 Task: Illustrate a Vector Portrait of a Beachside Wellness and Meditation Instructor.
Action: Mouse moved to (23, 98)
Screenshot: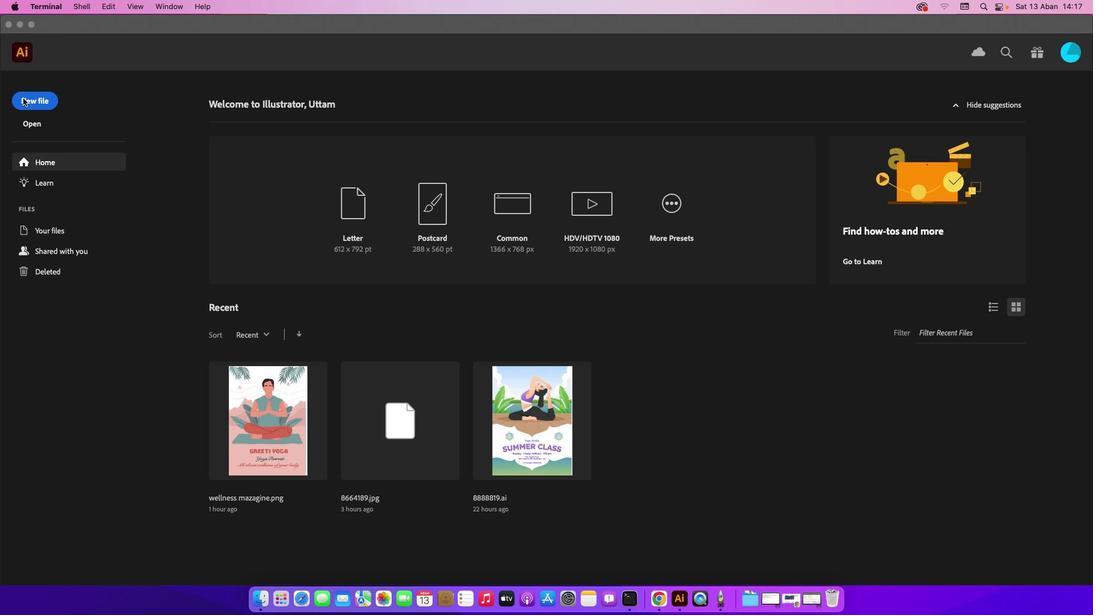 
Action: Mouse pressed left at (23, 98)
Screenshot: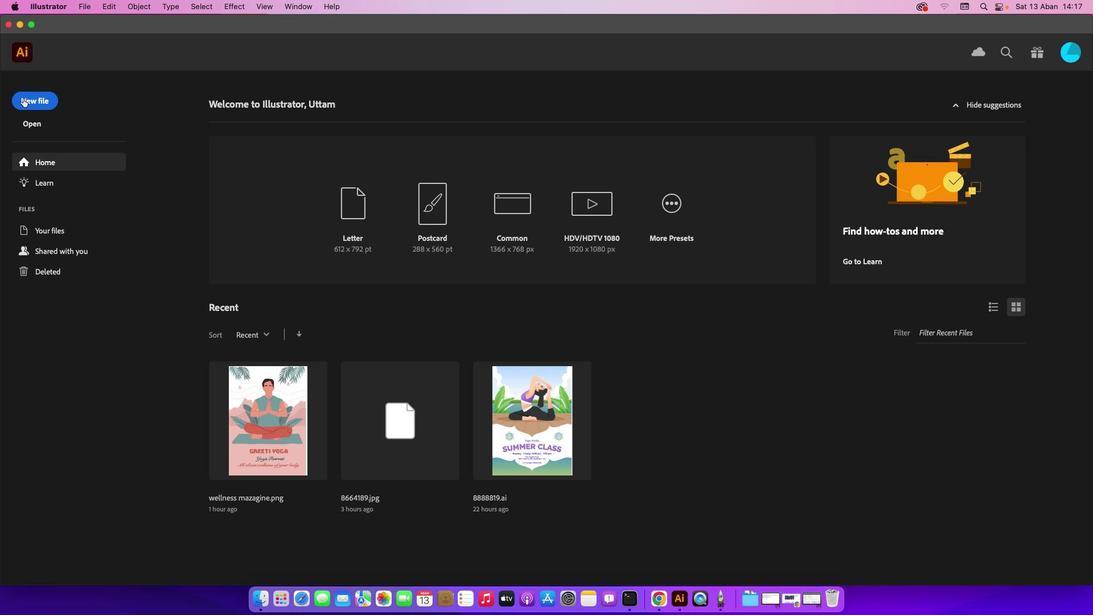 
Action: Mouse moved to (24, 97)
Screenshot: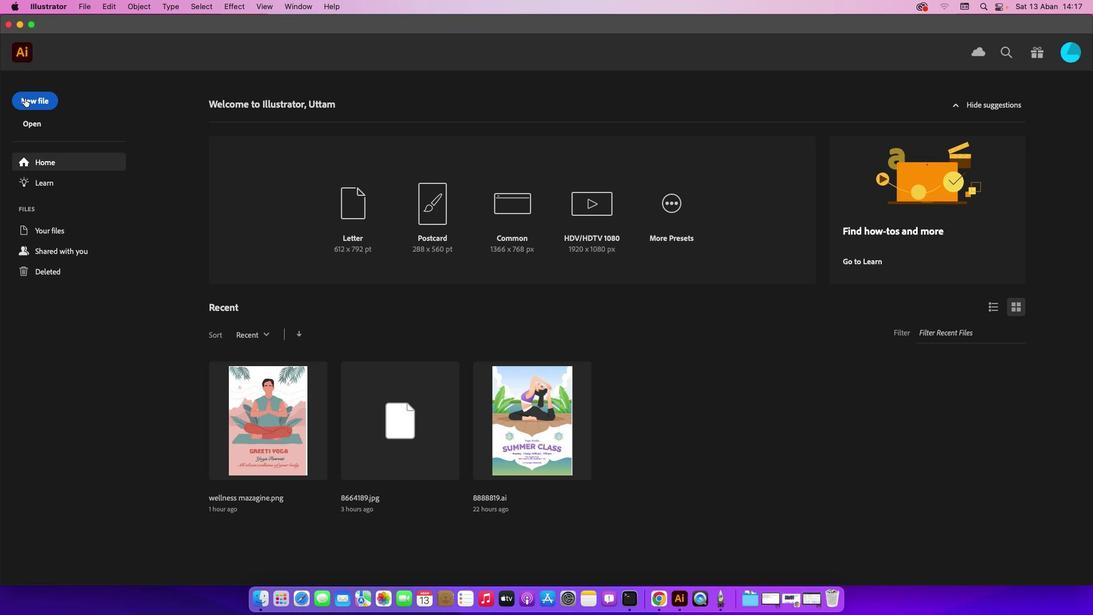
Action: Mouse pressed left at (24, 97)
Screenshot: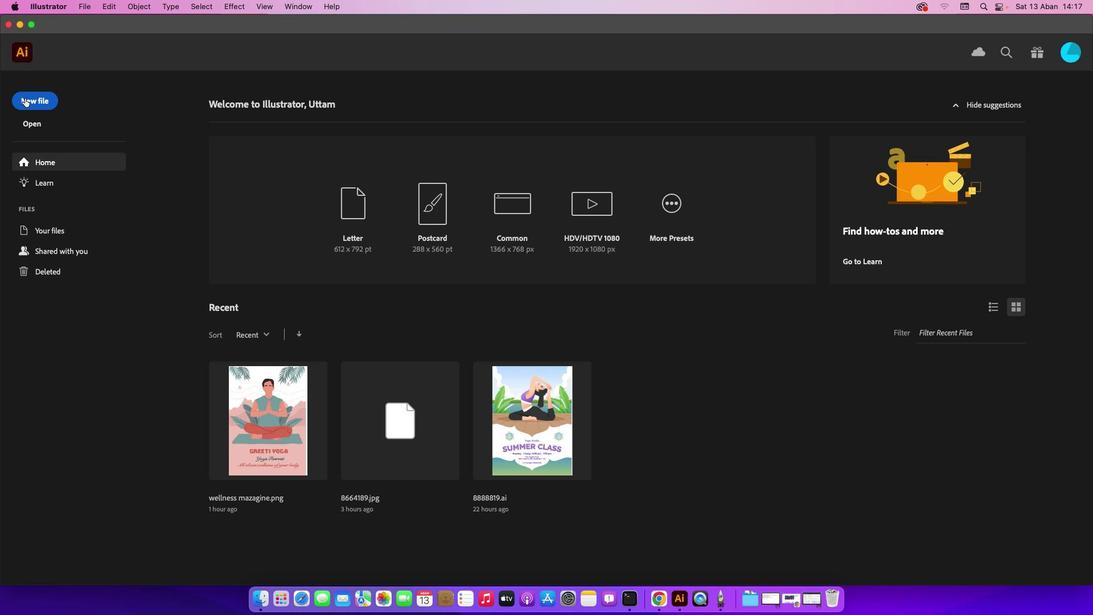 
Action: Mouse moved to (808, 476)
Screenshot: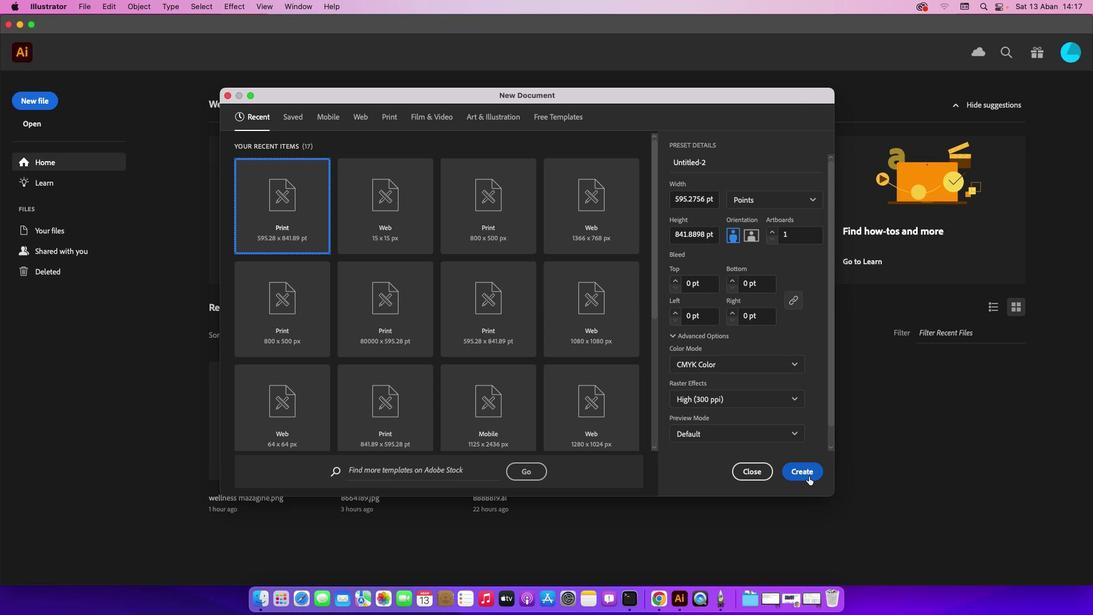 
Action: Mouse pressed left at (808, 476)
Screenshot: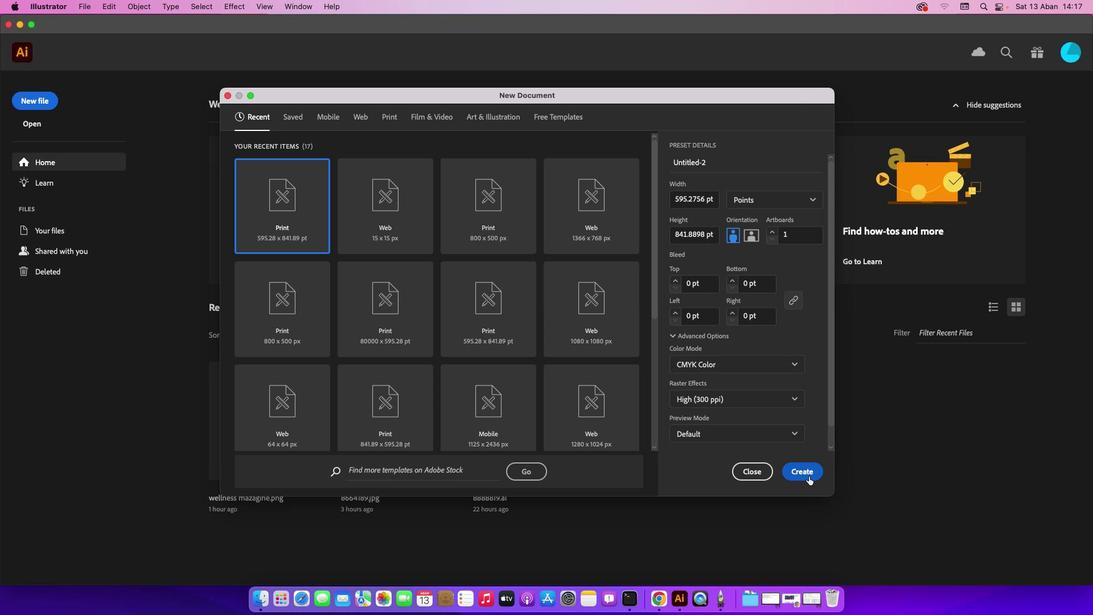 
Action: Mouse moved to (83, 6)
Screenshot: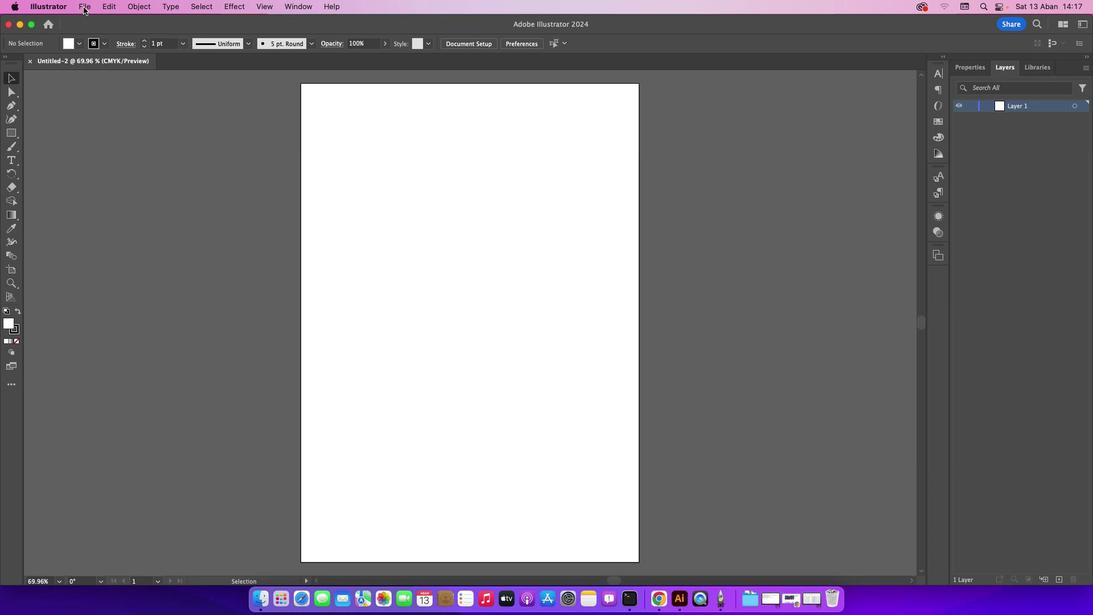 
Action: Mouse pressed left at (83, 6)
Screenshot: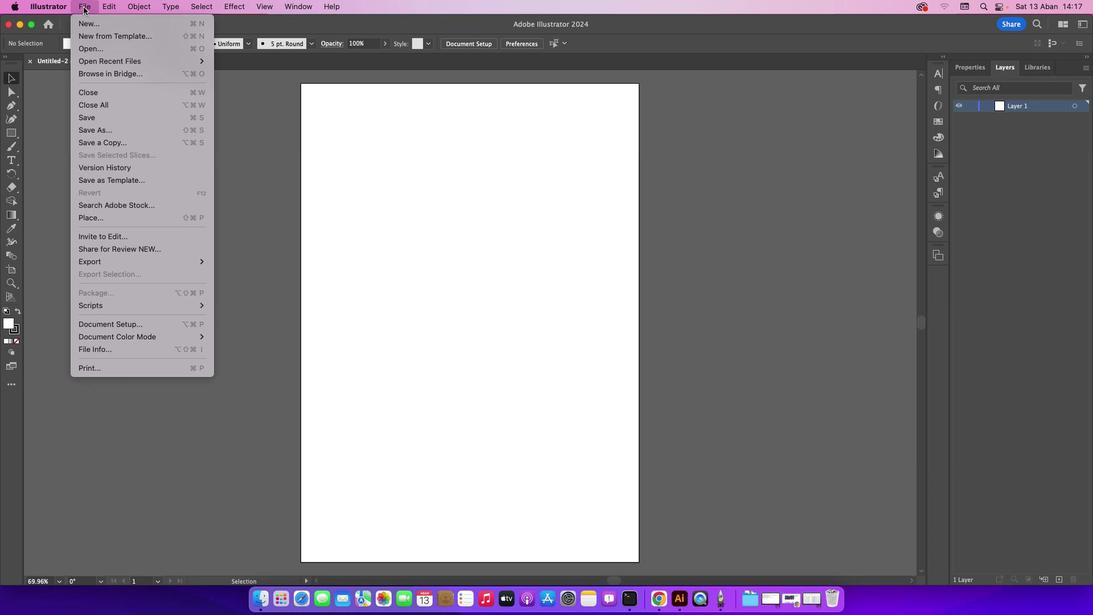 
Action: Mouse moved to (111, 43)
Screenshot: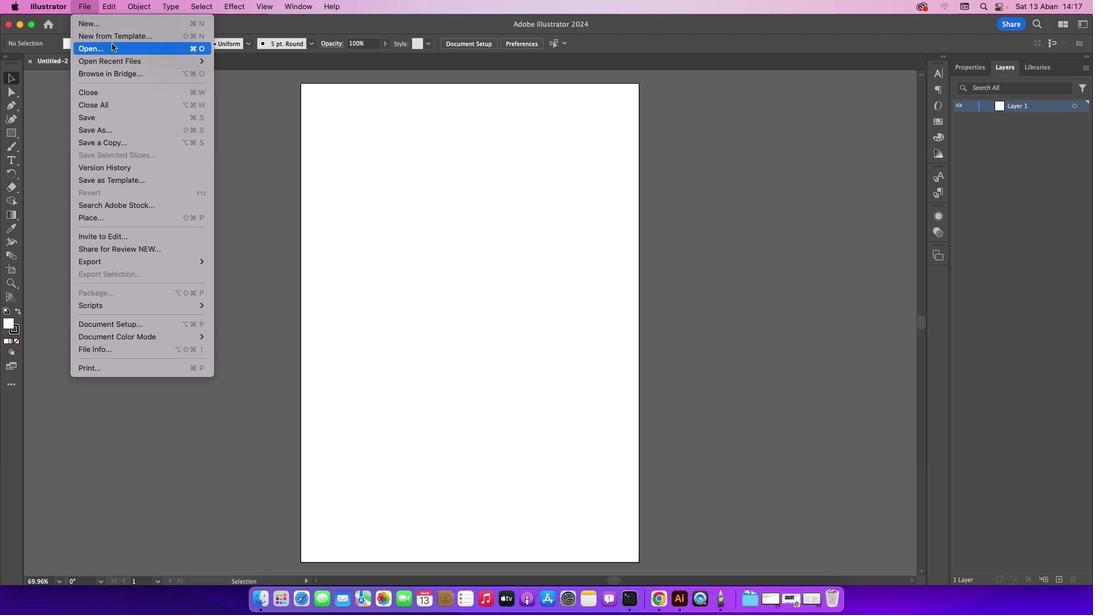 
Action: Mouse pressed left at (111, 43)
Screenshot: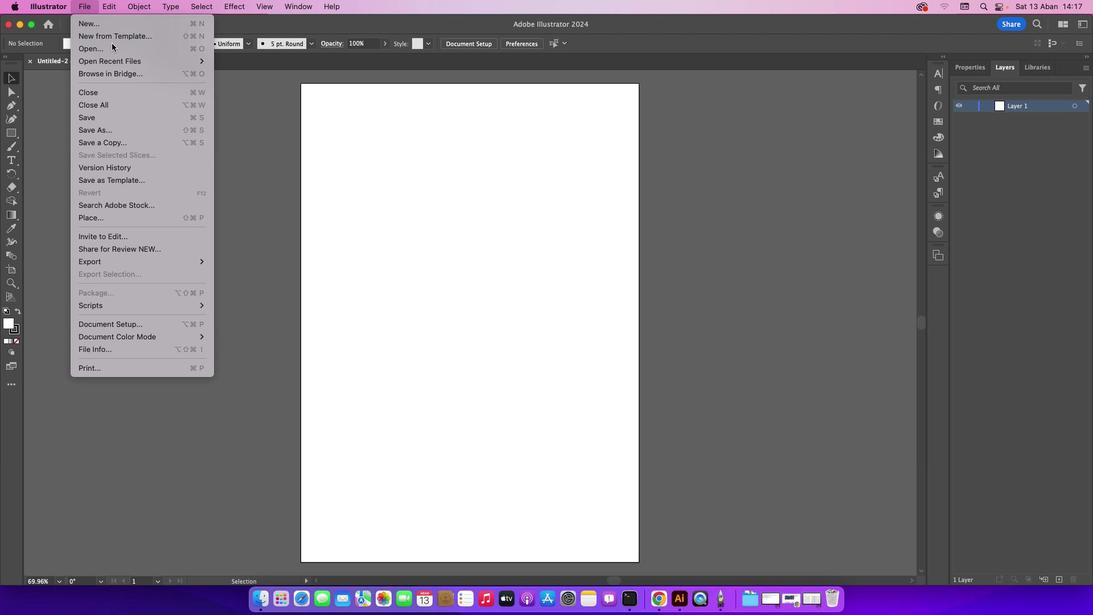 
Action: Mouse moved to (438, 165)
Screenshot: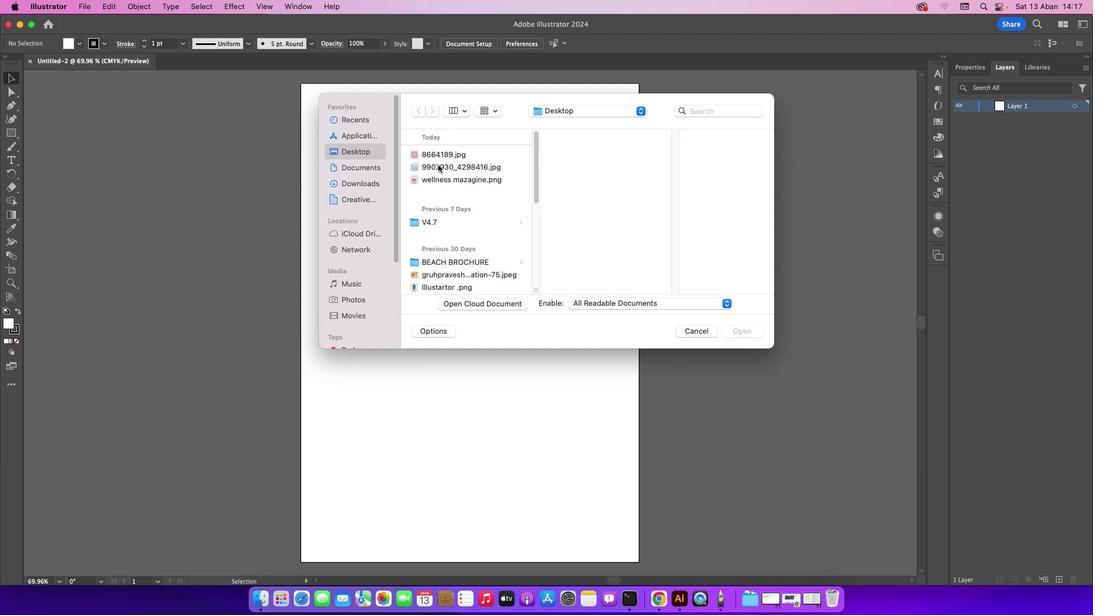 
Action: Mouse pressed left at (438, 165)
Screenshot: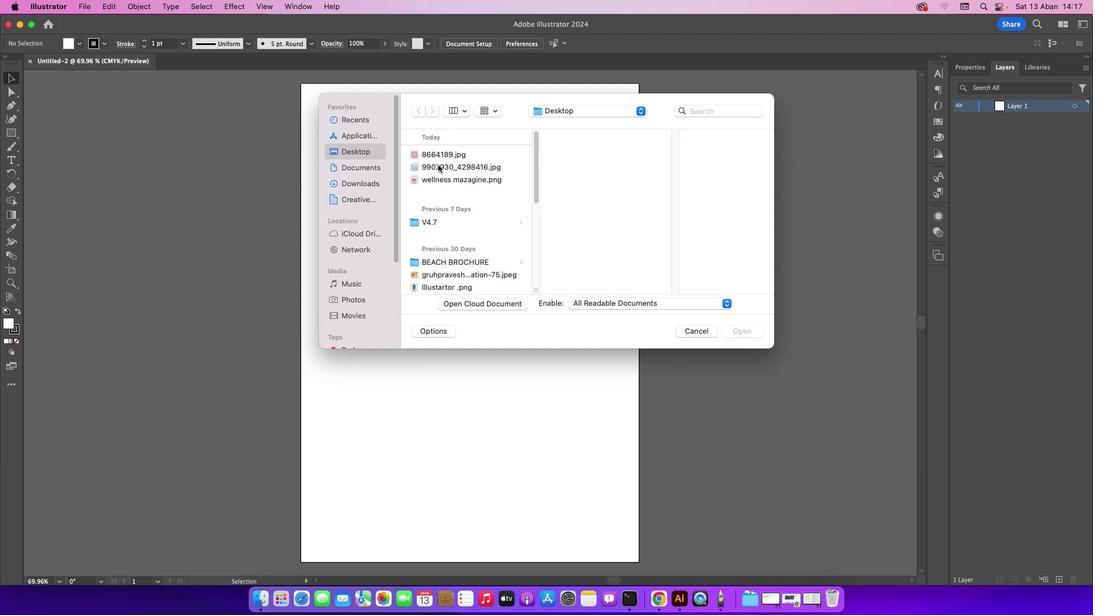 
Action: Mouse moved to (737, 330)
Screenshot: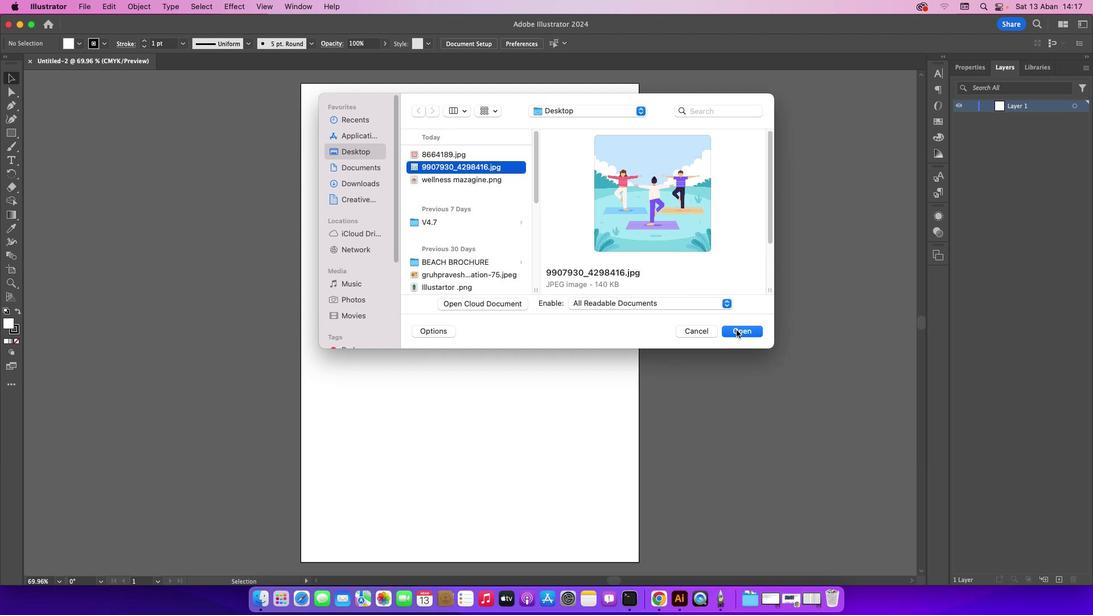 
Action: Mouse pressed left at (737, 330)
Screenshot: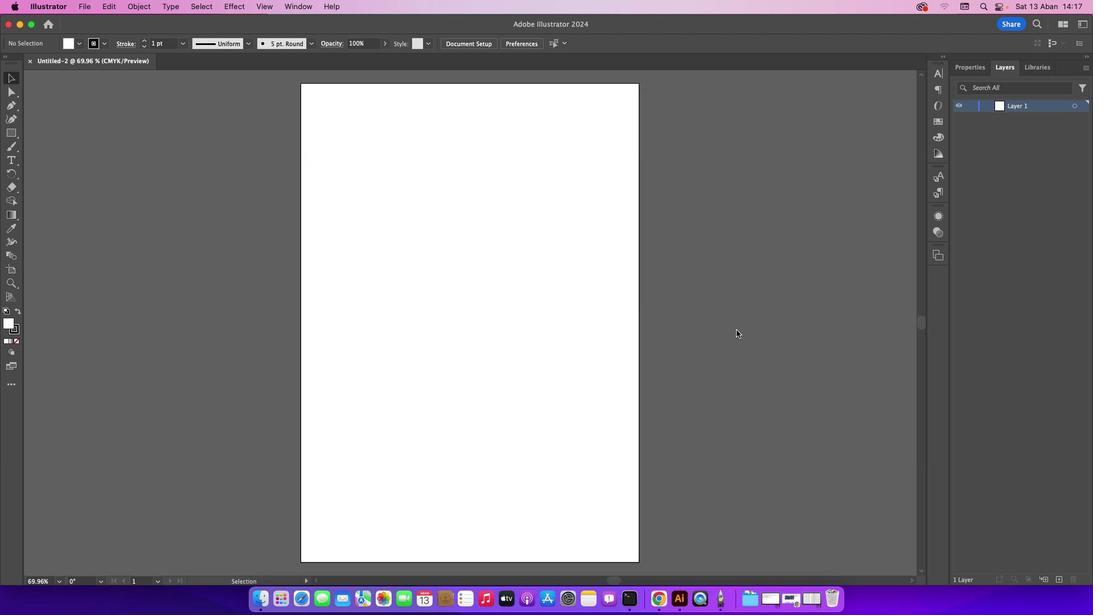 
Action: Mouse moved to (988, 109)
Screenshot: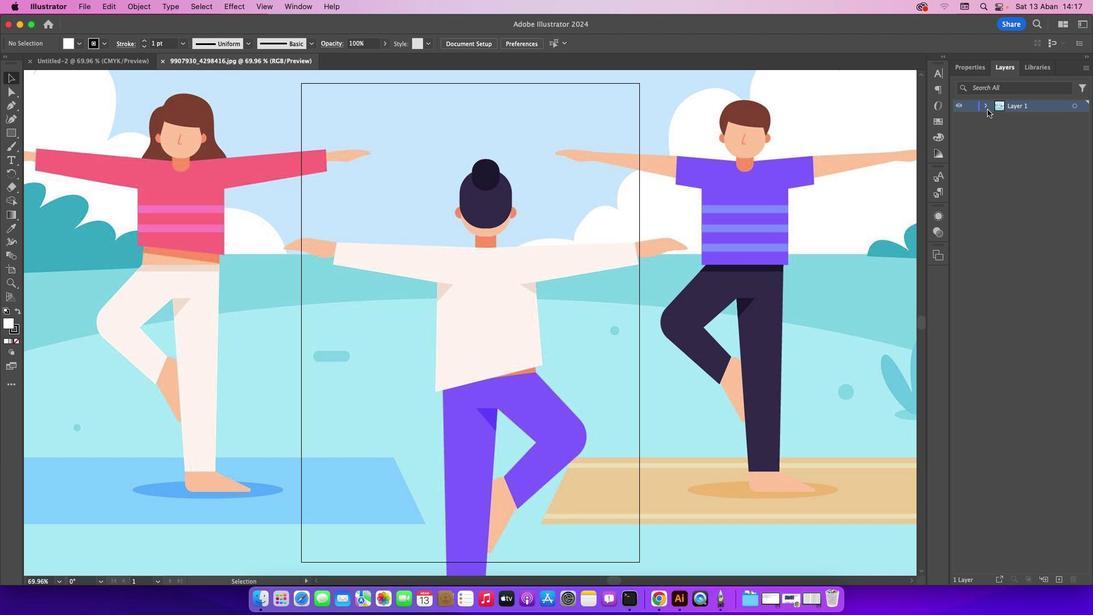 
Action: Mouse pressed left at (988, 109)
Screenshot: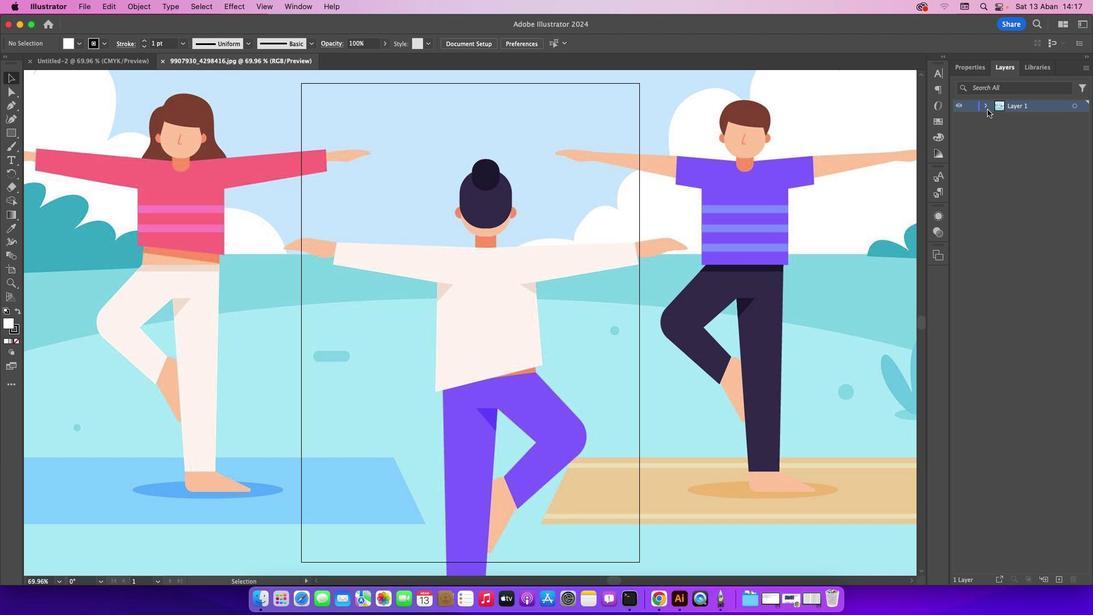 
Action: Mouse moved to (968, 119)
Screenshot: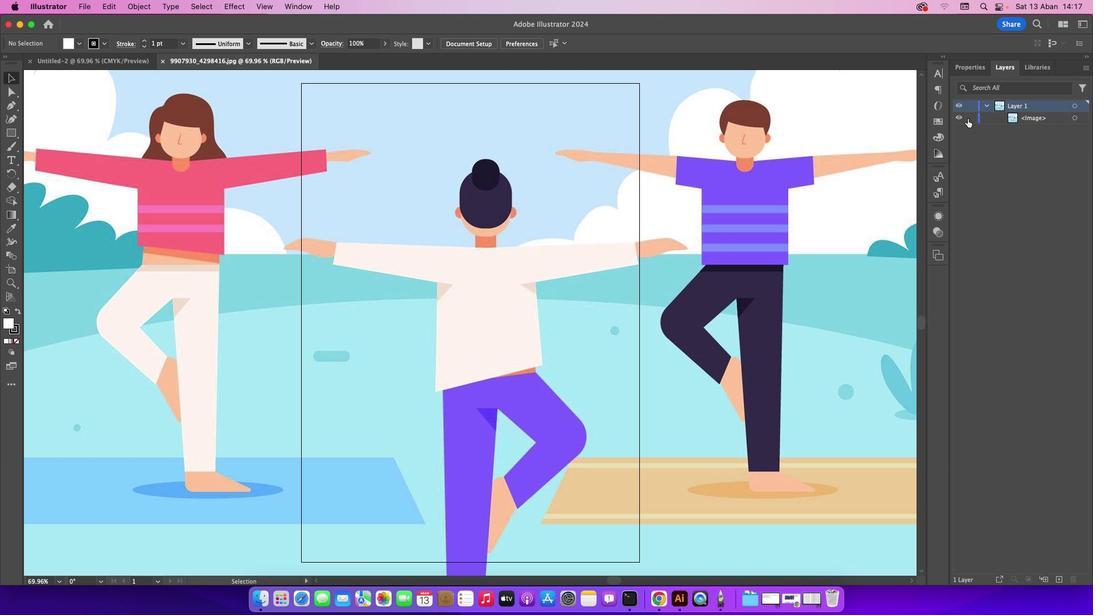 
Action: Mouse pressed left at (968, 119)
Screenshot: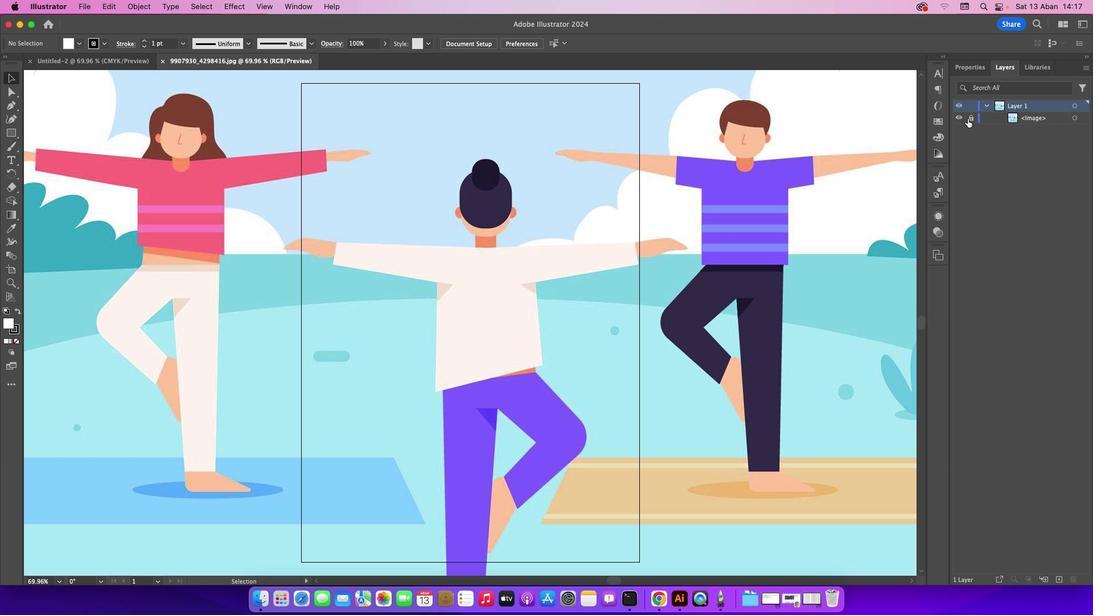 
Action: Mouse moved to (6, 107)
Screenshot: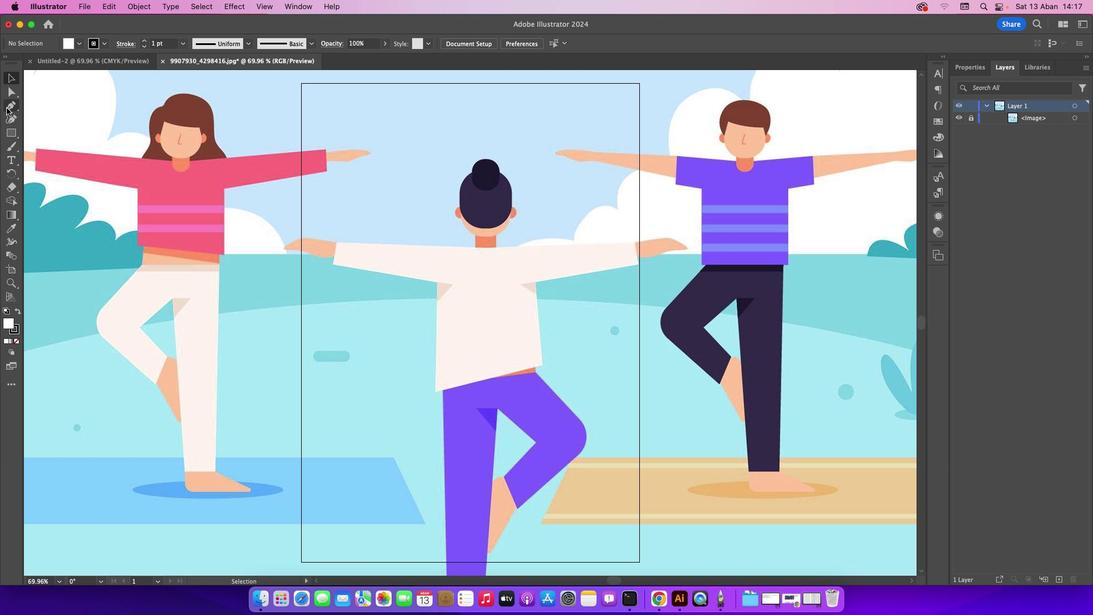 
Action: Mouse pressed left at (6, 107)
Screenshot: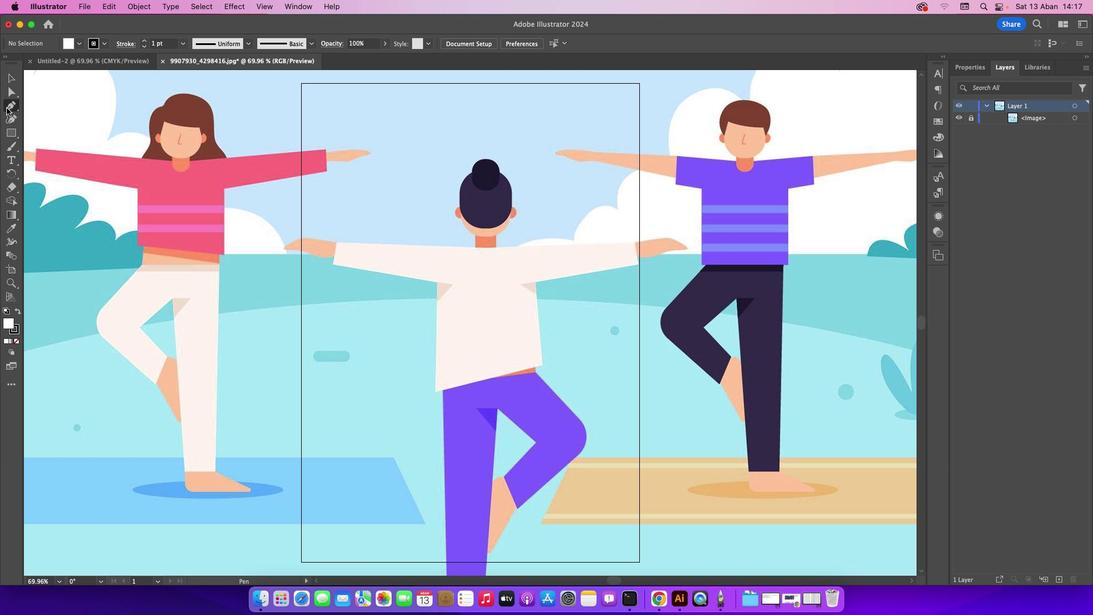 
Action: Mouse moved to (472, 173)
Screenshot: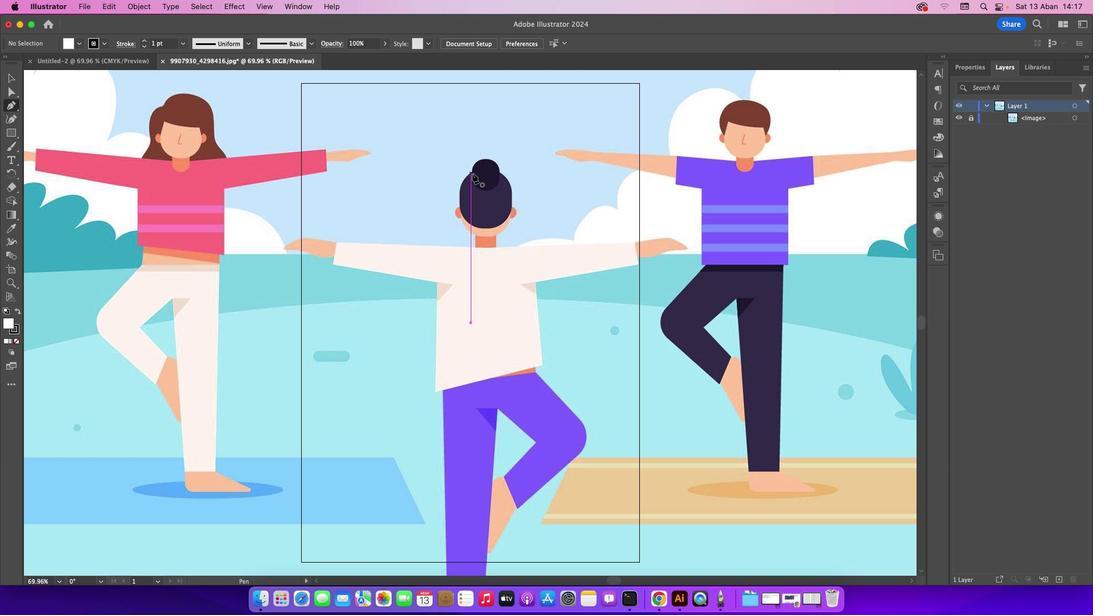 
Action: Mouse pressed left at (472, 173)
Screenshot: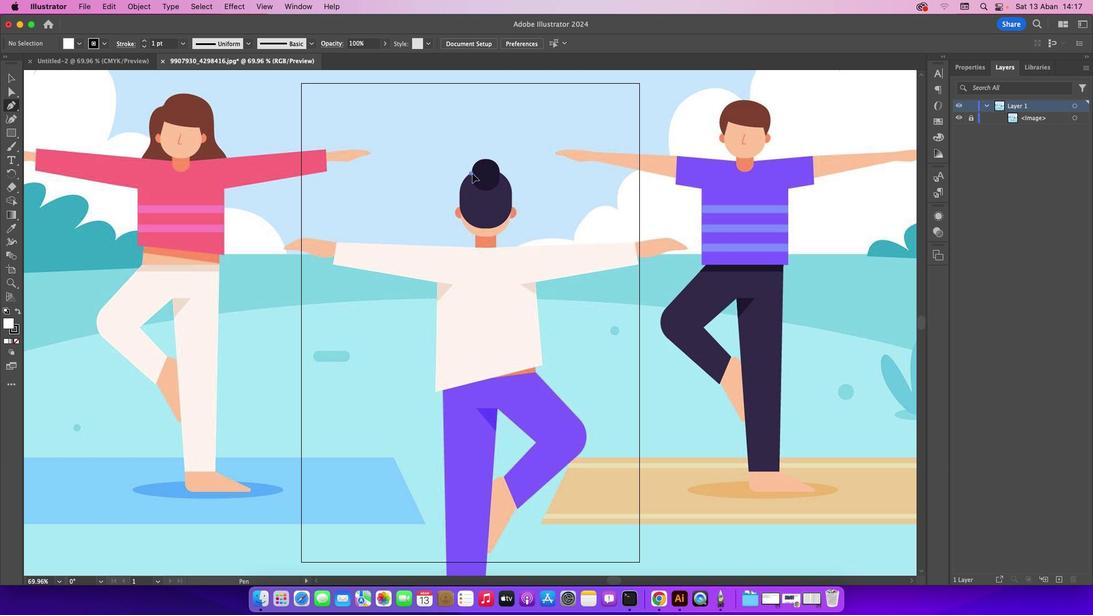 
Action: Mouse moved to (460, 190)
Screenshot: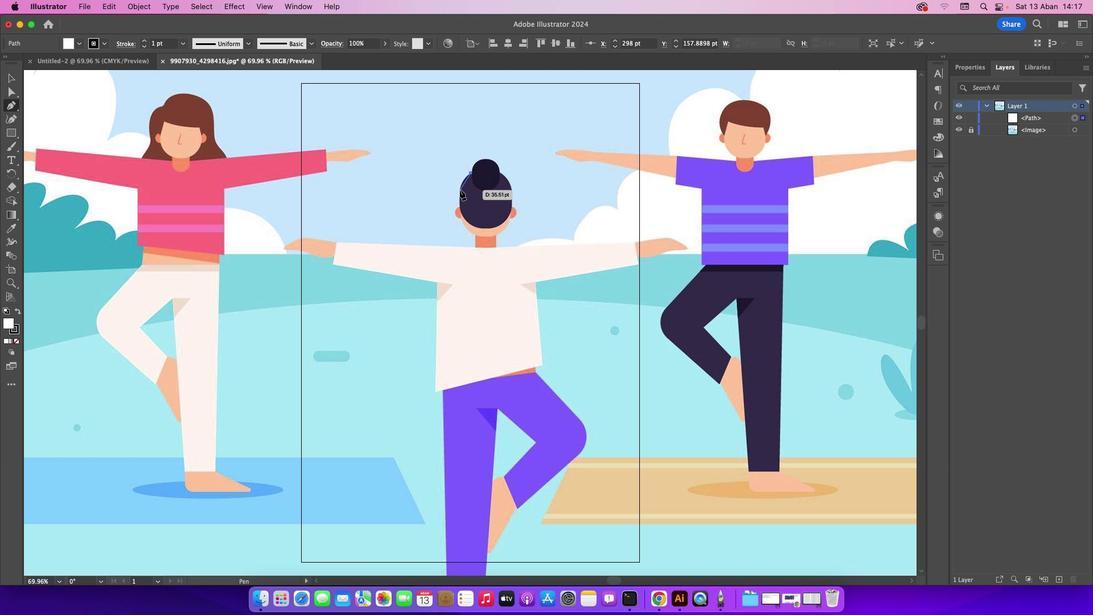 
Action: Mouse pressed left at (460, 190)
Screenshot: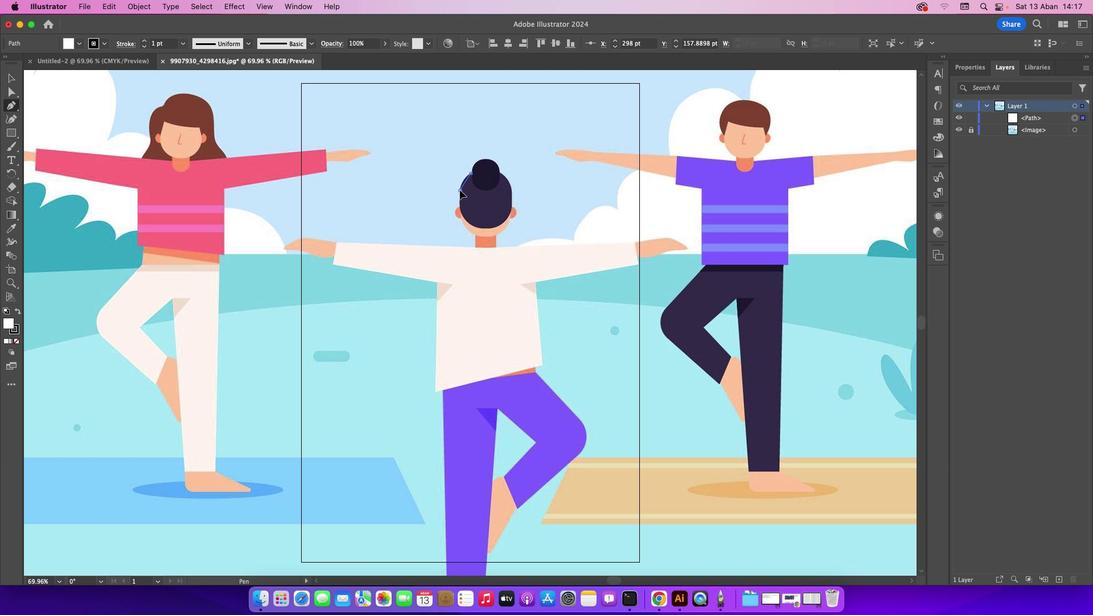 
Action: Mouse moved to (472, 225)
Screenshot: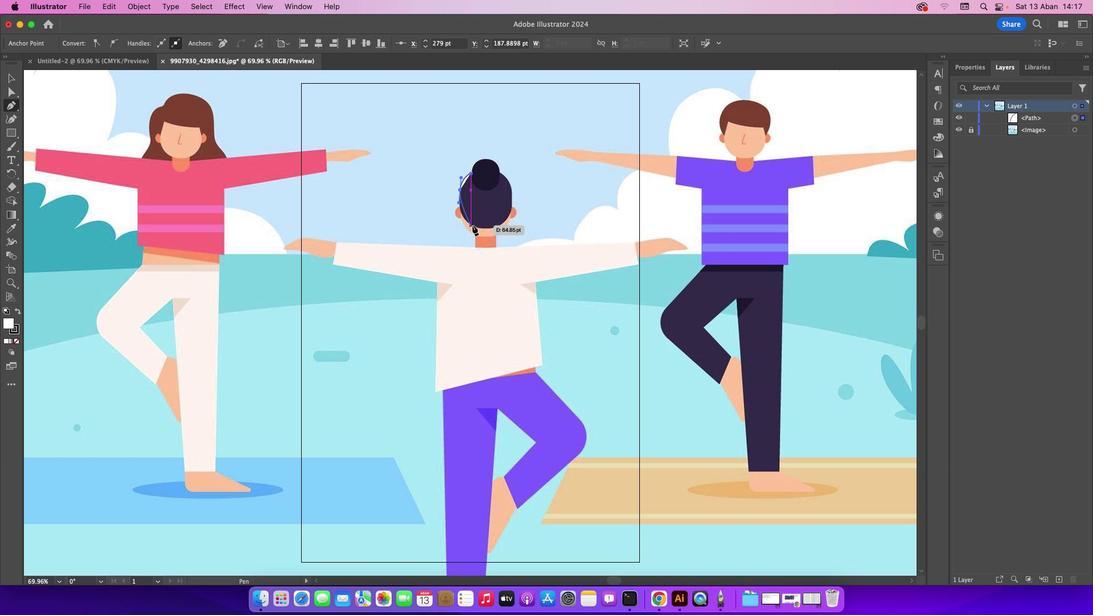 
Action: Mouse pressed left at (472, 225)
Screenshot: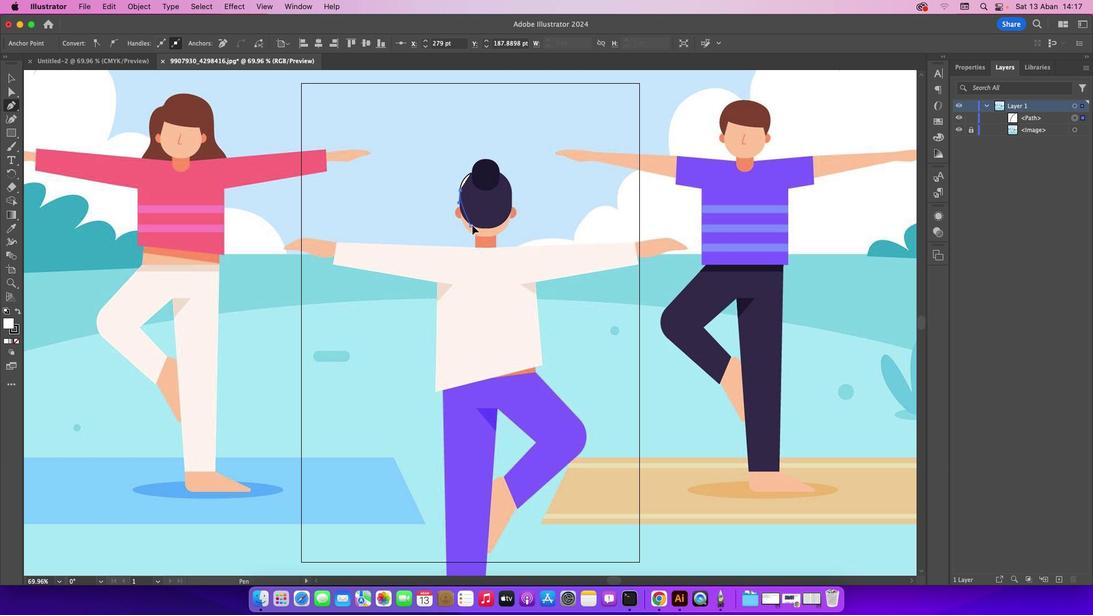 
Action: Mouse moved to (509, 214)
Screenshot: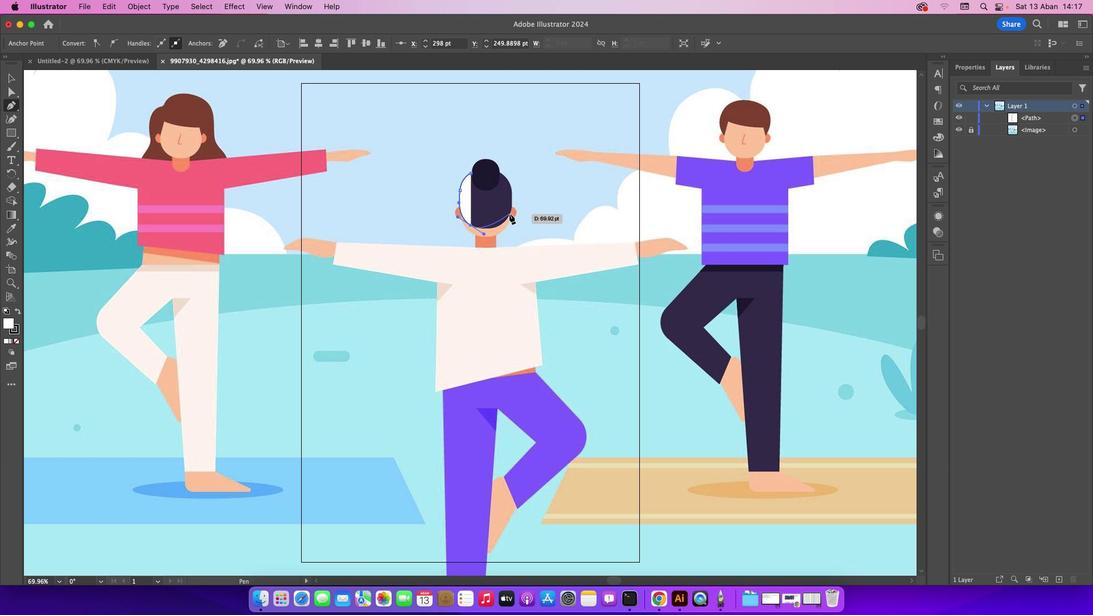 
Action: Mouse pressed left at (509, 214)
Screenshot: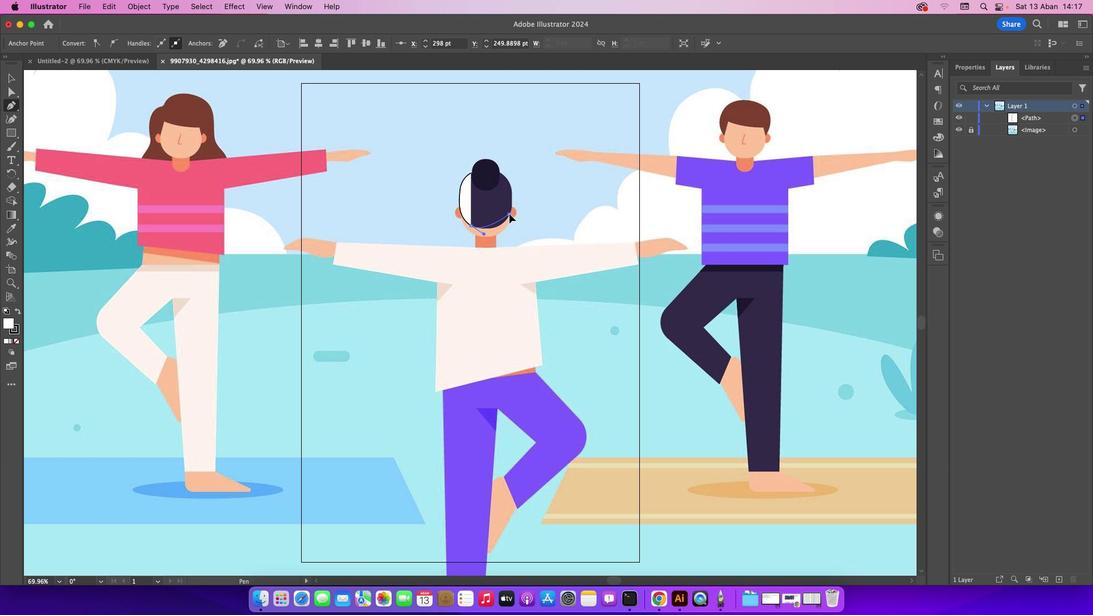 
Action: Mouse moved to (509, 181)
Screenshot: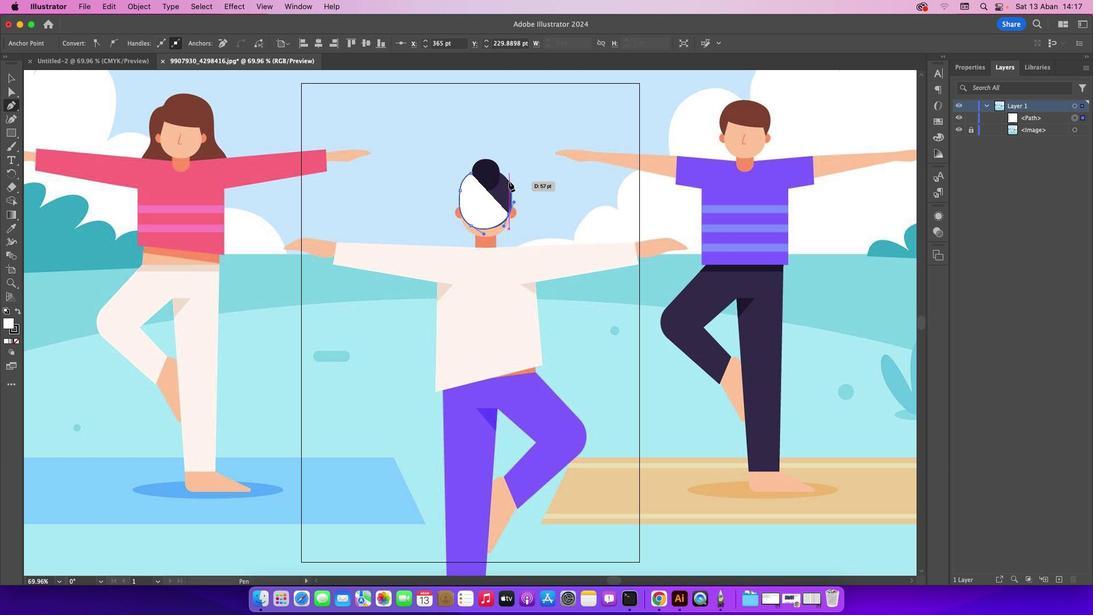 
Action: Mouse pressed left at (509, 181)
Screenshot: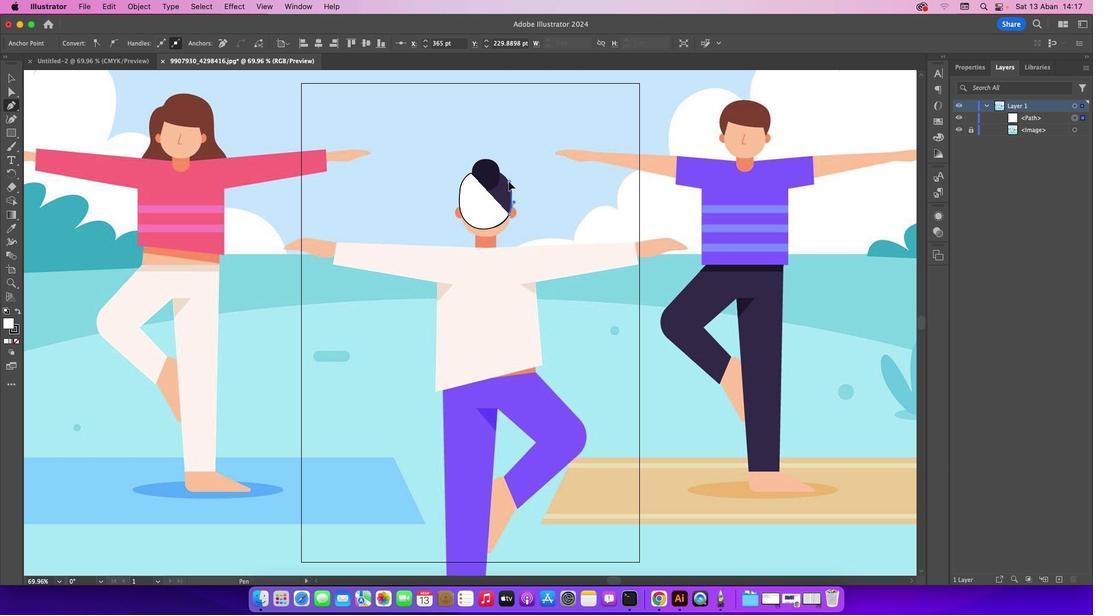 
Action: Mouse moved to (510, 181)
Screenshot: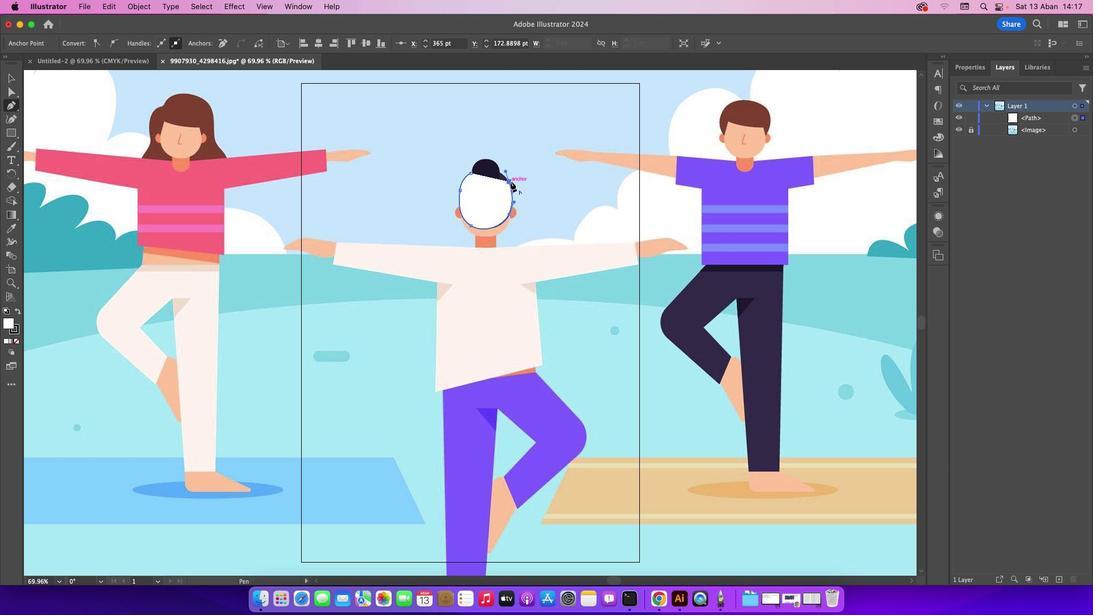 
Action: Mouse pressed left at (510, 181)
Screenshot: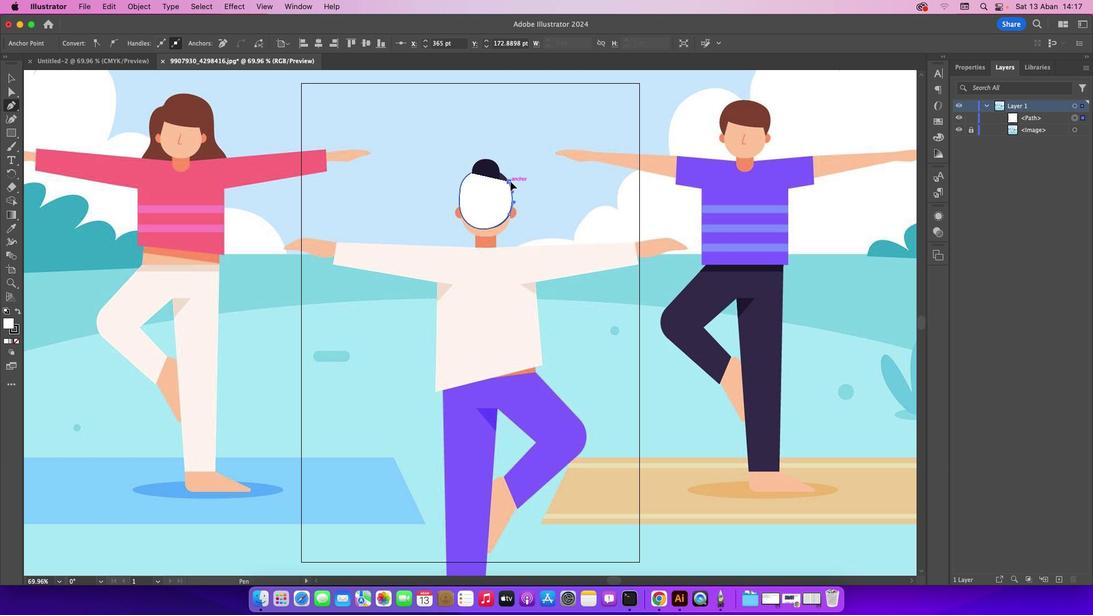 
Action: Mouse moved to (15, 341)
Screenshot: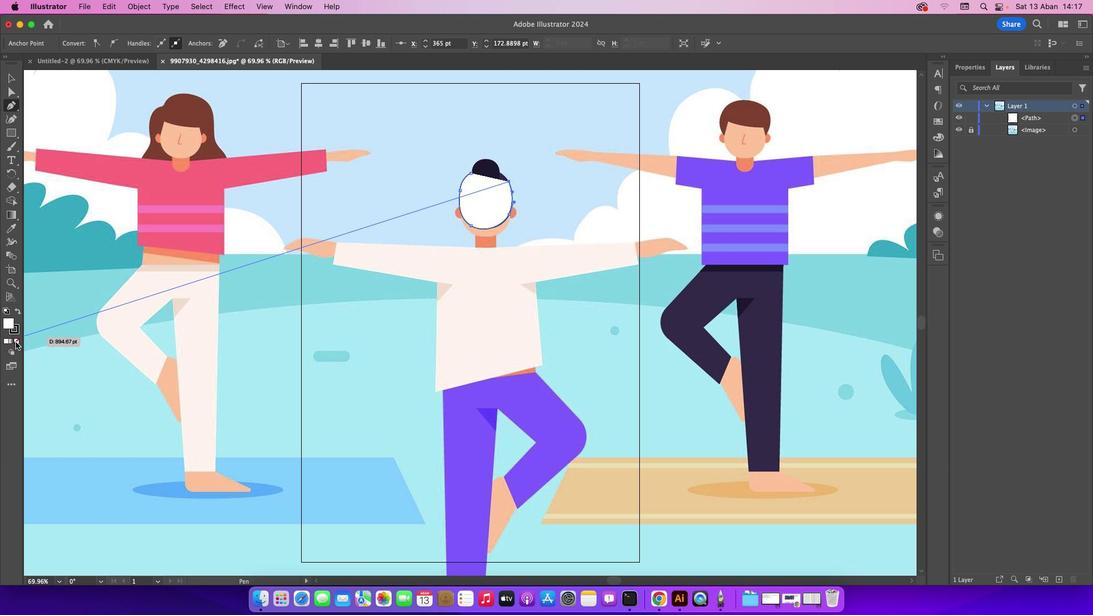 
Action: Mouse pressed left at (15, 341)
Screenshot: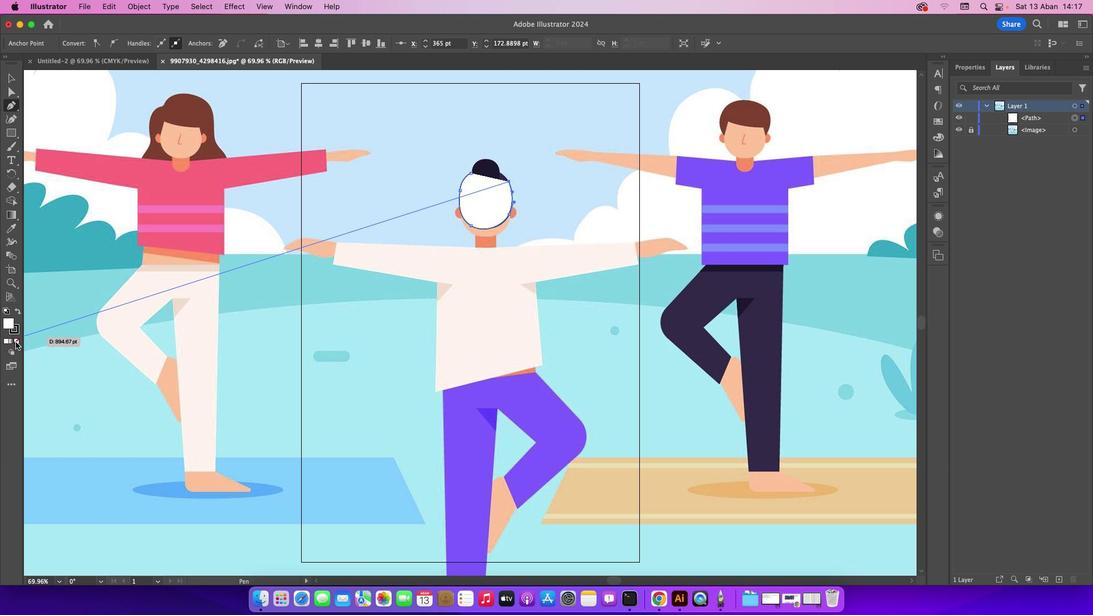 
Action: Mouse moved to (16, 331)
Screenshot: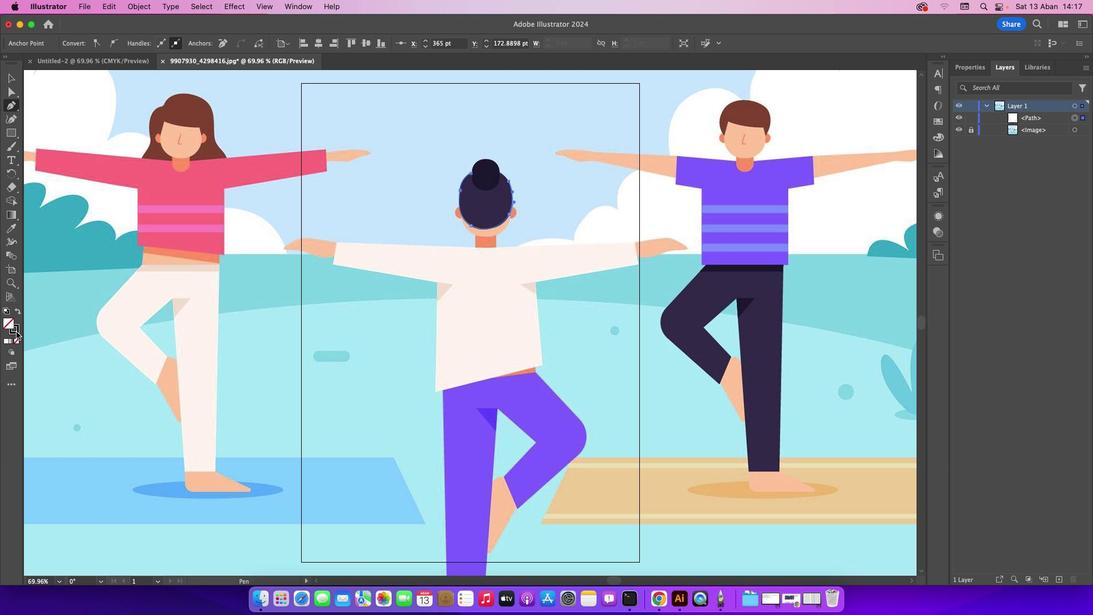 
Action: Mouse pressed left at (16, 331)
Screenshot: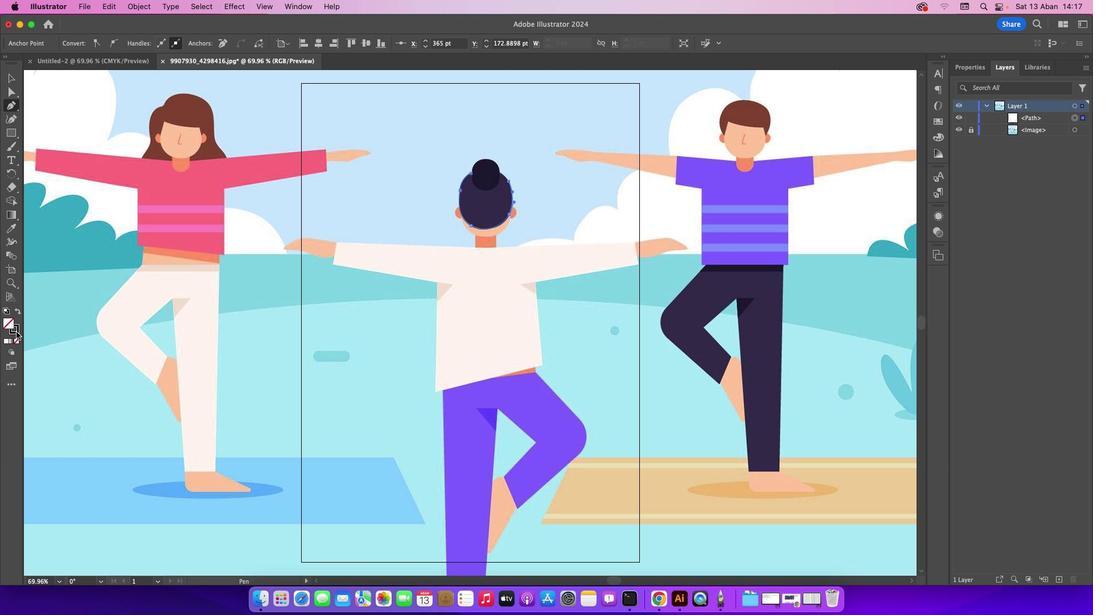
Action: Mouse moved to (15, 339)
Screenshot: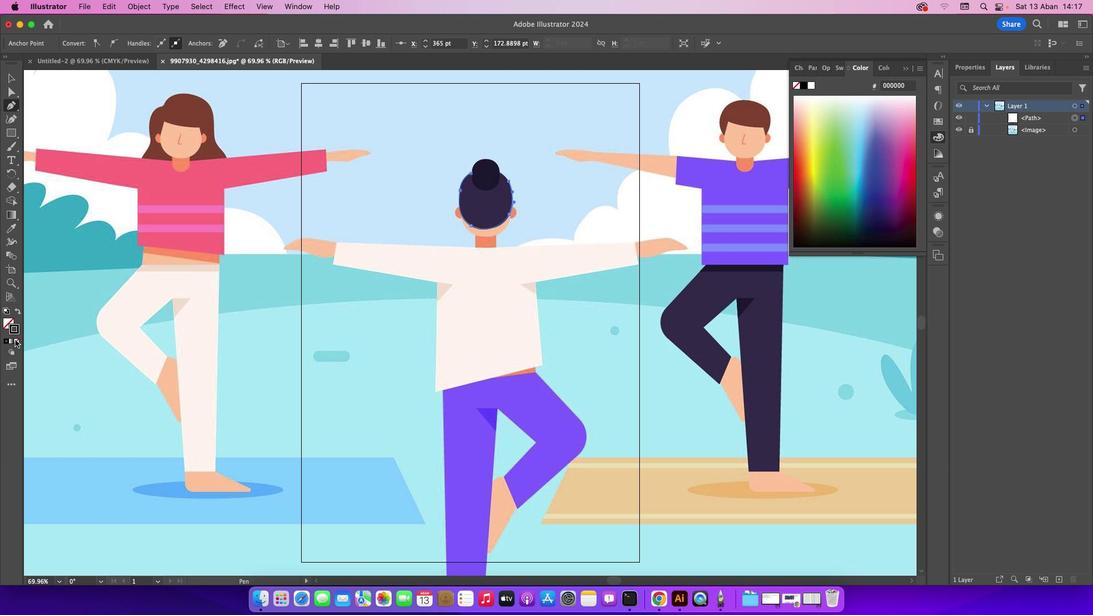
Action: Mouse pressed left at (15, 339)
Screenshot: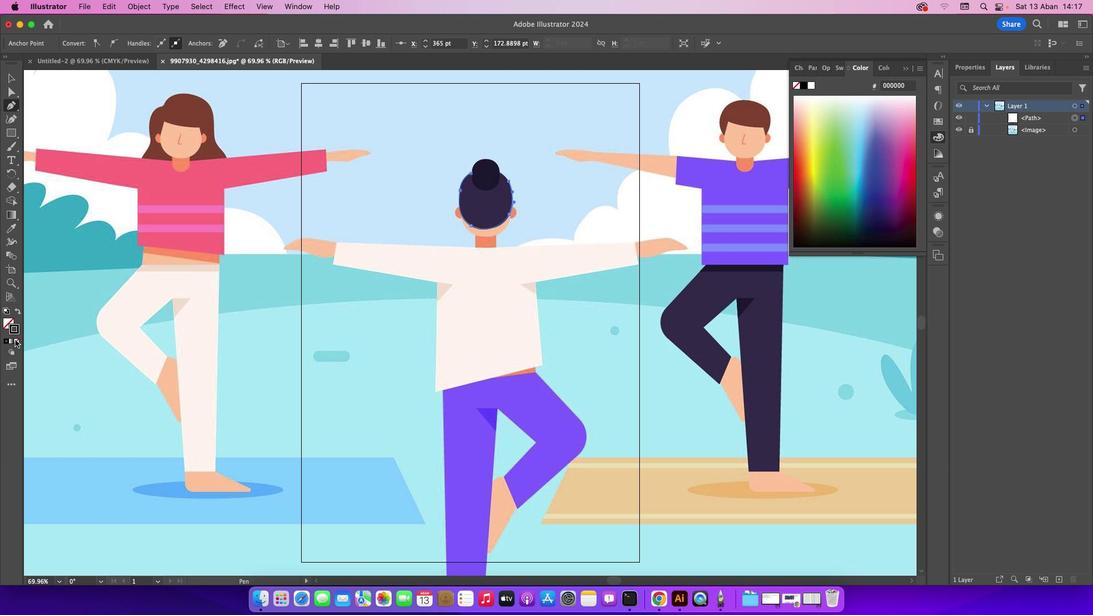 
Action: Mouse moved to (907, 67)
Screenshot: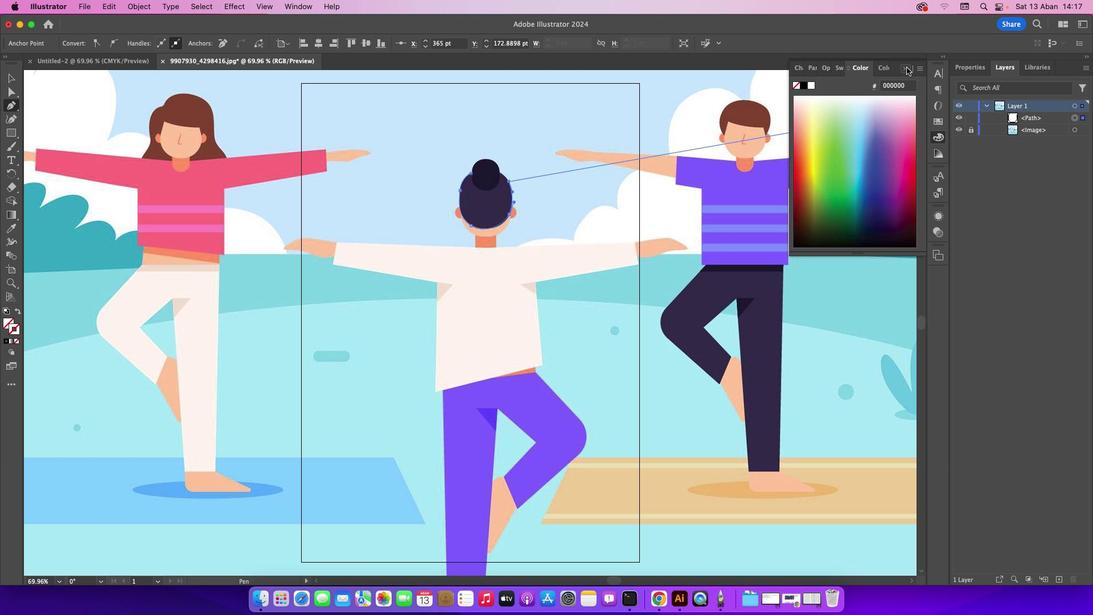 
Action: Mouse pressed left at (907, 67)
Screenshot: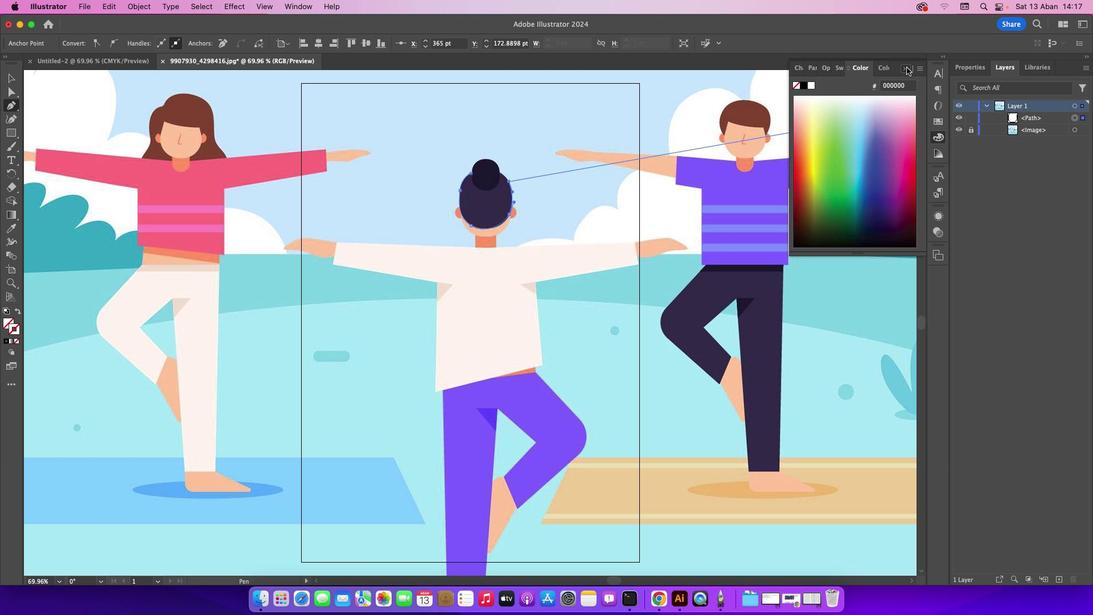 
Action: Mouse moved to (498, 172)
Screenshot: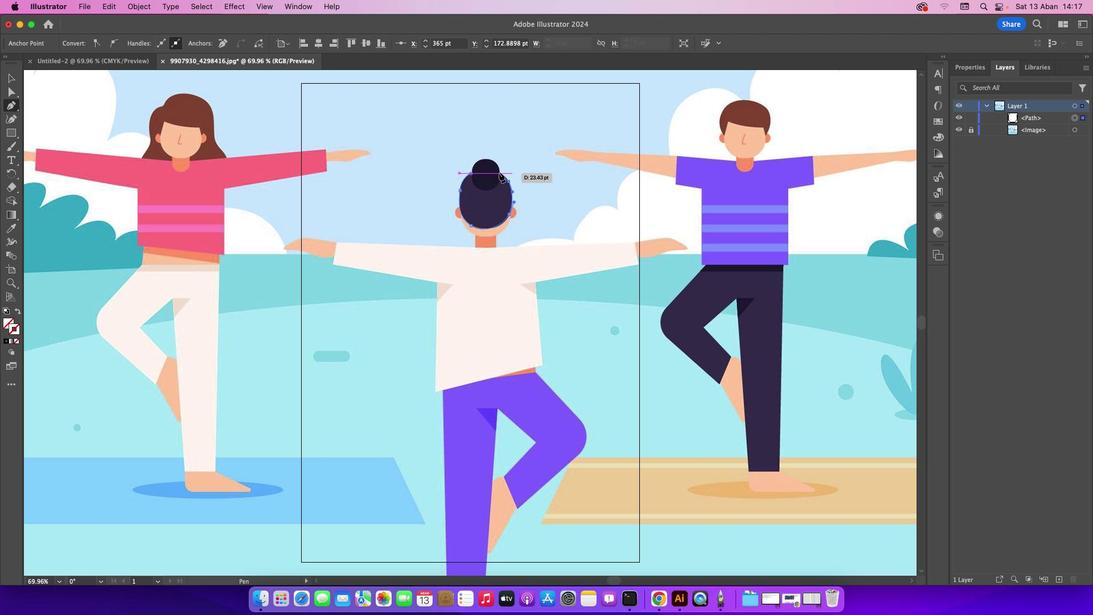 
Action: Mouse pressed left at (498, 172)
Screenshot: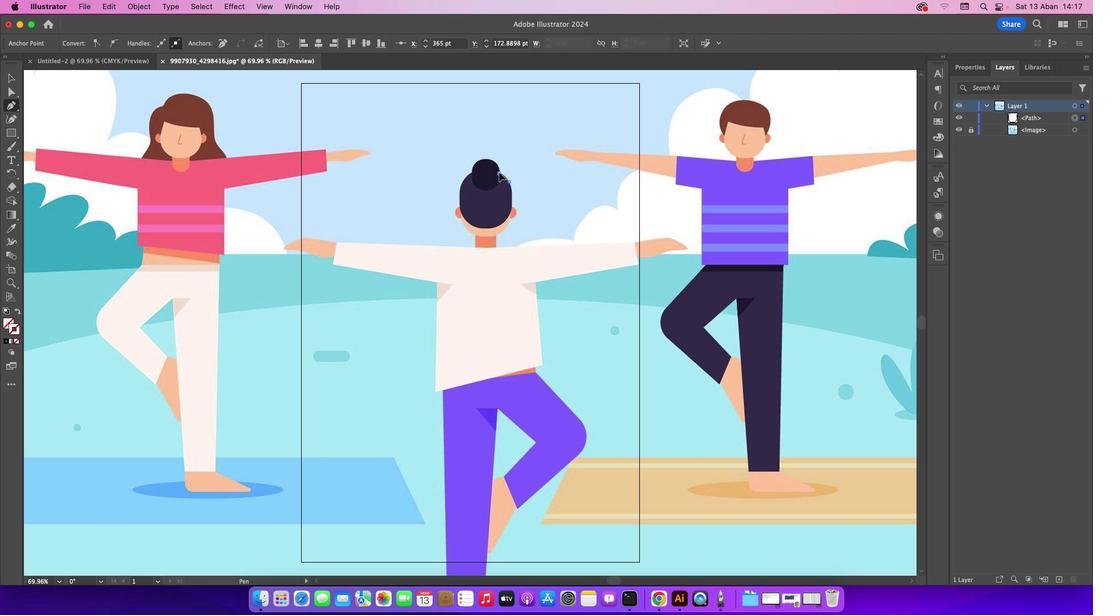 
Action: Mouse moved to (498, 173)
Screenshot: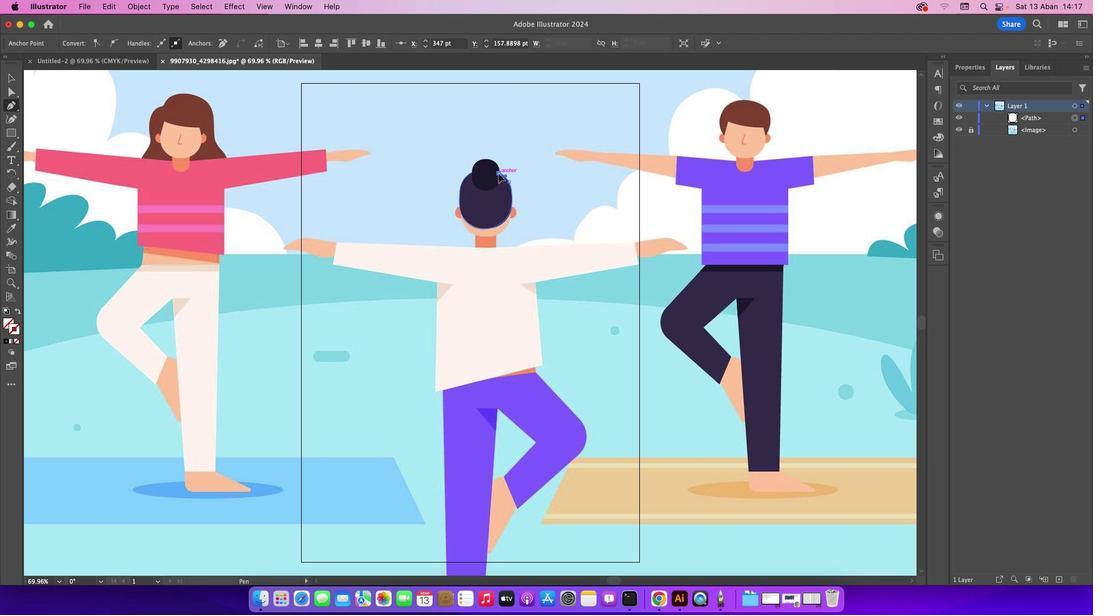 
Action: Mouse pressed left at (498, 173)
Screenshot: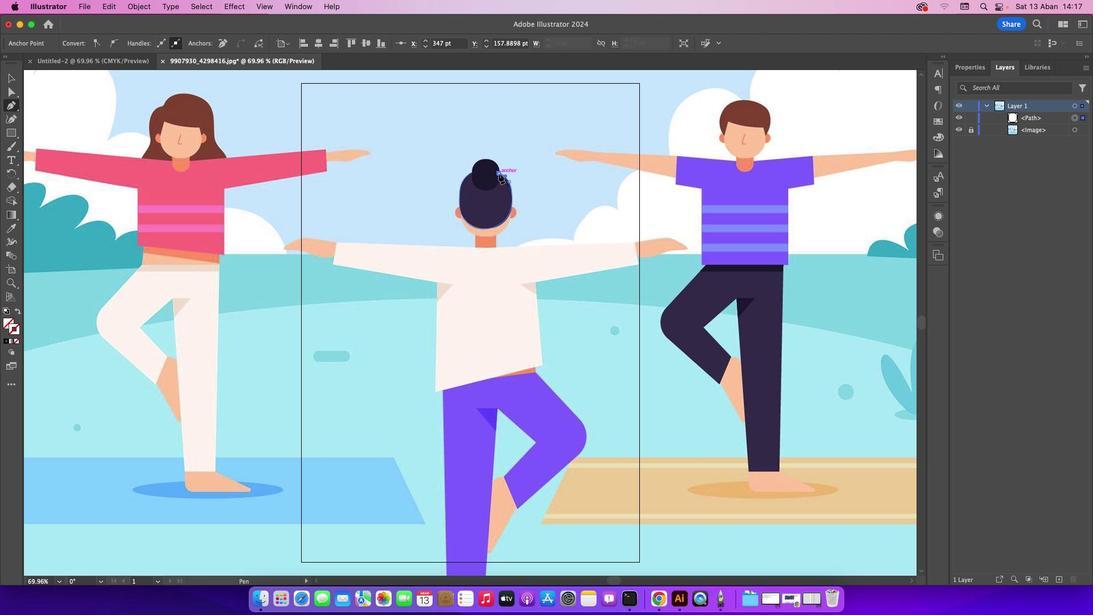 
Action: Mouse moved to (484, 189)
Screenshot: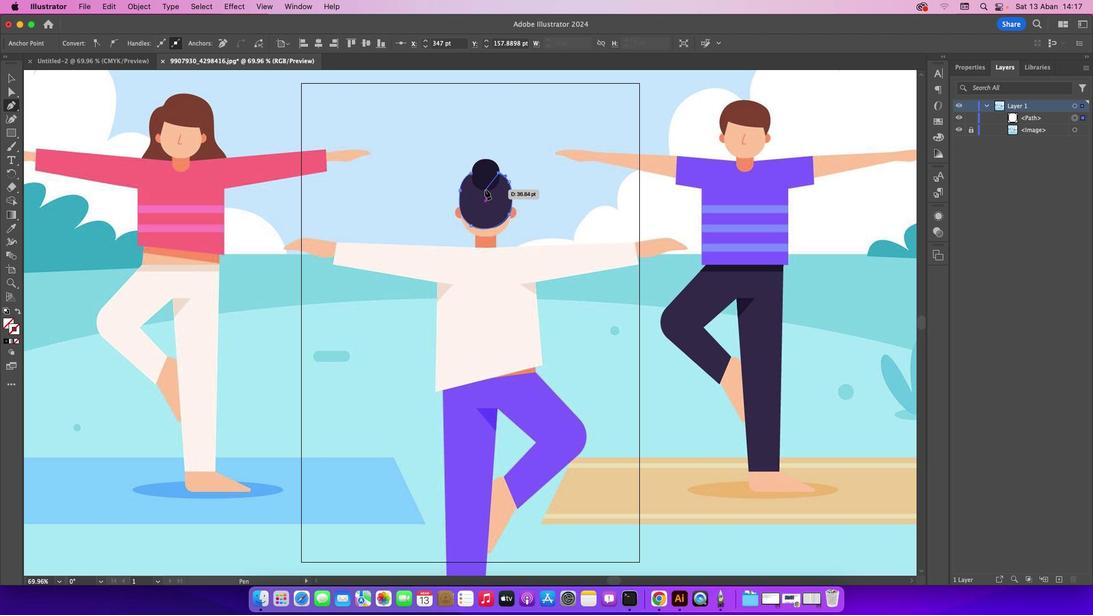 
Action: Mouse pressed left at (484, 189)
Screenshot: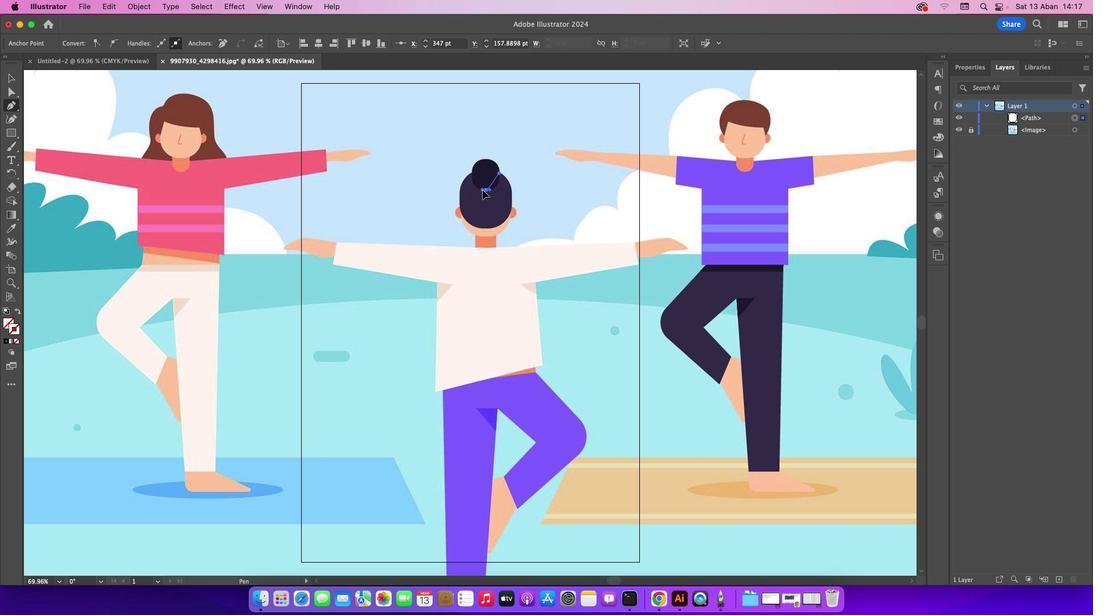 
Action: Mouse moved to (486, 191)
Screenshot: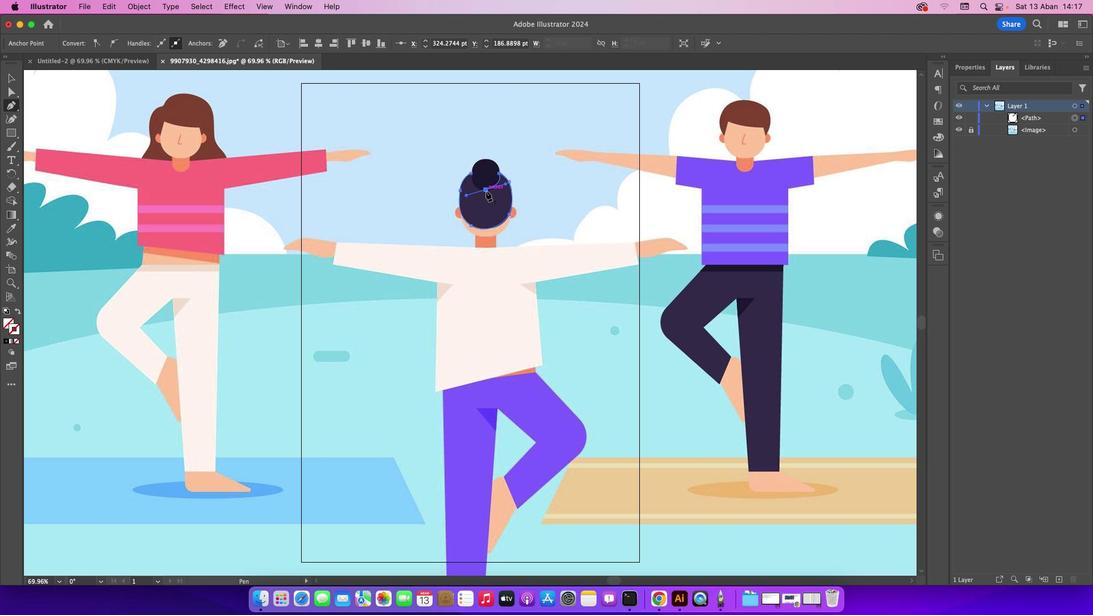 
Action: Mouse pressed left at (486, 191)
Screenshot: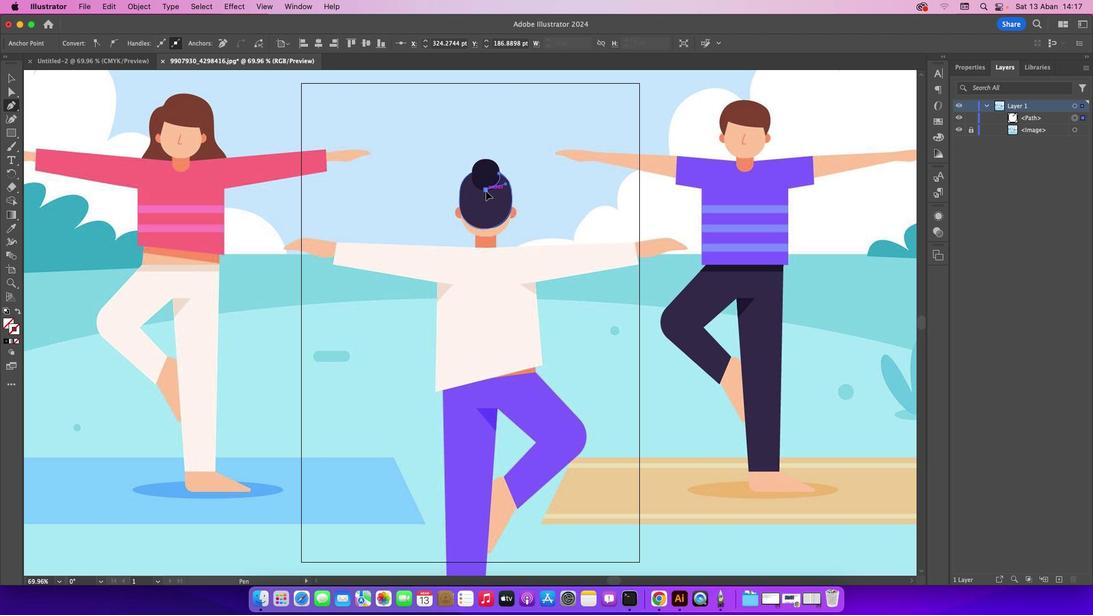 
Action: Mouse moved to (471, 173)
Screenshot: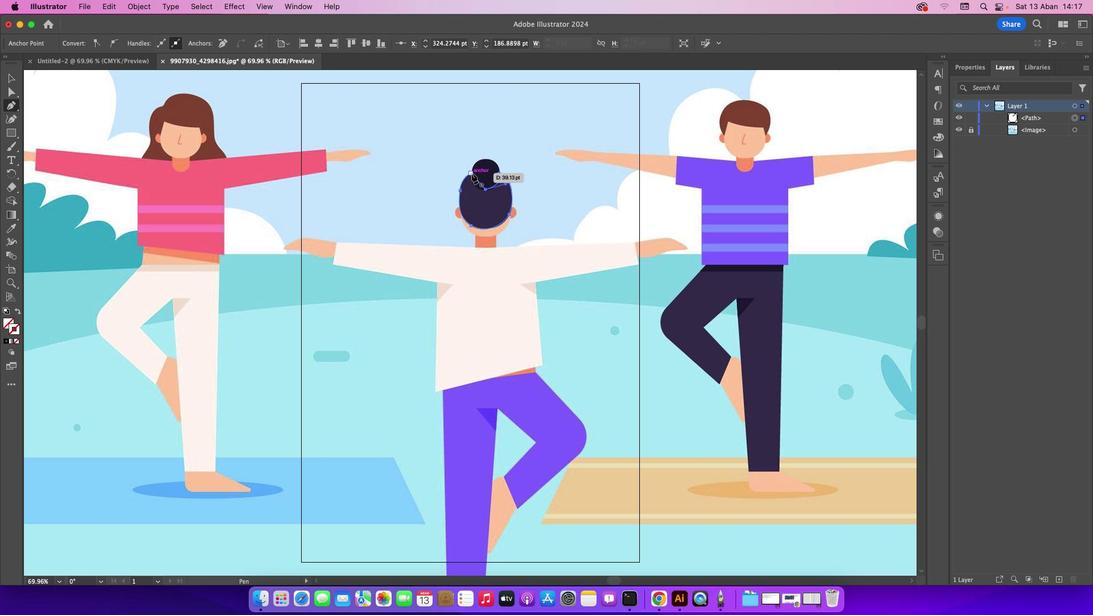 
Action: Mouse pressed left at (471, 173)
Screenshot: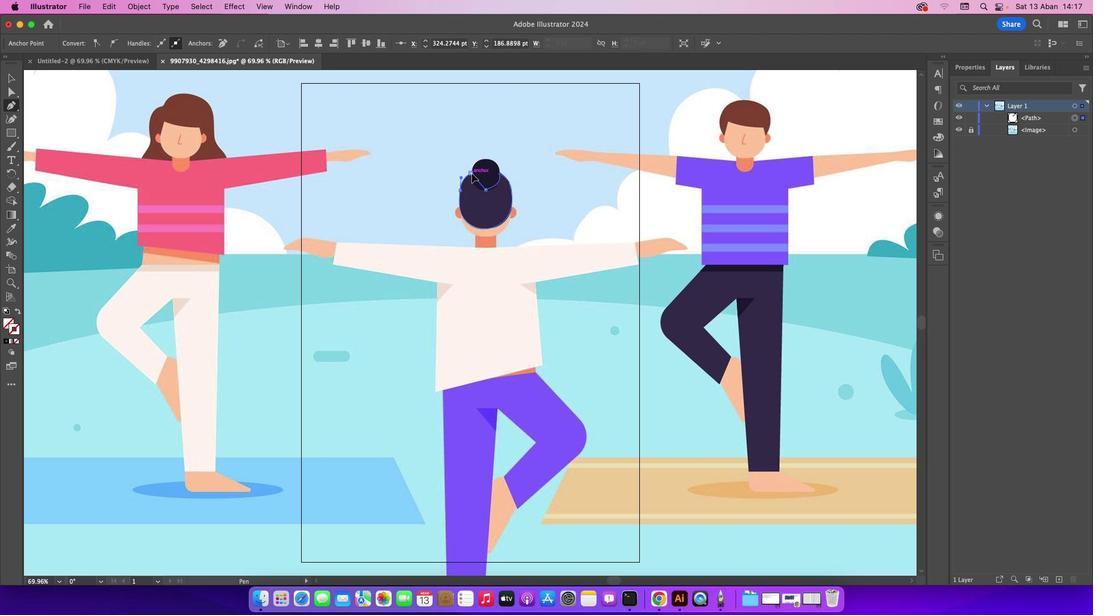 
Action: Mouse moved to (17, 81)
Screenshot: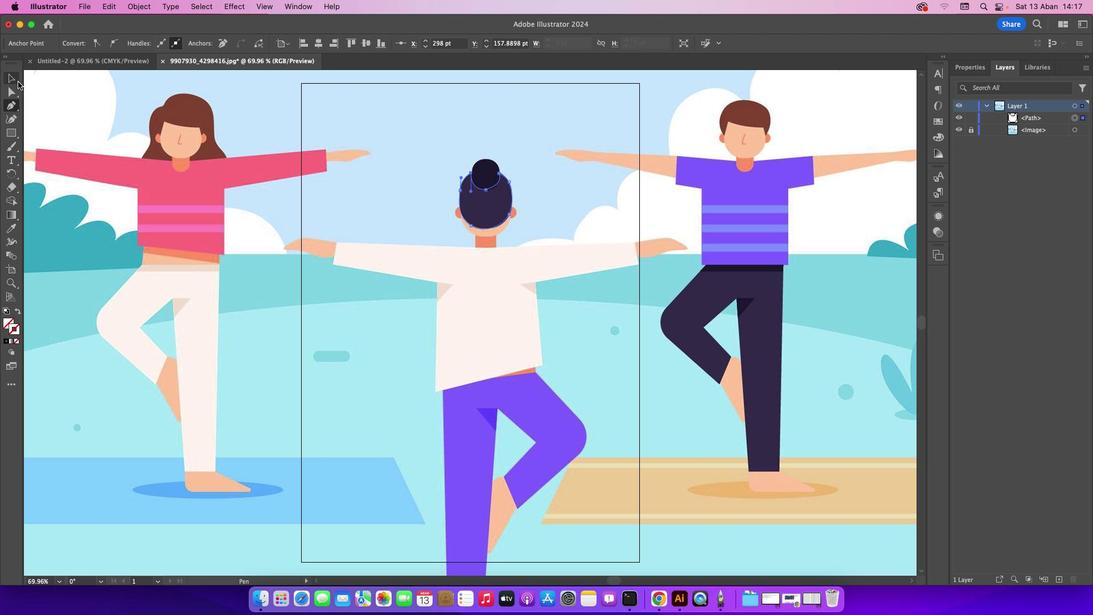
Action: Mouse pressed left at (17, 81)
Screenshot: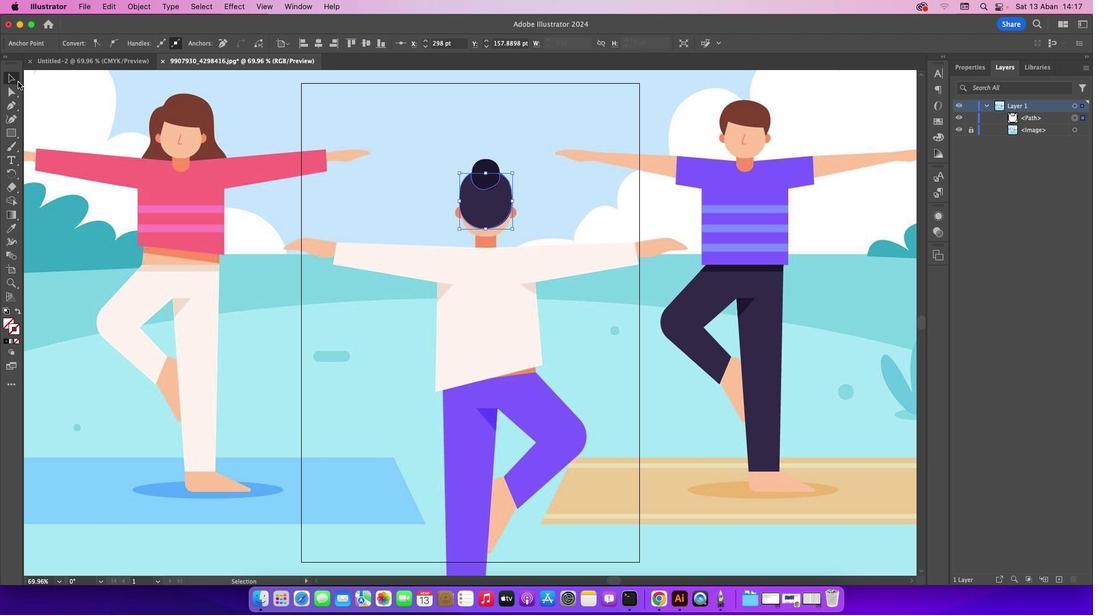 
Action: Mouse moved to (157, 96)
Screenshot: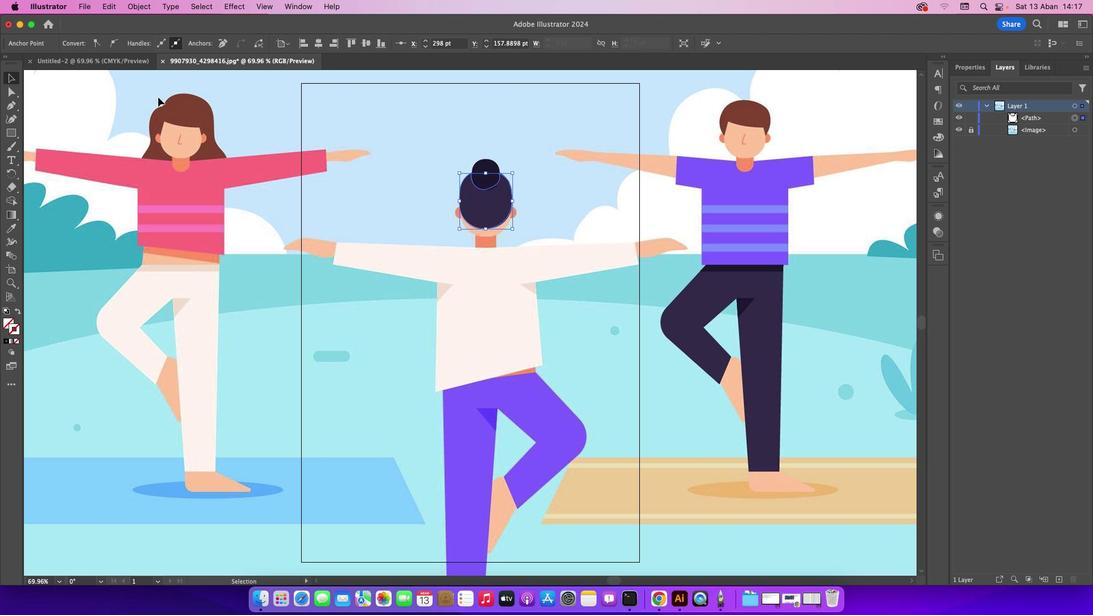 
Action: Mouse pressed left at (157, 96)
Screenshot: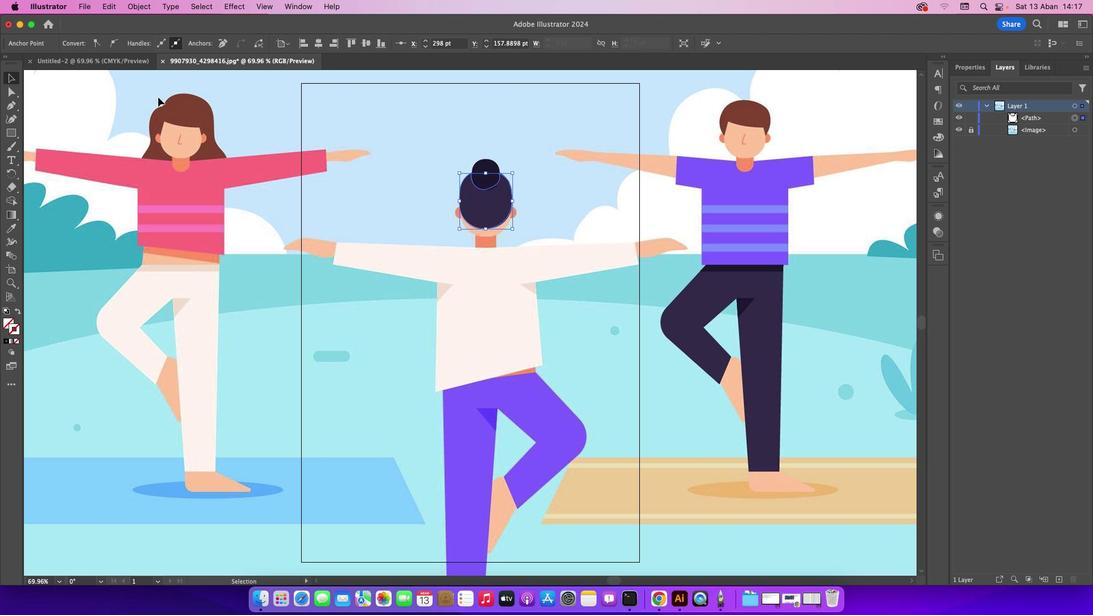 
Action: Mouse moved to (496, 182)
Screenshot: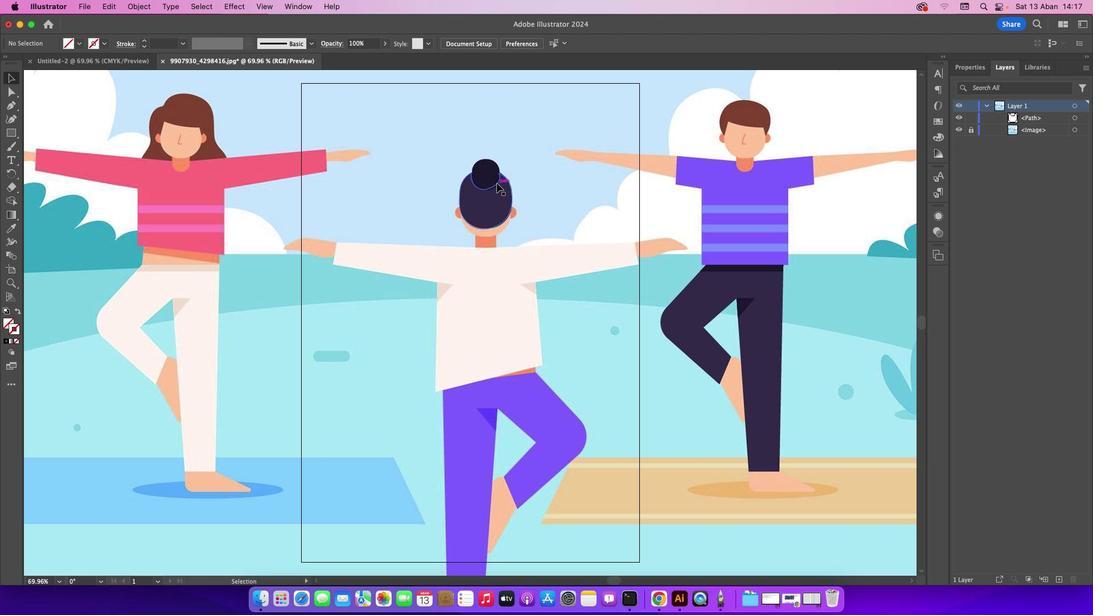 
Action: Mouse pressed left at (496, 182)
Screenshot: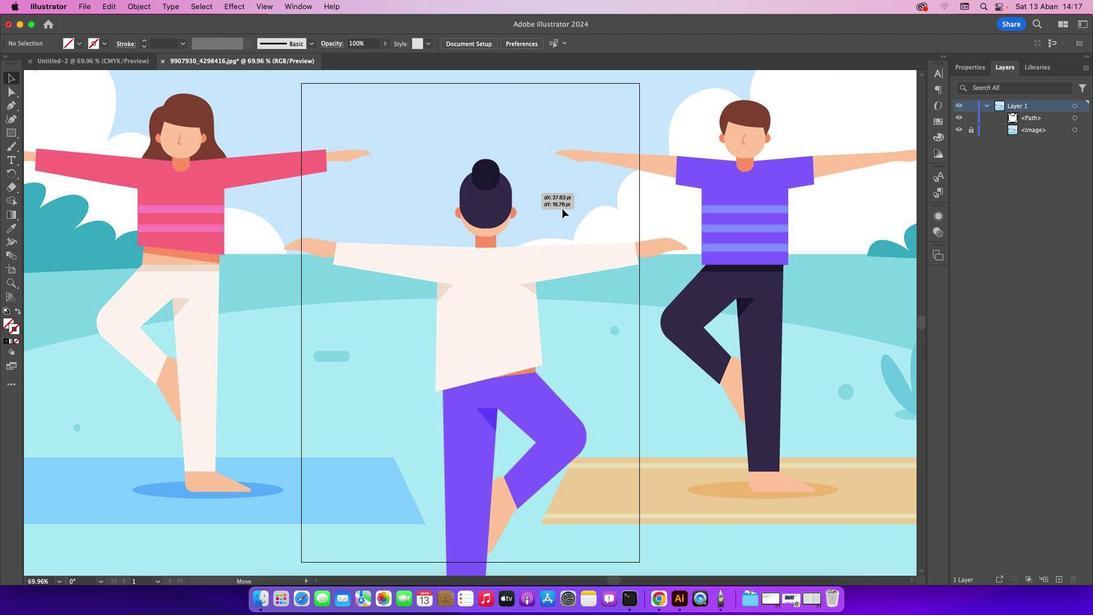 
Action: Mouse moved to (6, 223)
Screenshot: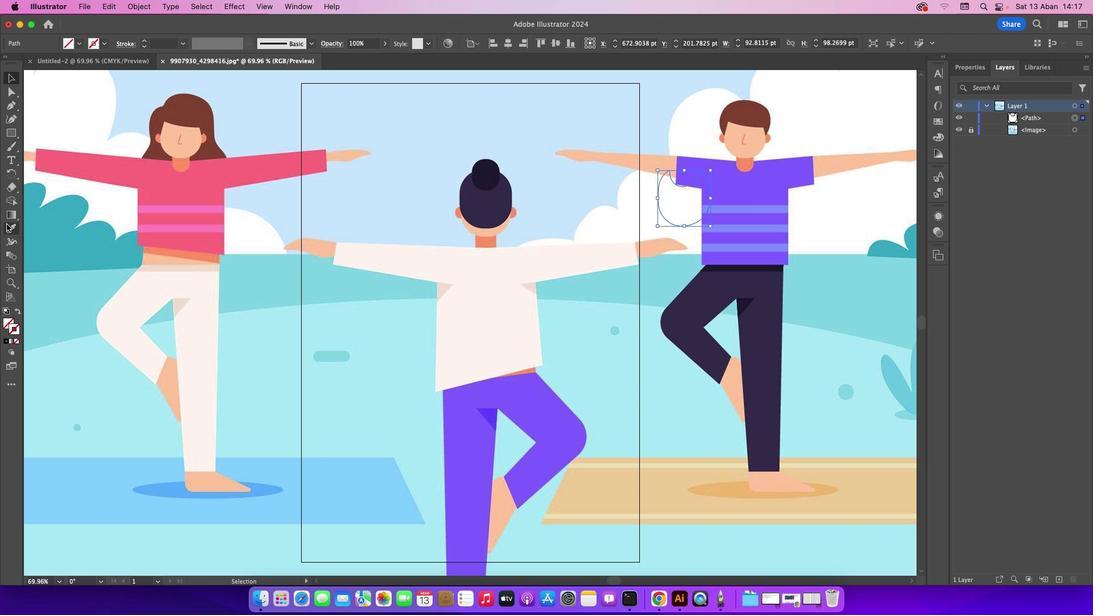 
Action: Mouse pressed left at (6, 223)
Screenshot: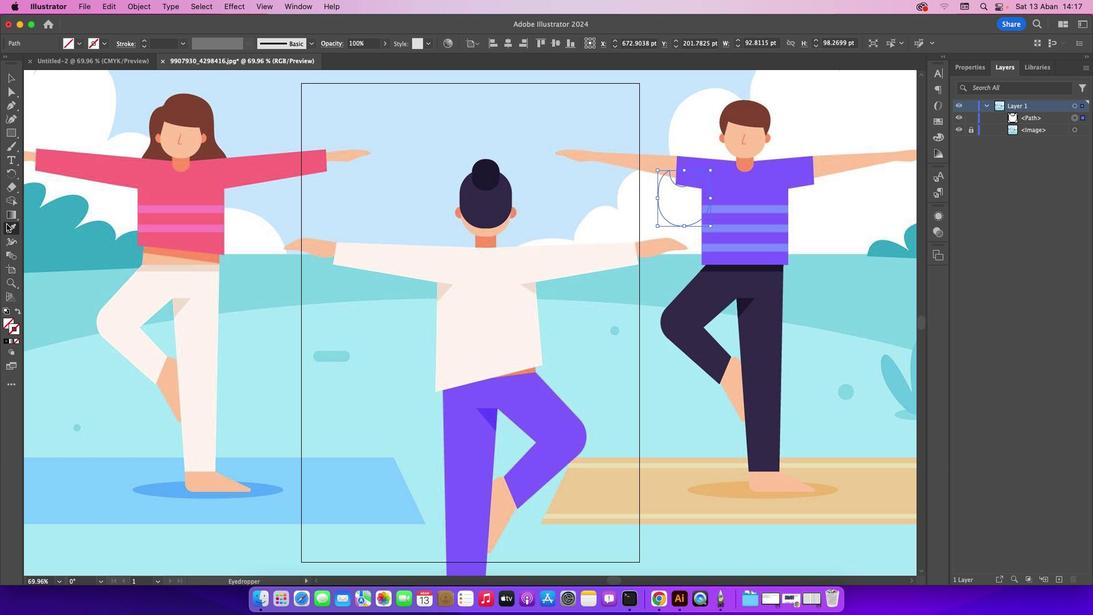 
Action: Mouse moved to (498, 205)
Screenshot: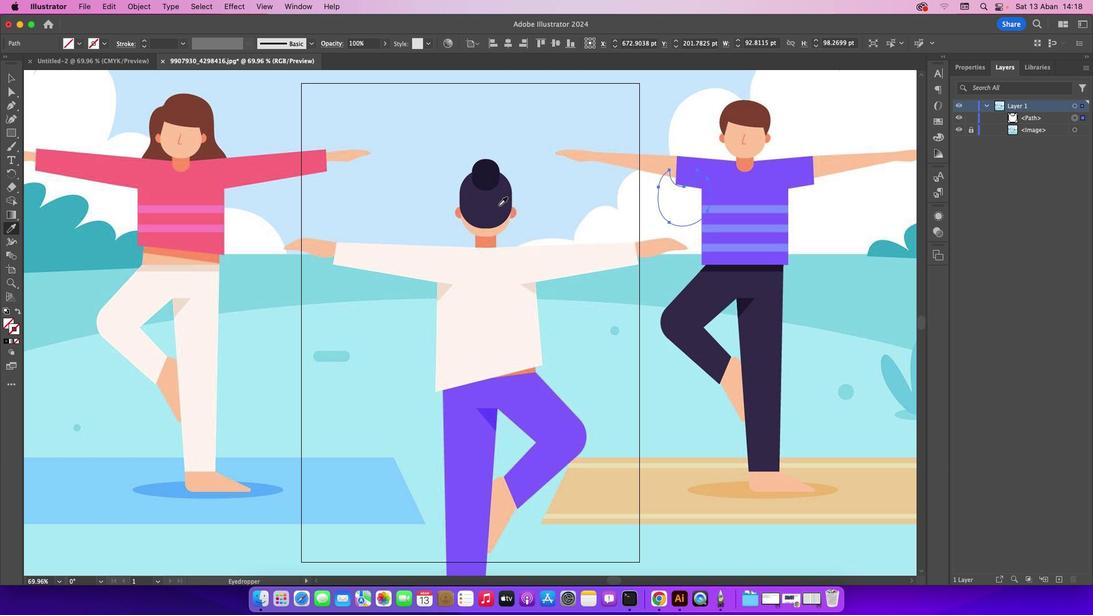 
Action: Mouse pressed left at (498, 205)
Screenshot: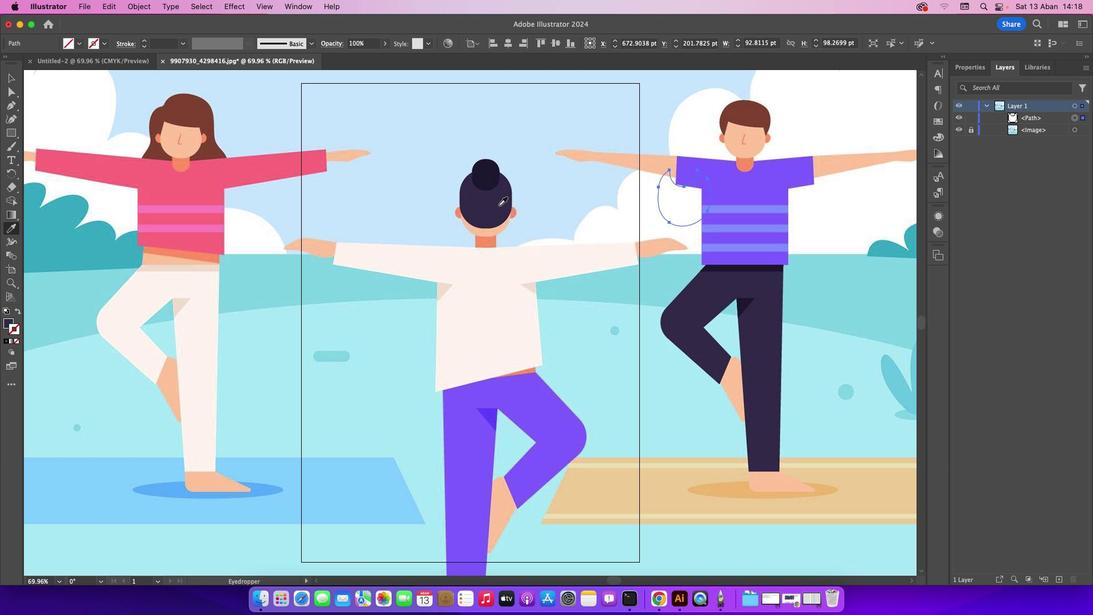 
Action: Mouse moved to (16, 87)
Screenshot: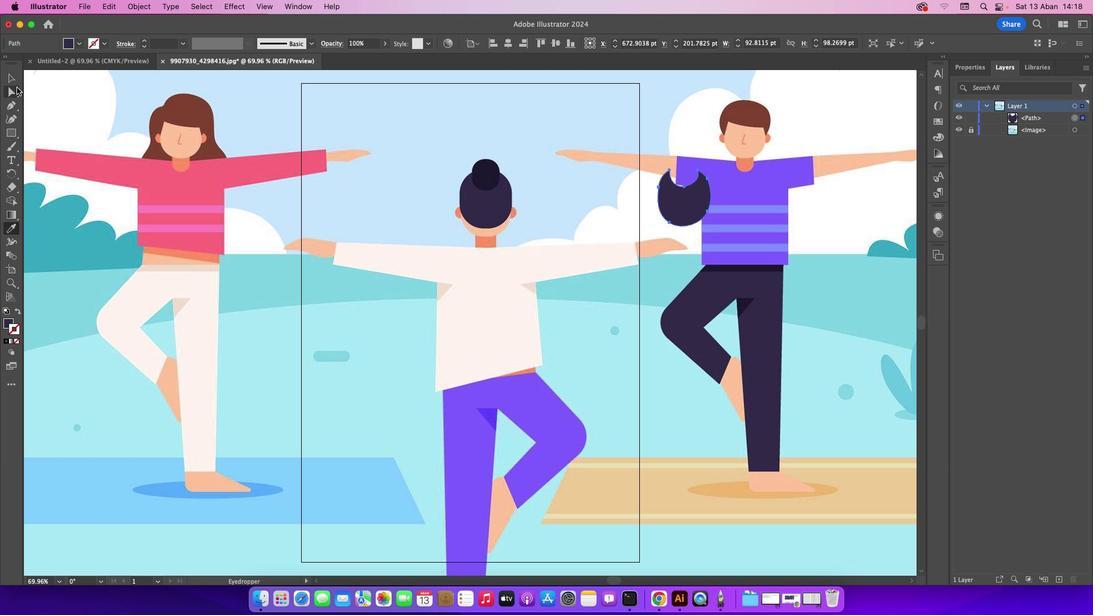 
Action: Mouse pressed left at (16, 87)
Screenshot: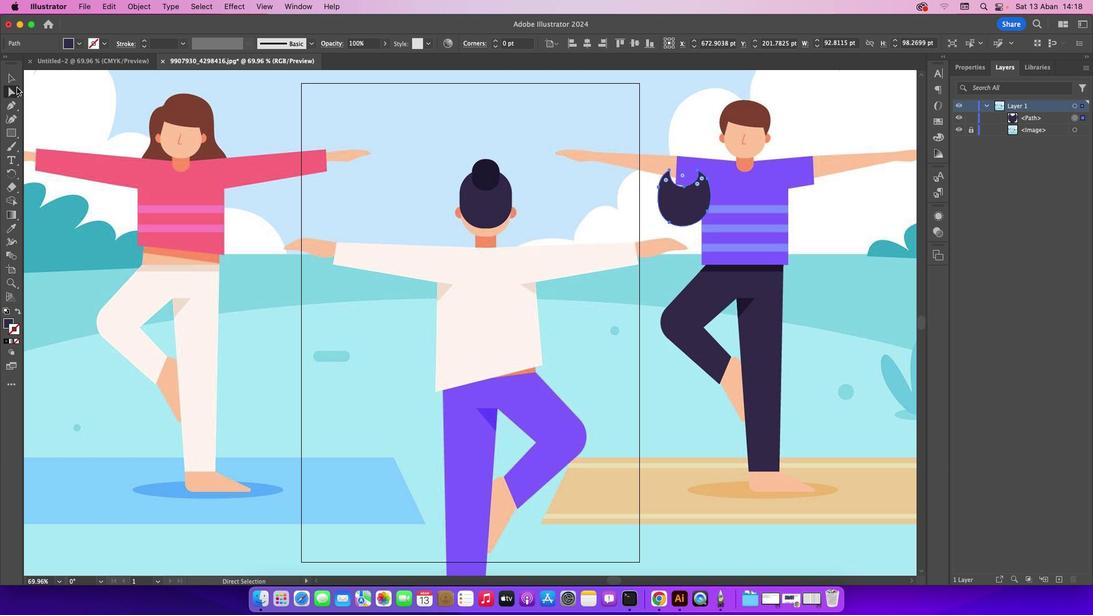 
Action: Mouse moved to (13, 75)
Screenshot: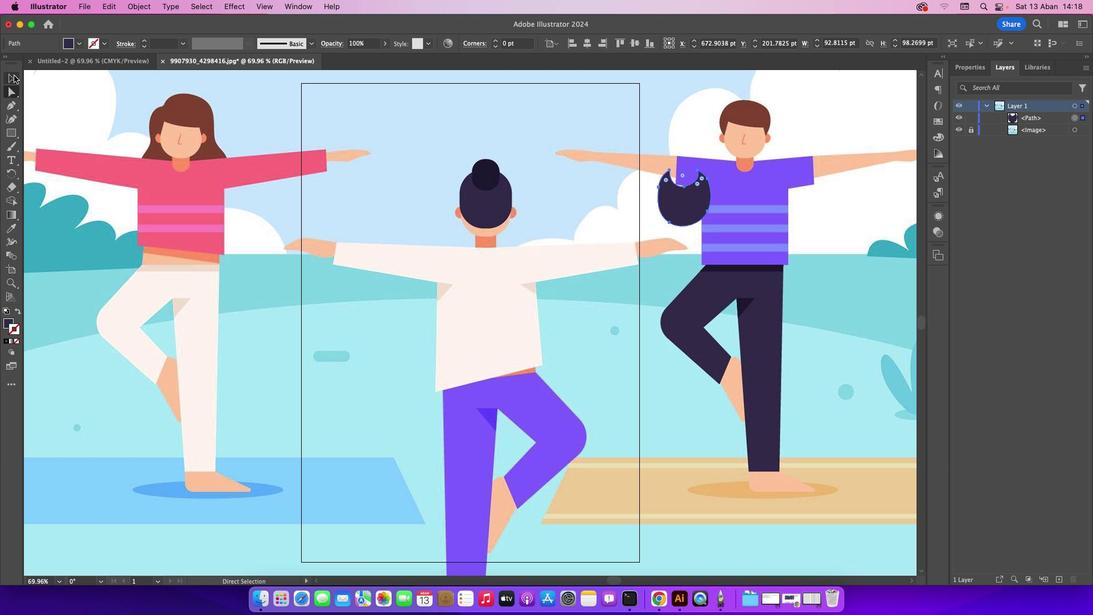 
Action: Mouse pressed left at (13, 75)
Screenshot: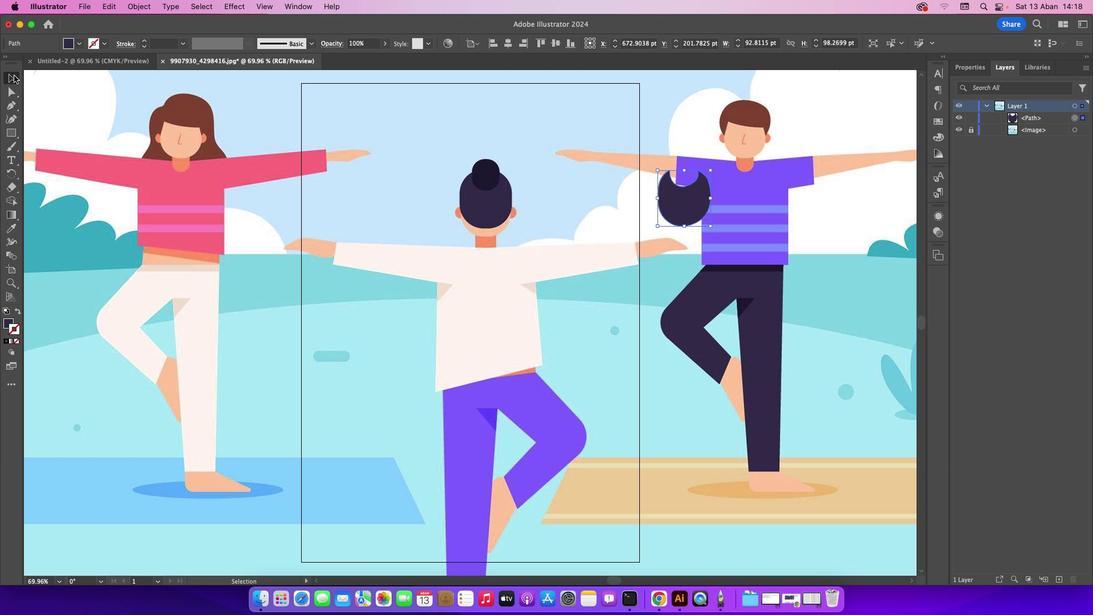 
Action: Mouse moved to (428, 177)
Screenshot: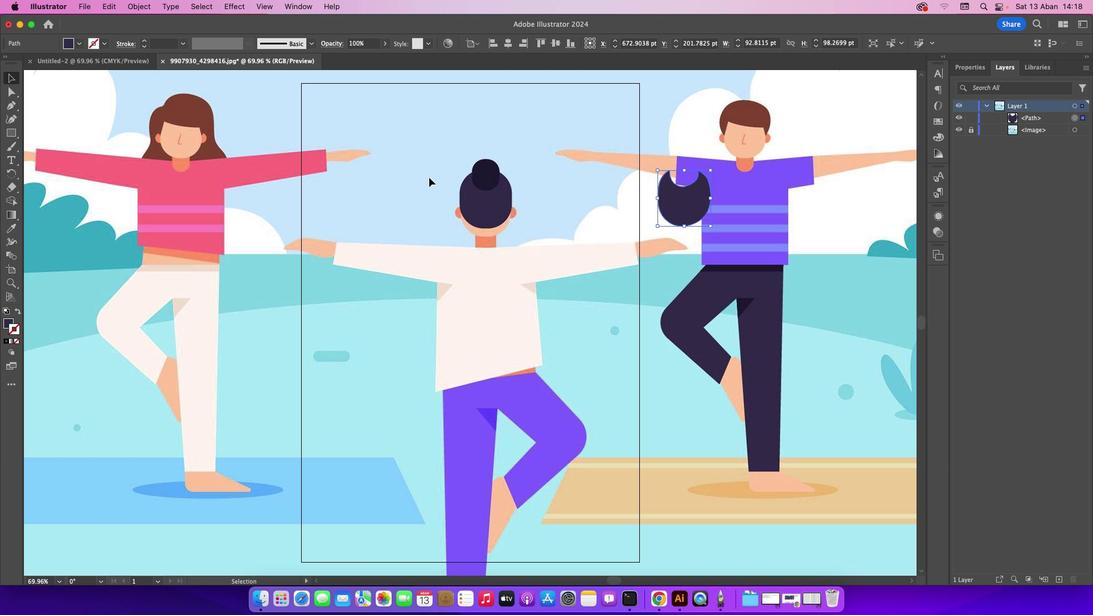 
Action: Mouse pressed left at (428, 177)
Screenshot: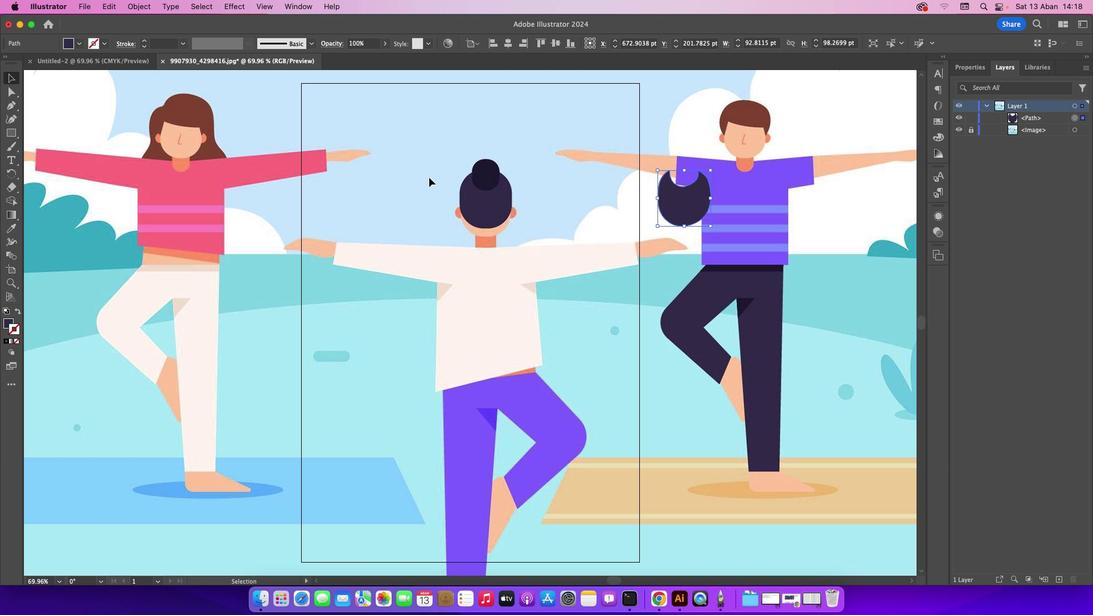 
Action: Mouse moved to (11, 107)
Screenshot: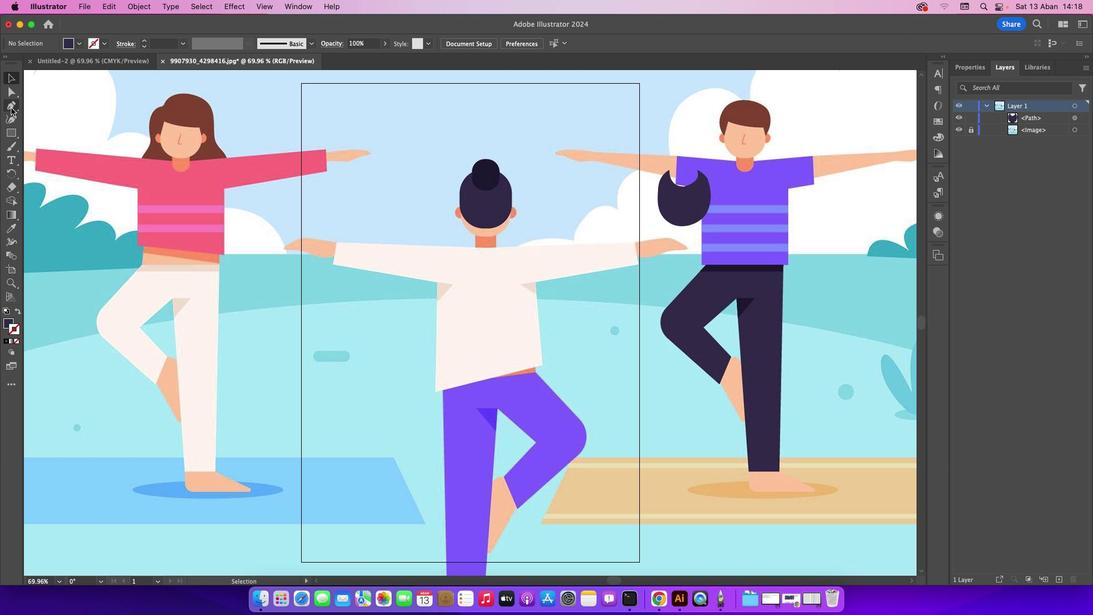 
Action: Mouse pressed left at (11, 107)
Screenshot: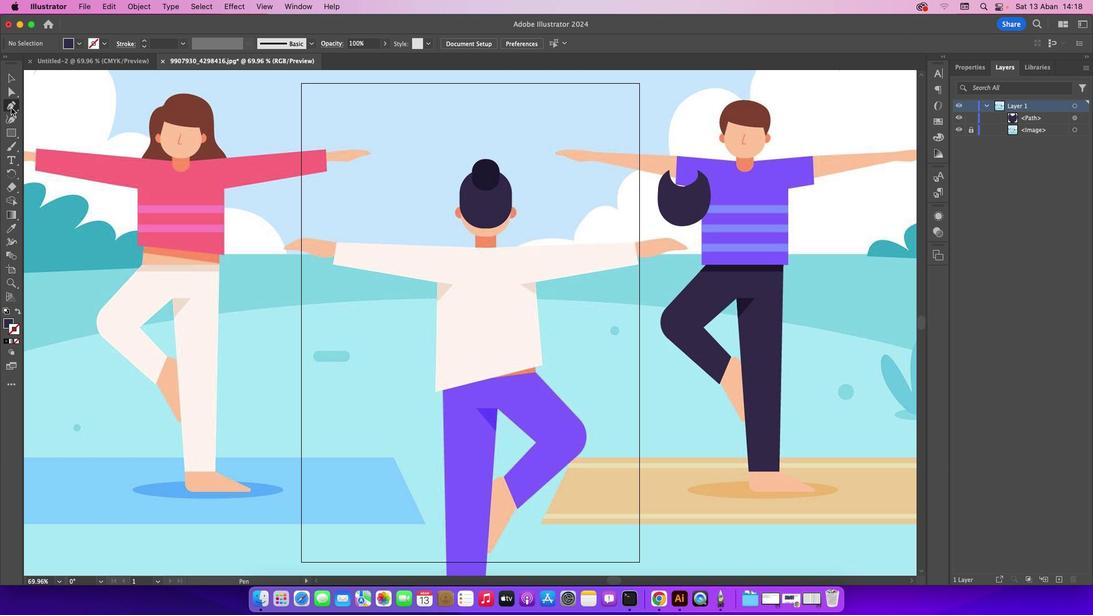 
Action: Mouse moved to (472, 174)
Screenshot: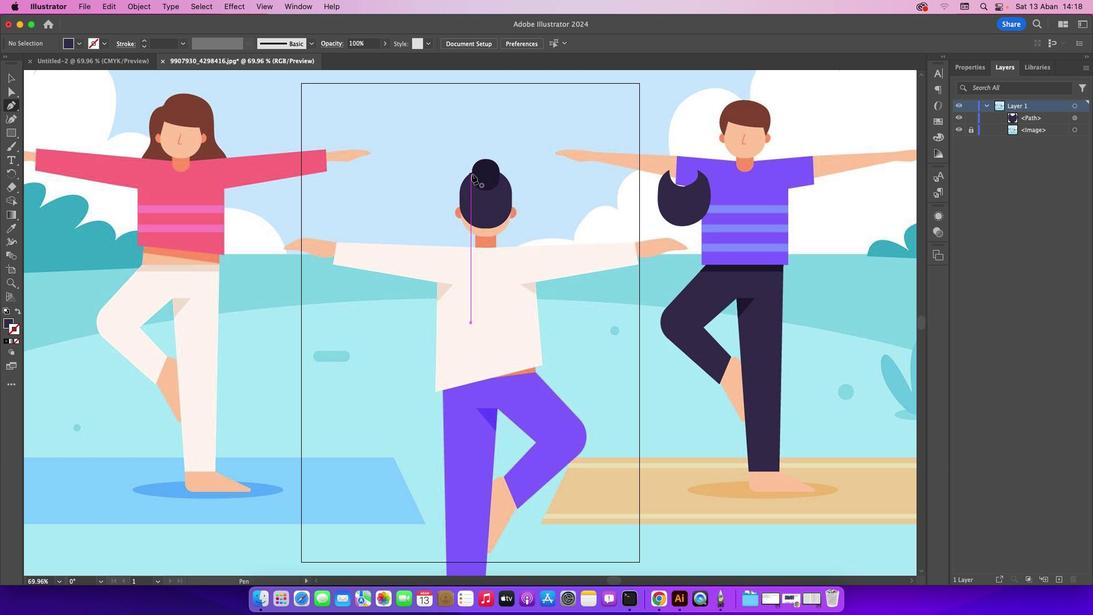 
Action: Mouse pressed left at (472, 174)
Screenshot: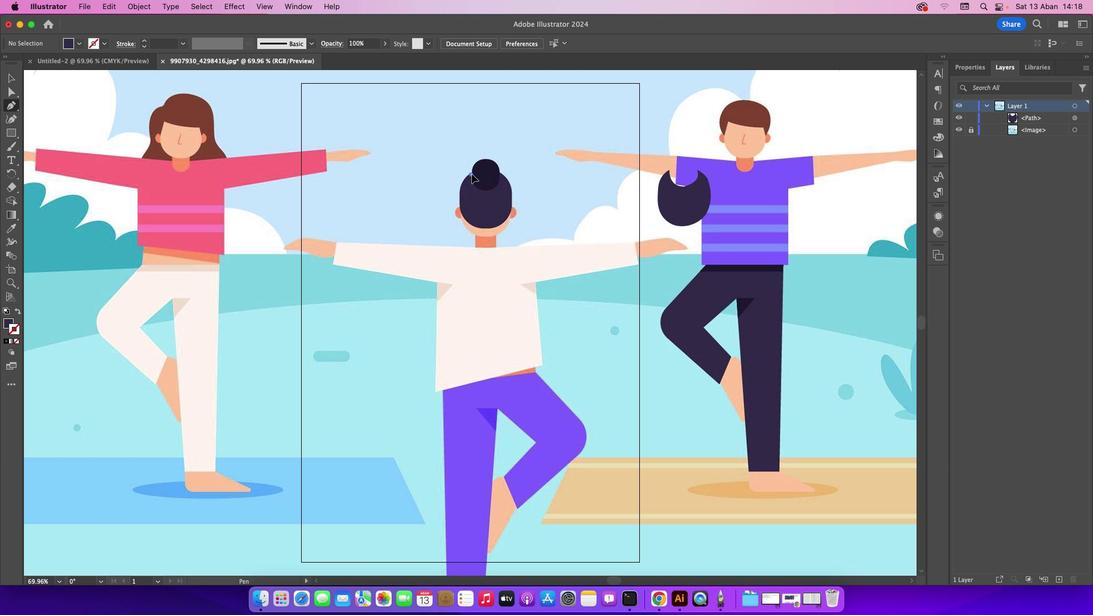 
Action: Mouse moved to (487, 158)
Screenshot: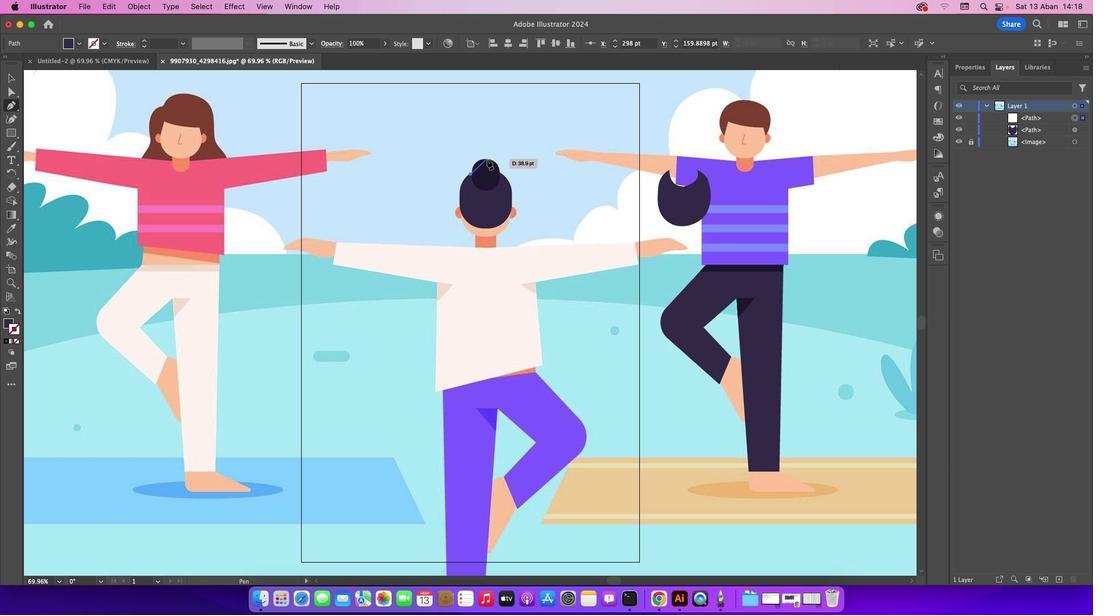 
Action: Mouse pressed left at (487, 158)
Screenshot: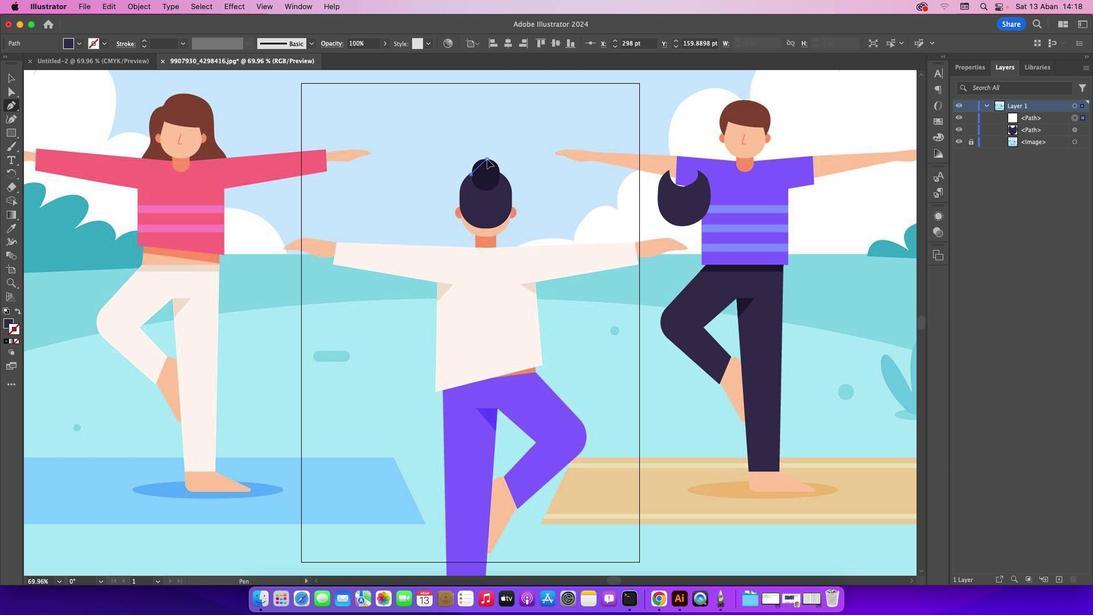 
Action: Mouse moved to (500, 178)
Screenshot: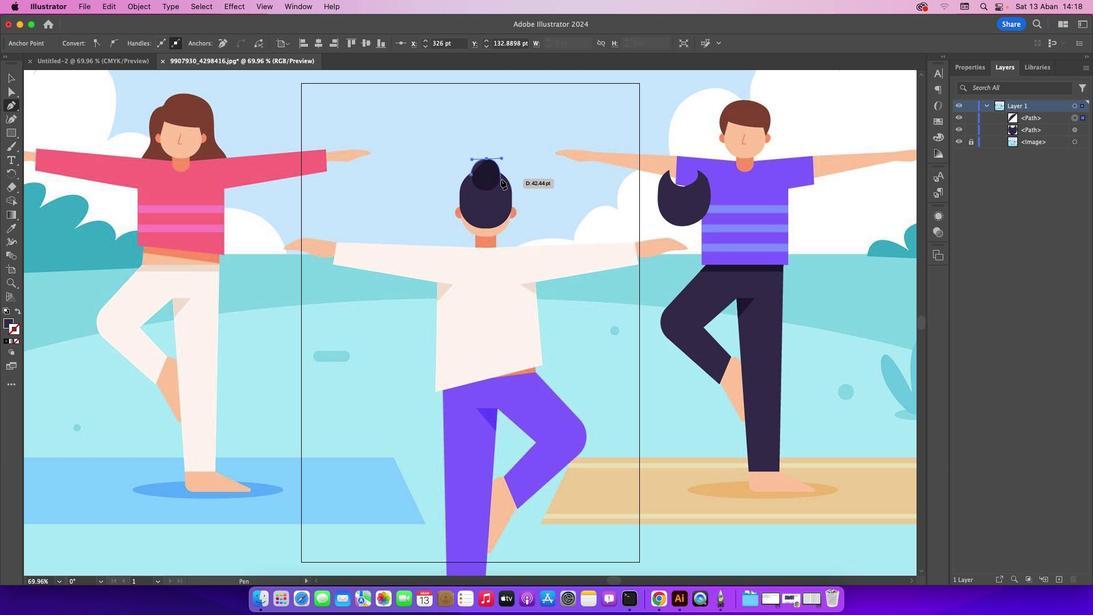 
Action: Mouse pressed left at (500, 178)
Screenshot: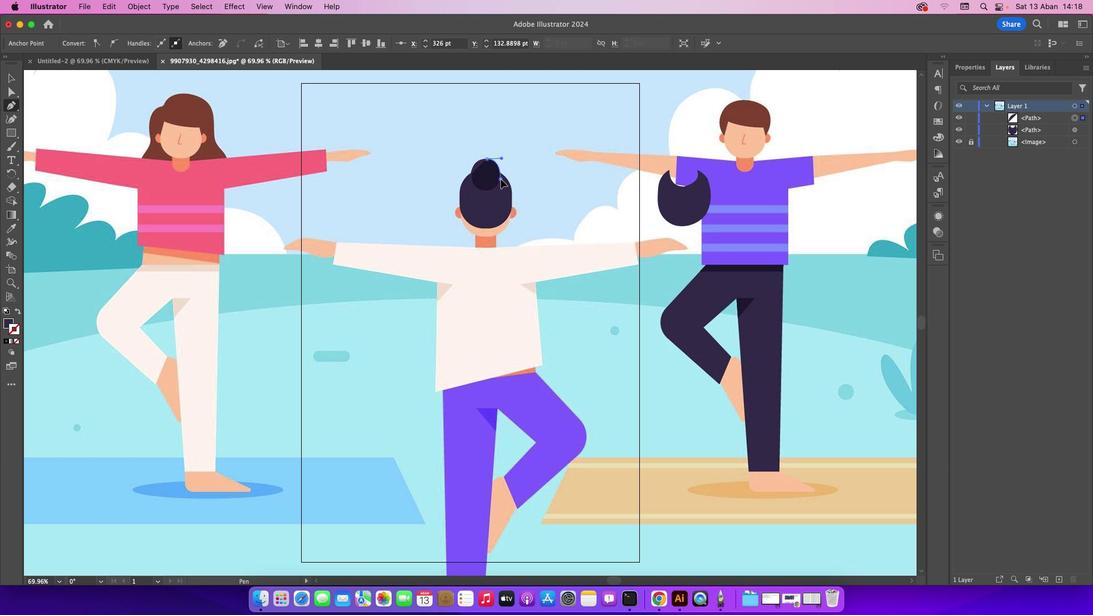 
Action: Mouse moved to (487, 190)
Screenshot: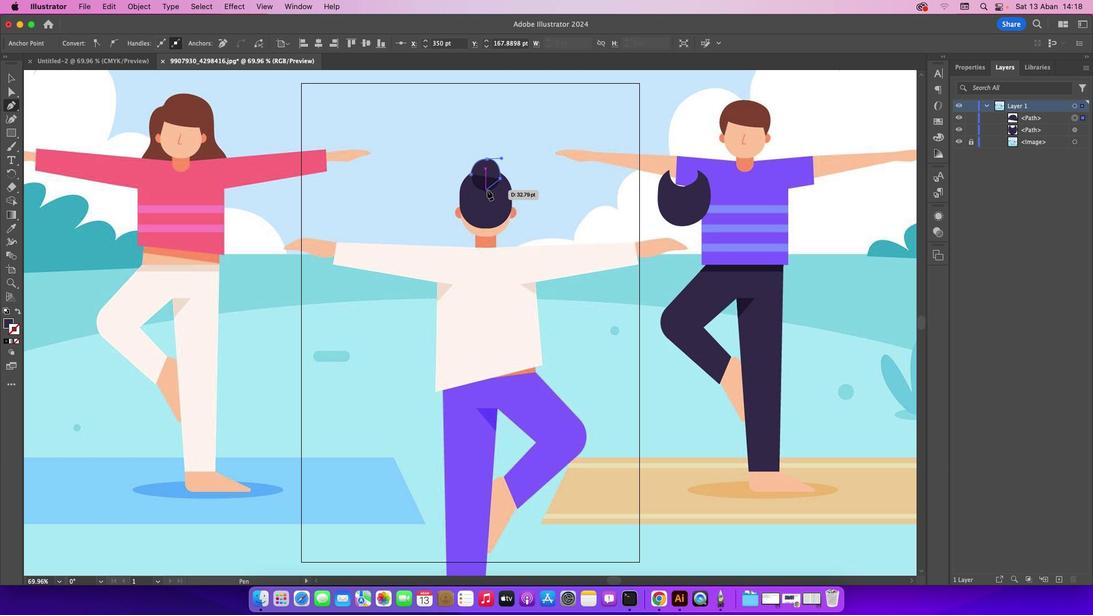 
Action: Mouse pressed left at (487, 190)
Screenshot: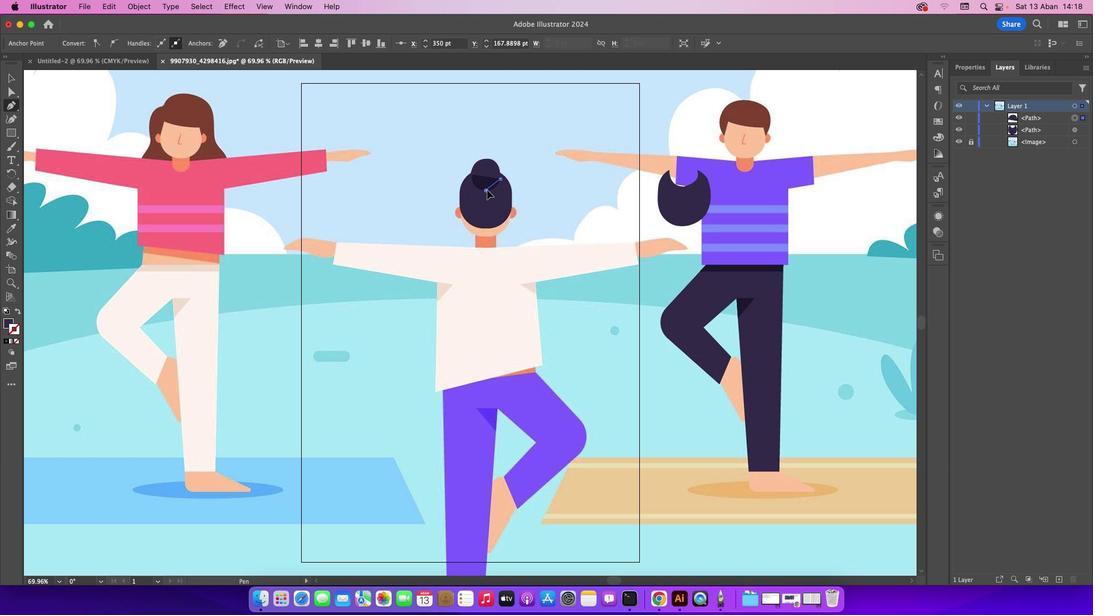 
Action: Mouse moved to (471, 173)
Screenshot: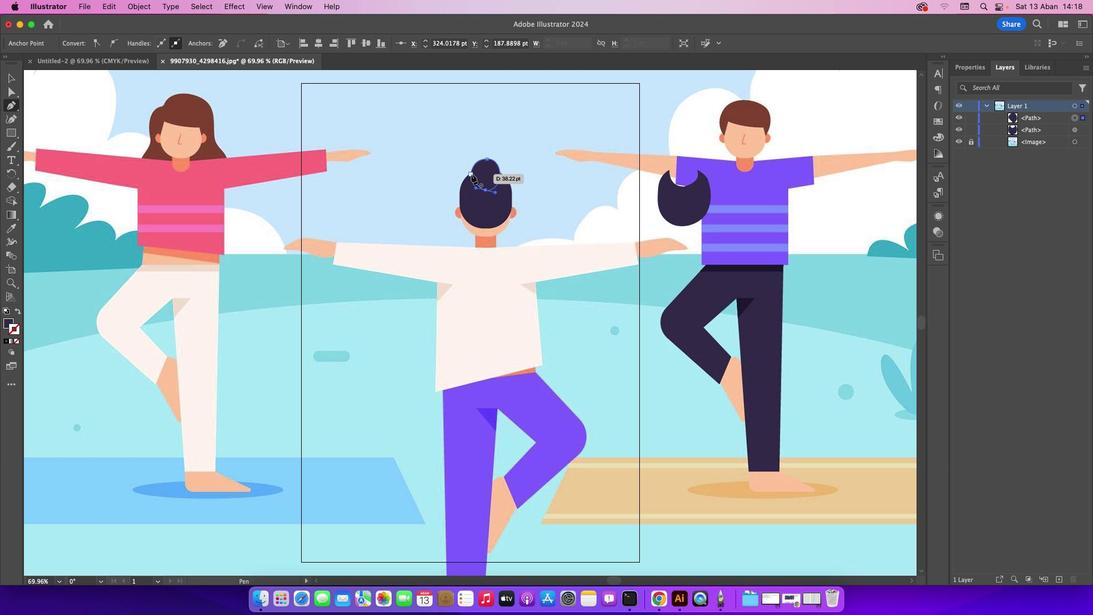 
Action: Mouse pressed left at (471, 173)
Screenshot: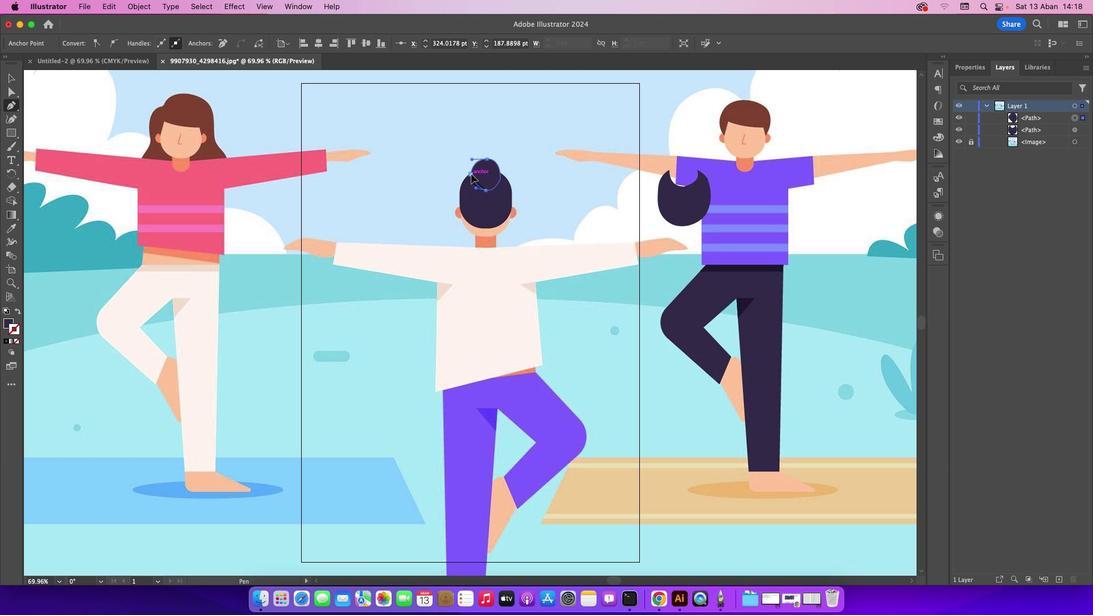 
Action: Mouse moved to (15, 76)
Screenshot: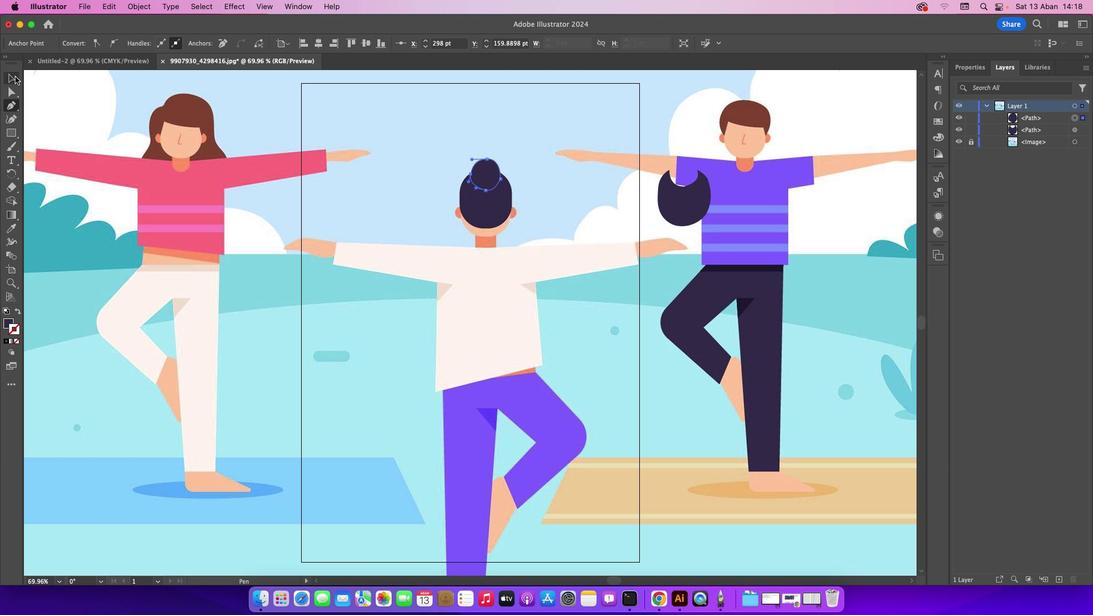 
Action: Mouse pressed left at (15, 76)
Screenshot: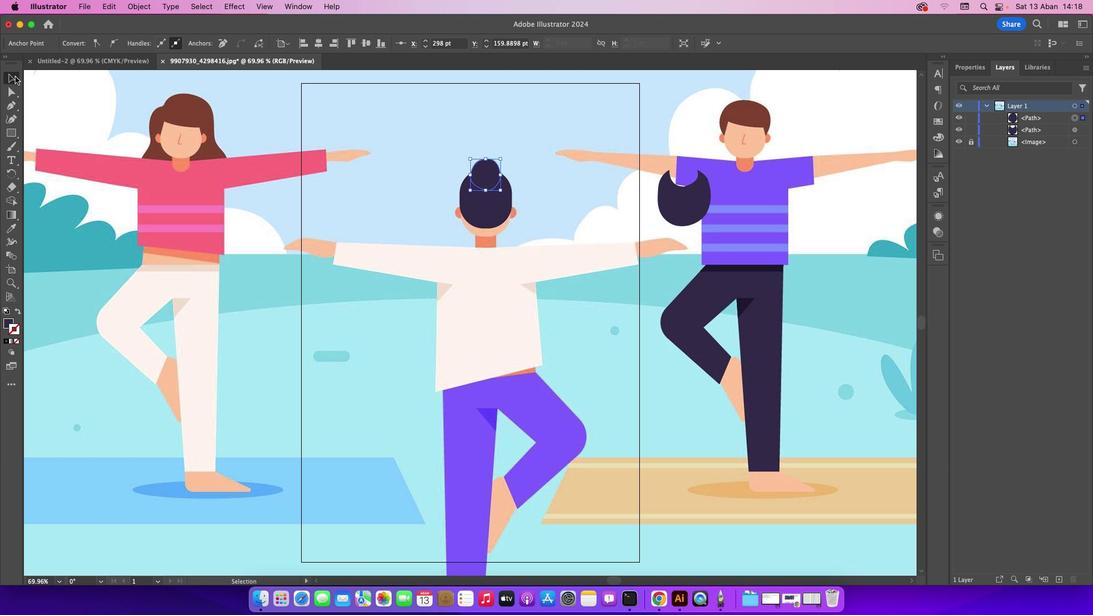 
Action: Mouse moved to (197, 100)
Screenshot: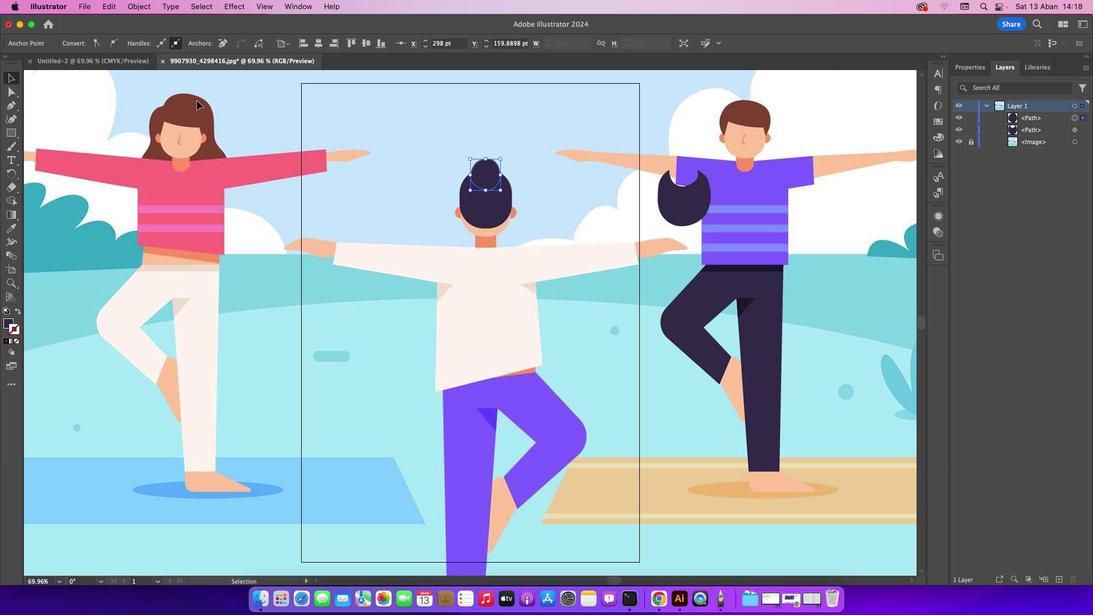 
Action: Mouse pressed left at (197, 100)
Screenshot: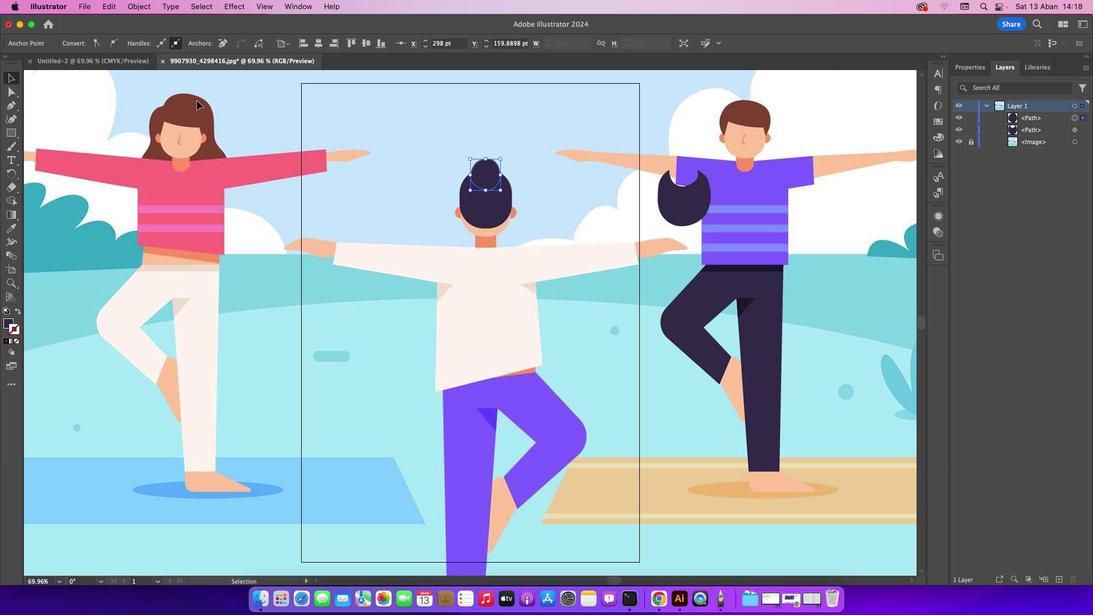 
Action: Mouse moved to (477, 173)
Screenshot: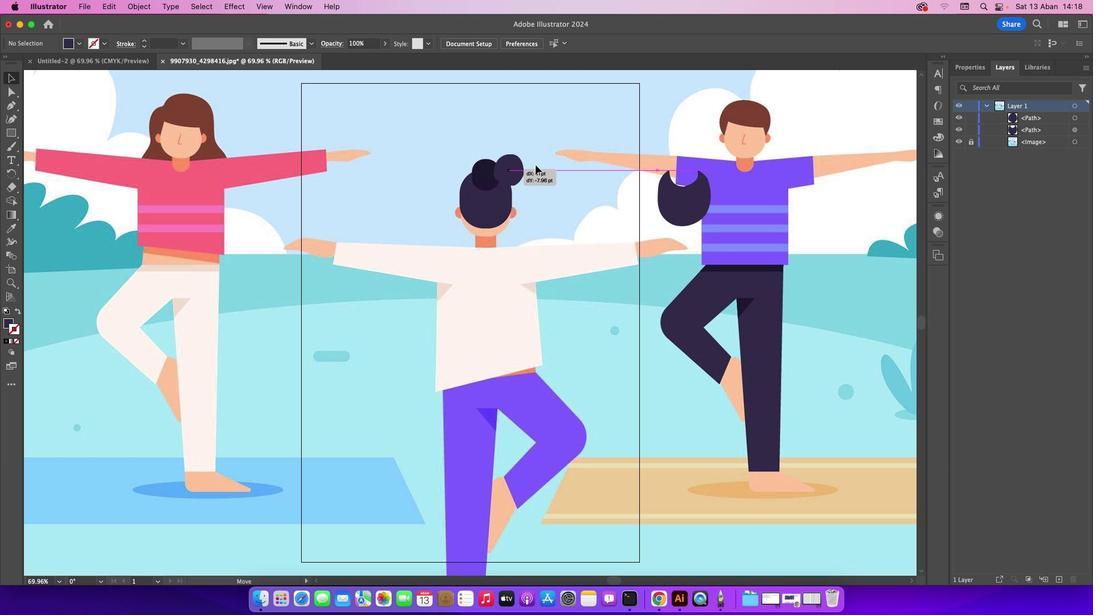 
Action: Mouse pressed left at (477, 173)
Screenshot: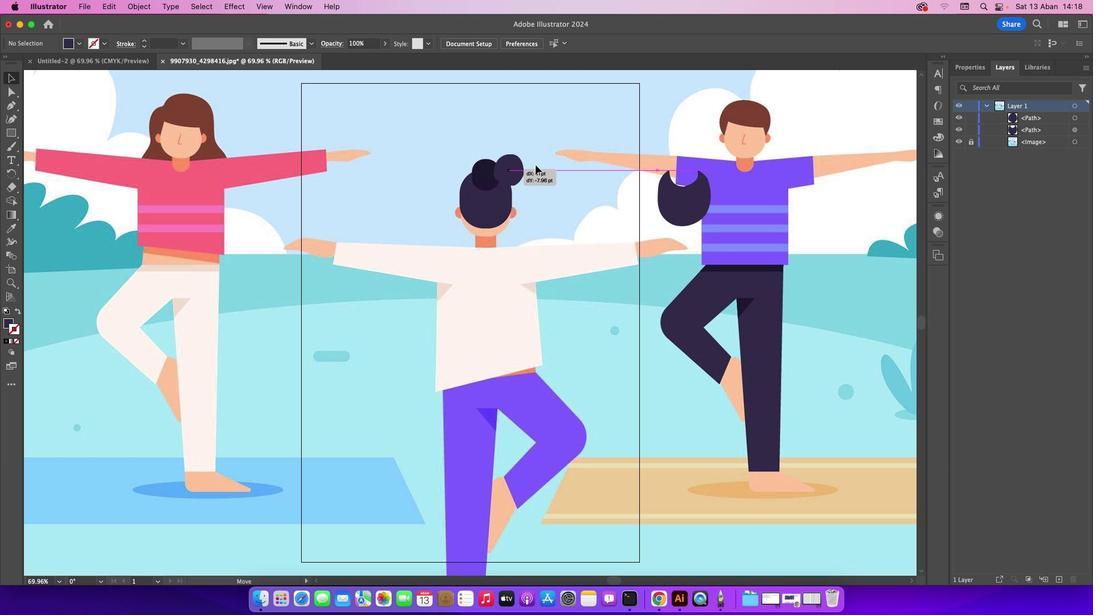 
Action: Mouse moved to (9, 228)
Screenshot: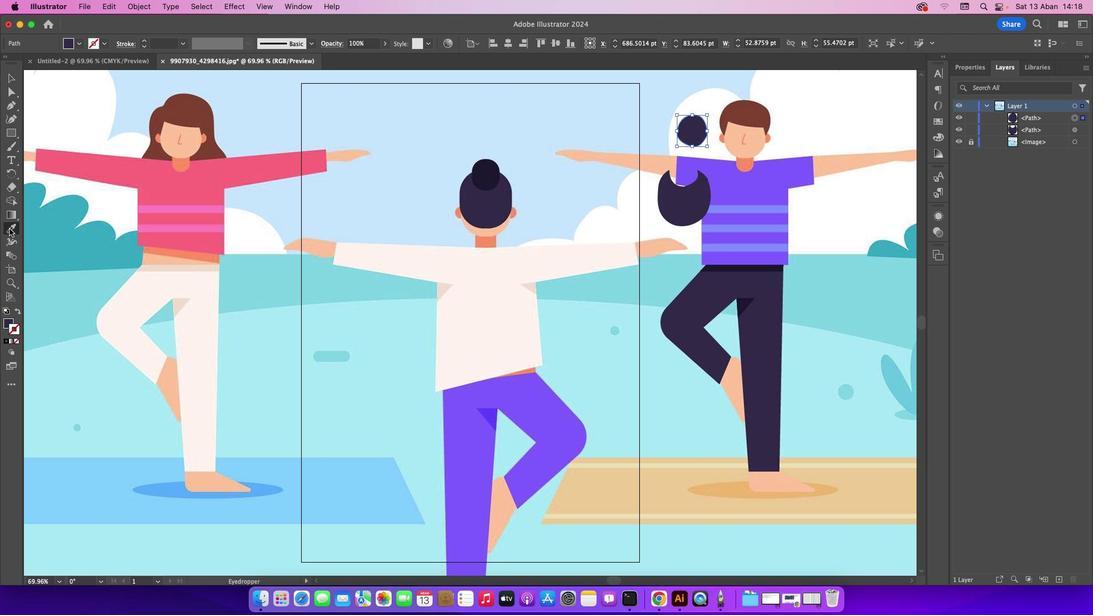 
Action: Mouse pressed left at (9, 228)
Screenshot: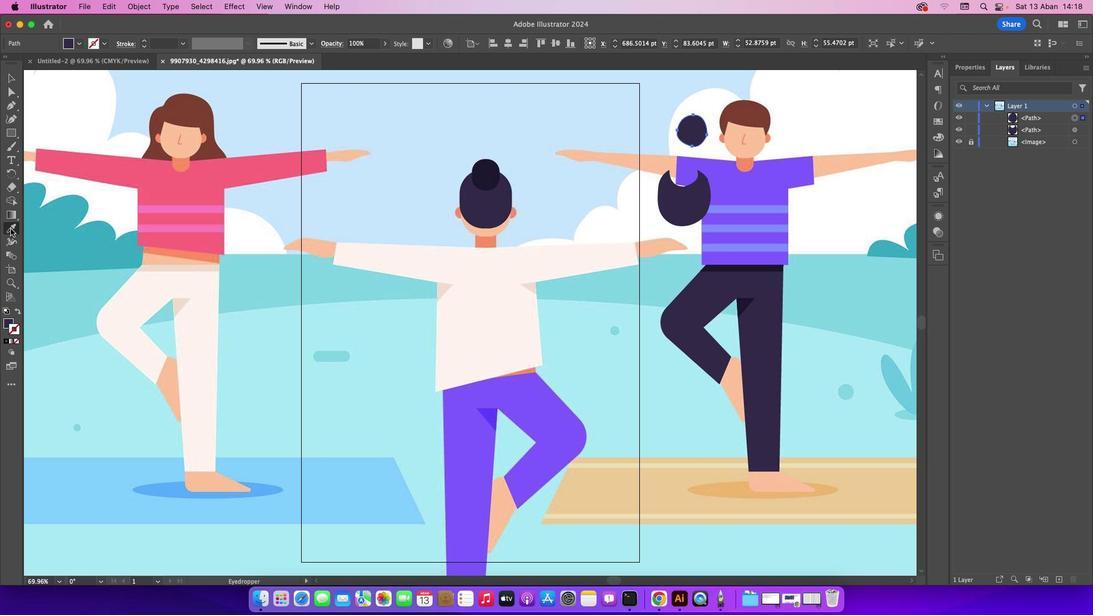 
Action: Mouse moved to (483, 177)
Screenshot: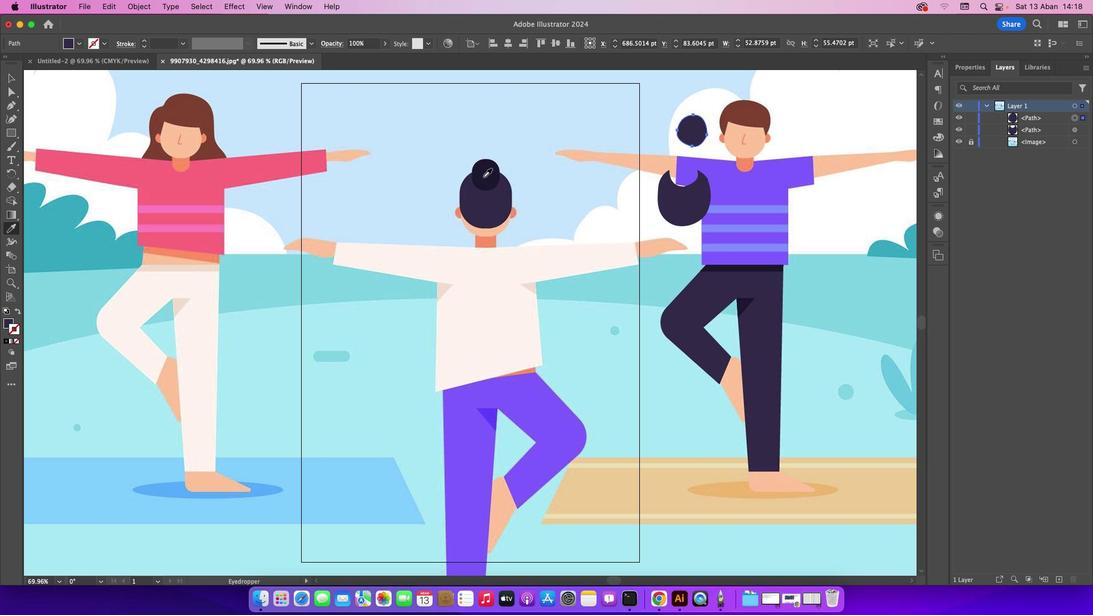 
Action: Mouse pressed left at (483, 177)
Screenshot: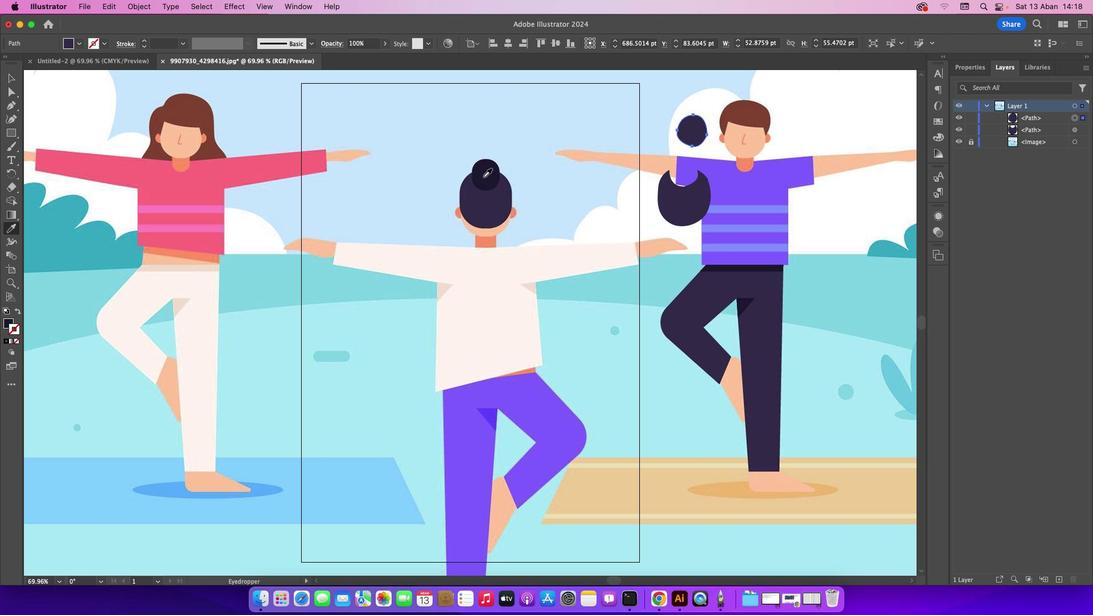 
Action: Mouse moved to (8, 78)
Screenshot: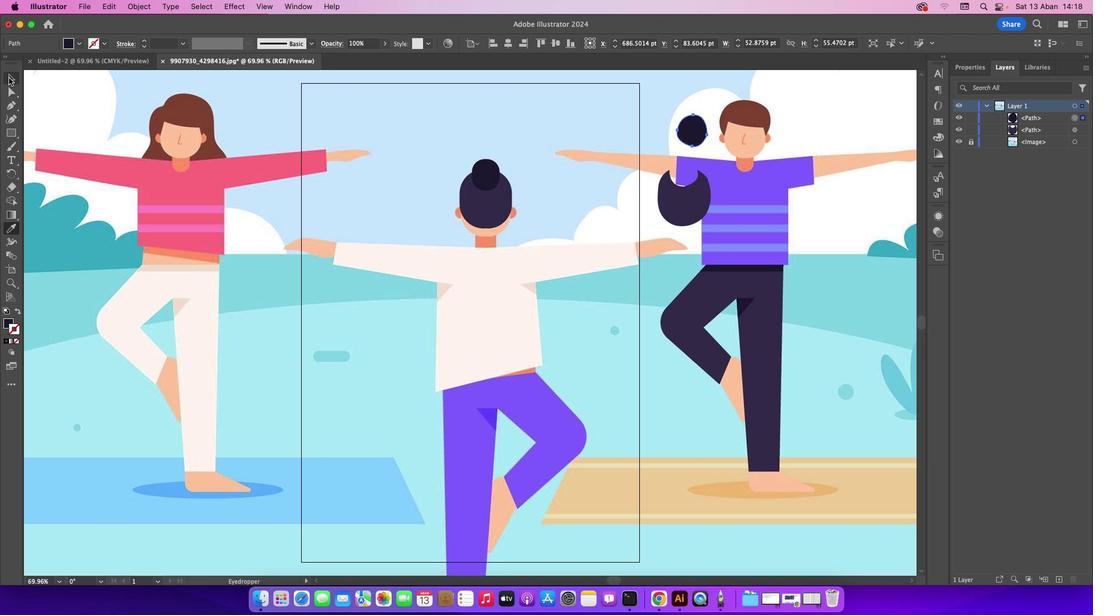 
Action: Mouse pressed left at (8, 78)
Screenshot: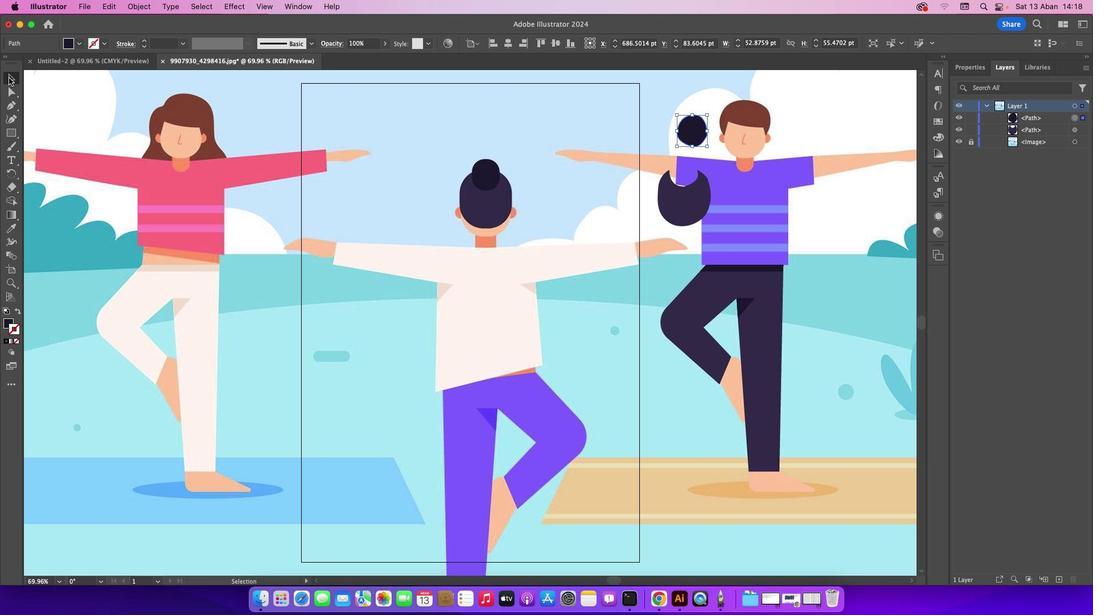 
Action: Mouse moved to (404, 142)
Screenshot: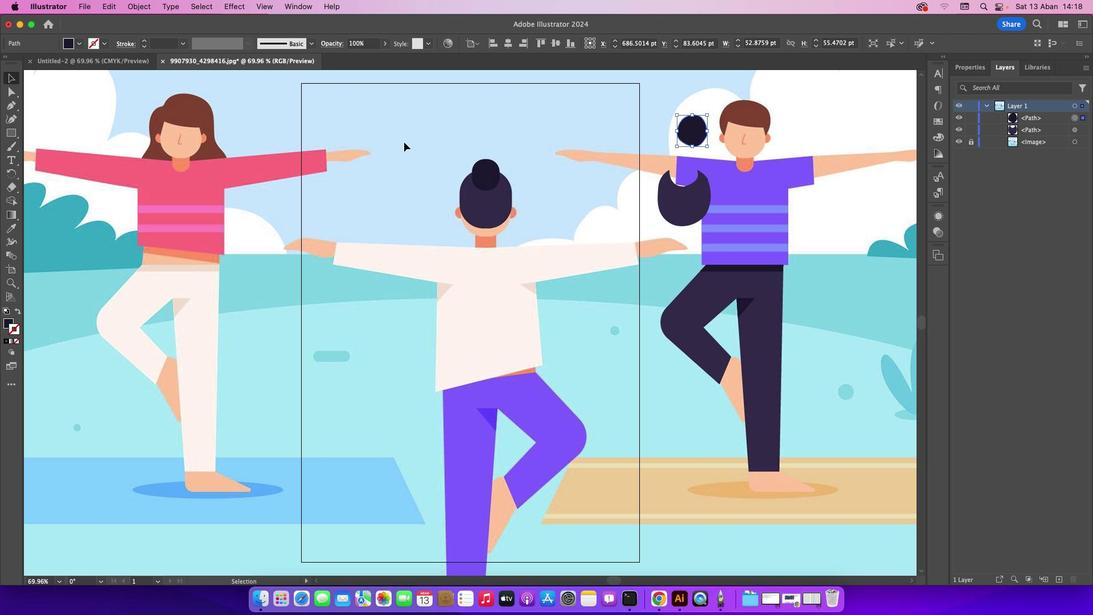
Action: Mouse pressed left at (404, 142)
Screenshot: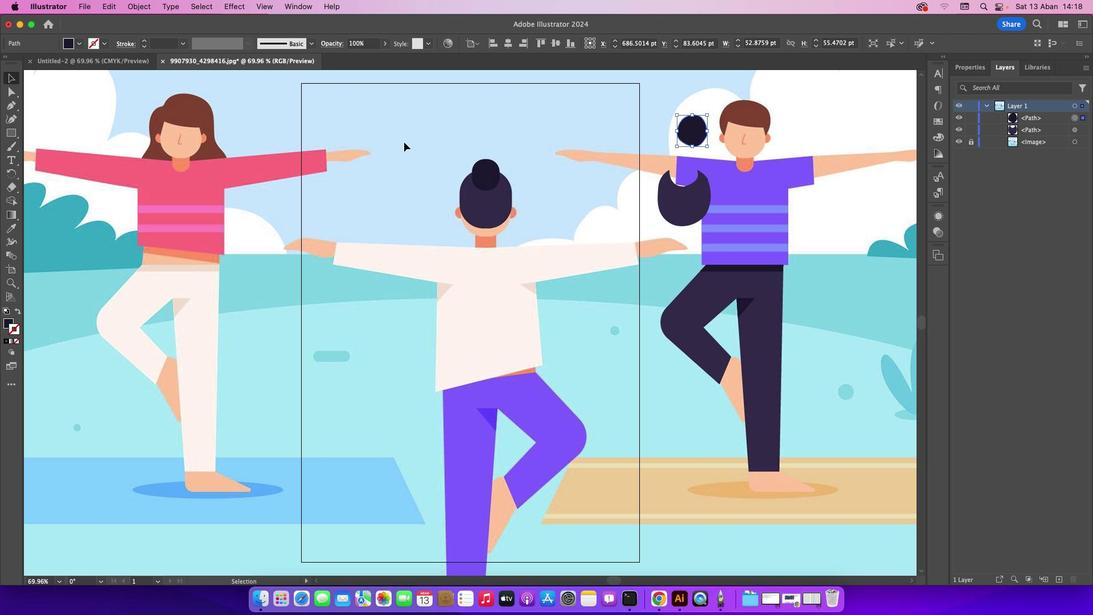 
Action: Mouse moved to (690, 128)
Screenshot: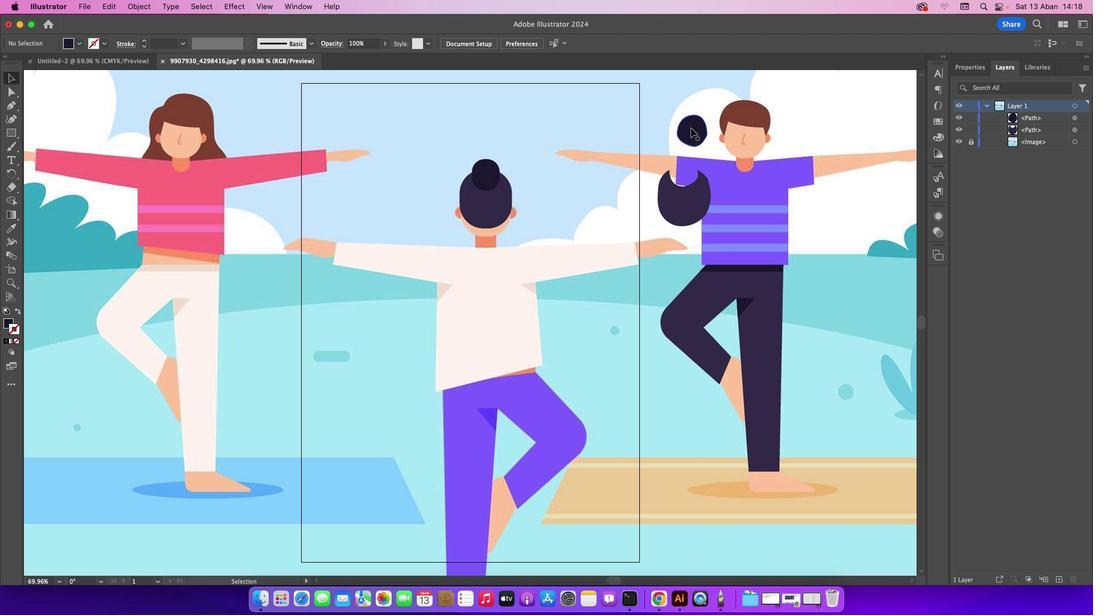 
Action: Mouse pressed left at (690, 128)
Screenshot: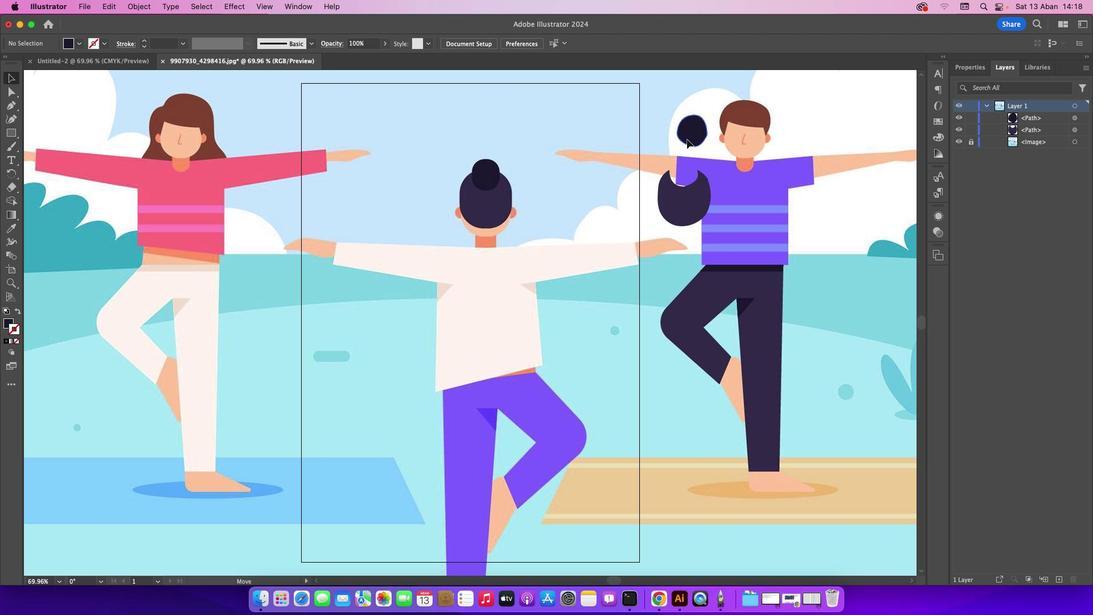 
Action: Mouse moved to (591, 160)
Screenshot: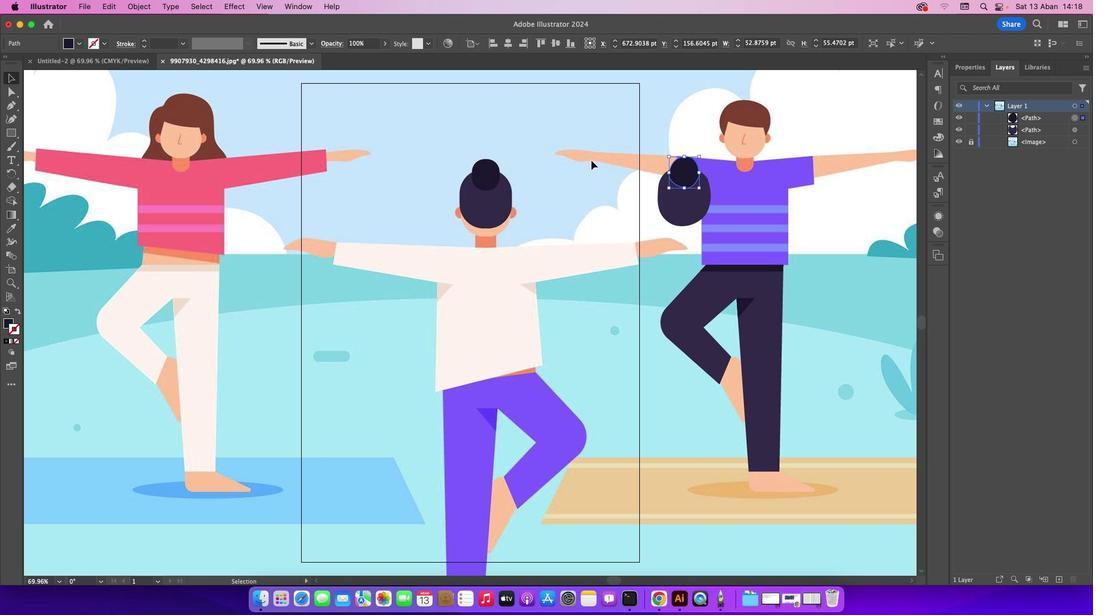 
Action: Mouse pressed left at (591, 160)
Screenshot: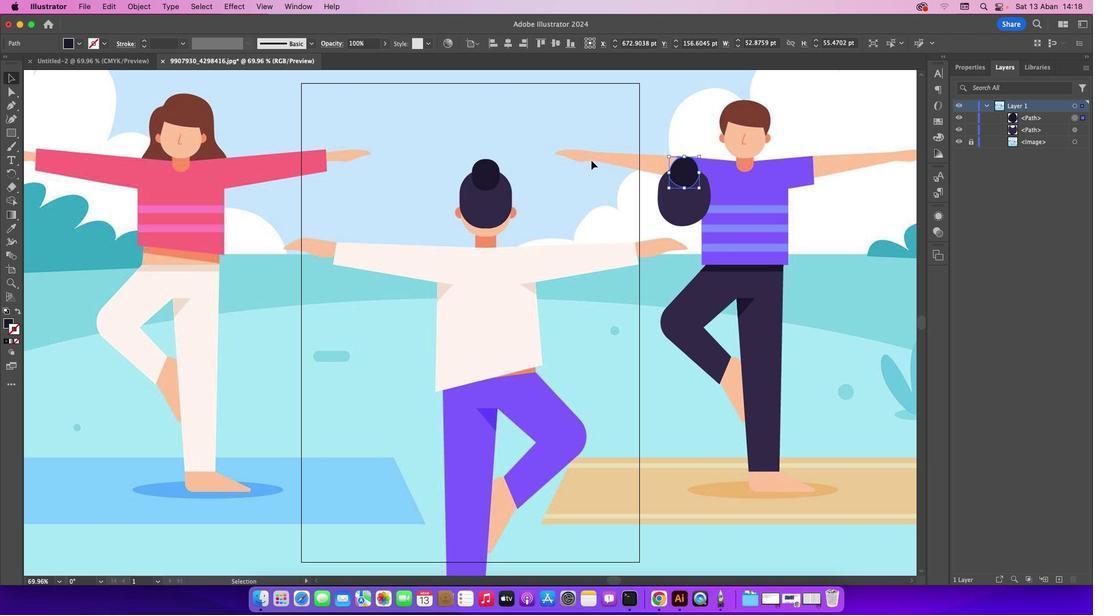 
Action: Mouse moved to (17, 103)
Screenshot: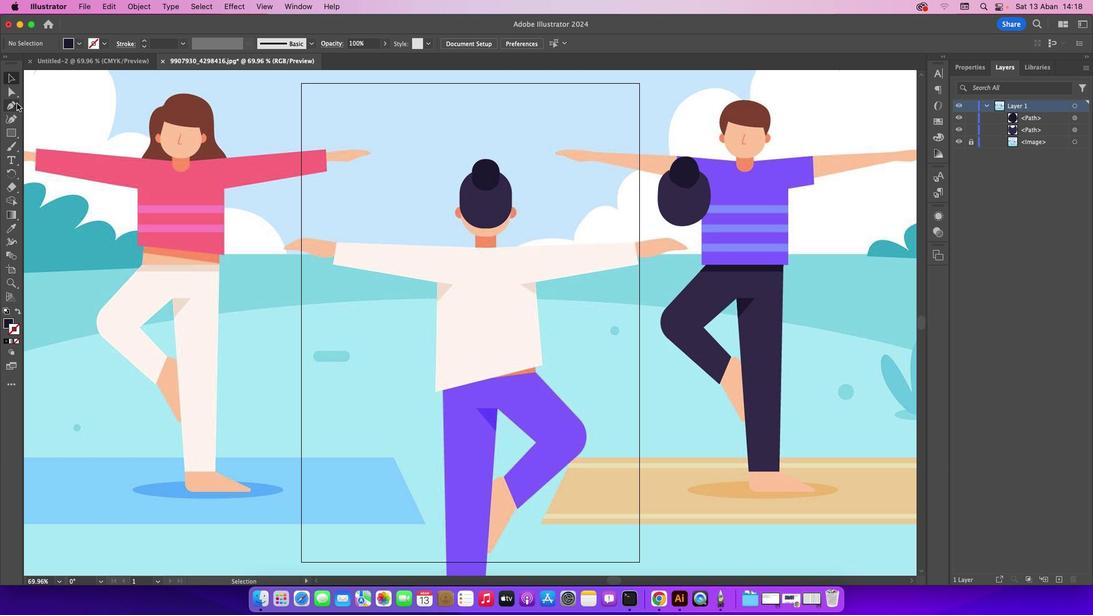 
Action: Mouse pressed left at (17, 103)
Screenshot: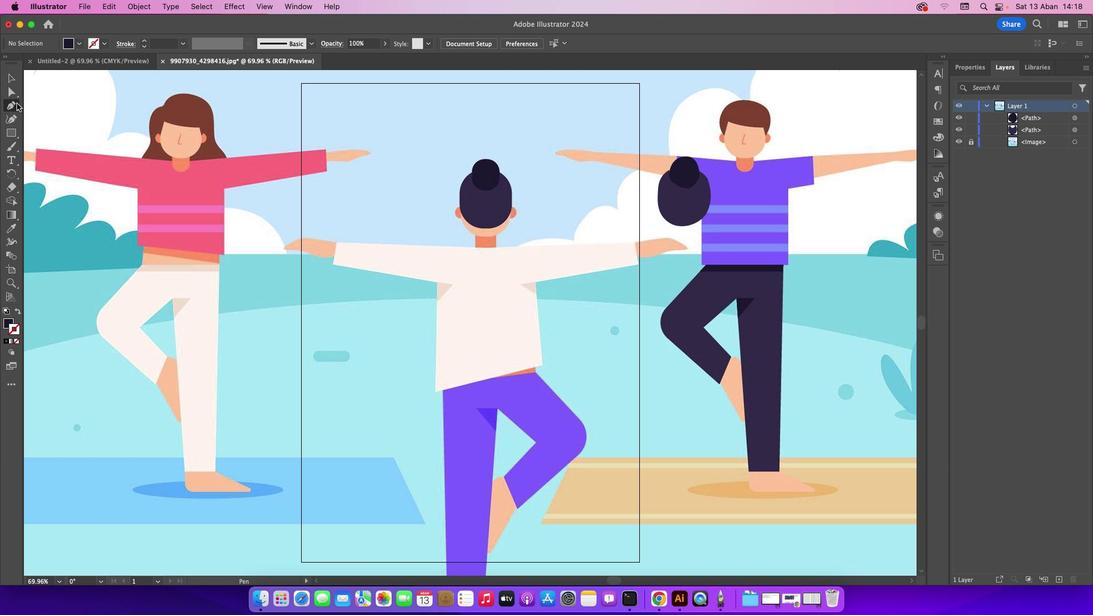 
Action: Mouse moved to (460, 213)
Screenshot: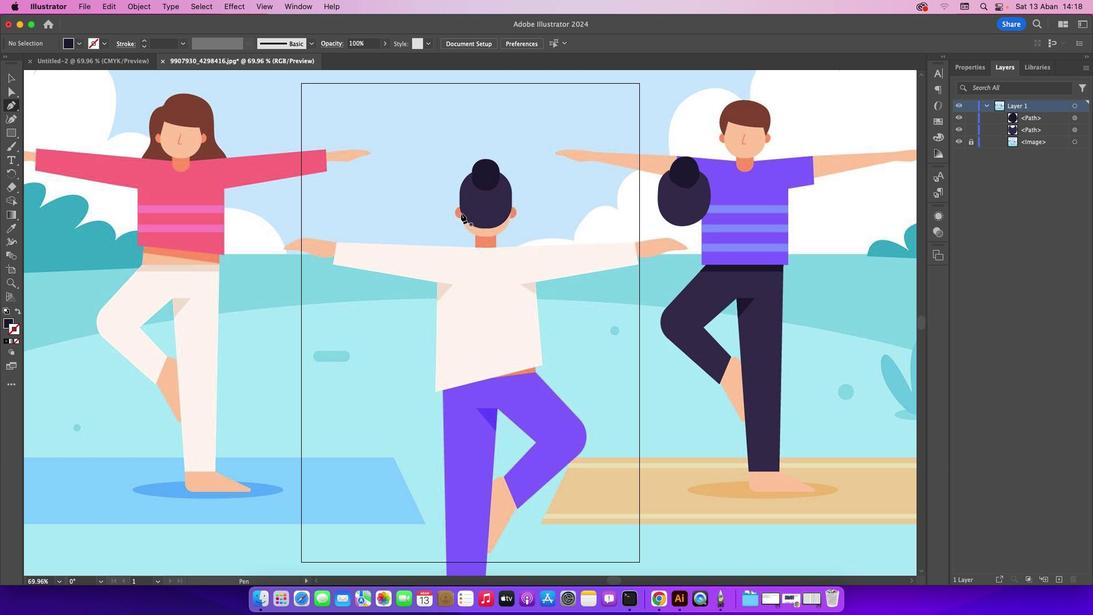 
Action: Mouse pressed left at (460, 213)
Screenshot: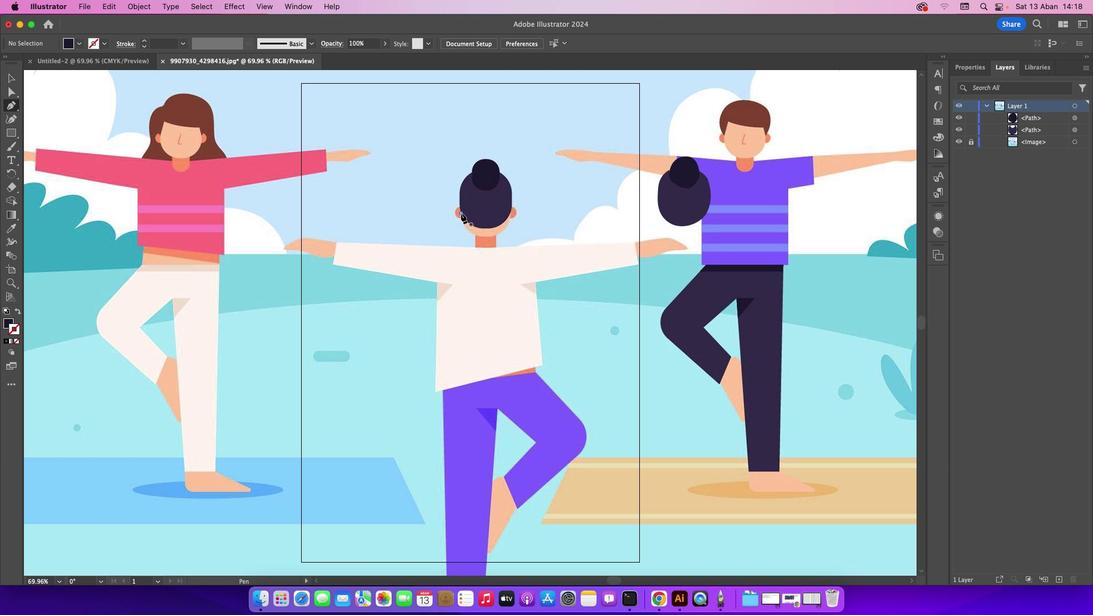 
Action: Mouse moved to (487, 235)
Screenshot: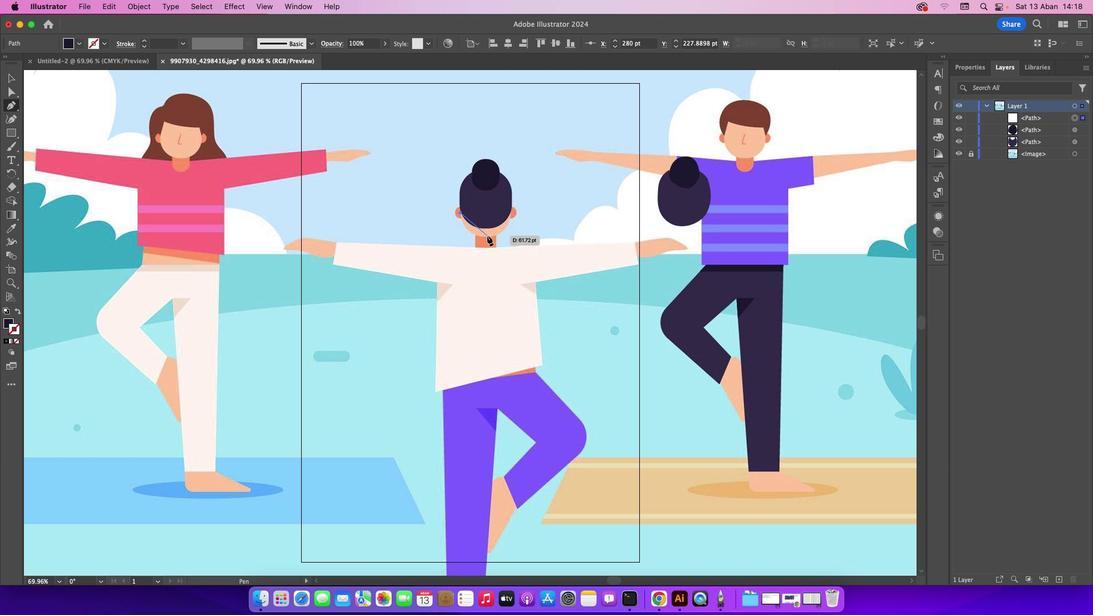 
Action: Mouse pressed left at (487, 235)
Screenshot: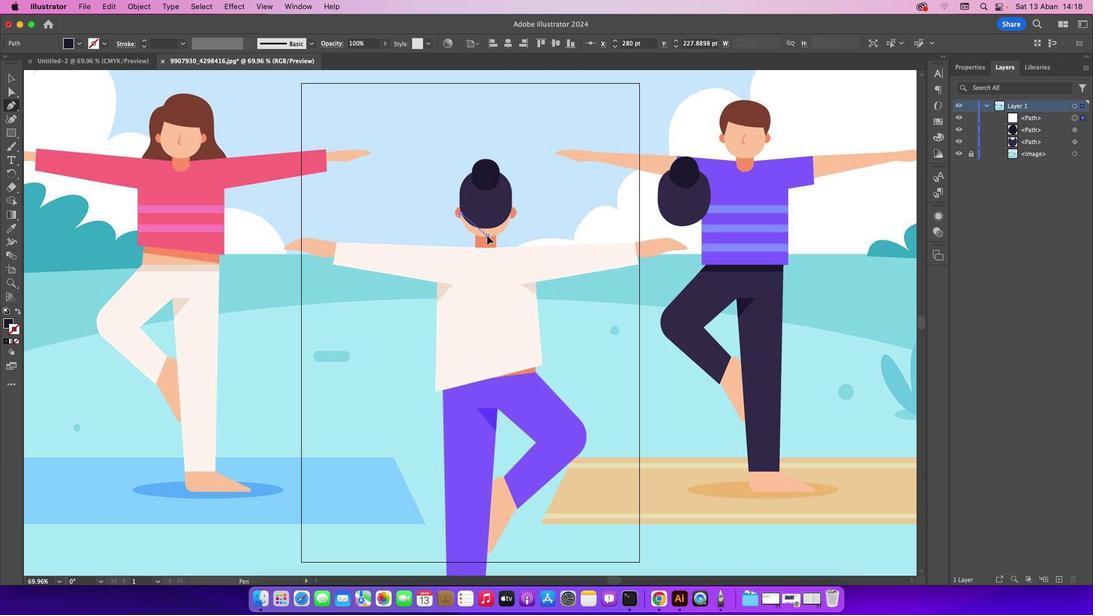 
Action: Mouse moved to (511, 213)
Screenshot: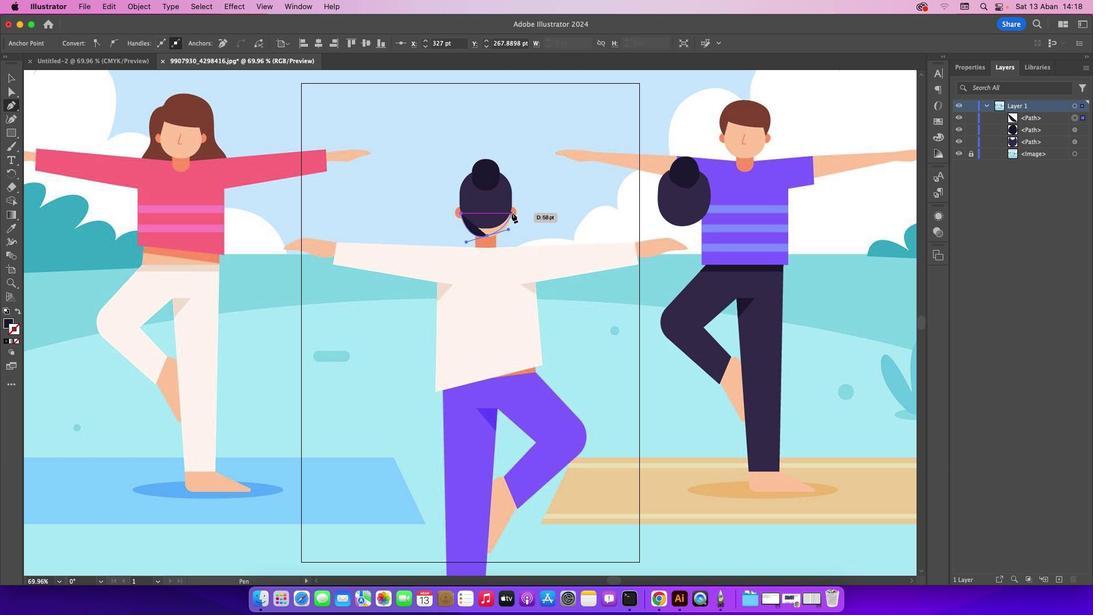 
Action: Mouse pressed left at (511, 213)
Screenshot: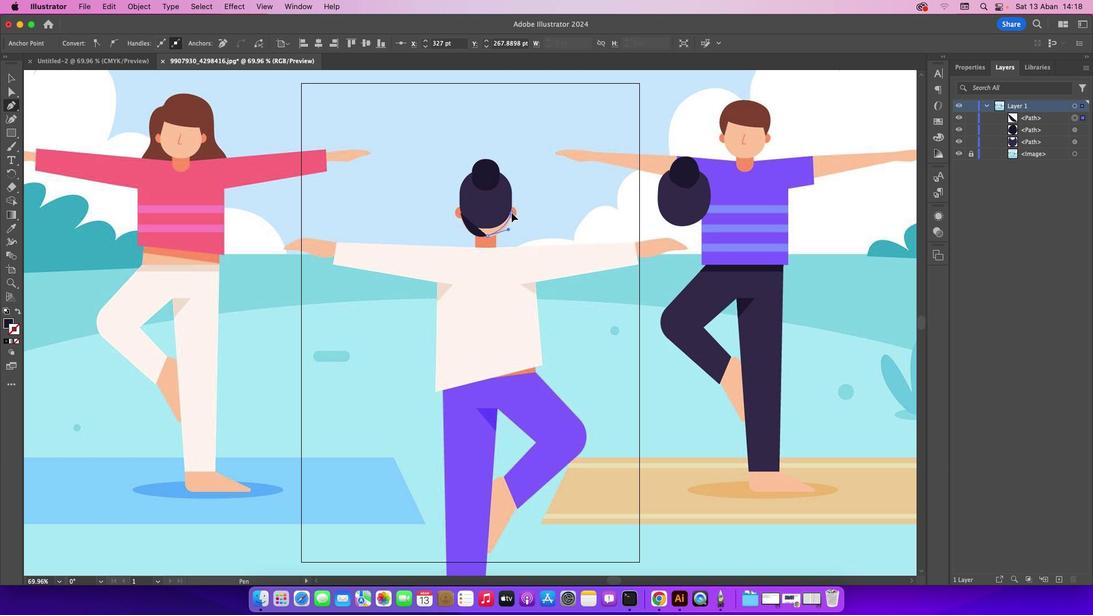 
Action: Mouse moved to (512, 198)
Screenshot: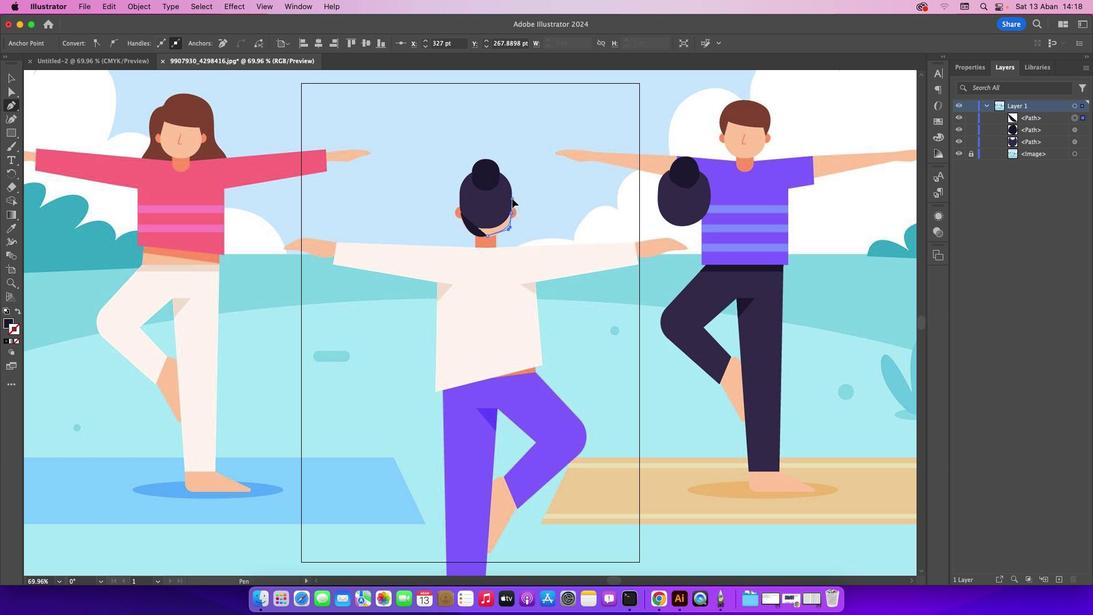 
Action: Key pressed Key.cmd'z''z'
Screenshot: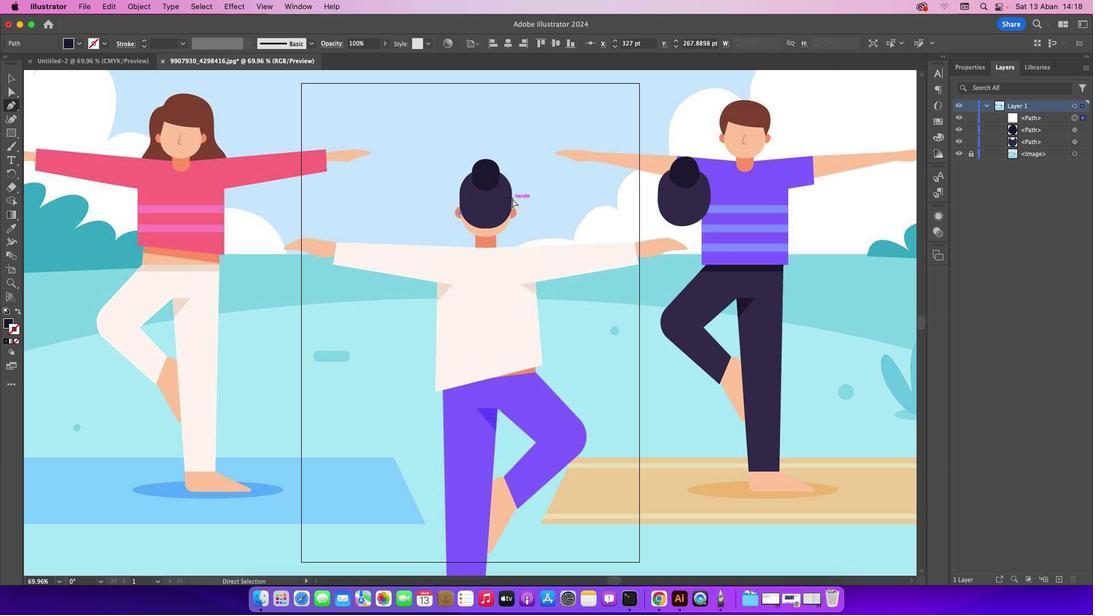 
Action: Mouse moved to (493, 234)
Screenshot: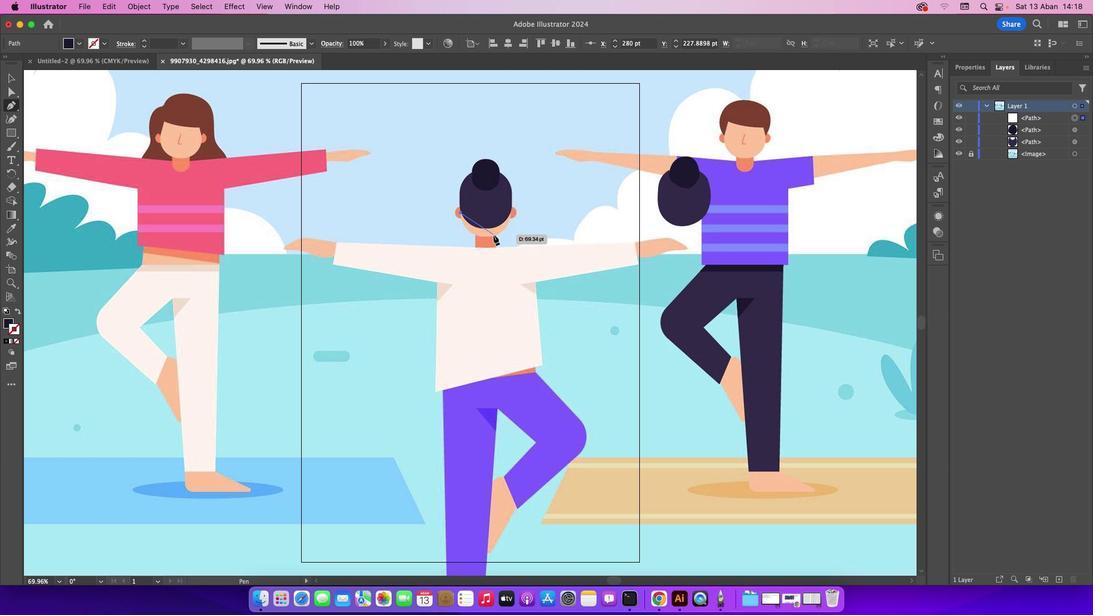 
Action: Mouse pressed left at (493, 234)
Screenshot: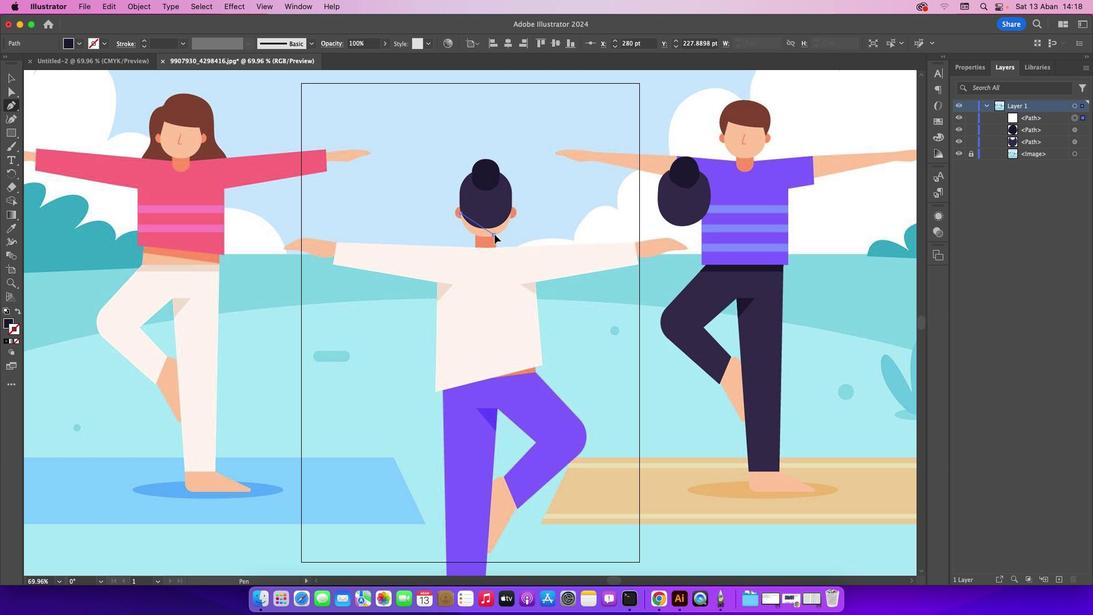 
Action: Mouse moved to (494, 234)
Screenshot: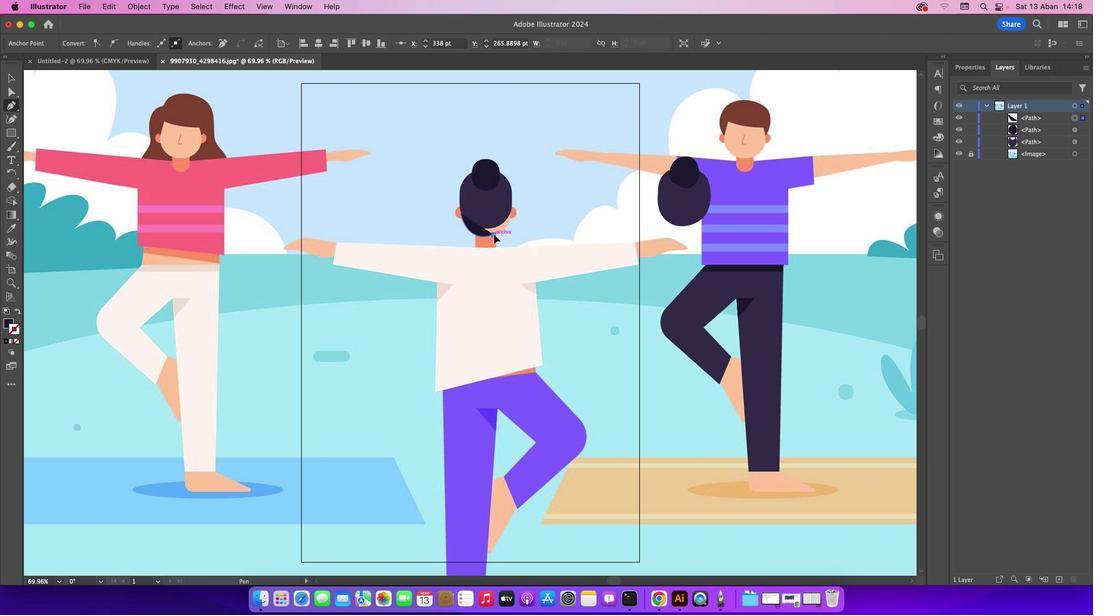 
Action: Mouse pressed left at (494, 234)
Screenshot: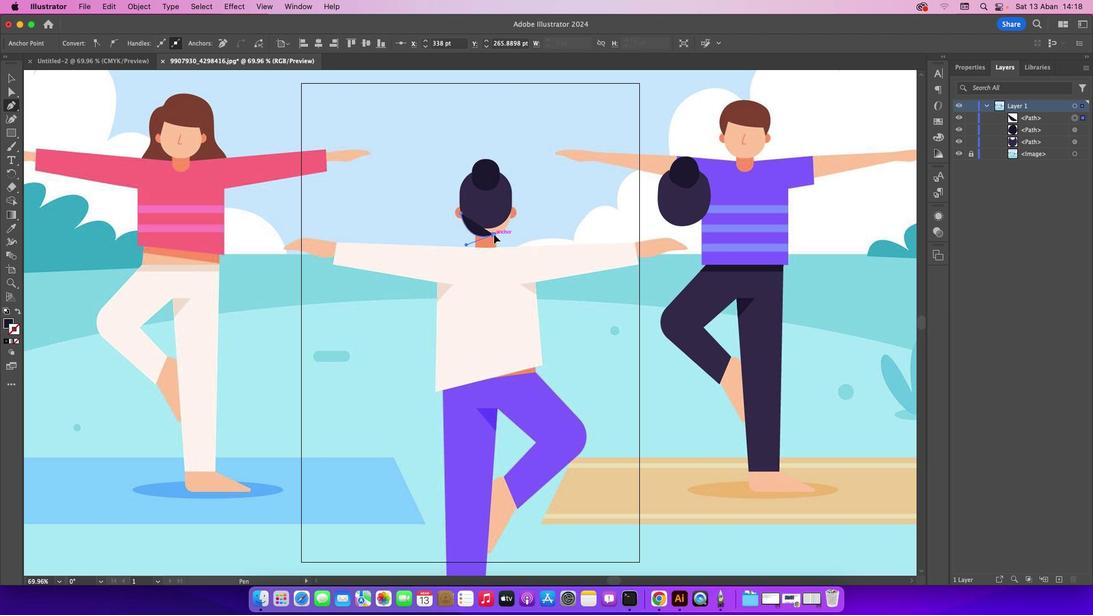 
Action: Mouse moved to (512, 209)
Screenshot: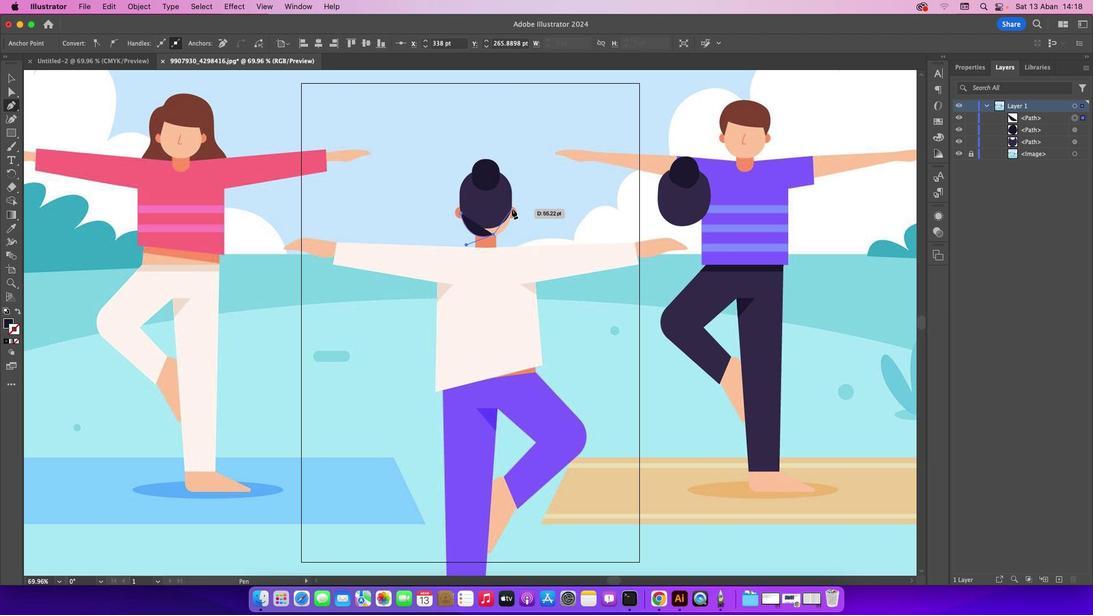 
Action: Mouse pressed left at (512, 209)
Screenshot: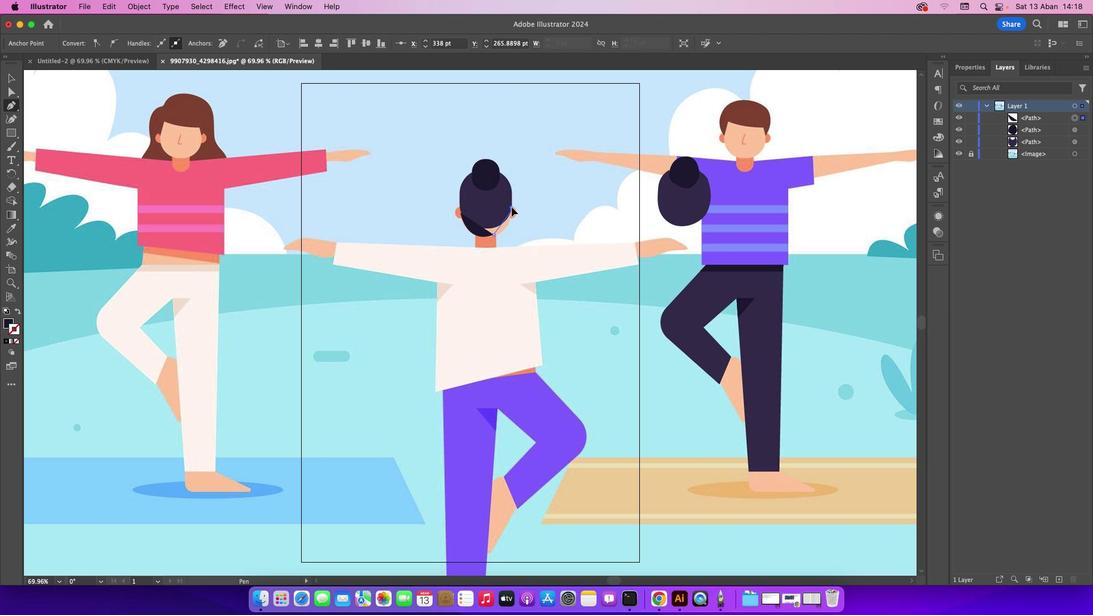 
Action: Mouse moved to (510, 209)
Screenshot: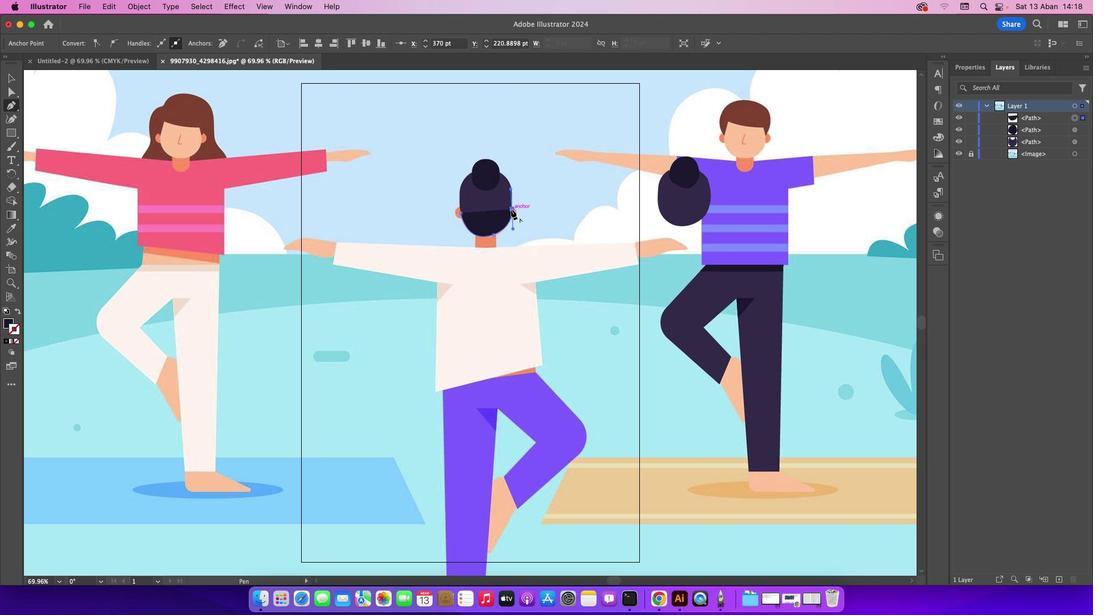 
Action: Mouse pressed left at (510, 209)
Screenshot: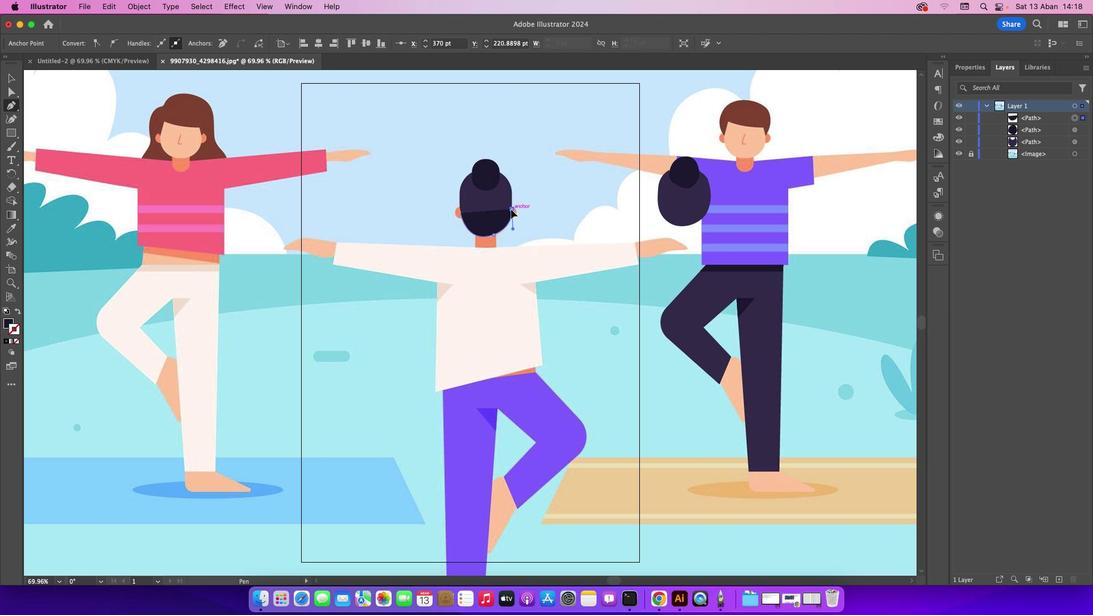 
Action: Mouse moved to (9, 325)
Screenshot: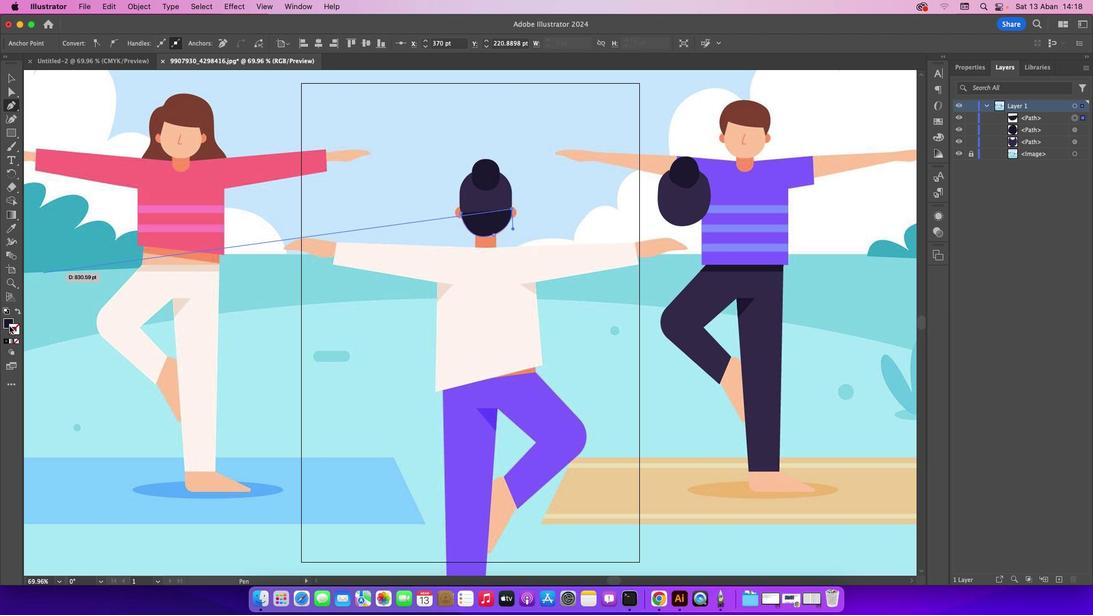 
Action: Mouse pressed left at (9, 325)
Screenshot: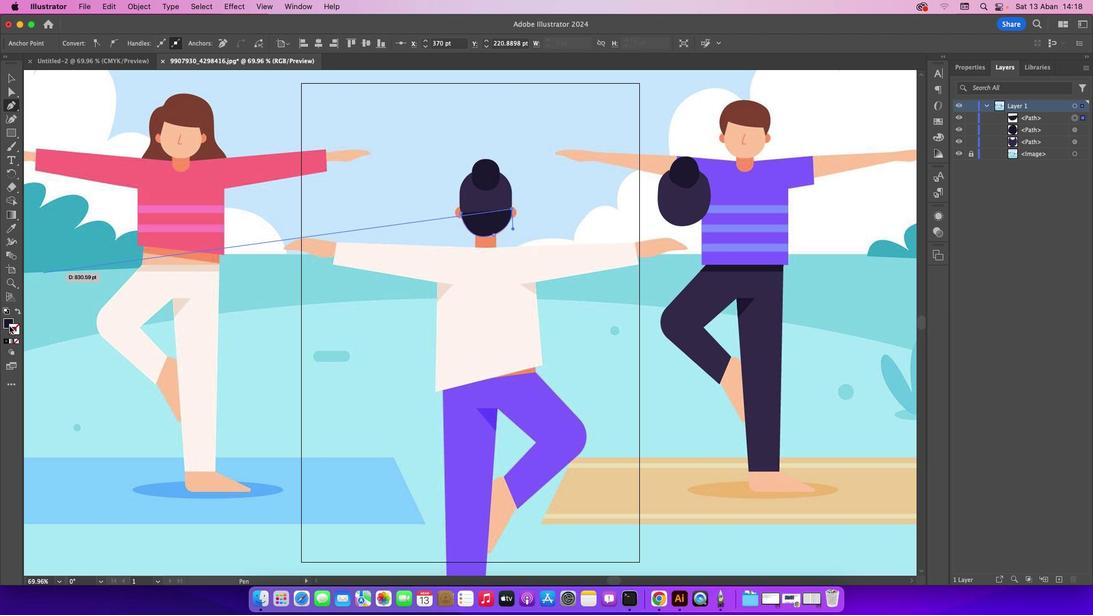 
Action: Mouse moved to (6, 322)
Screenshot: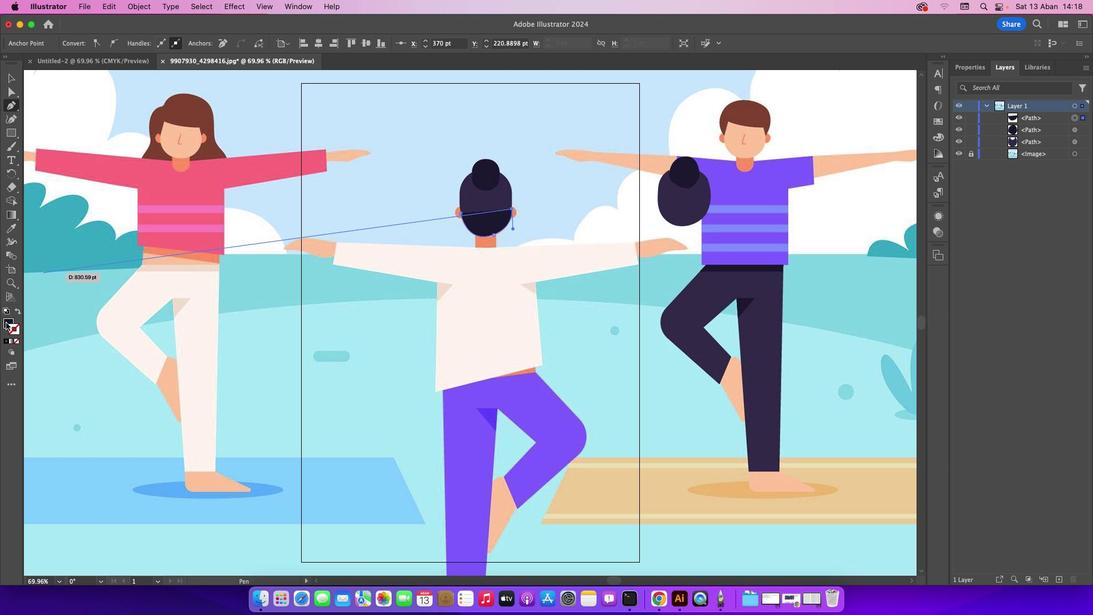 
Action: Mouse pressed left at (6, 322)
Screenshot: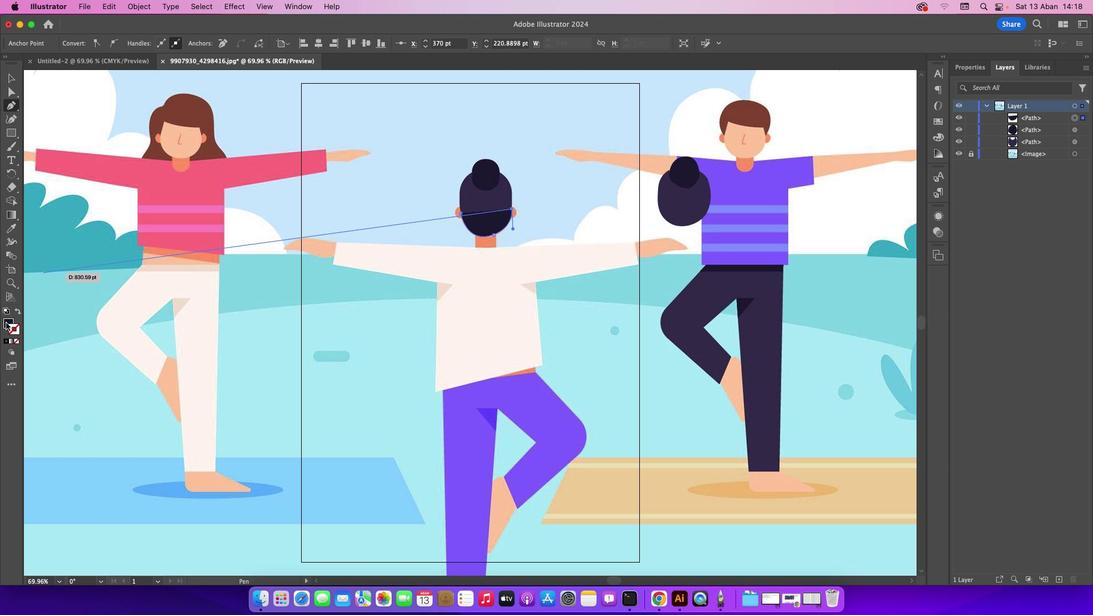 
Action: Mouse moved to (14, 340)
Screenshot: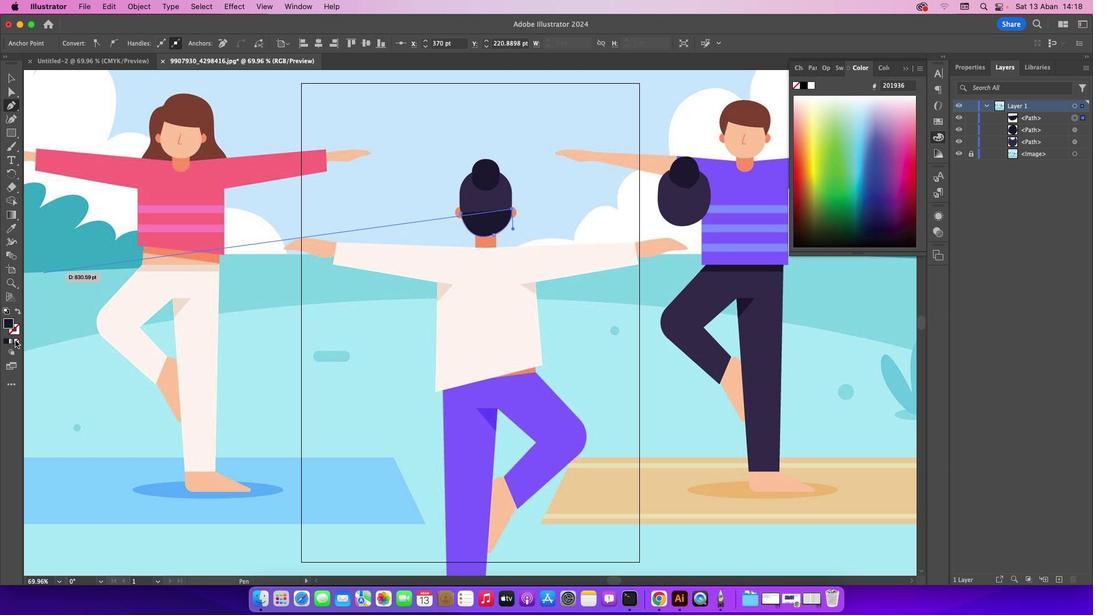 
Action: Mouse pressed left at (14, 340)
Screenshot: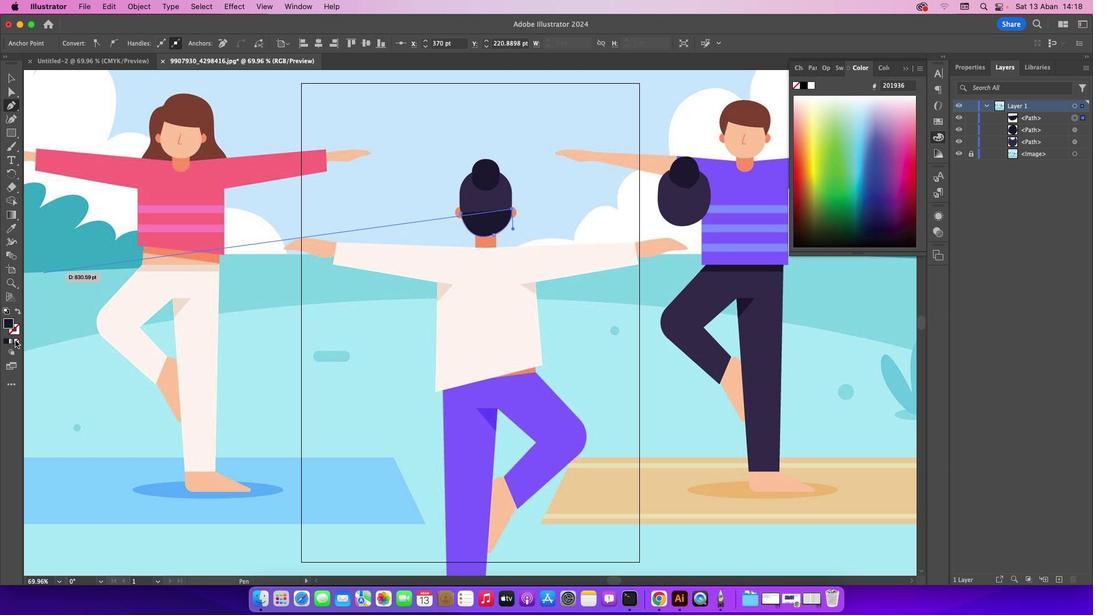 
Action: Mouse moved to (905, 68)
Screenshot: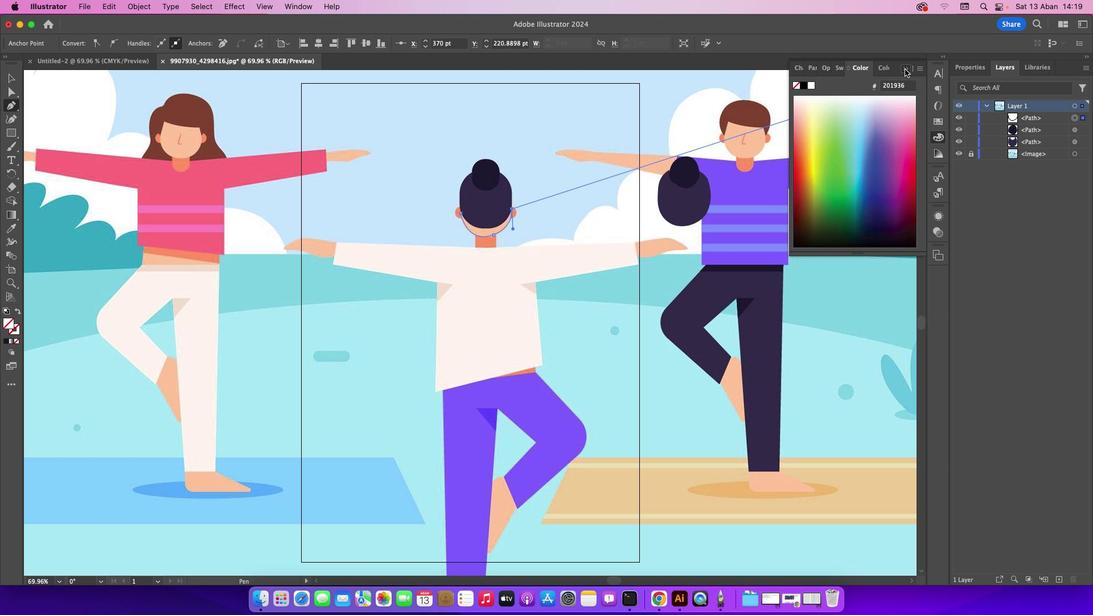 
Action: Mouse pressed left at (905, 68)
Screenshot: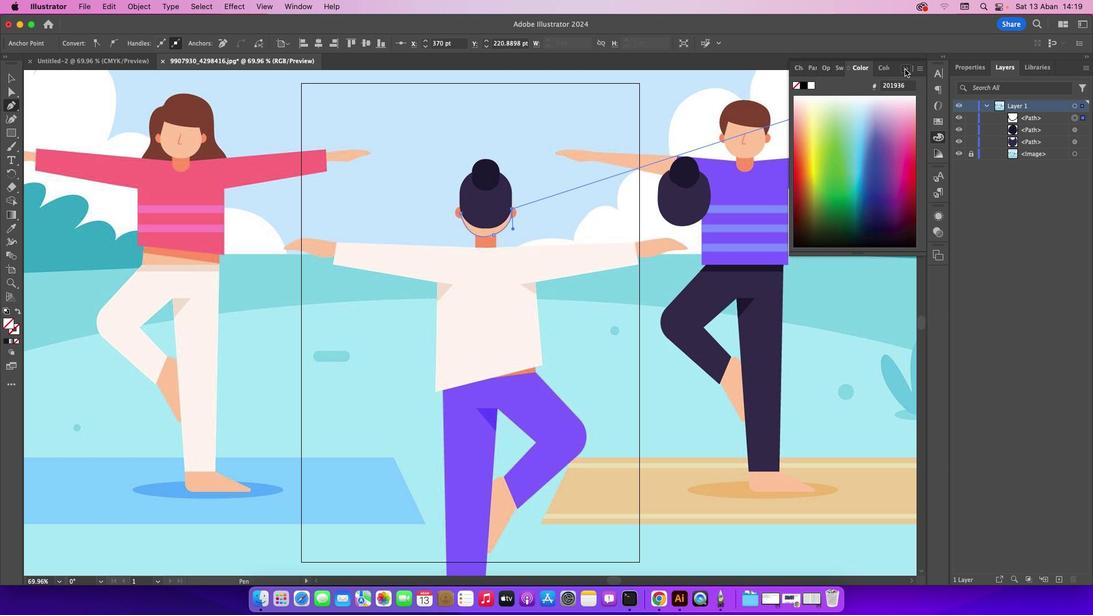 
Action: Mouse moved to (483, 227)
Screenshot: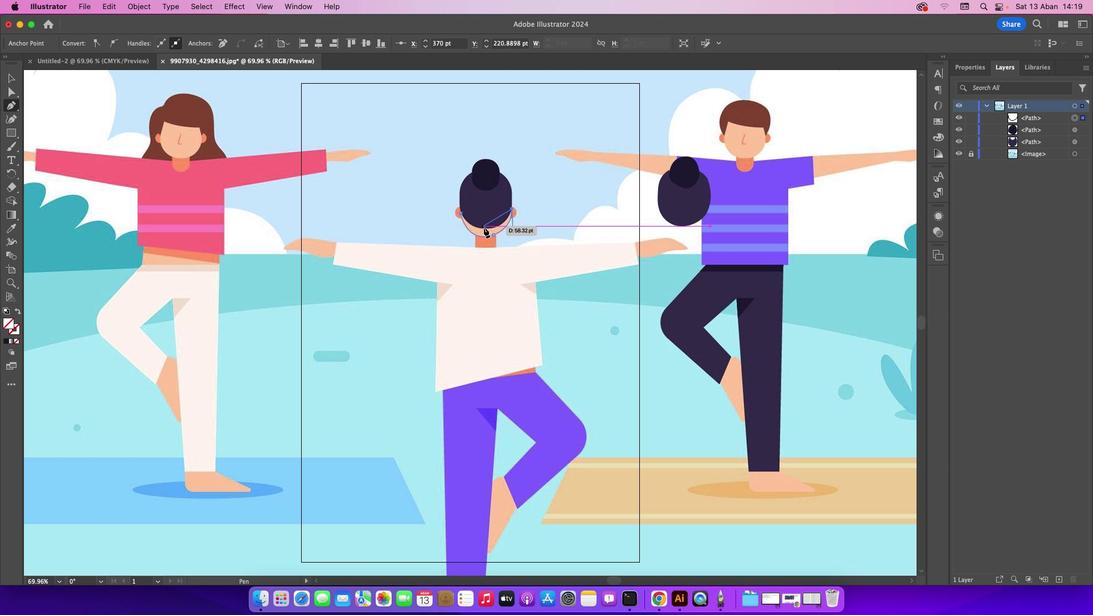 
Action: Mouse pressed left at (483, 227)
Screenshot: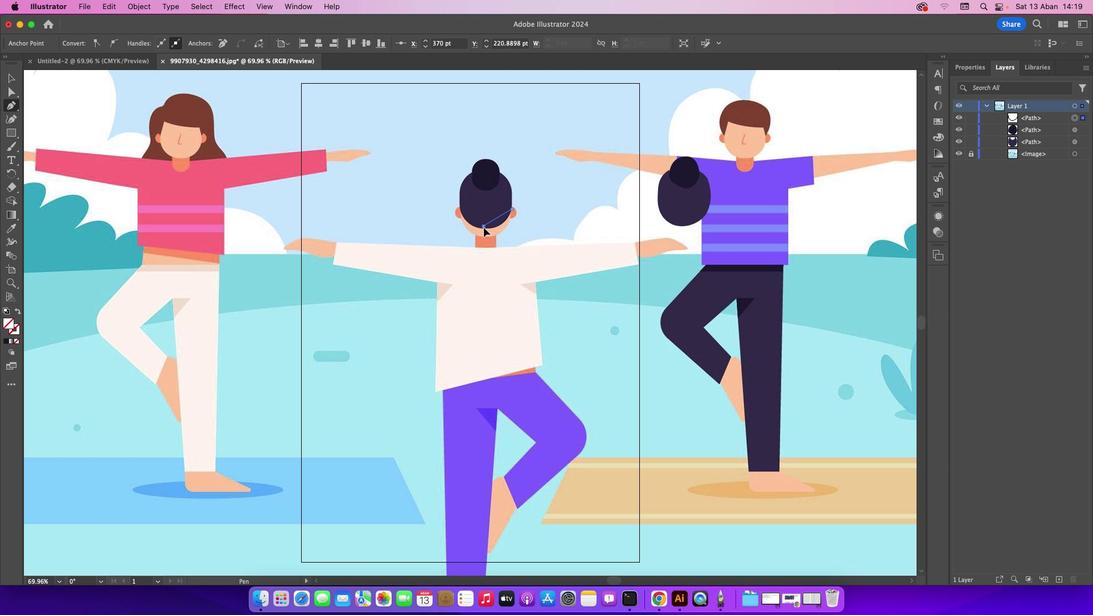 
Action: Mouse moved to (483, 225)
Screenshot: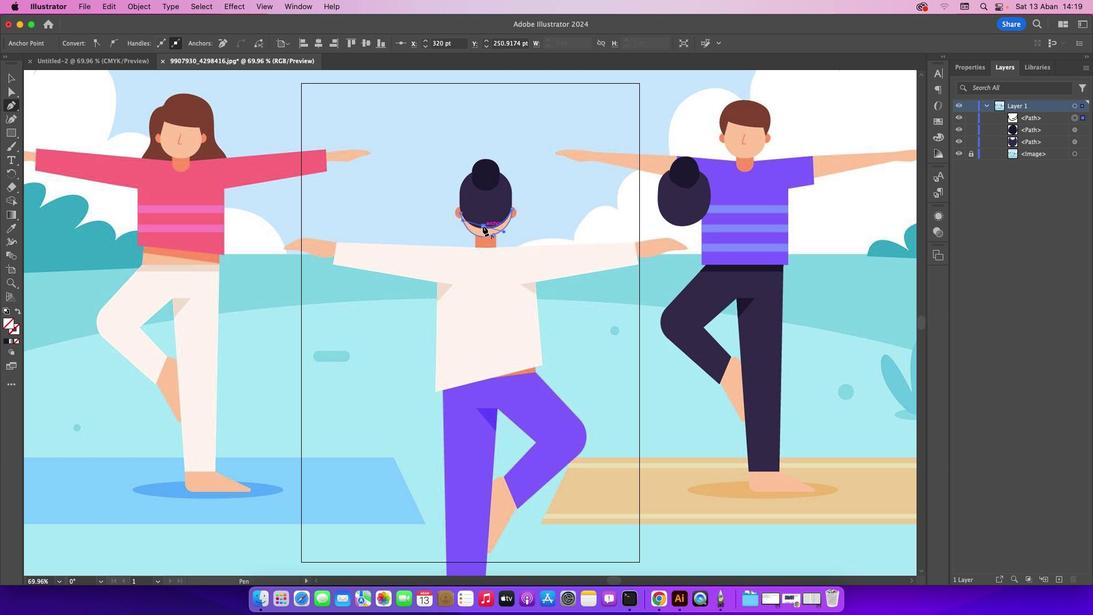 
Action: Mouse pressed left at (483, 225)
Screenshot: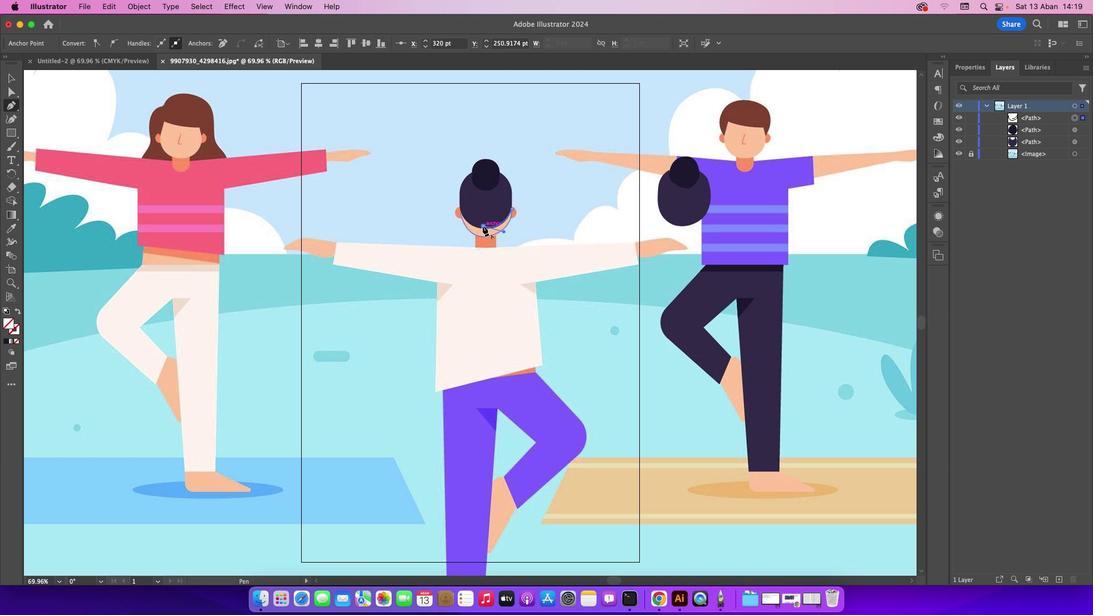 
Action: Mouse moved to (461, 214)
Screenshot: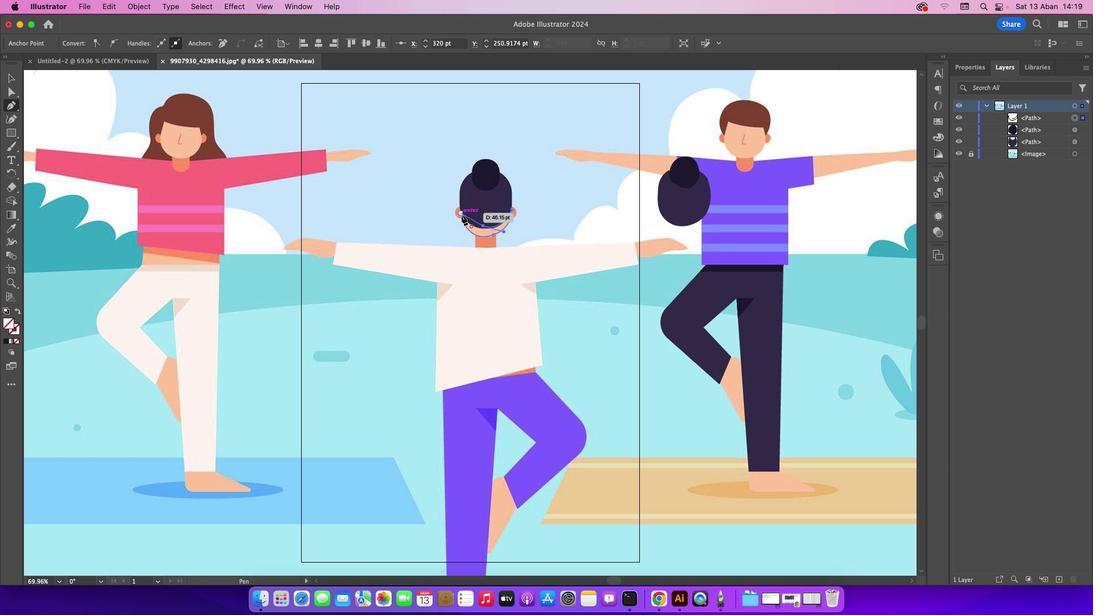 
Action: Mouse pressed left at (461, 214)
Screenshot: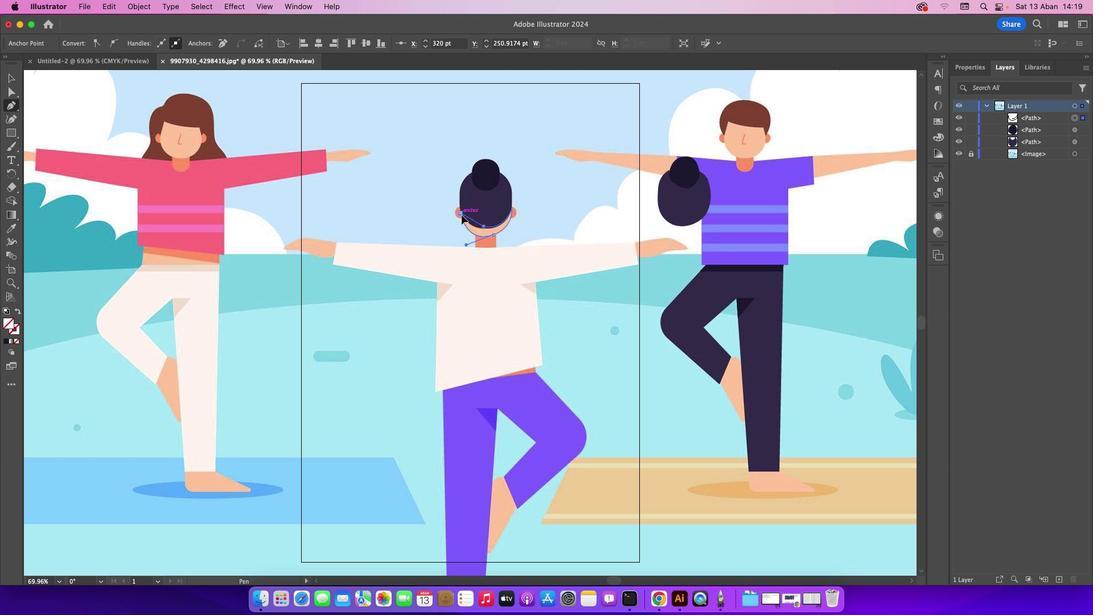
Action: Mouse moved to (10, 82)
Screenshot: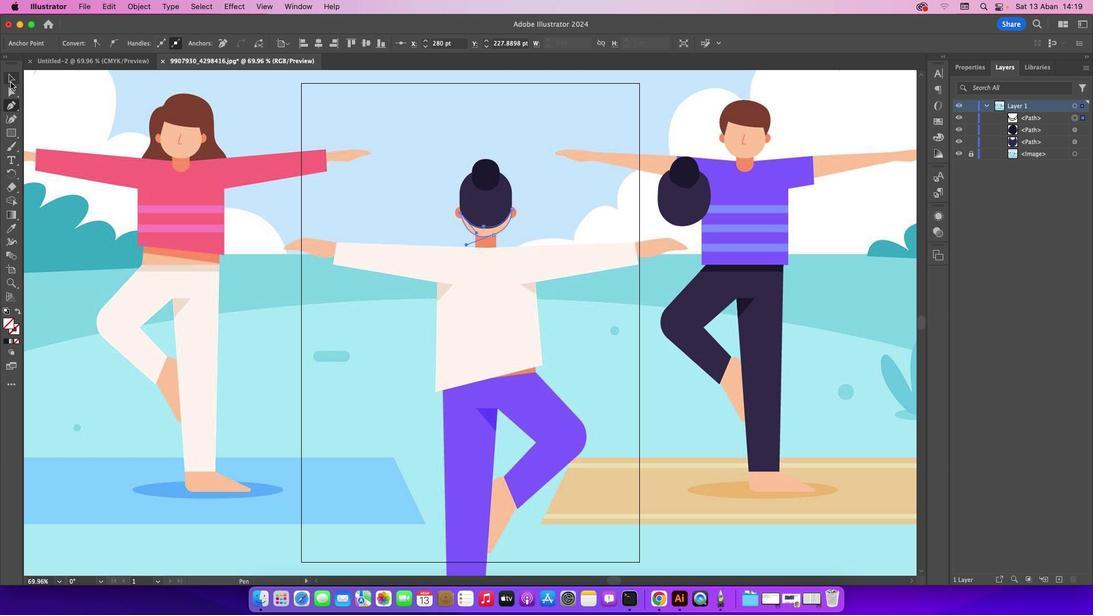 
Action: Mouse pressed left at (10, 82)
Screenshot: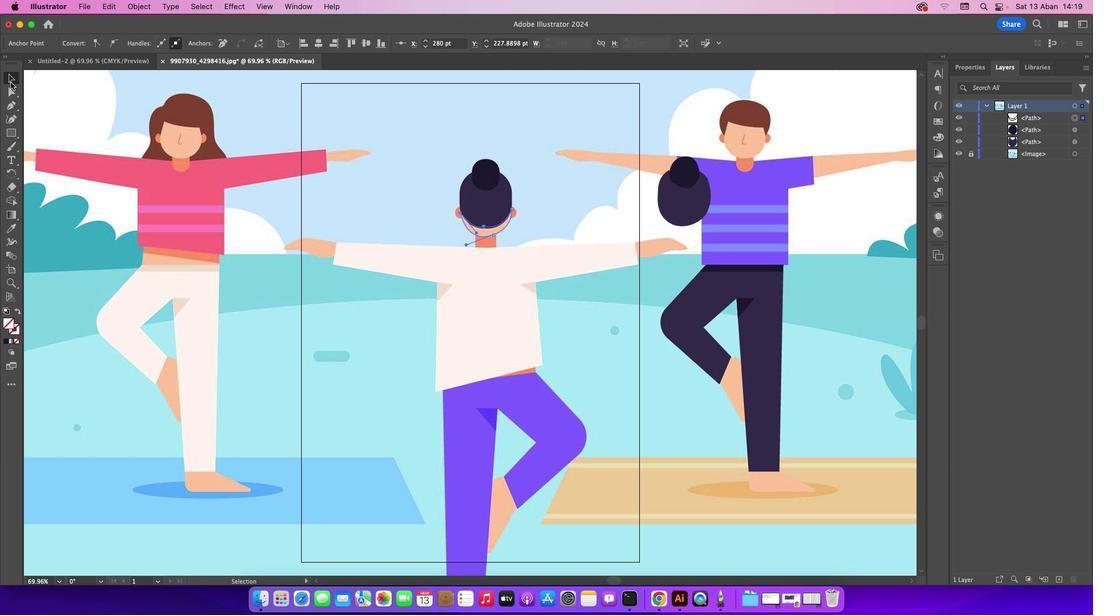 
Action: Mouse moved to (264, 161)
Screenshot: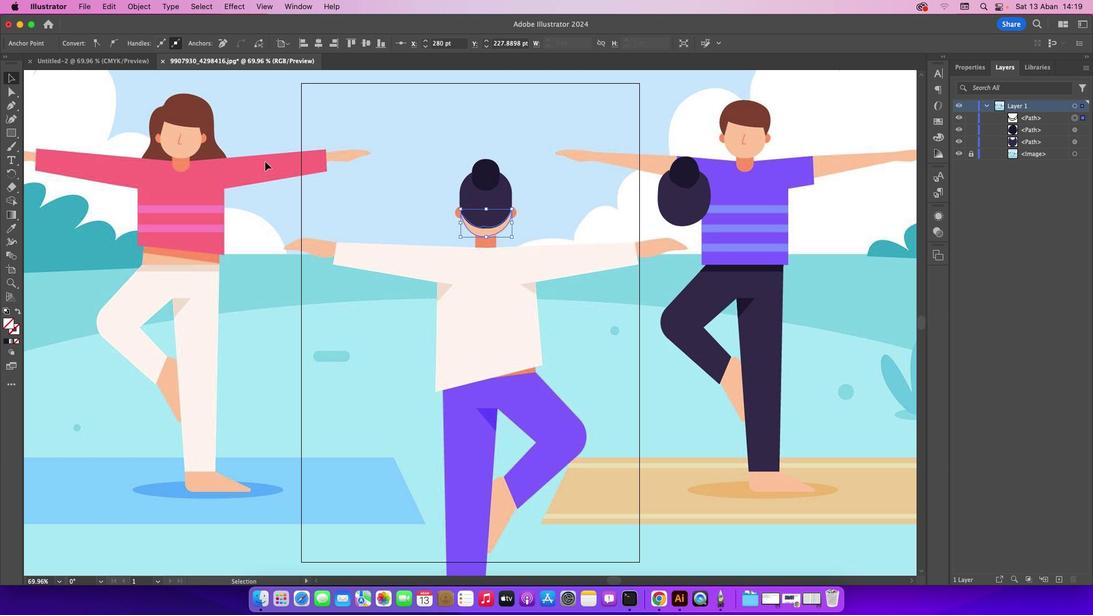 
Action: Mouse pressed left at (264, 161)
Screenshot: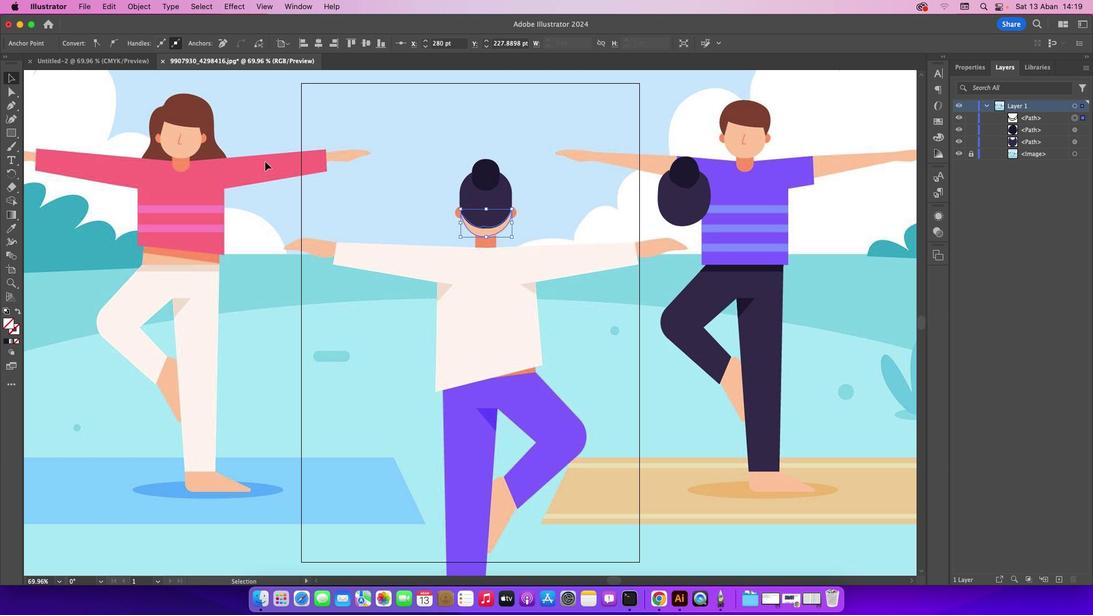 
Action: Mouse moved to (489, 227)
Screenshot: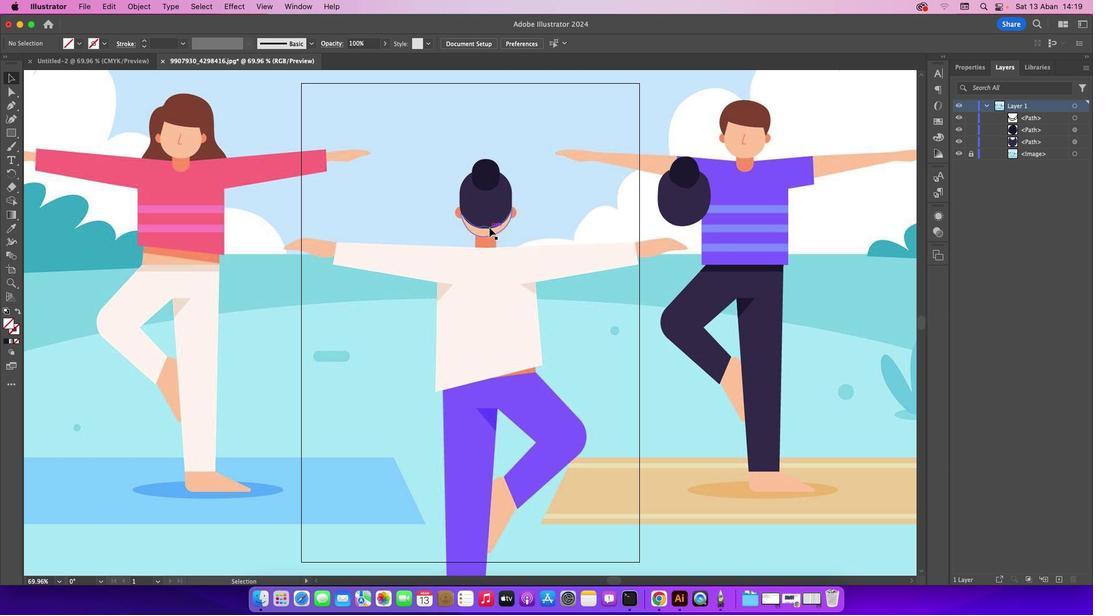 
Action: Mouse pressed left at (489, 227)
Screenshot: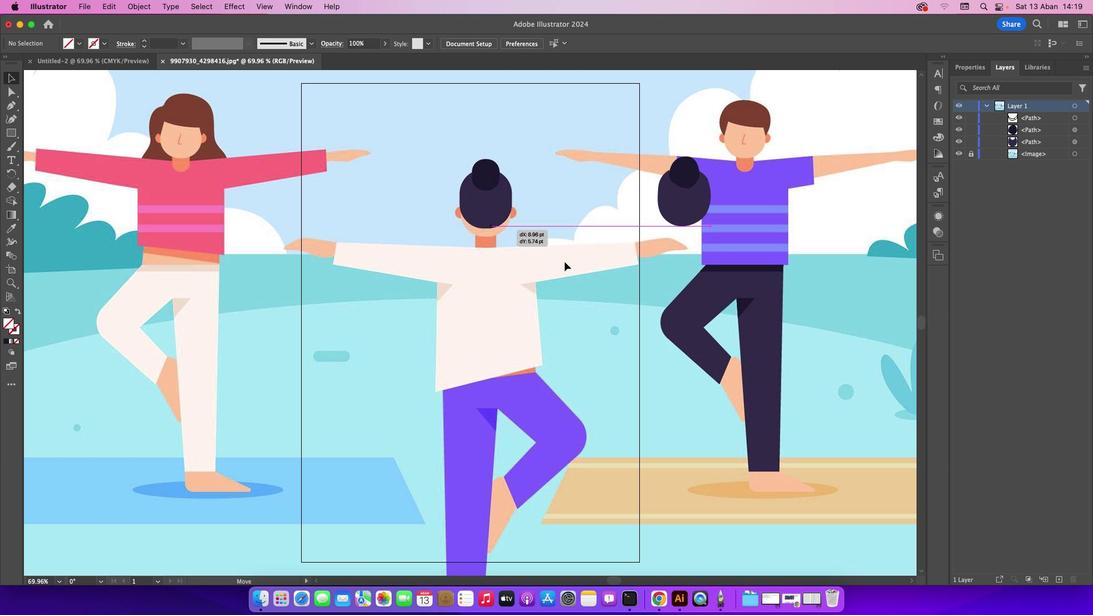 
Action: Mouse moved to (6, 228)
Screenshot: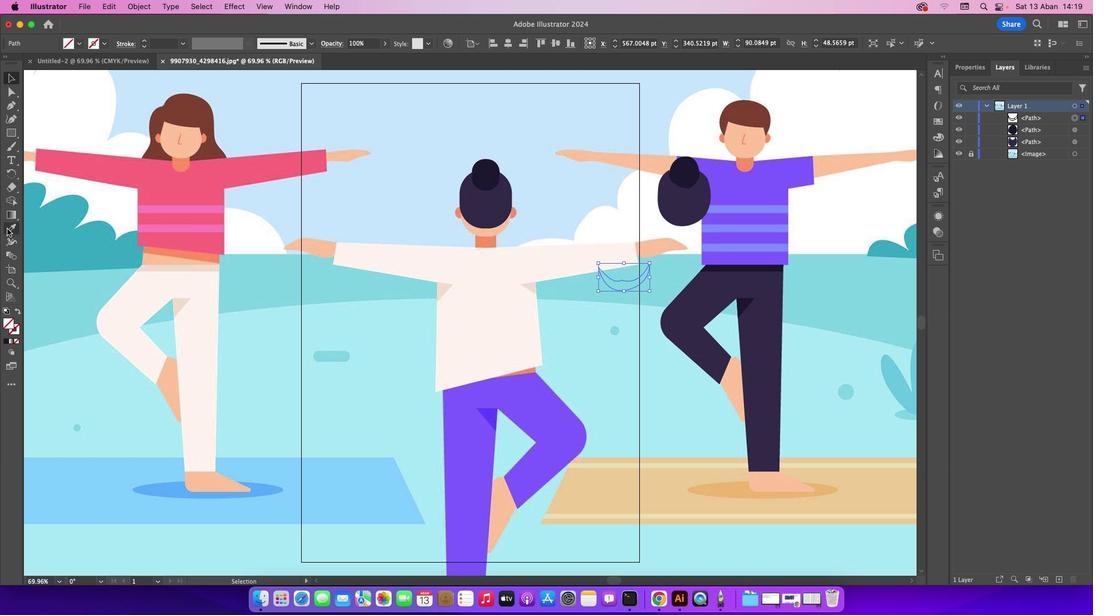 
Action: Mouse pressed left at (6, 228)
Screenshot: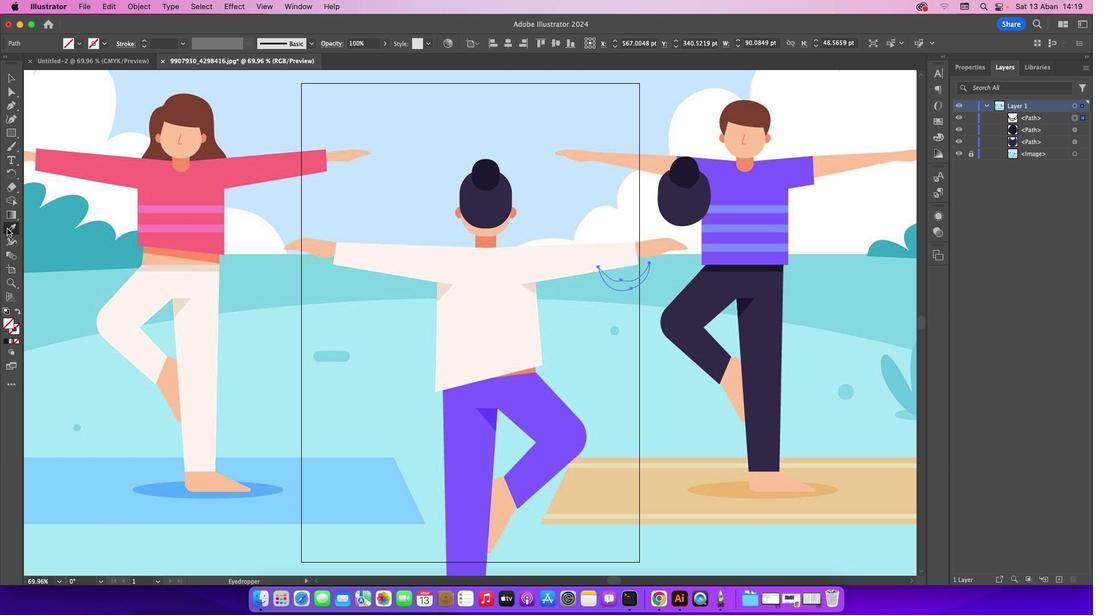 
Action: Mouse moved to (489, 233)
Screenshot: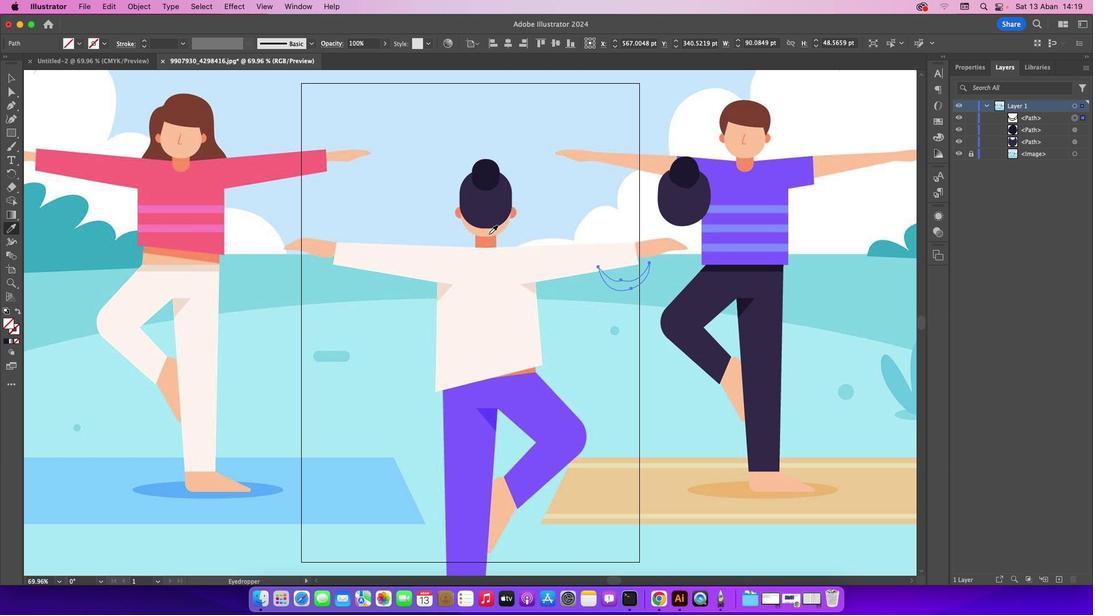 
Action: Mouse pressed left at (489, 233)
Screenshot: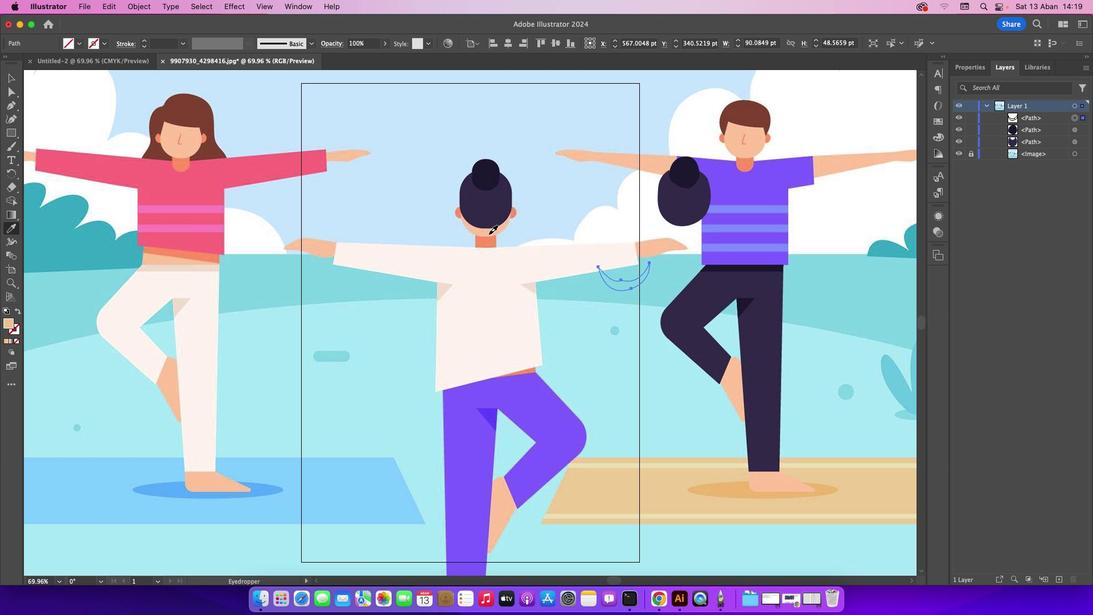 
Action: Mouse moved to (7, 71)
Screenshot: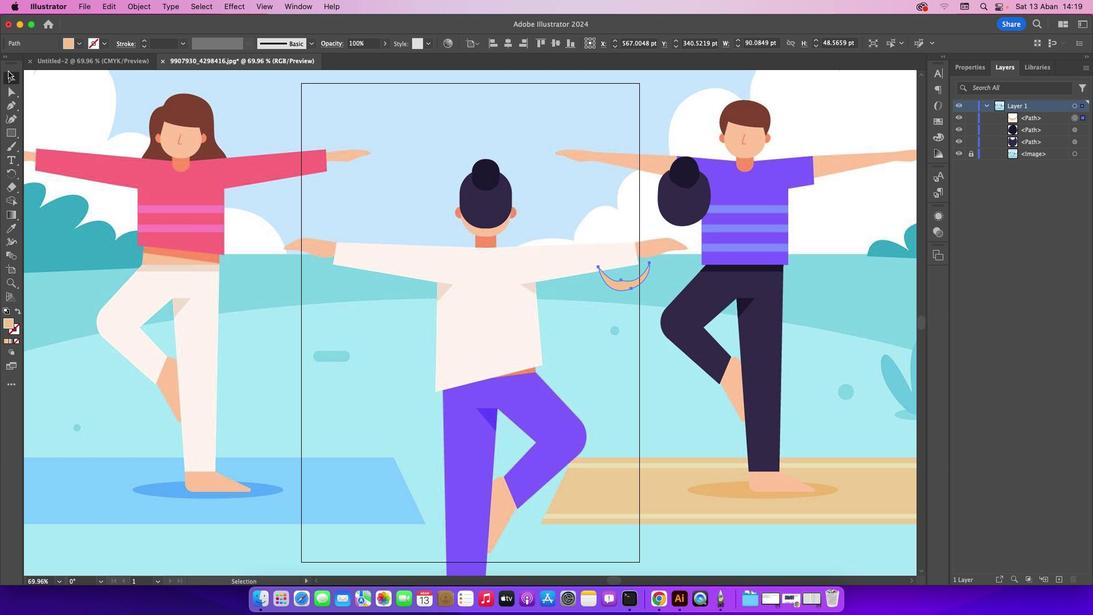 
Action: Mouse pressed left at (7, 71)
Screenshot: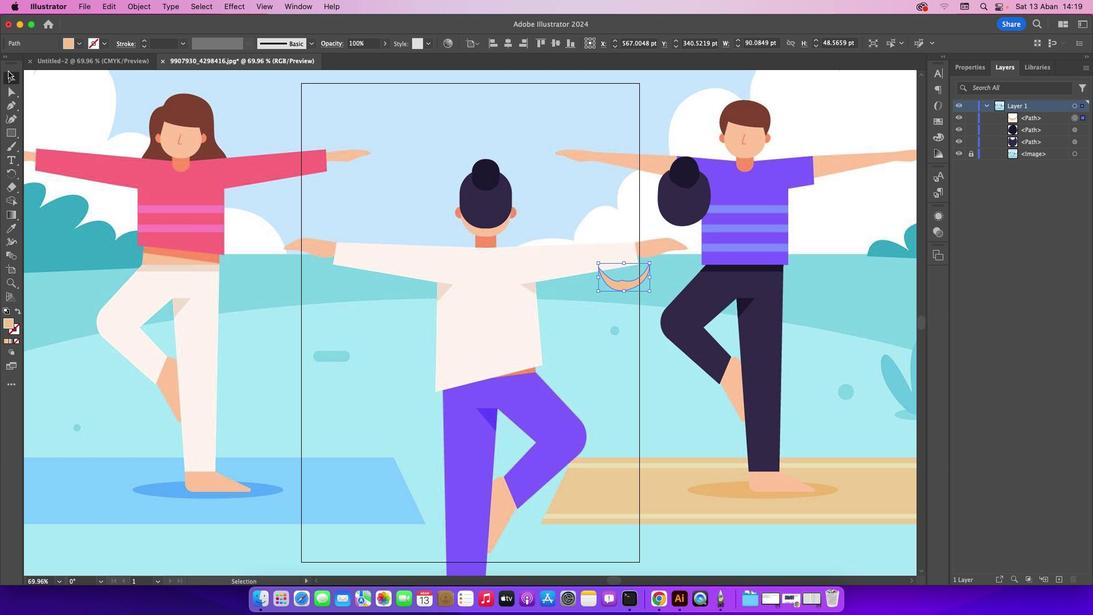 
Action: Mouse moved to (281, 195)
Screenshot: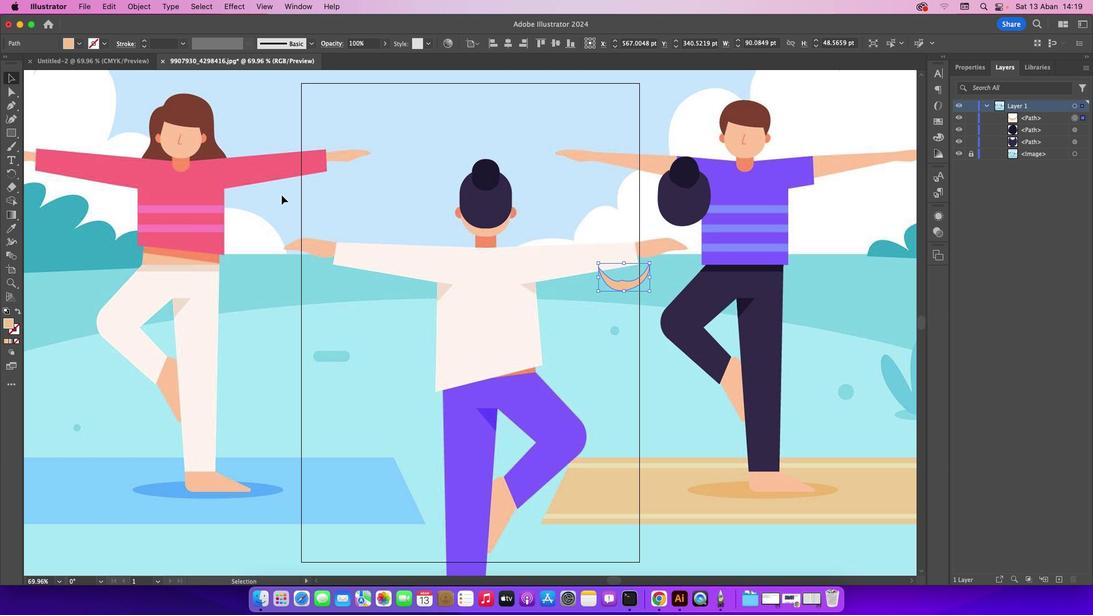 
Action: Mouse pressed left at (281, 195)
Screenshot: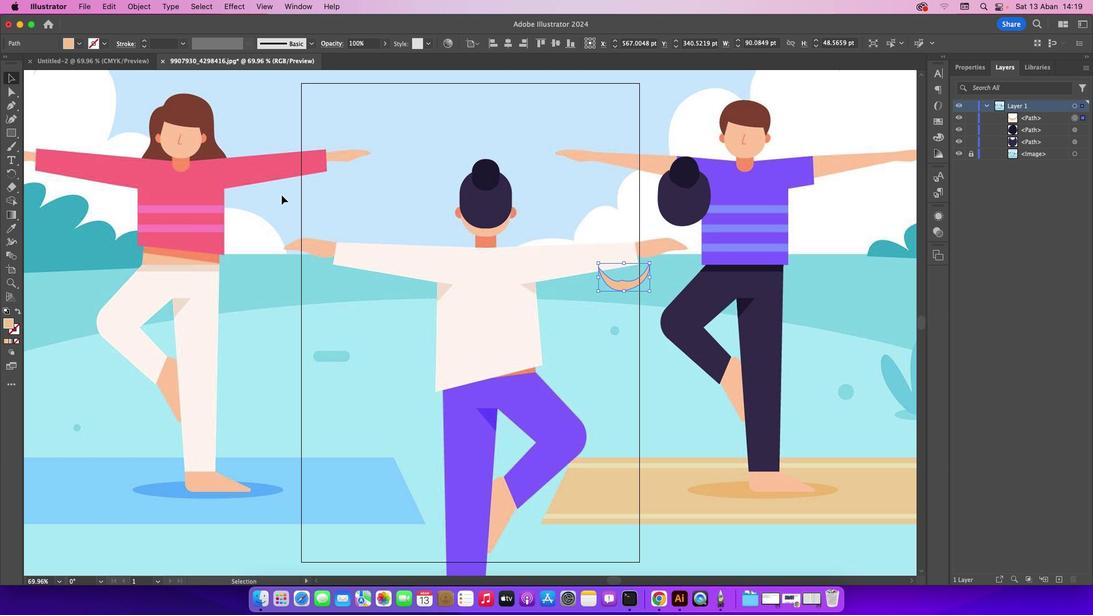 
Action: Mouse moved to (640, 283)
Screenshot: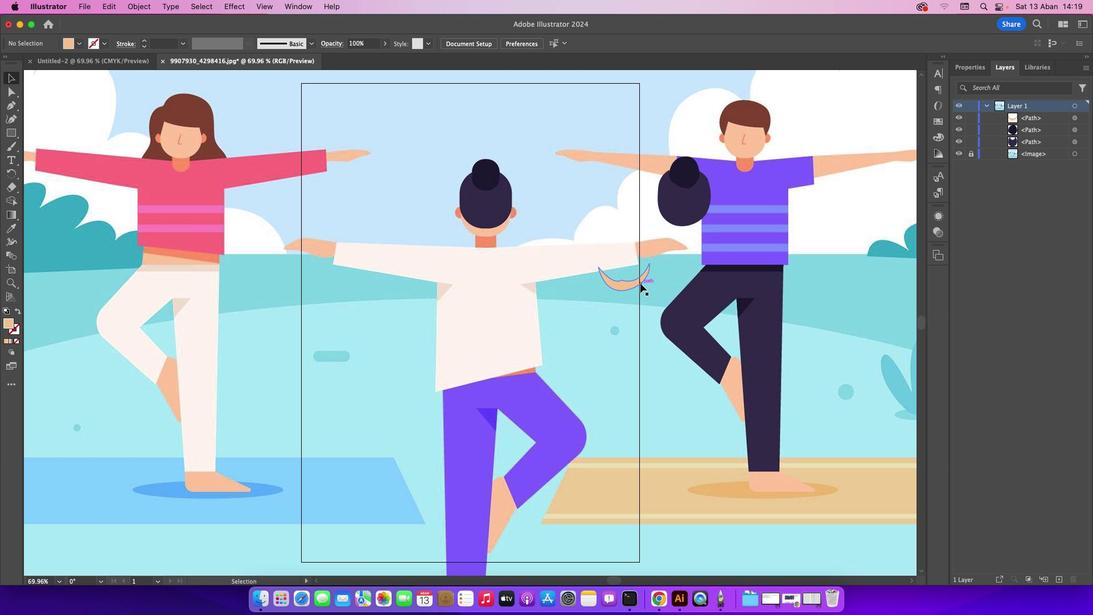 
Action: Mouse pressed left at (640, 283)
Screenshot: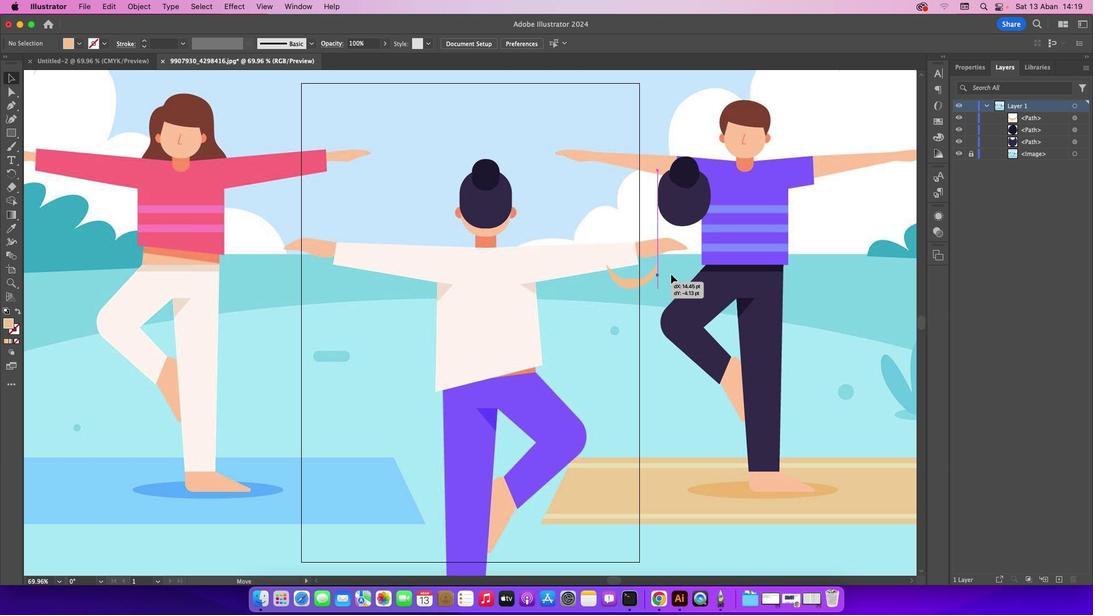 
Action: Mouse moved to (744, 231)
Screenshot: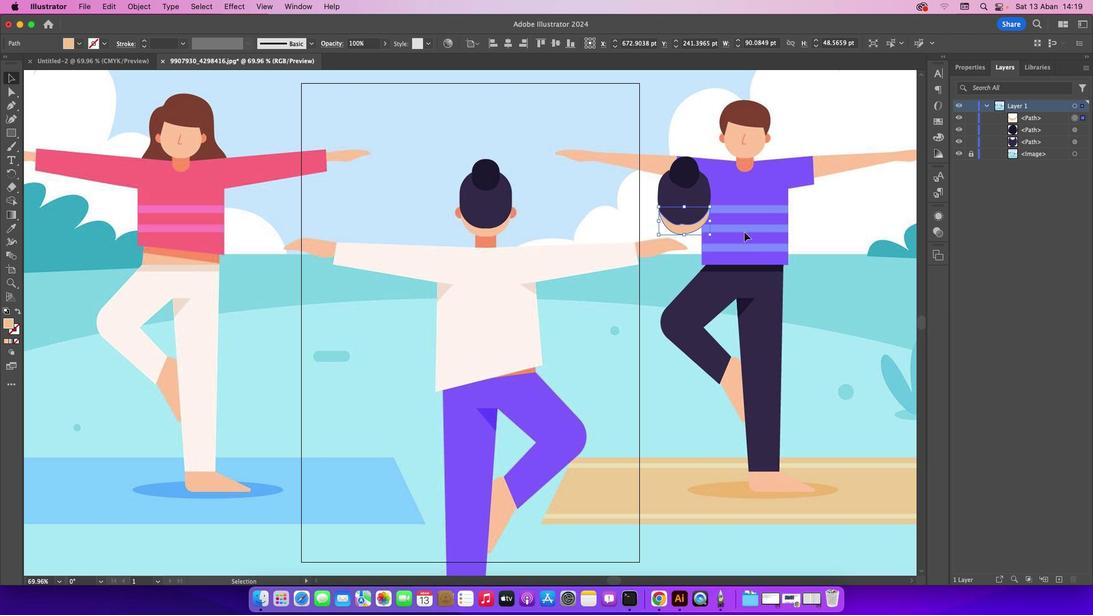 
Action: Mouse pressed left at (744, 231)
Screenshot: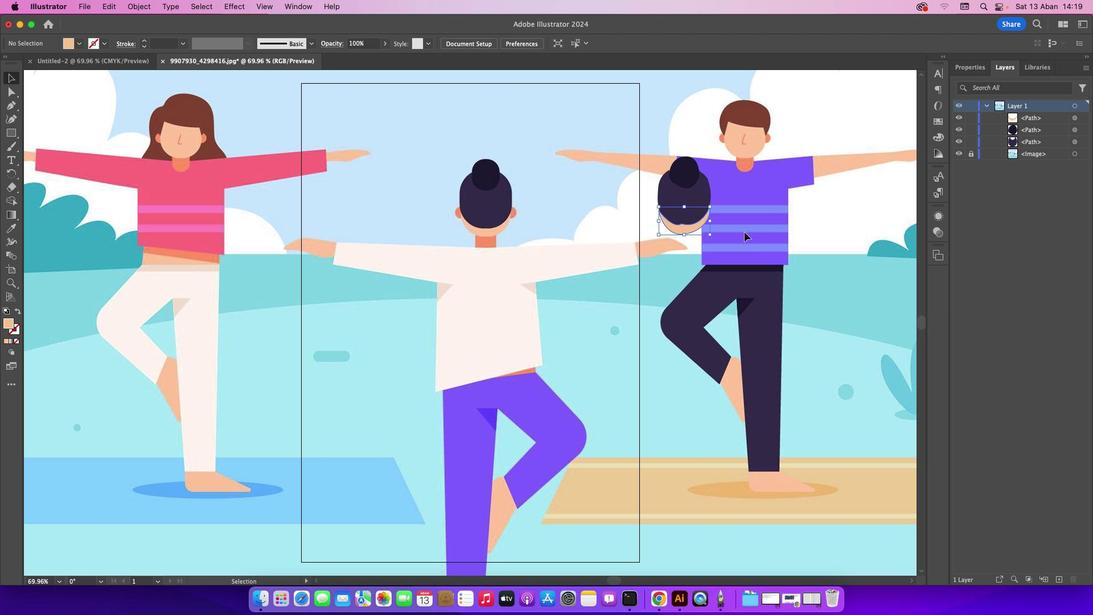 
Action: Mouse moved to (639, 148)
Screenshot: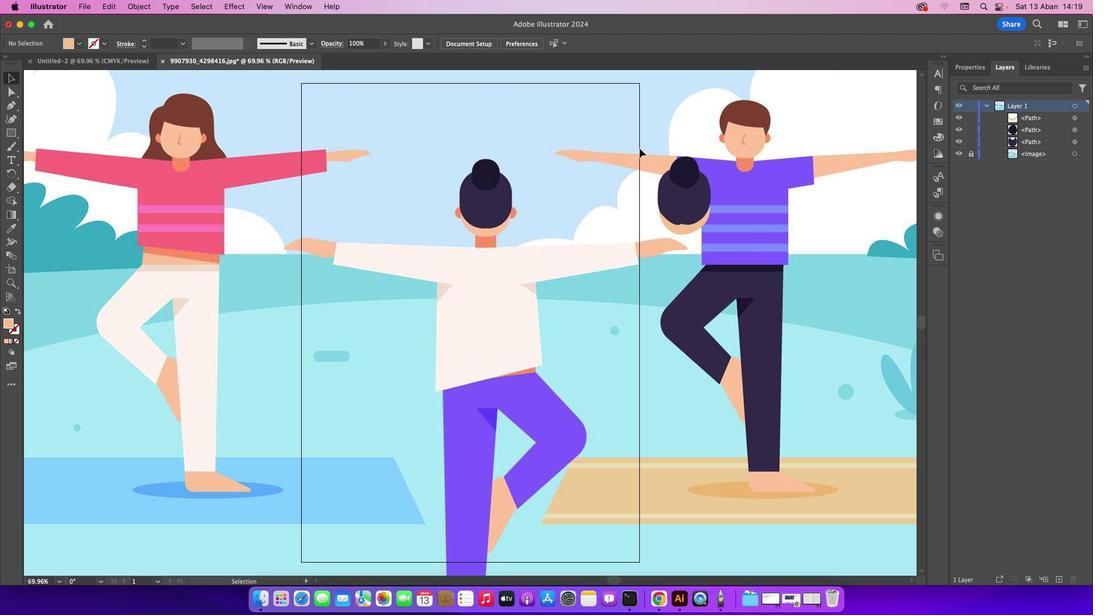 
Action: Mouse pressed left at (639, 148)
Screenshot: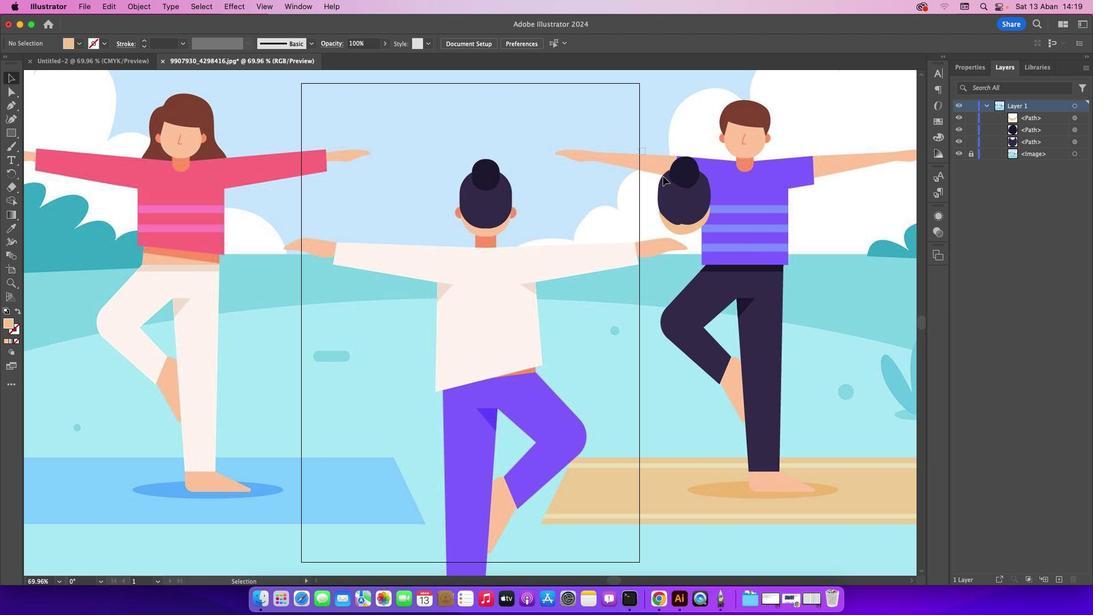 
Action: Mouse moved to (681, 213)
Screenshot: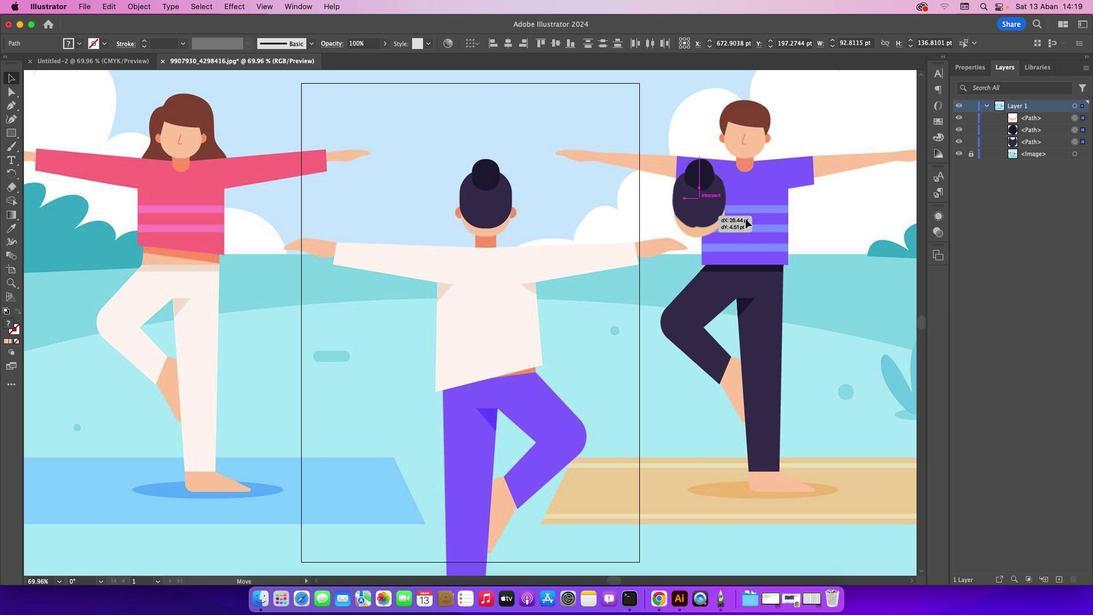 
Action: Mouse pressed left at (681, 213)
Screenshot: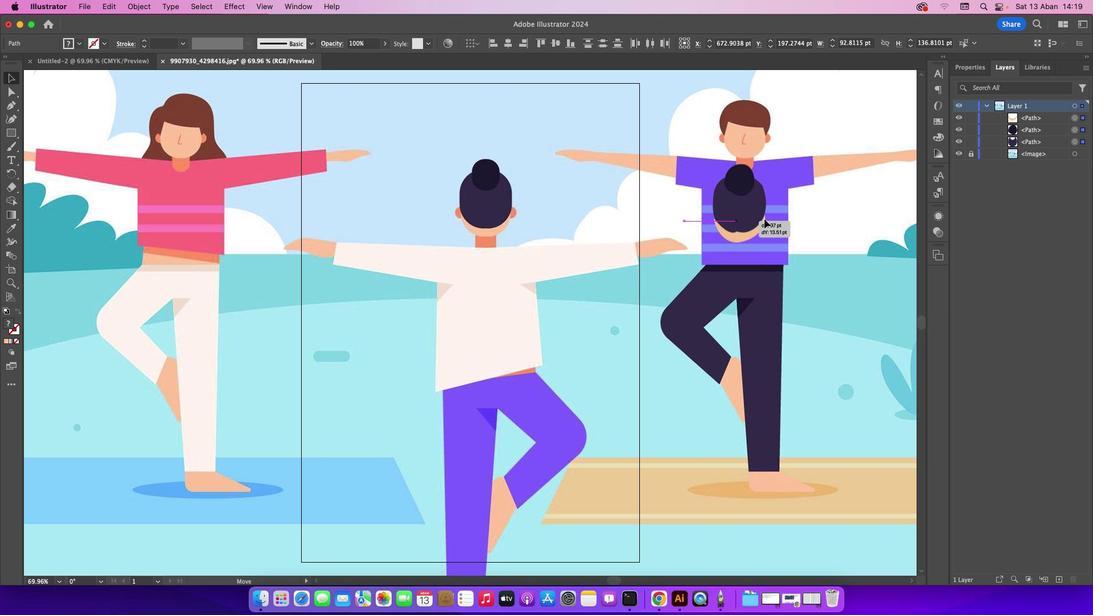 
Action: Mouse moved to (366, 146)
Screenshot: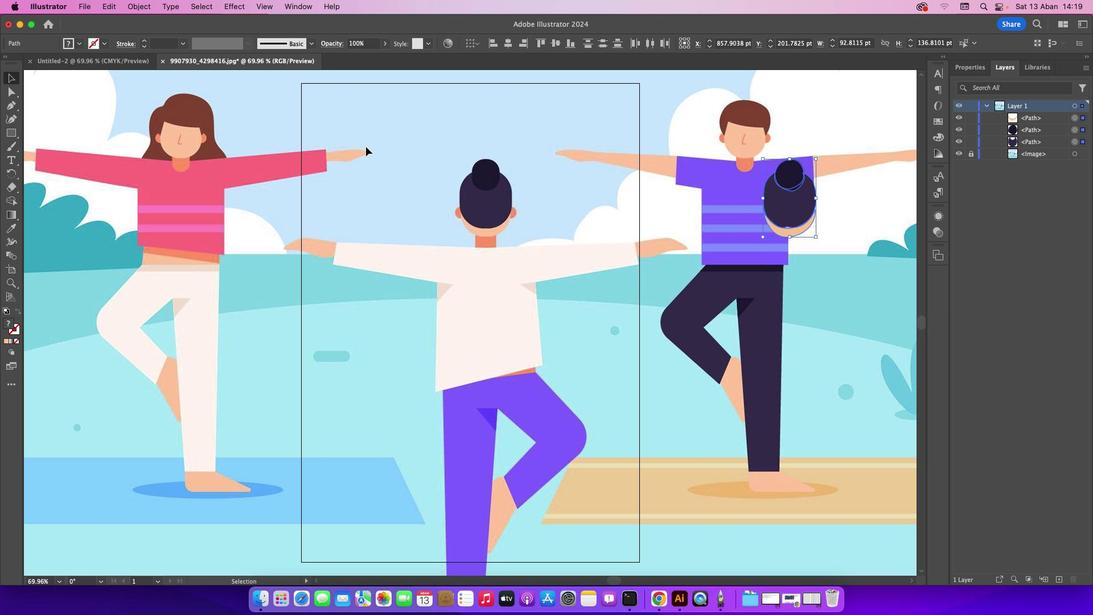 
Action: Mouse pressed left at (366, 146)
Screenshot: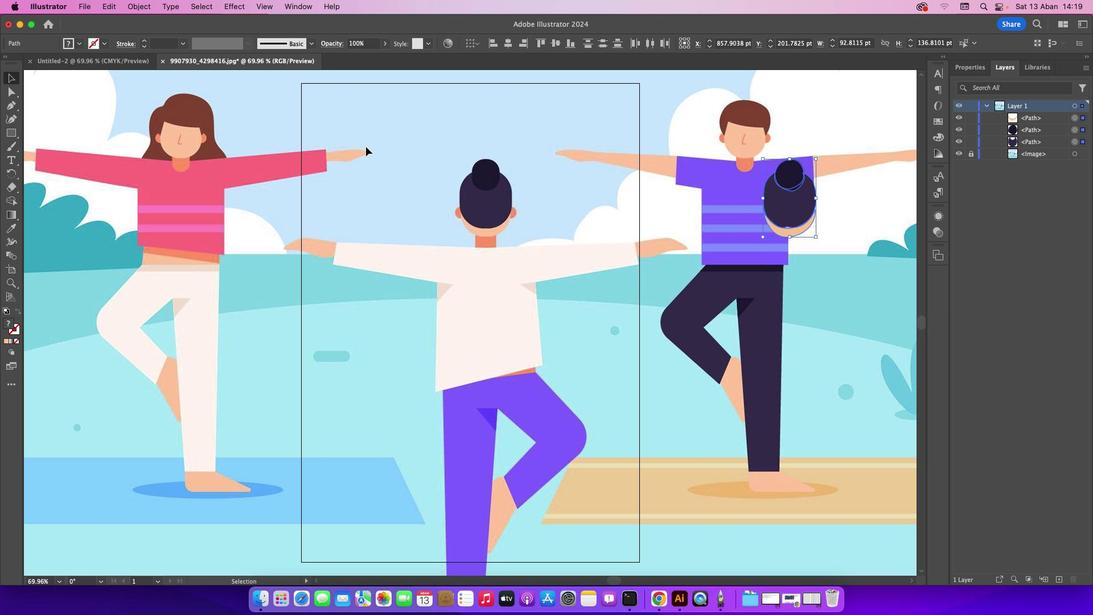 
Action: Mouse moved to (9, 105)
Screenshot: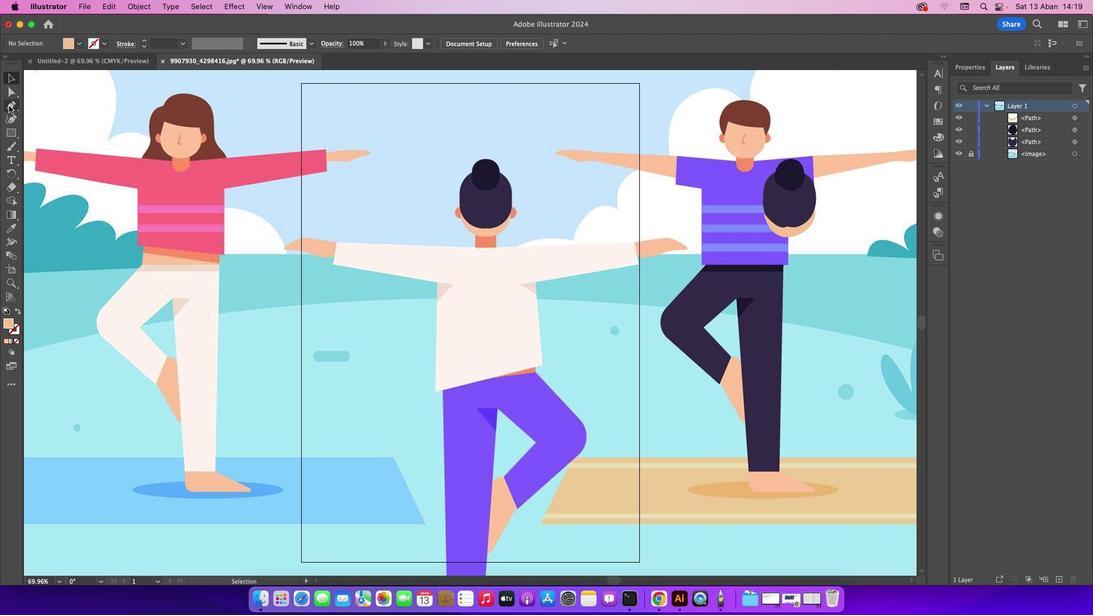 
Action: Mouse pressed left at (9, 105)
Screenshot: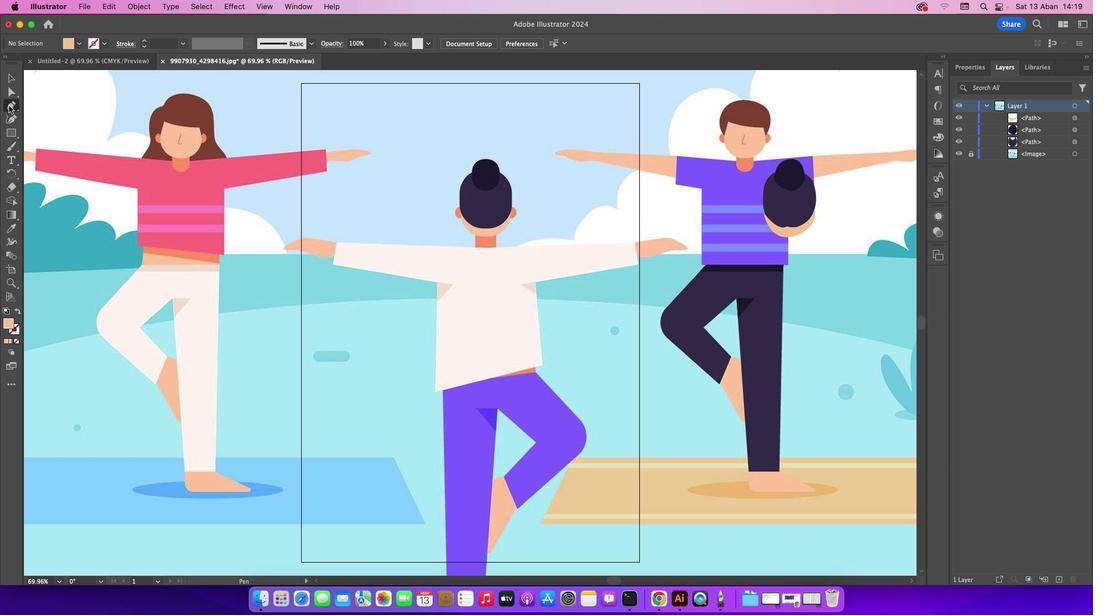 
Action: Mouse moved to (475, 235)
Screenshot: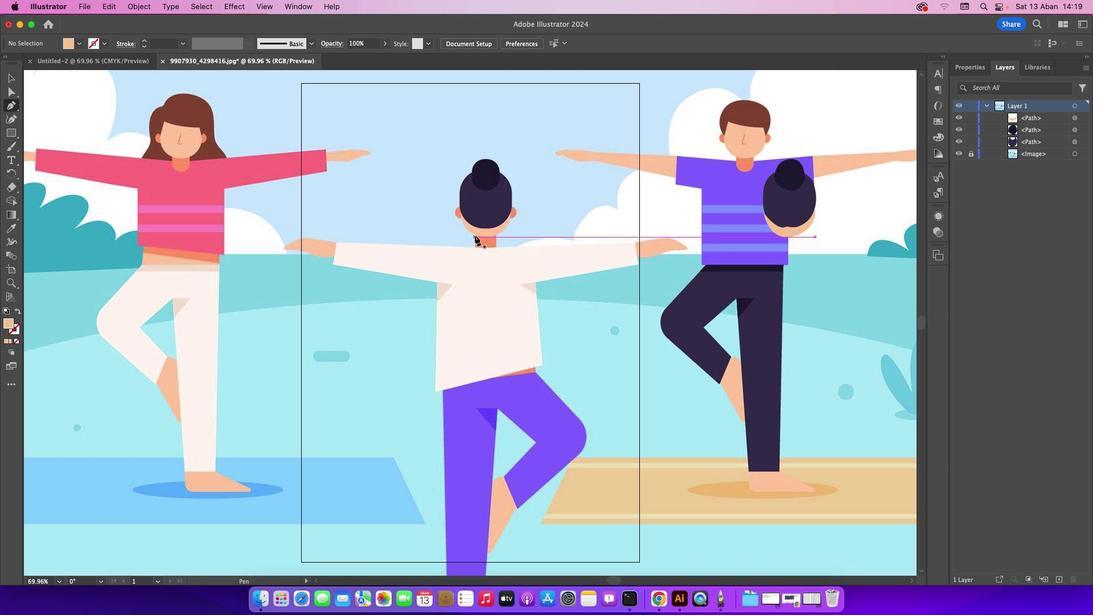 
Action: Mouse pressed left at (475, 235)
Screenshot: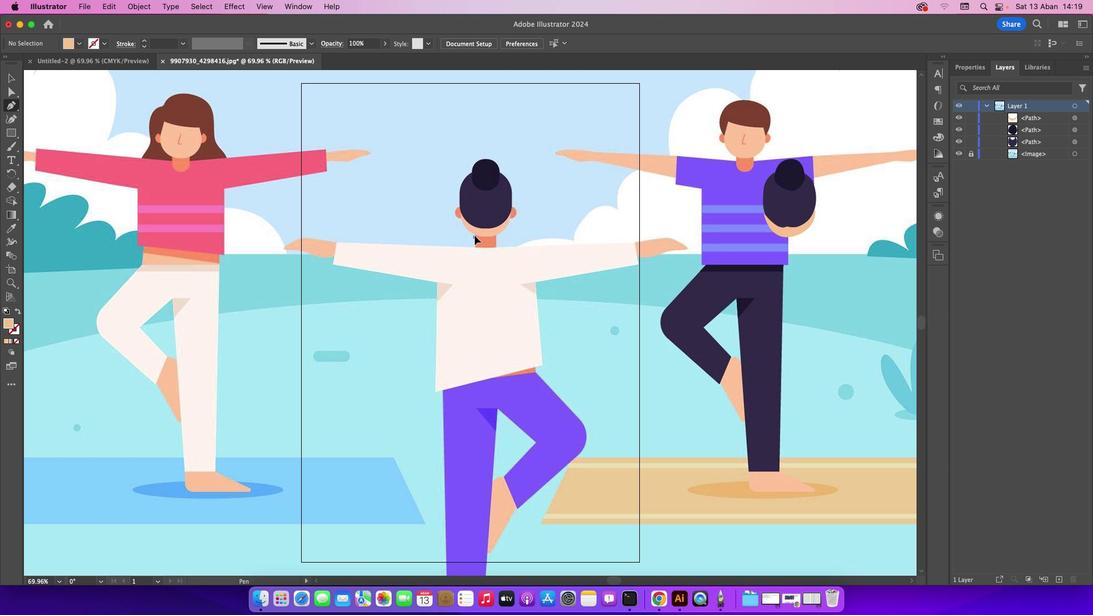 
Action: Mouse moved to (495, 235)
Screenshot: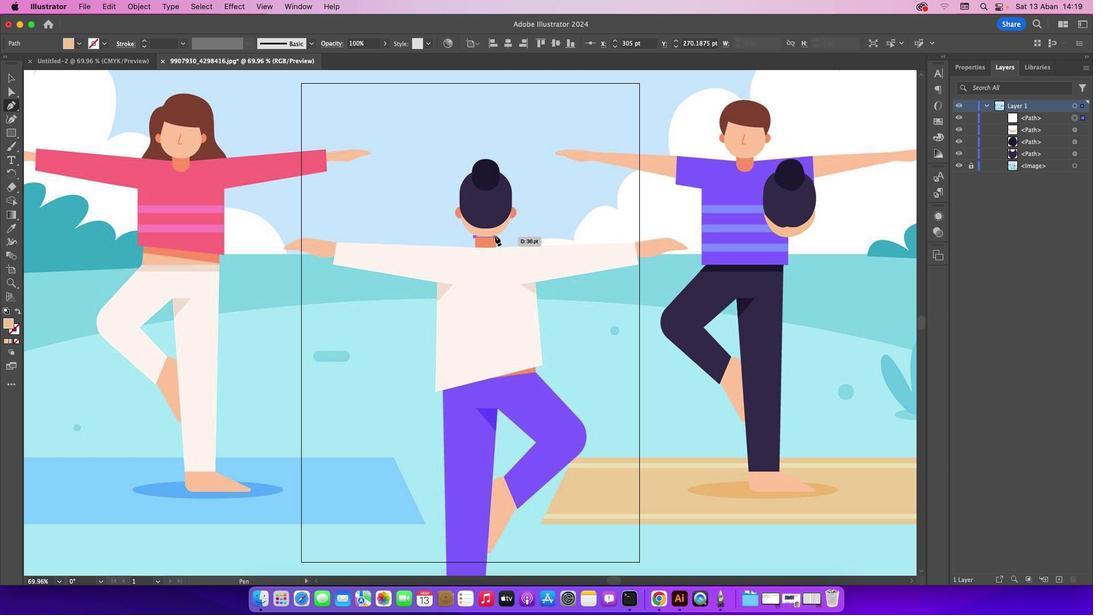 
Action: Mouse pressed left at (495, 235)
Screenshot: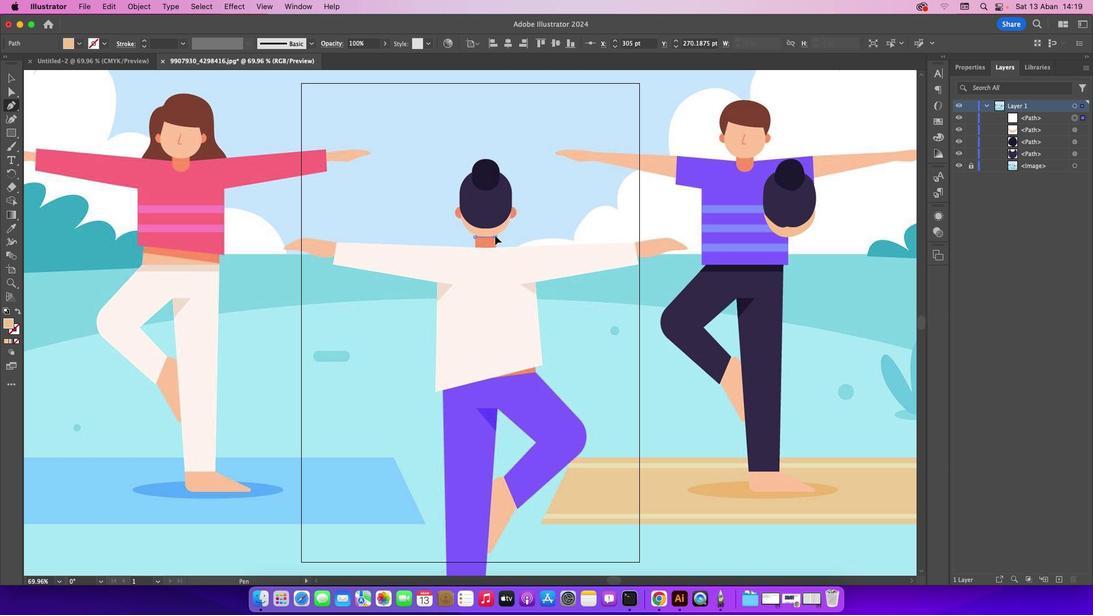 
Action: Mouse moved to (496, 246)
Screenshot: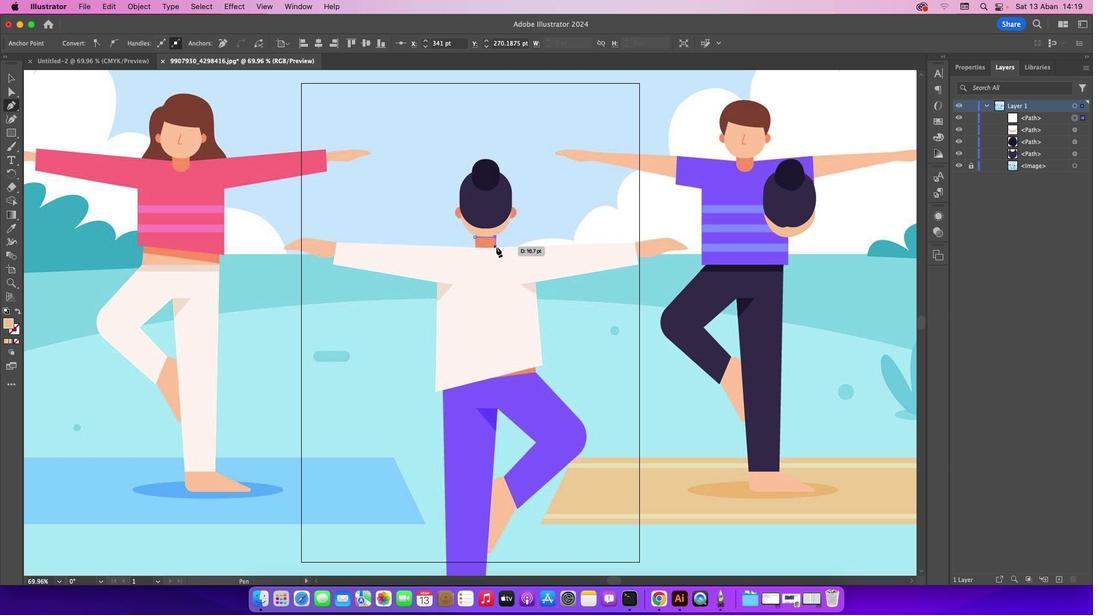
Action: Mouse pressed left at (496, 246)
Screenshot: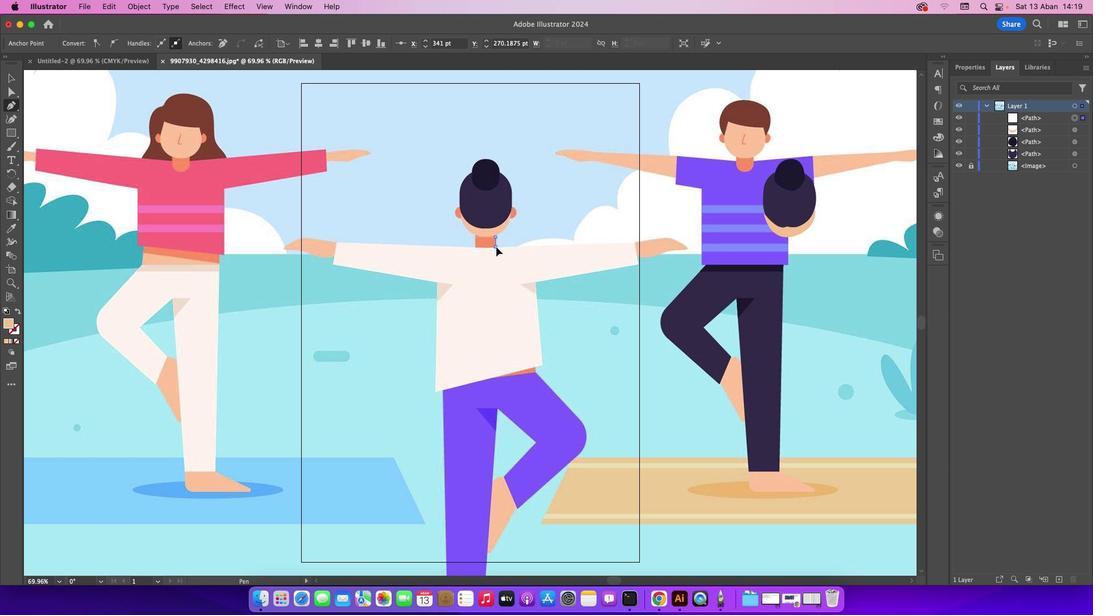 
Action: Mouse moved to (475, 247)
Screenshot: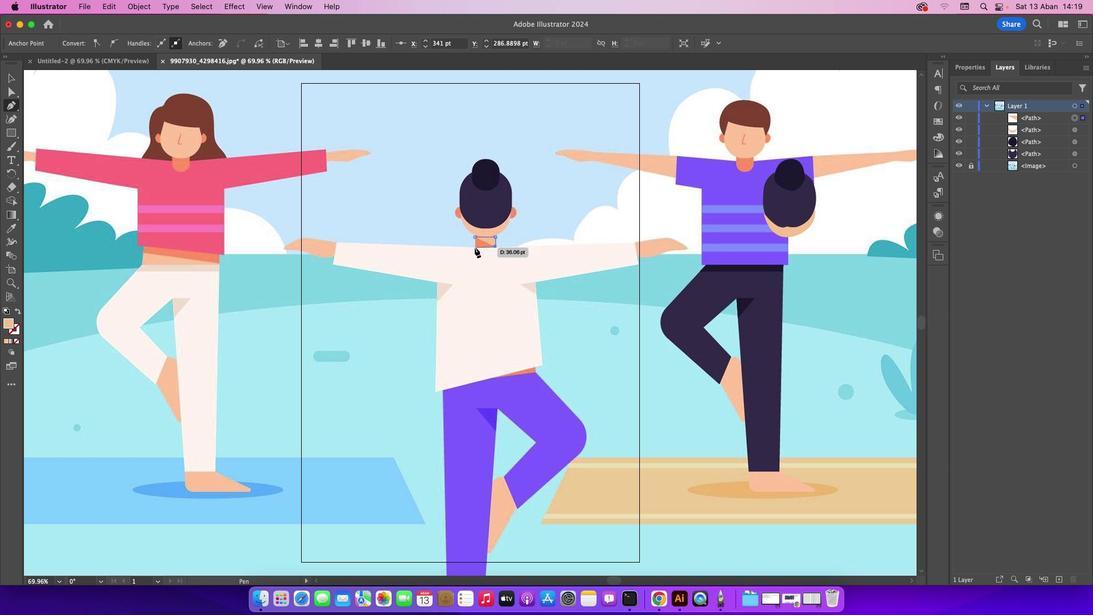 
Action: Mouse pressed left at (475, 247)
Screenshot: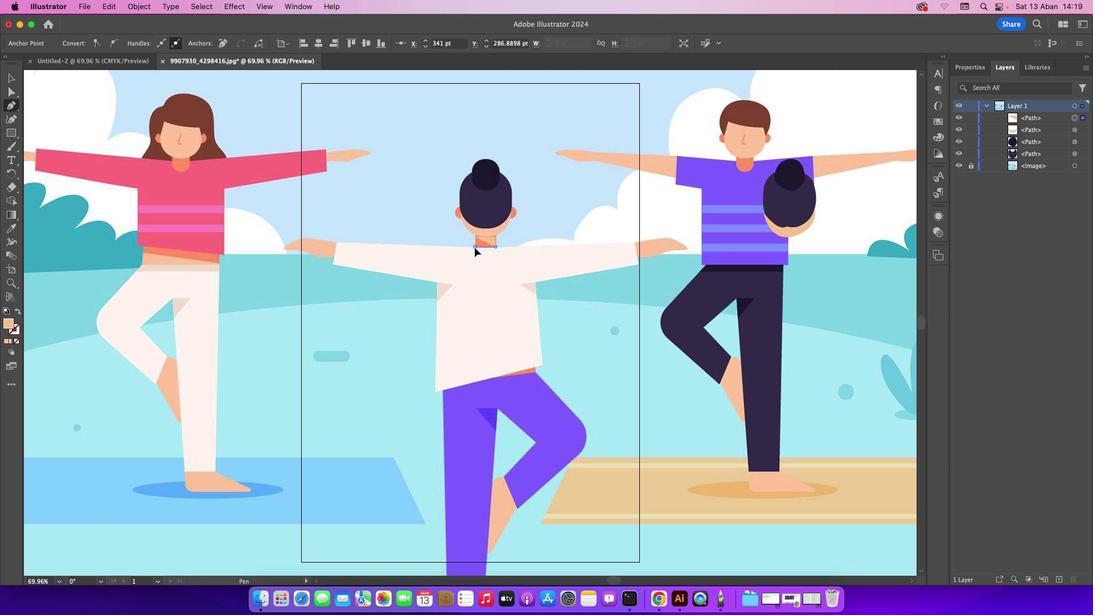 
Action: Mouse moved to (475, 236)
Screenshot: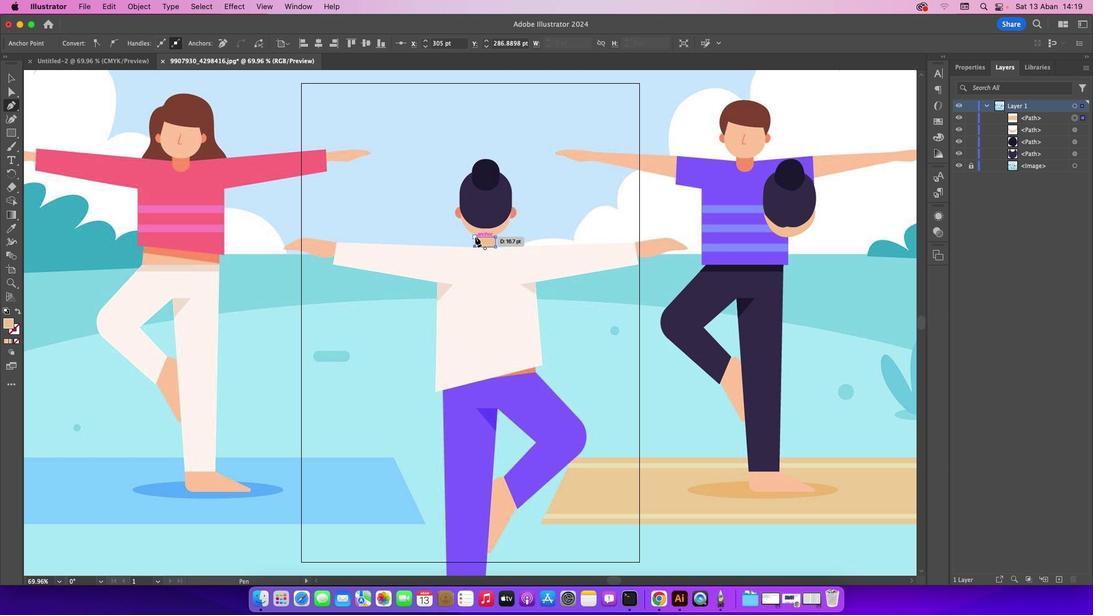 
Action: Mouse pressed left at (475, 236)
Screenshot: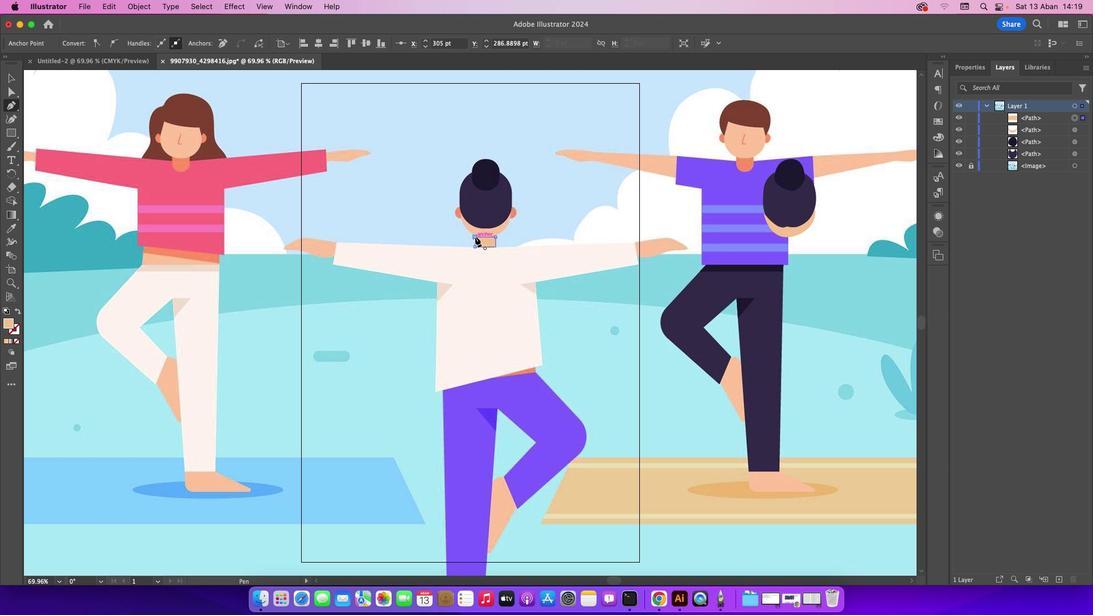 
Action: Mouse moved to (14, 77)
Screenshot: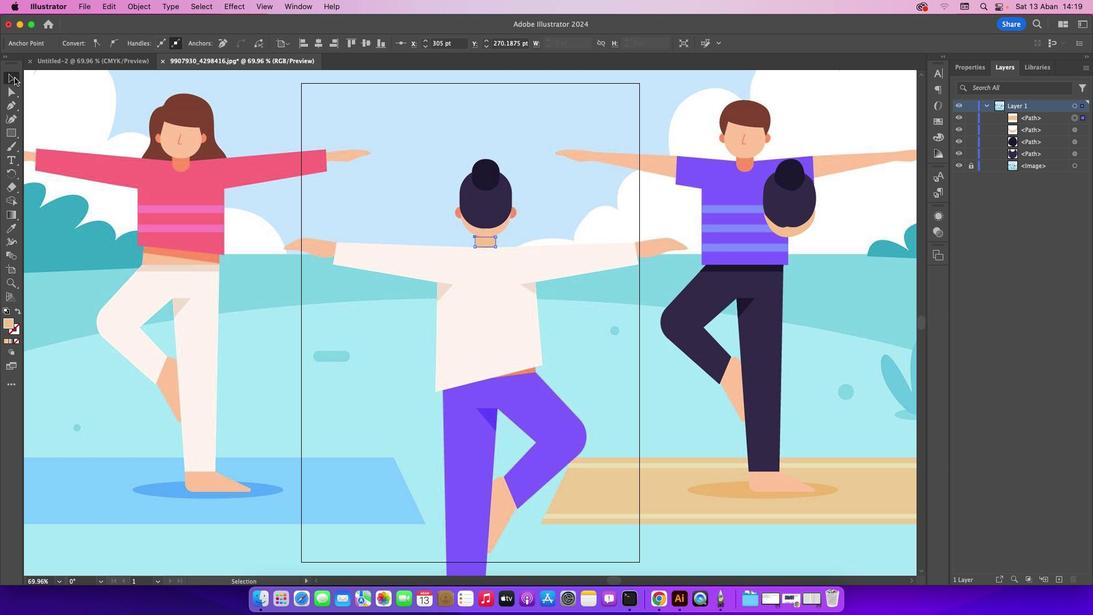 
Action: Mouse pressed left at (14, 77)
Screenshot: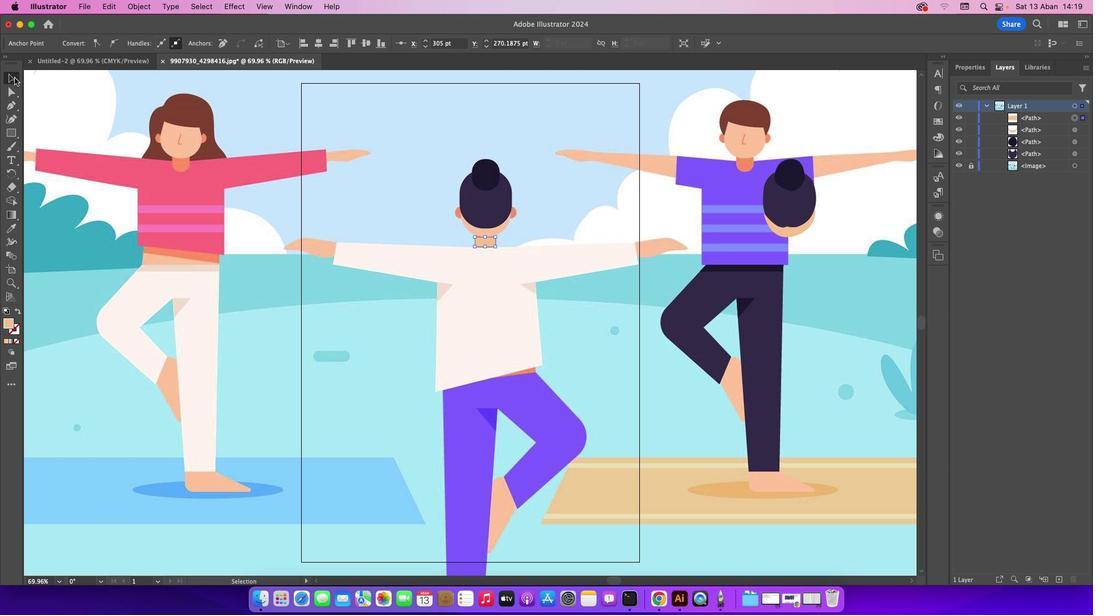 
Action: Mouse moved to (534, 219)
Screenshot: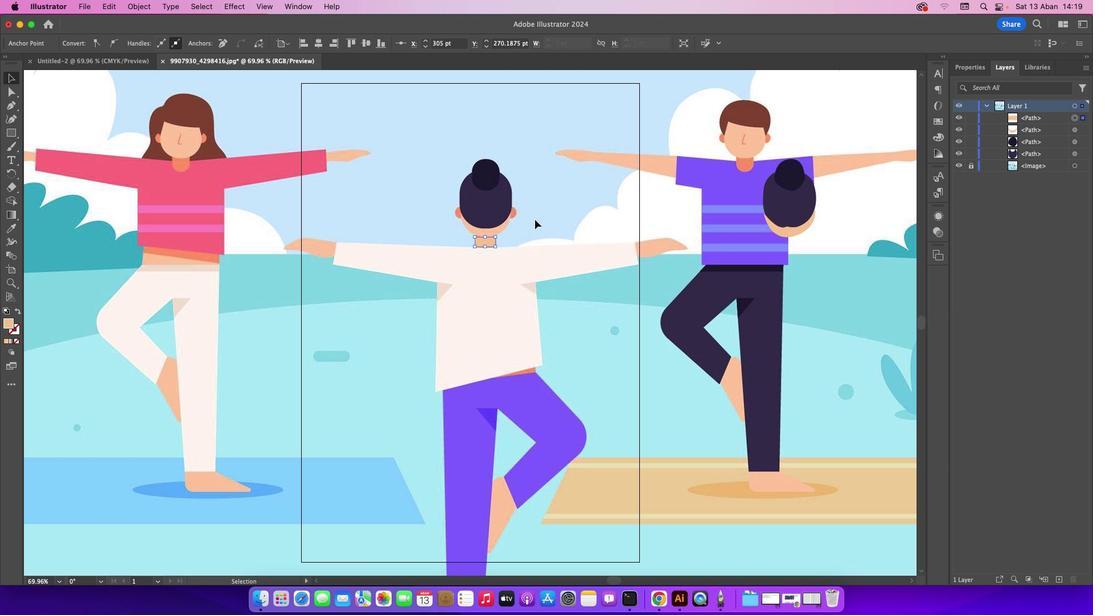 
Action: Mouse pressed left at (534, 219)
Screenshot: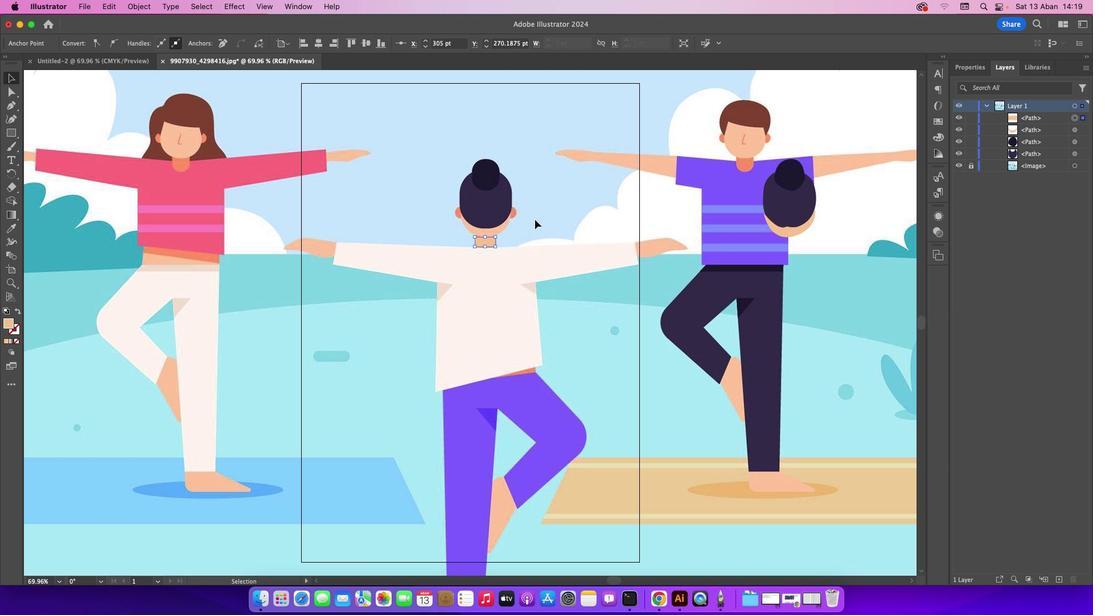 
Action: Mouse moved to (487, 241)
Screenshot: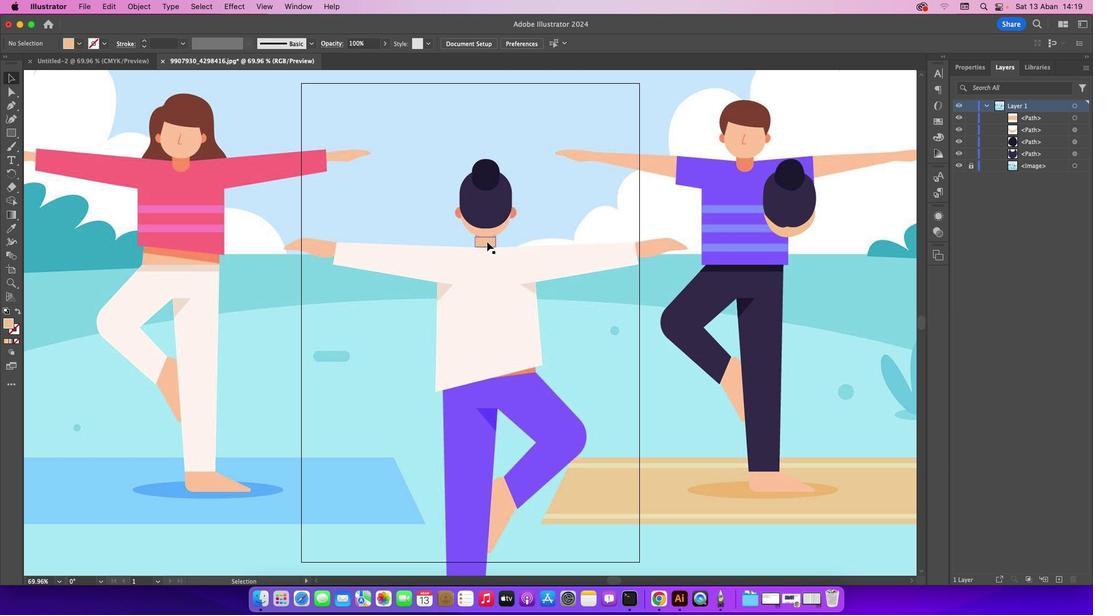 
Action: Mouse pressed left at (487, 241)
Screenshot: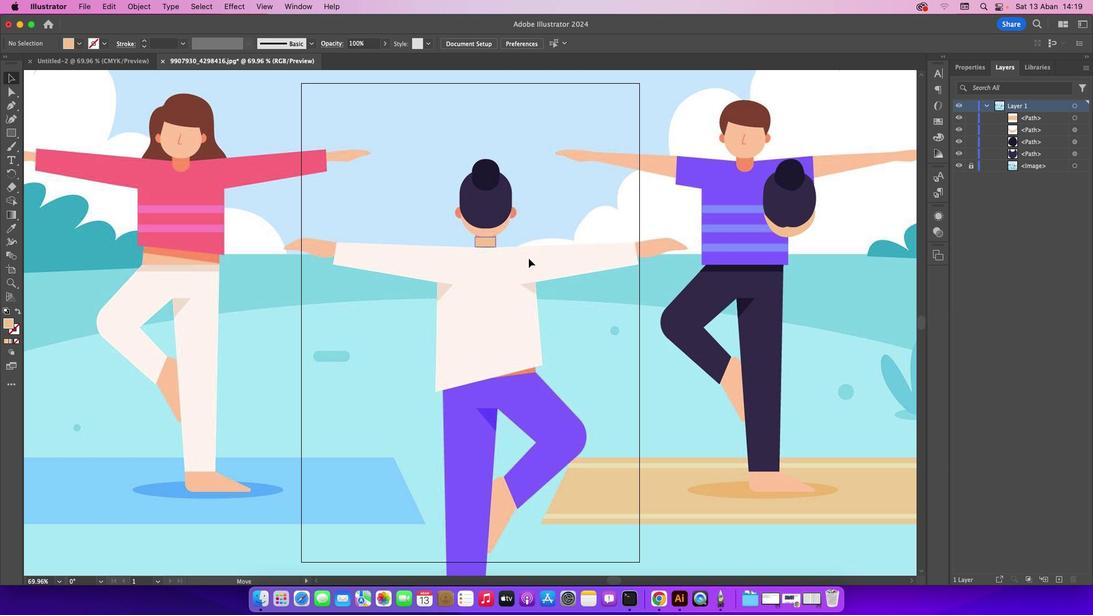 
Action: Mouse moved to (6, 225)
Screenshot: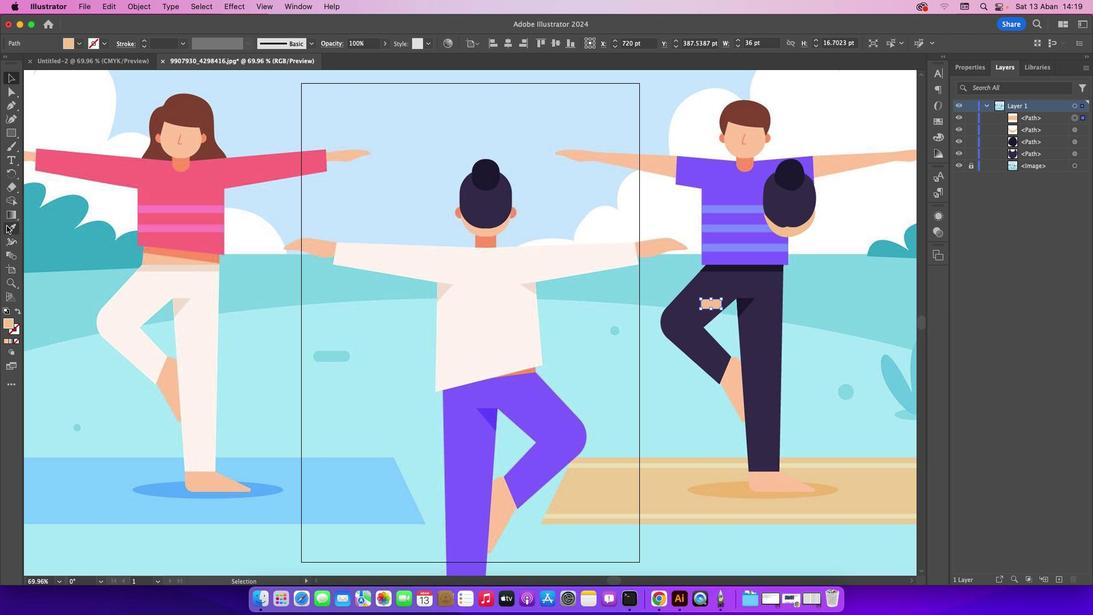 
Action: Mouse pressed left at (6, 225)
Screenshot: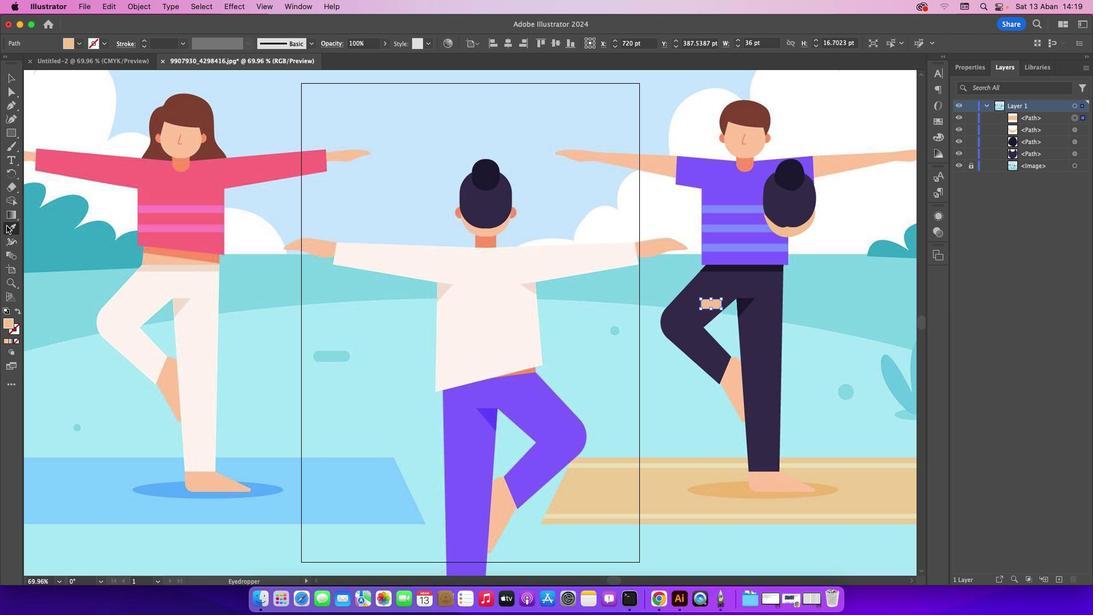 
Action: Mouse moved to (487, 240)
Screenshot: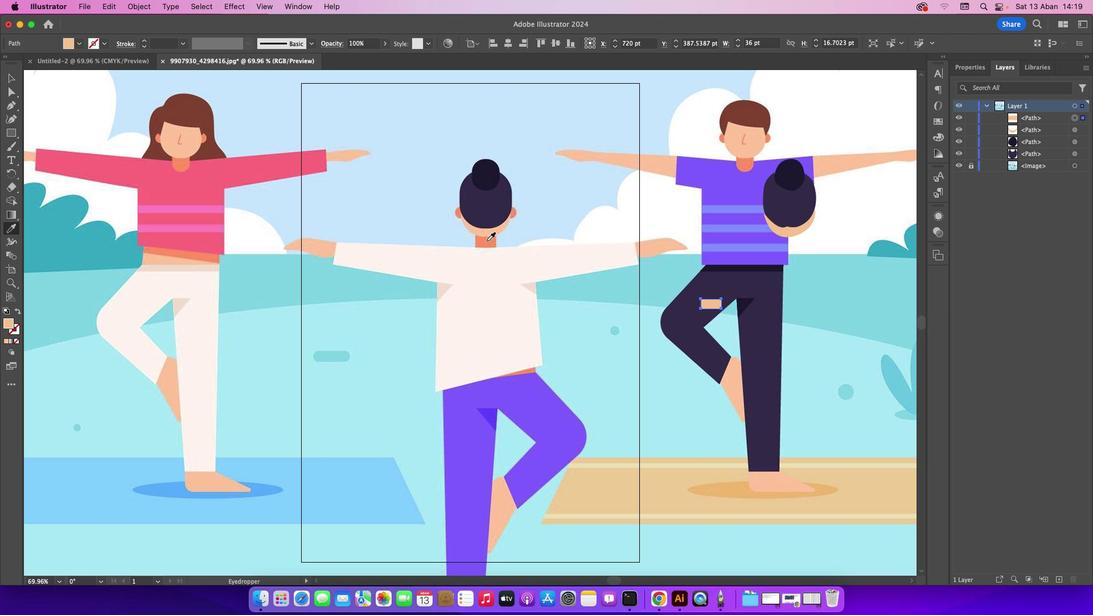 
Action: Mouse pressed left at (487, 240)
Screenshot: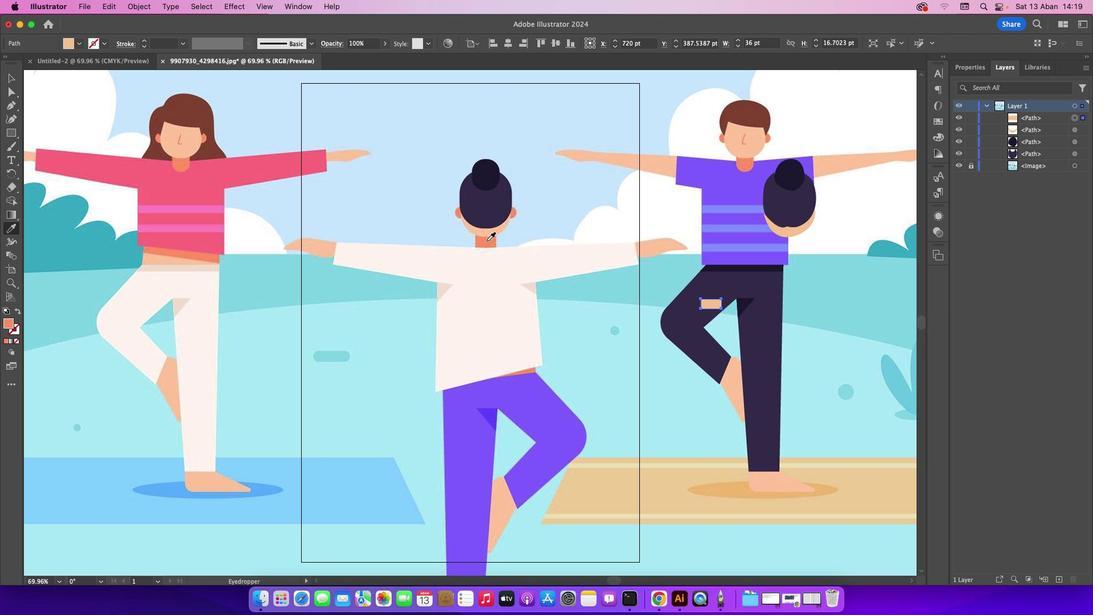 
Action: Mouse moved to (13, 76)
Screenshot: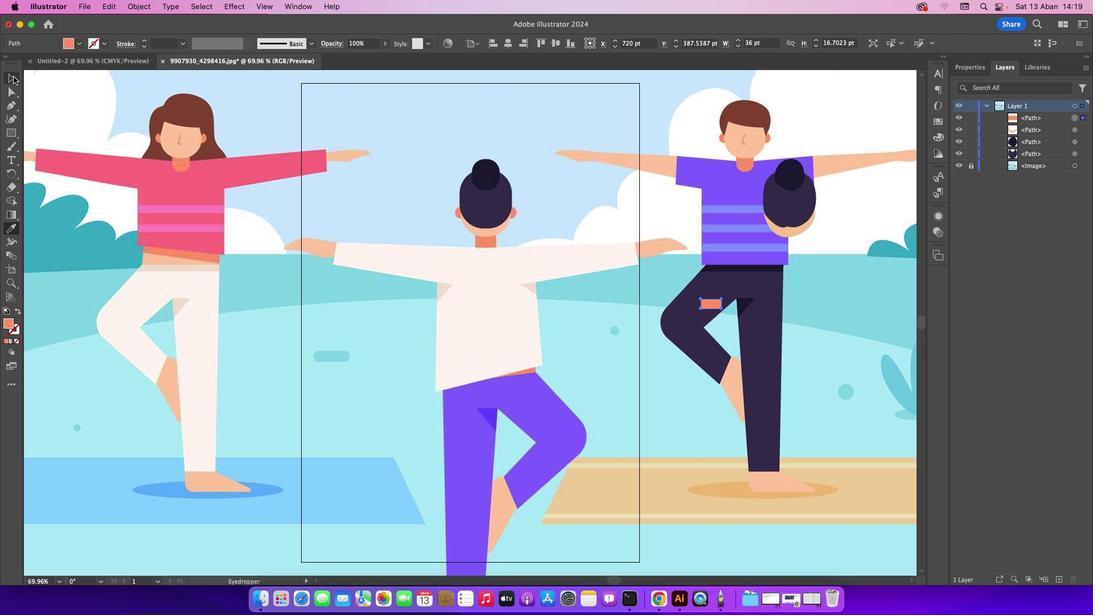 
Action: Mouse pressed left at (13, 76)
Screenshot: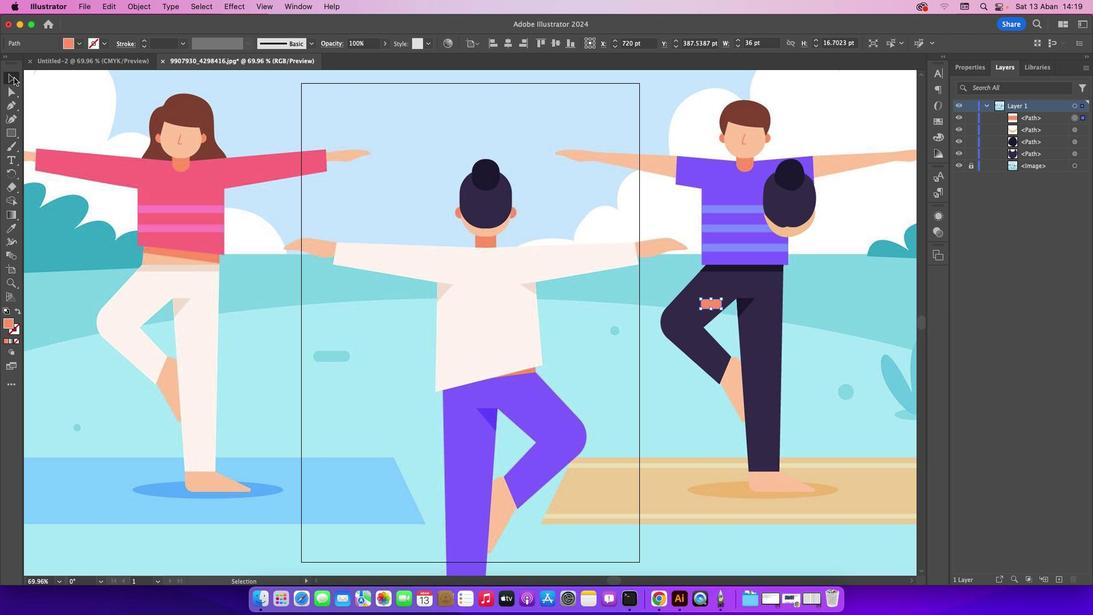
Action: Mouse moved to (451, 189)
Screenshot: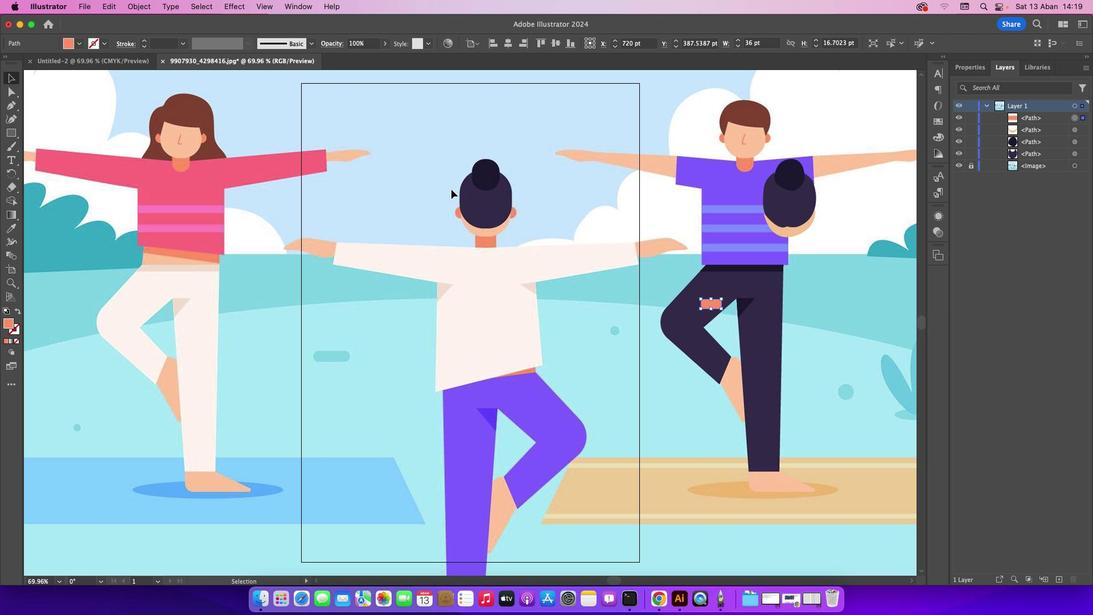 
Action: Mouse pressed left at (451, 189)
Screenshot: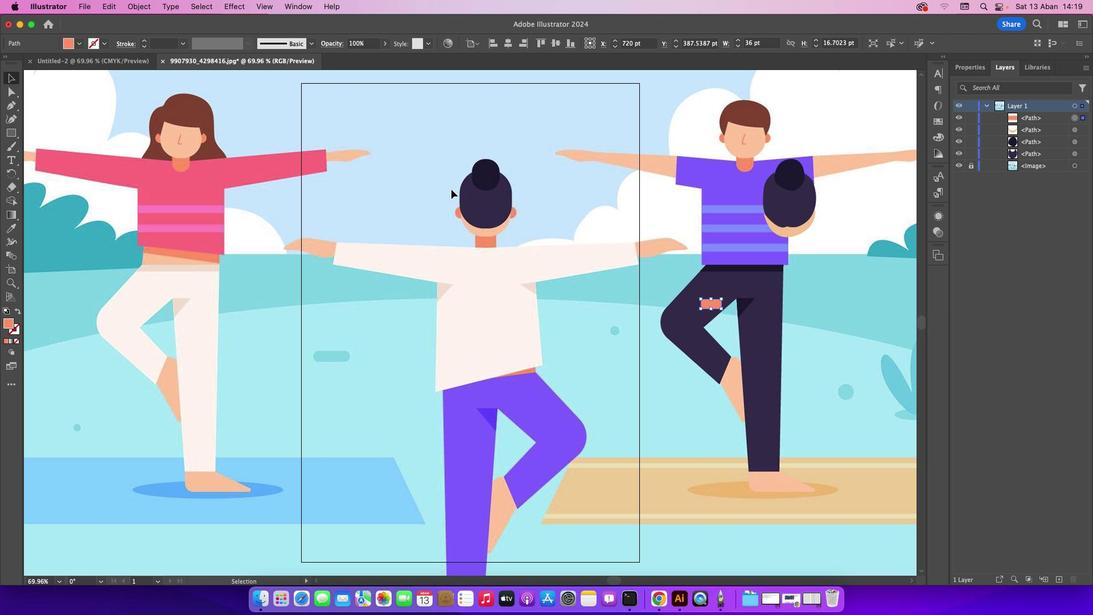
Action: Mouse moved to (709, 301)
Screenshot: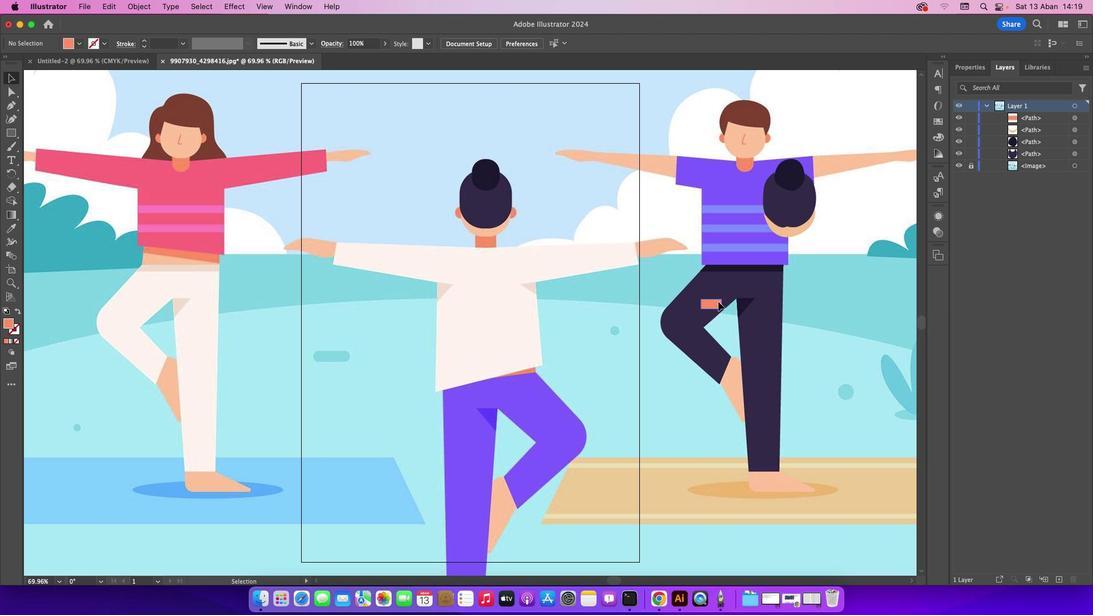 
Action: Mouse pressed left at (709, 301)
Screenshot: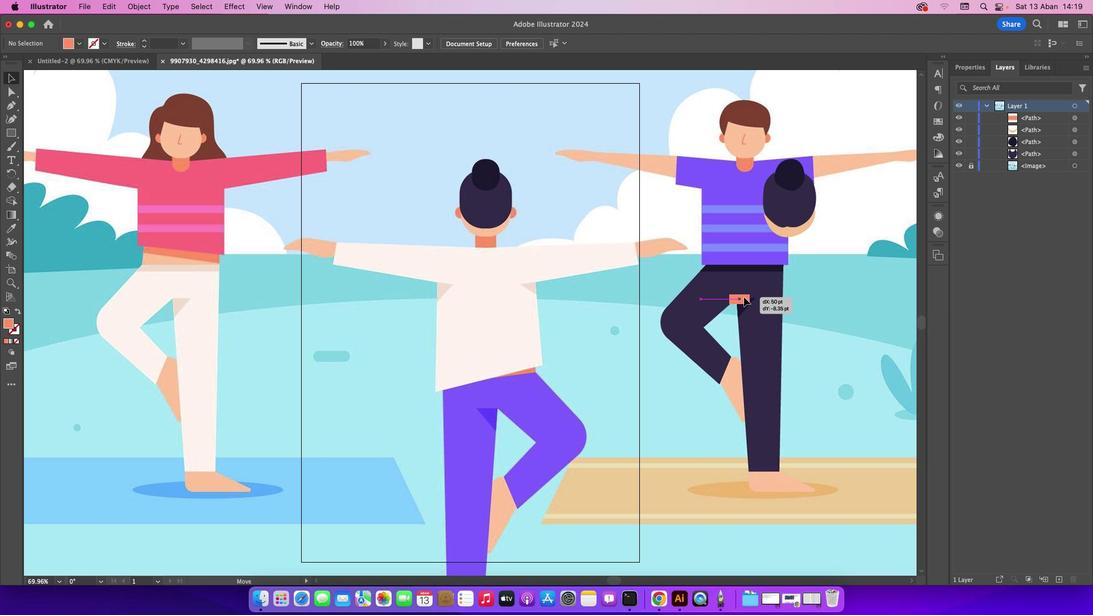 
Action: Mouse moved to (828, 326)
Screenshot: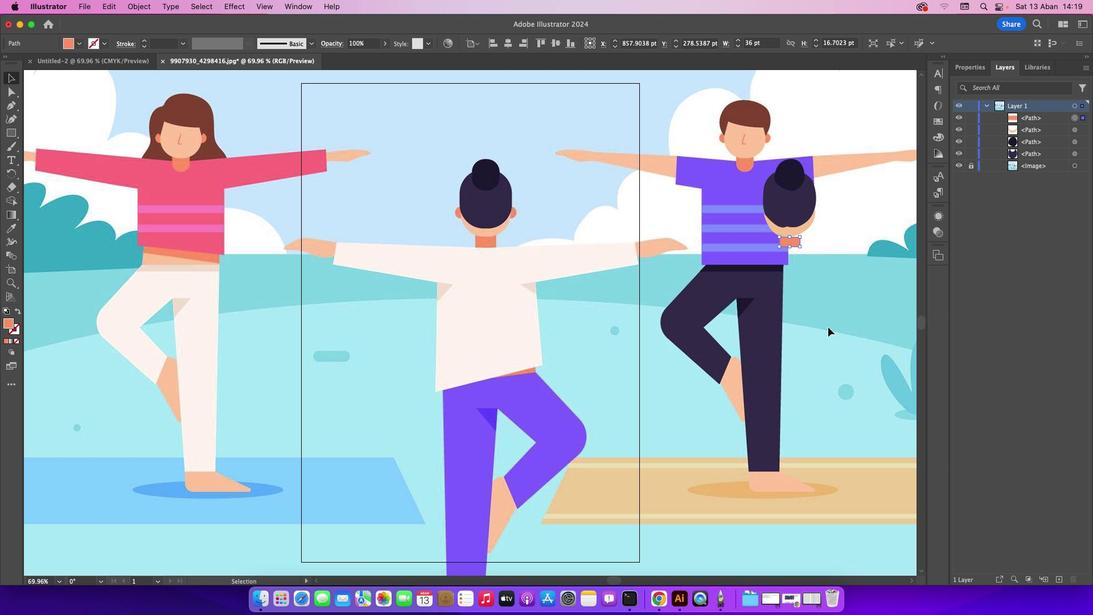 
Action: Key pressed Key.up
Screenshot: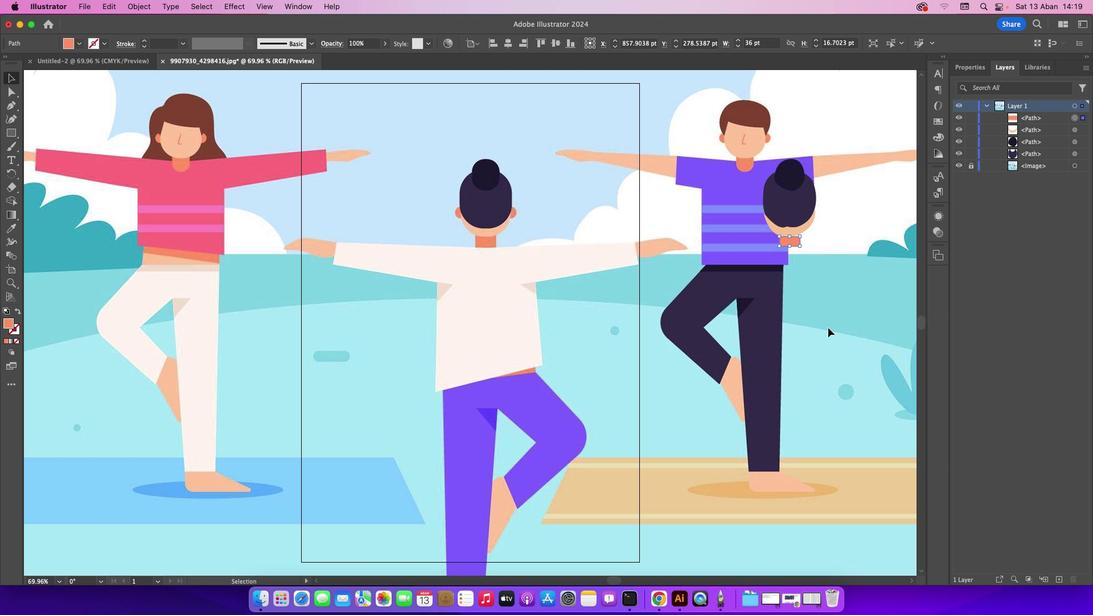 
Action: Mouse moved to (827, 328)
Screenshot: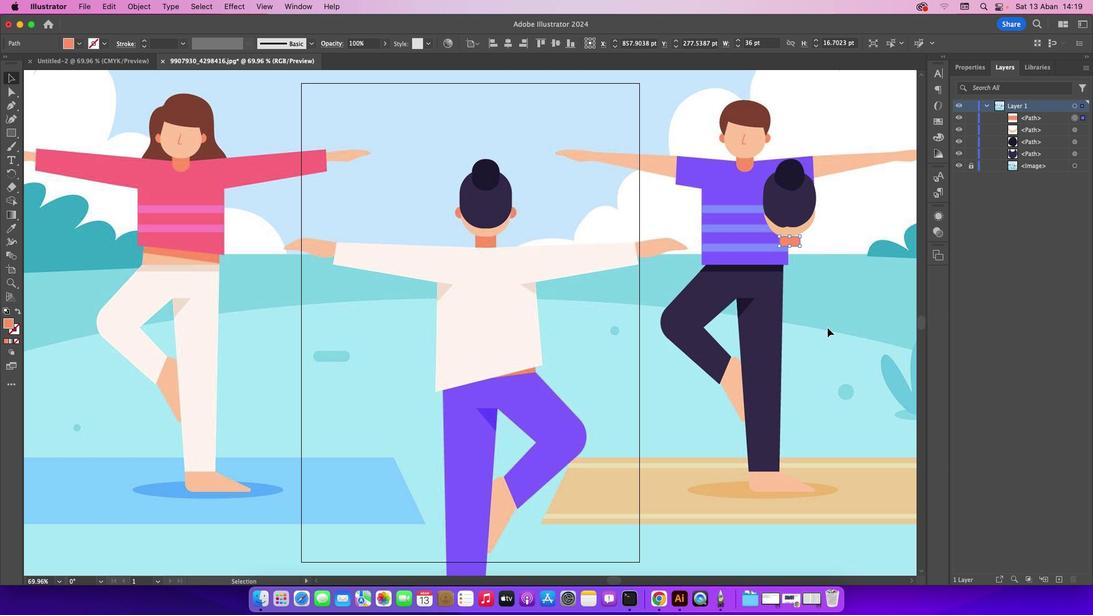
Action: Key pressed Key.upKey.leftKey.left
Screenshot: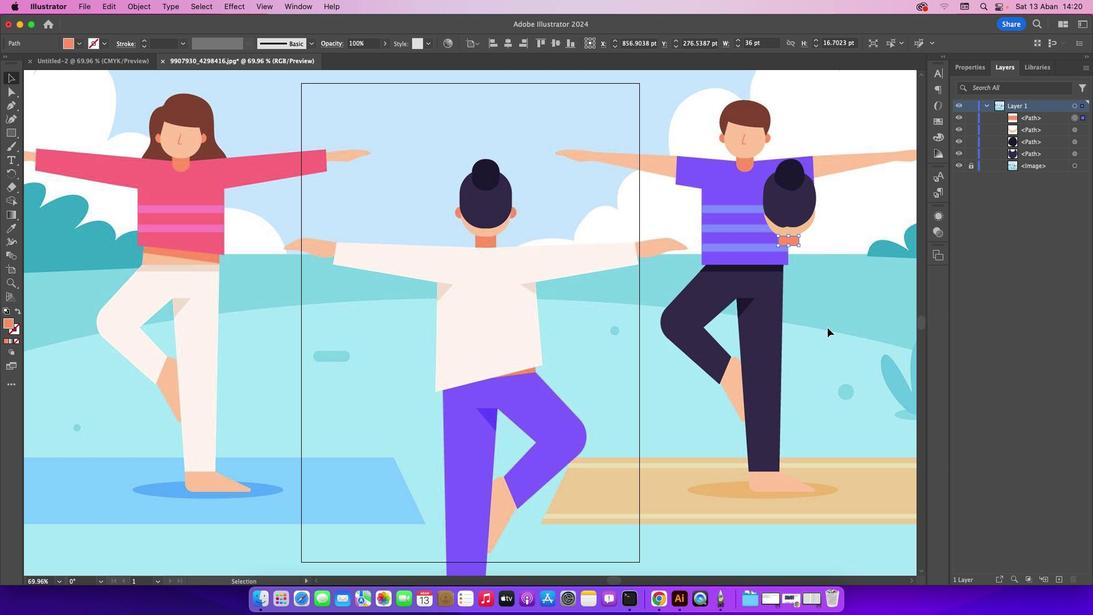 
Action: Mouse pressed left at (827, 328)
Screenshot: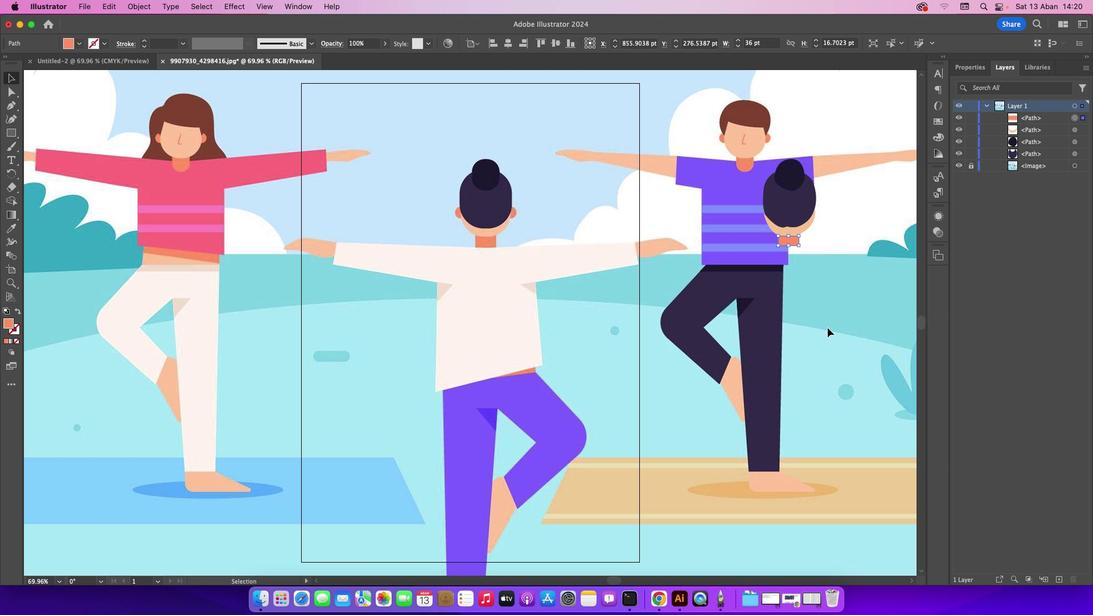 
Action: Mouse moved to (15, 103)
Screenshot: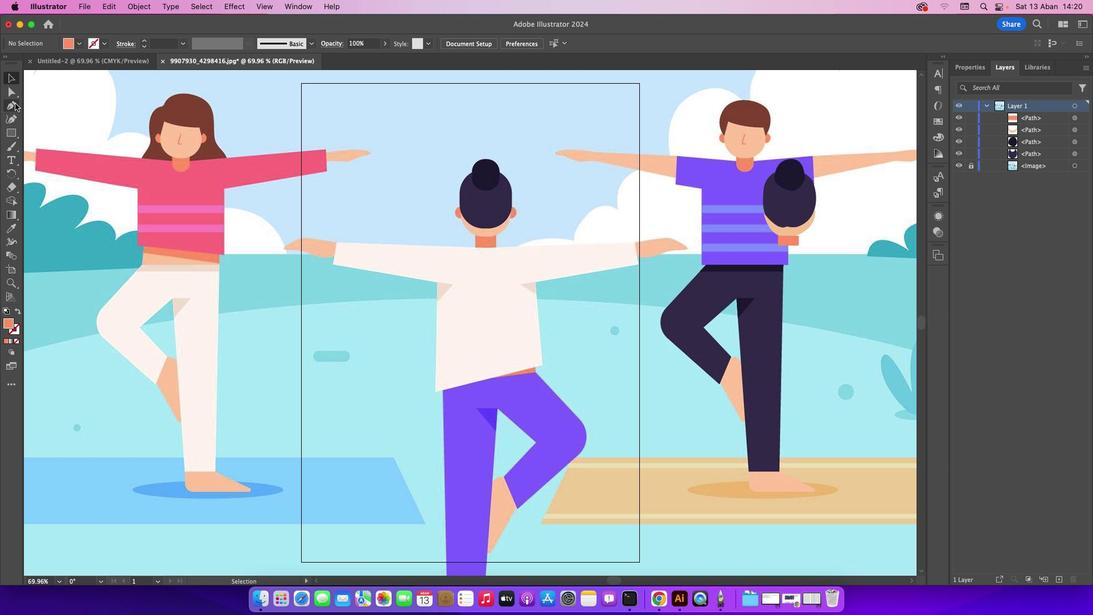 
Action: Mouse pressed left at (15, 103)
Screenshot: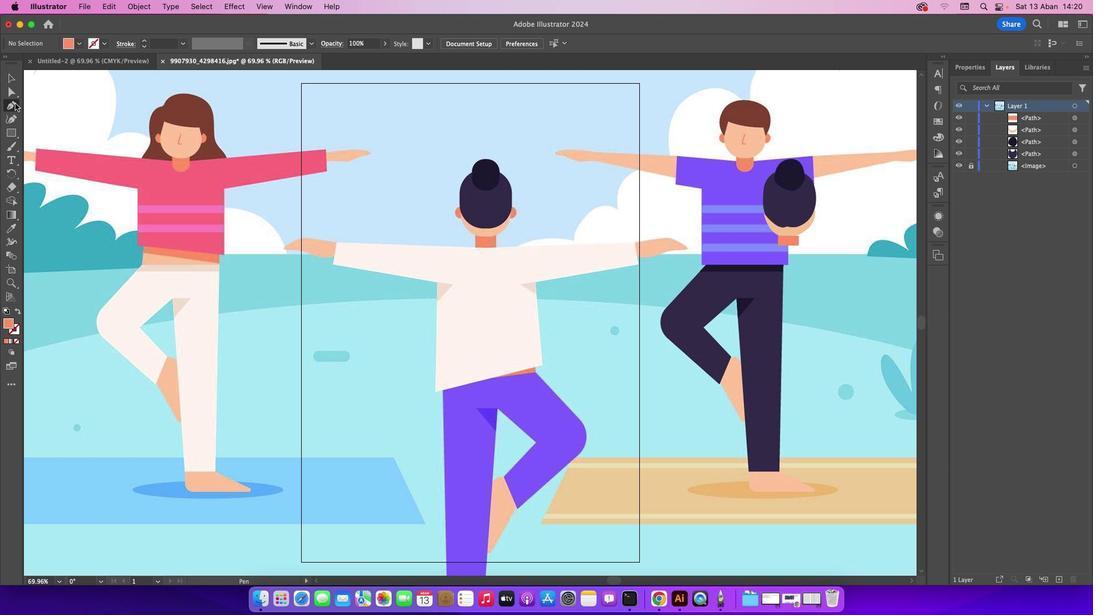
Action: Mouse moved to (337, 241)
Screenshot: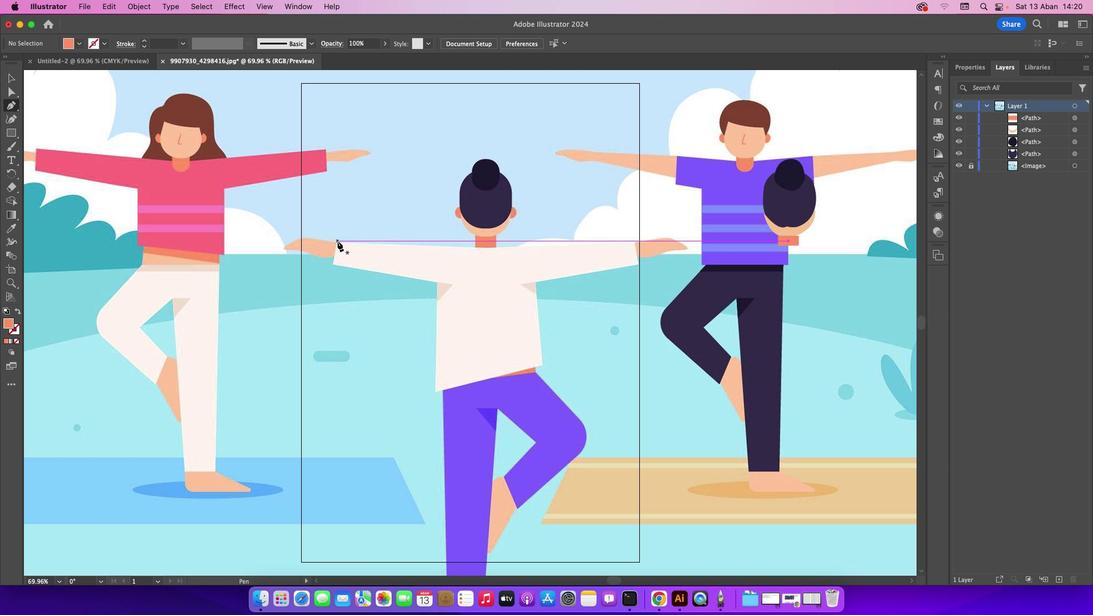 
Action: Mouse pressed left at (337, 241)
Screenshot: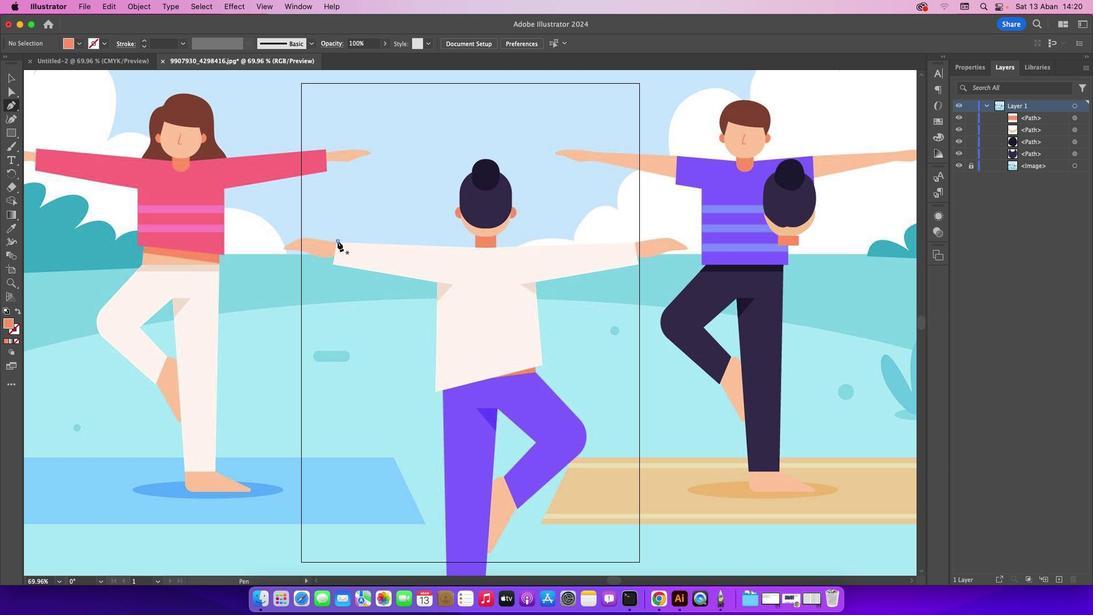
Action: Mouse moved to (457, 247)
Screenshot: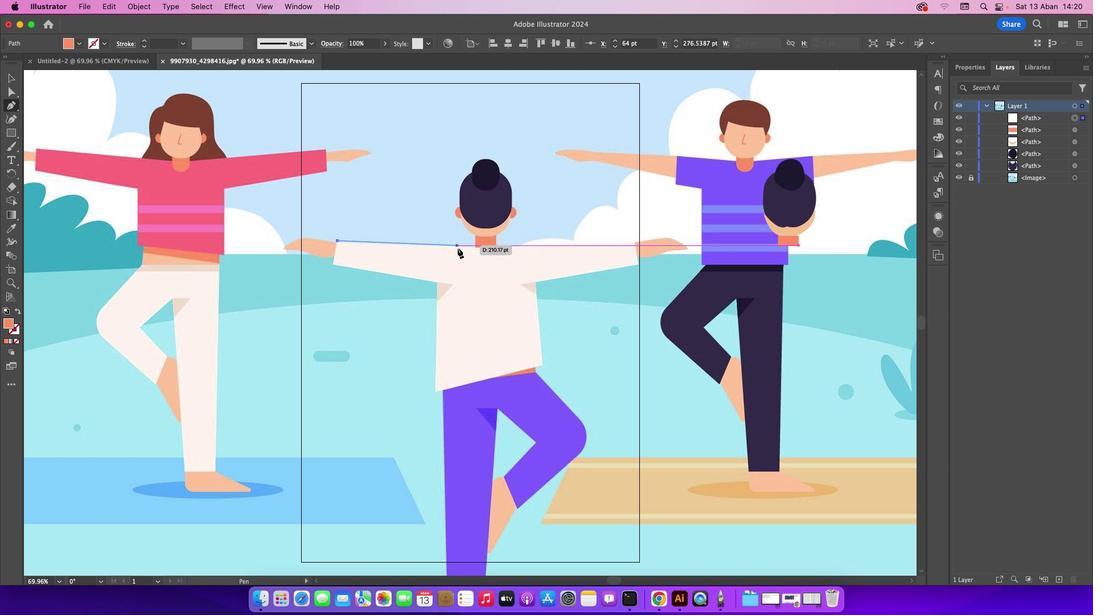 
Action: Mouse pressed left at (457, 247)
Screenshot: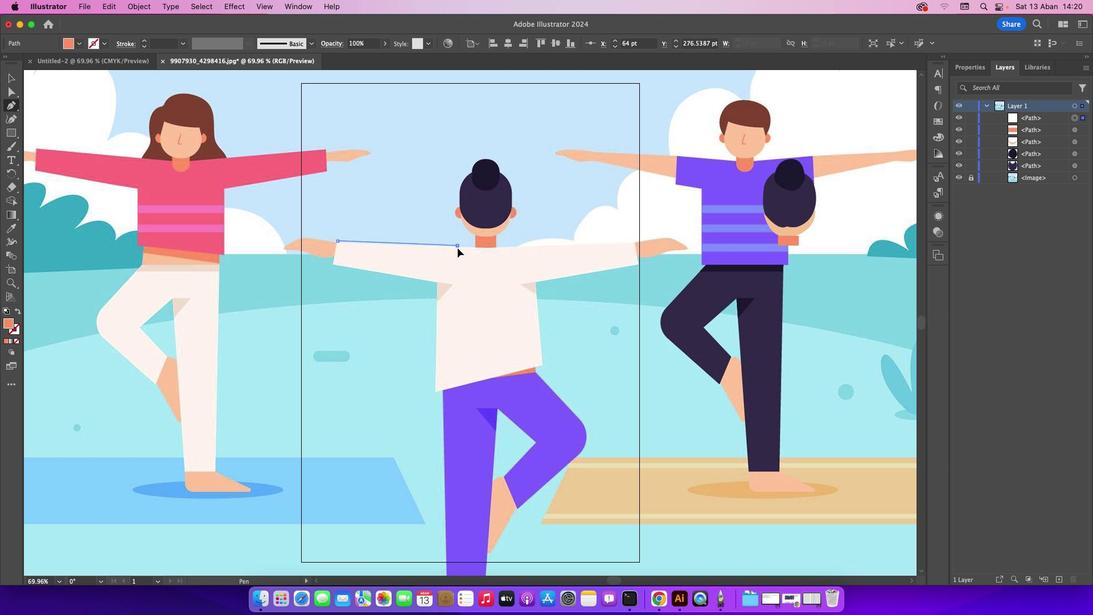 
Action: Mouse moved to (513, 248)
Screenshot: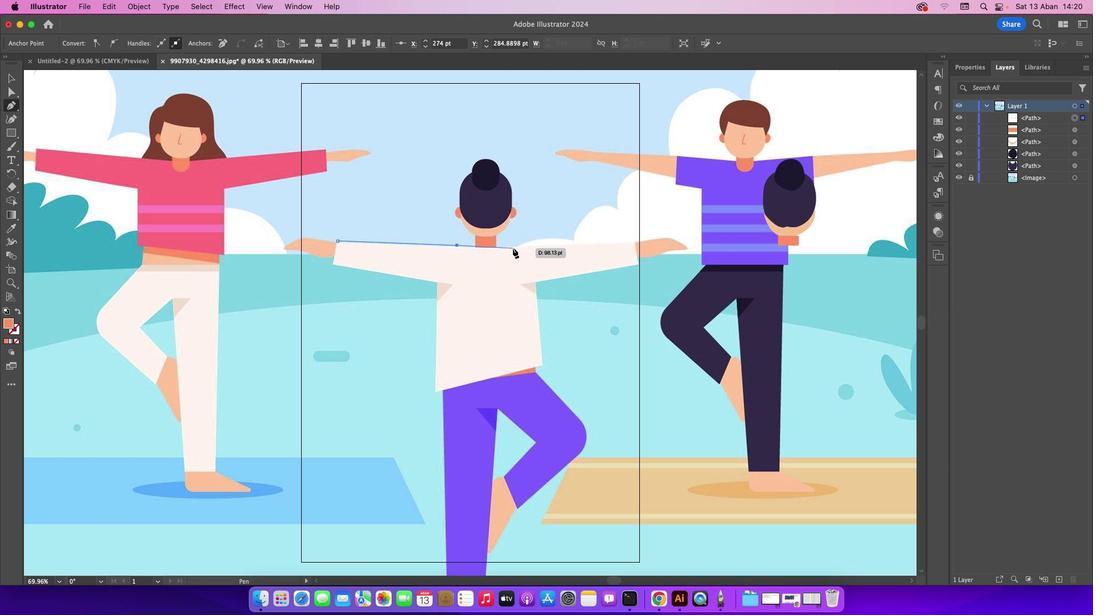 
Action: Mouse pressed left at (513, 248)
Screenshot: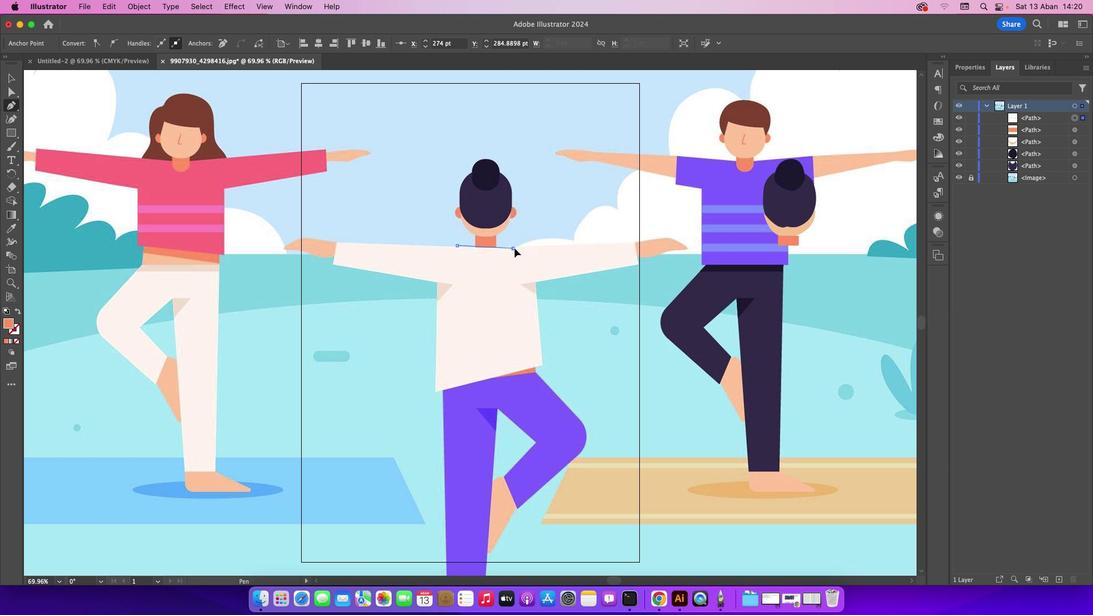 
Action: Mouse moved to (632, 240)
Screenshot: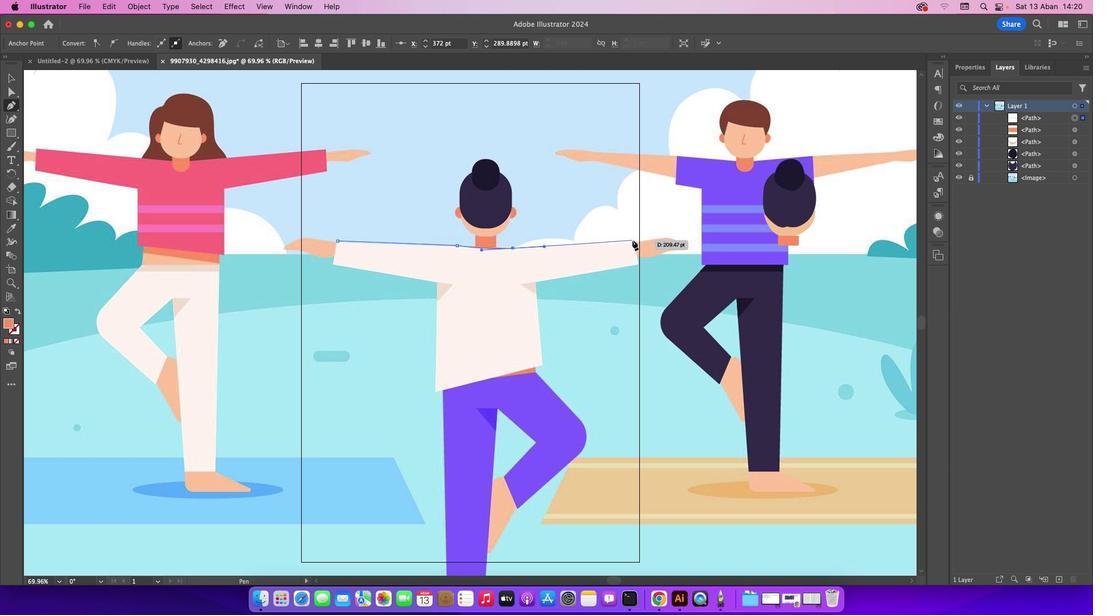 
Action: Mouse pressed left at (632, 240)
Screenshot: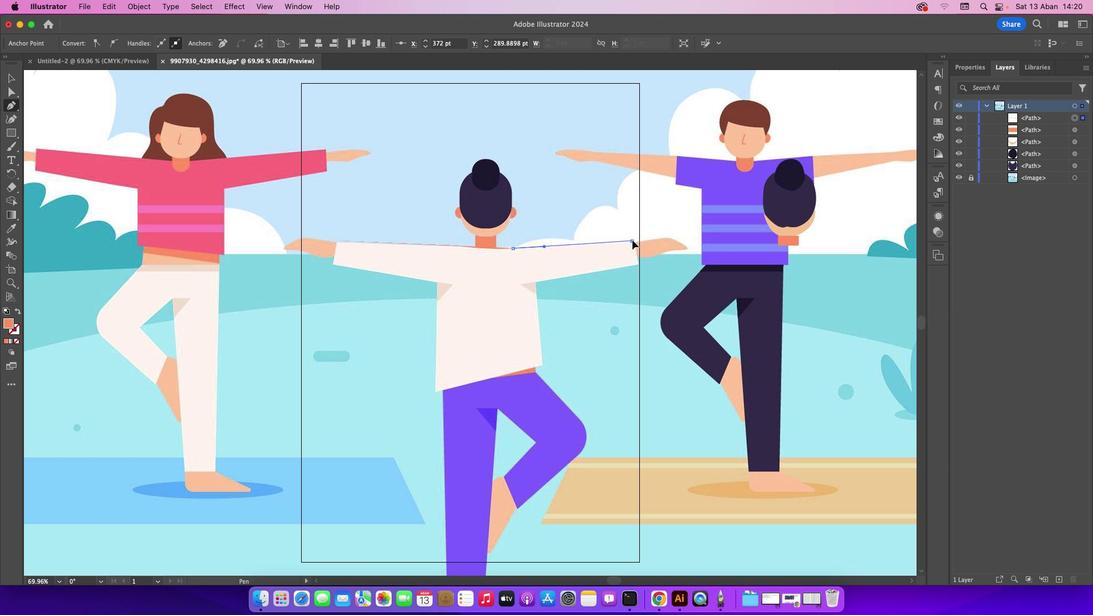 
Action: Mouse moved to (640, 263)
Screenshot: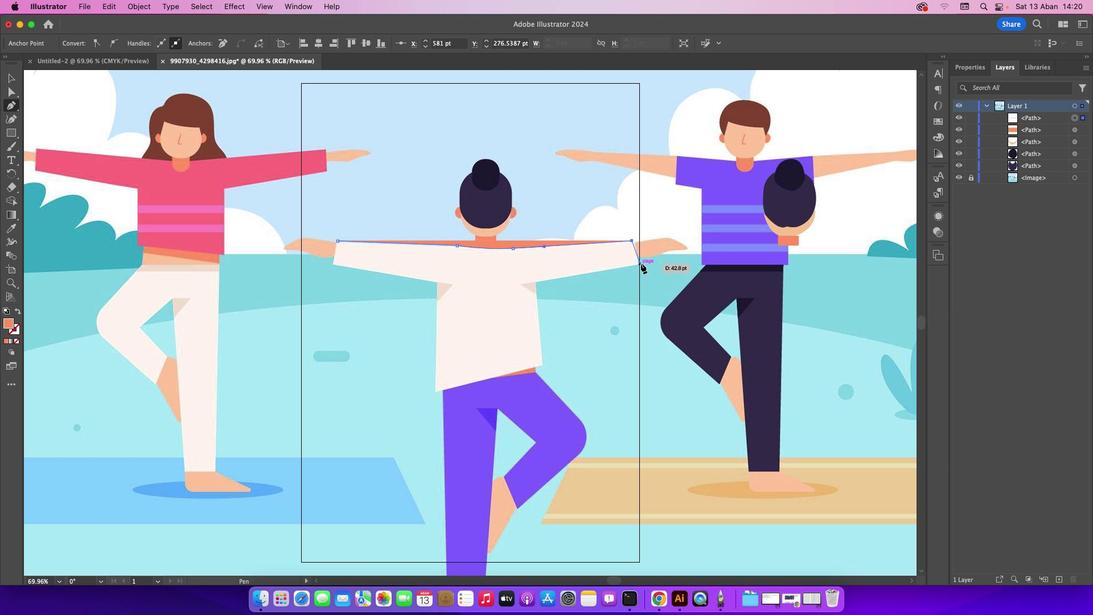 
Action: Mouse pressed left at (640, 263)
Screenshot: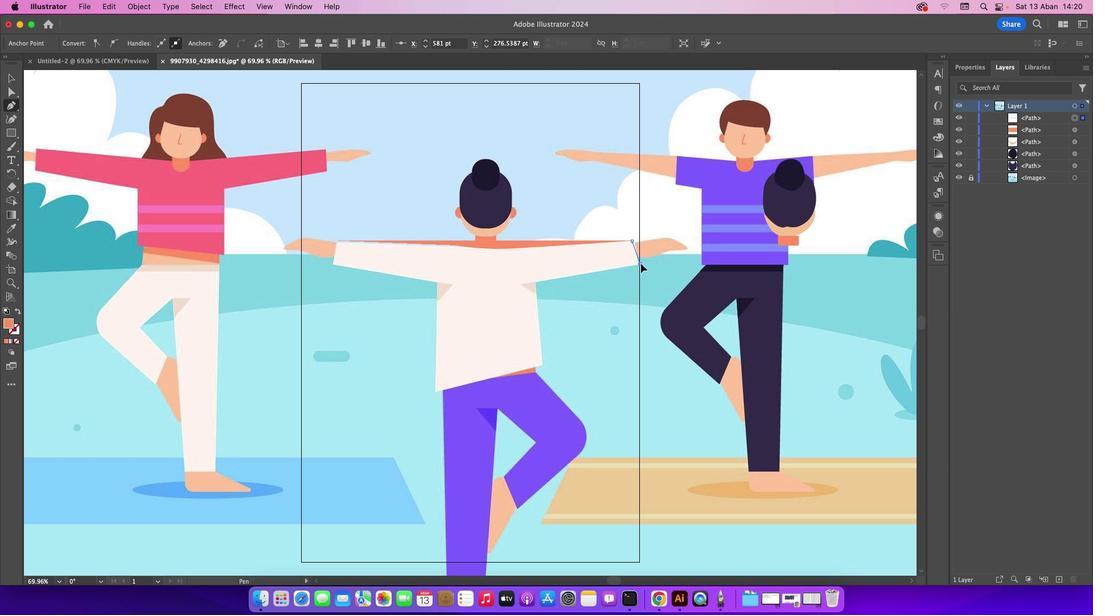 
Action: Mouse moved to (537, 281)
Screenshot: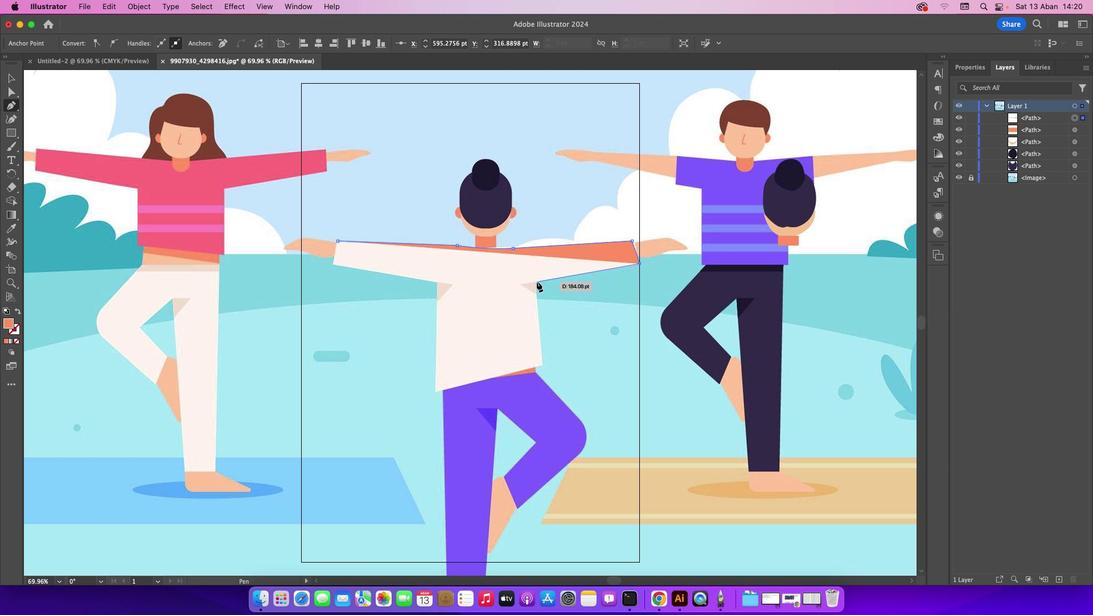 
Action: Mouse pressed left at (537, 281)
Screenshot: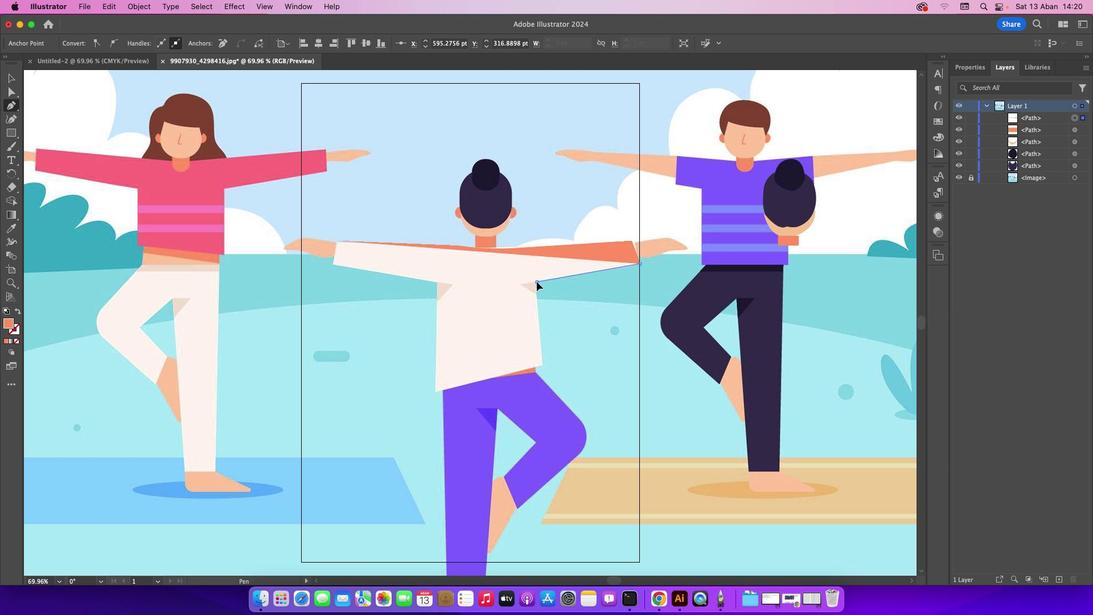 
Action: Mouse moved to (543, 363)
Screenshot: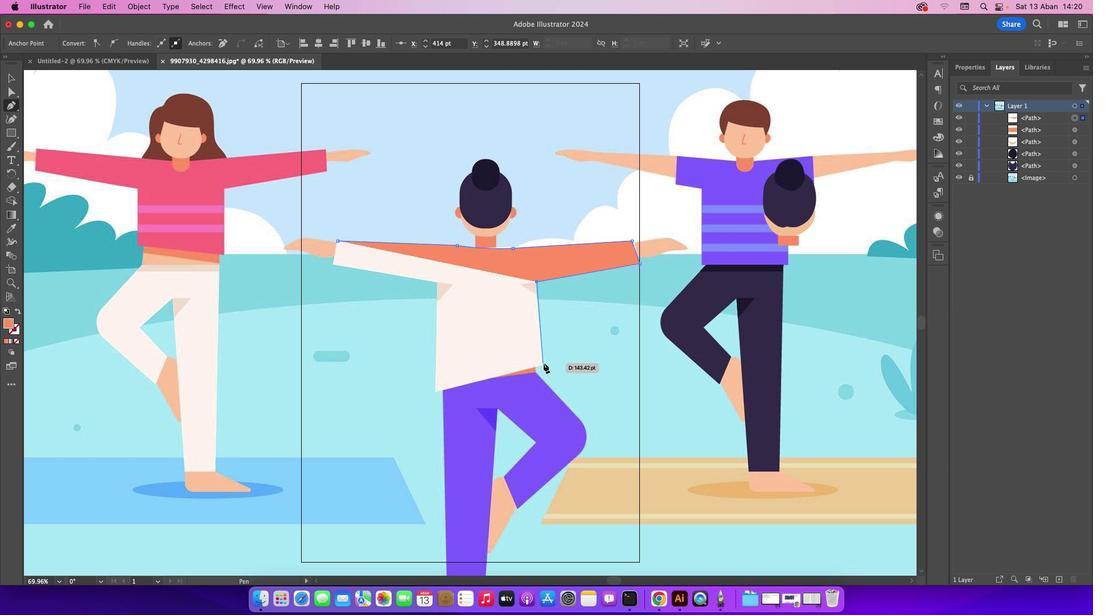 
Action: Mouse pressed left at (543, 363)
Screenshot: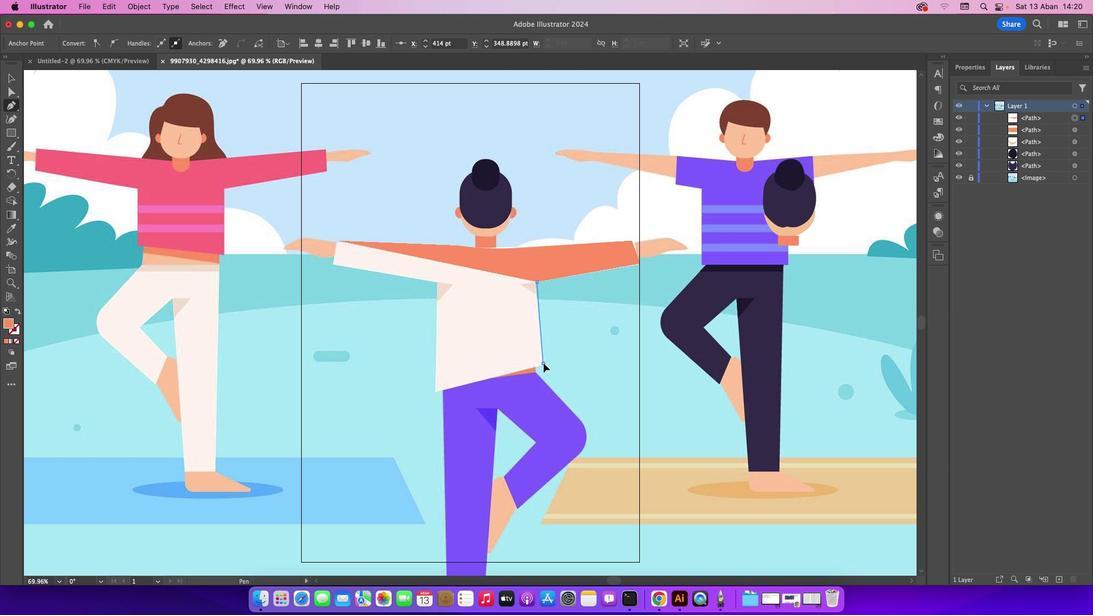 
Action: Mouse moved to (436, 393)
Screenshot: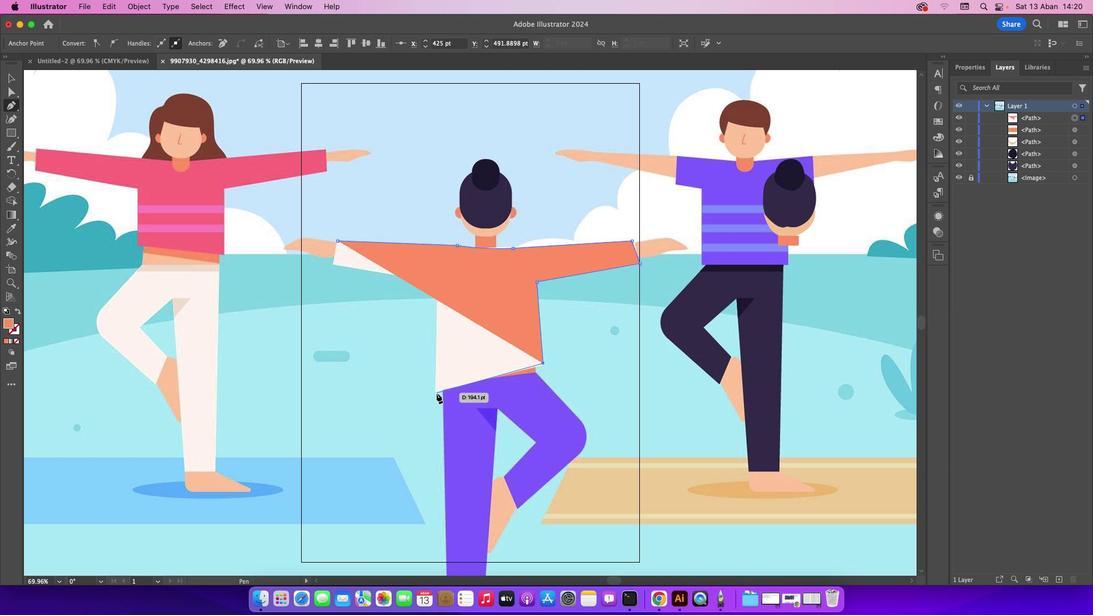
Action: Mouse pressed left at (436, 393)
Screenshot: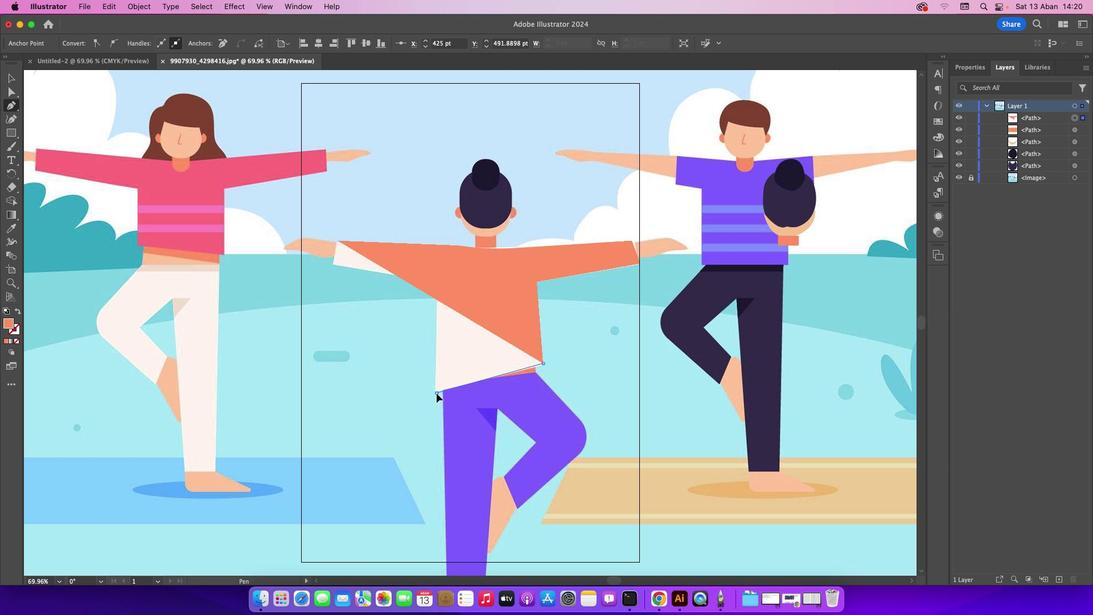 
Action: Mouse moved to (16, 340)
Screenshot: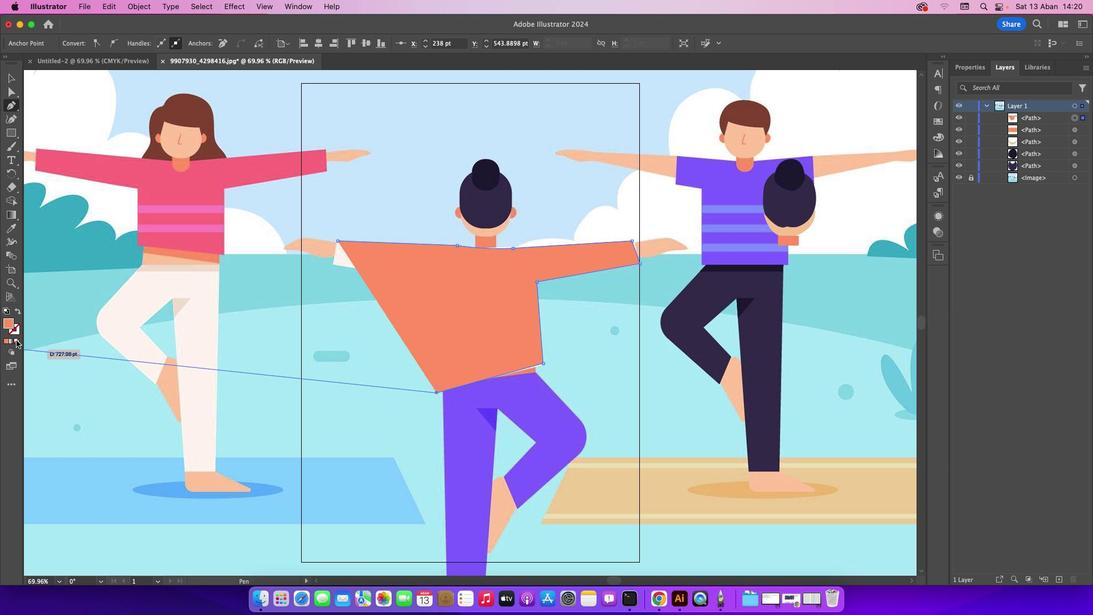 
Action: Mouse pressed left at (16, 340)
Screenshot: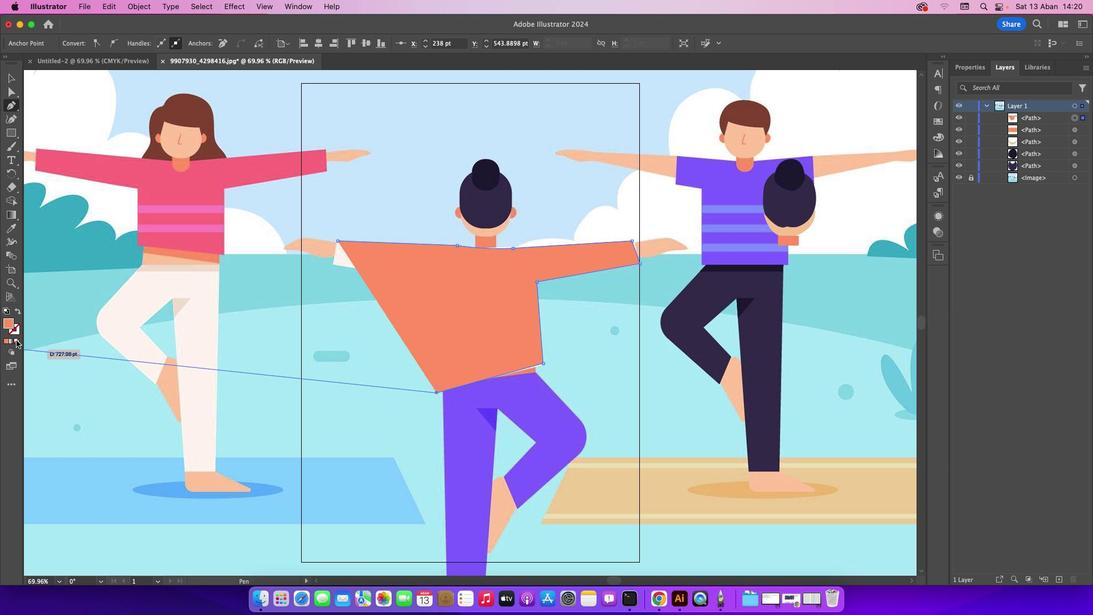
Action: Mouse moved to (437, 280)
Screenshot: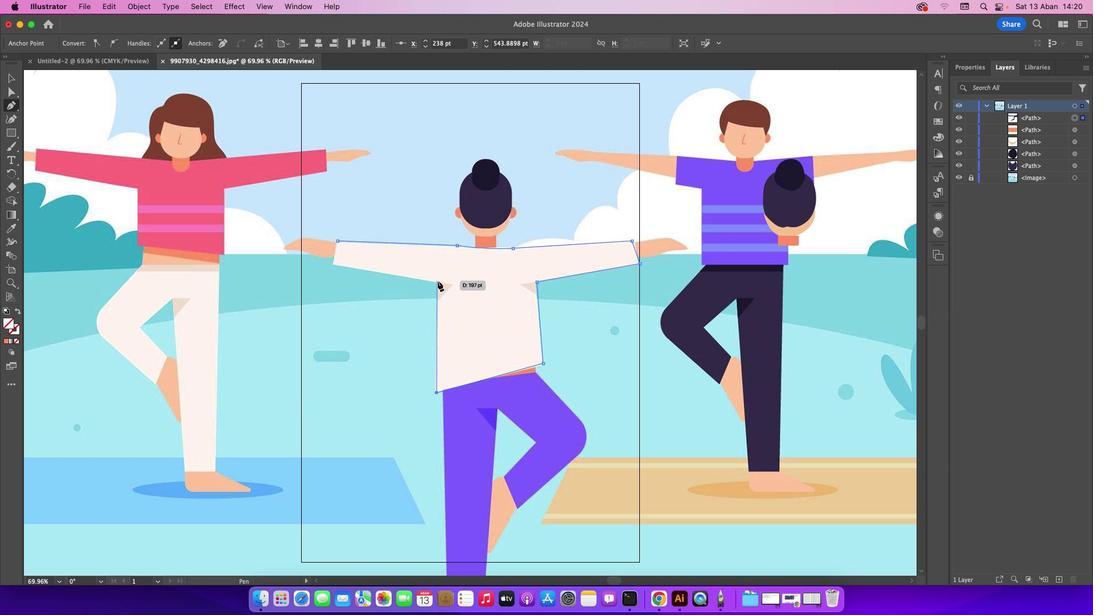 
Action: Mouse pressed left at (437, 280)
Screenshot: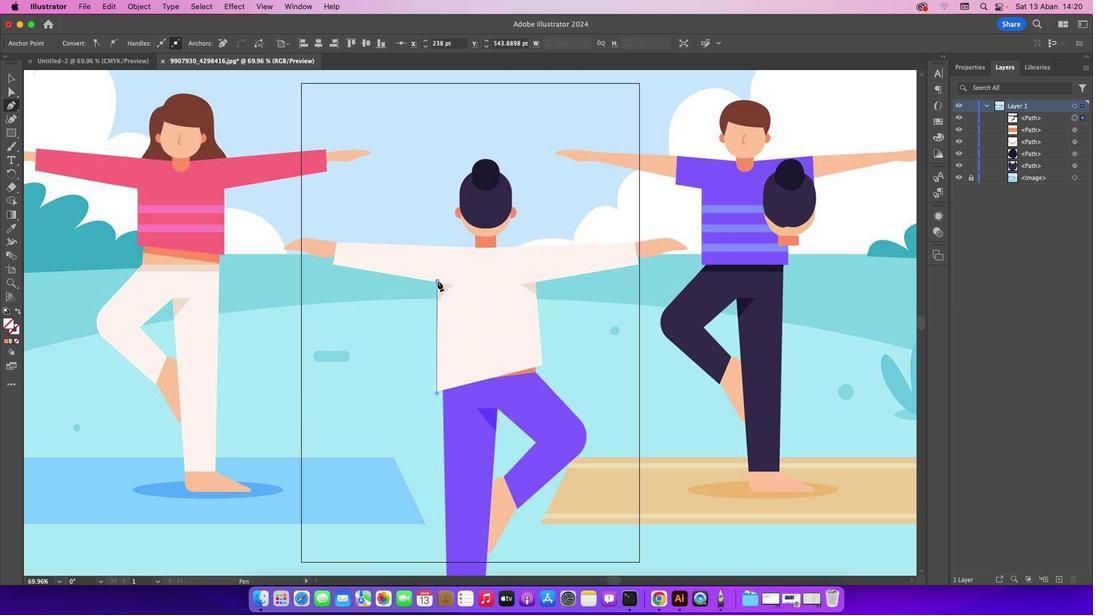 
Action: Mouse moved to (333, 264)
Screenshot: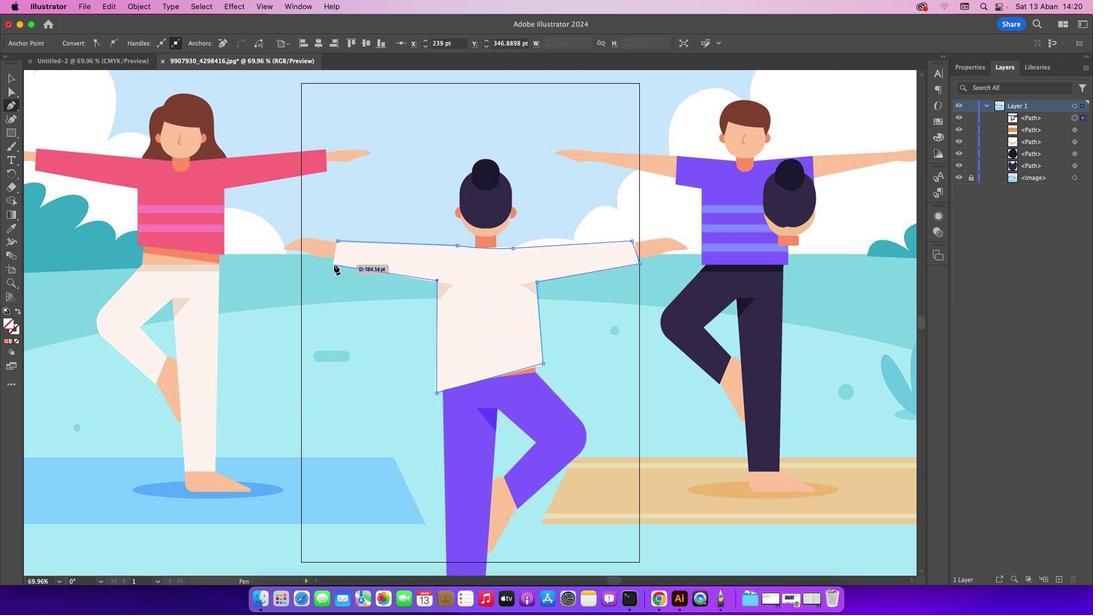 
Action: Mouse pressed left at (333, 264)
Screenshot: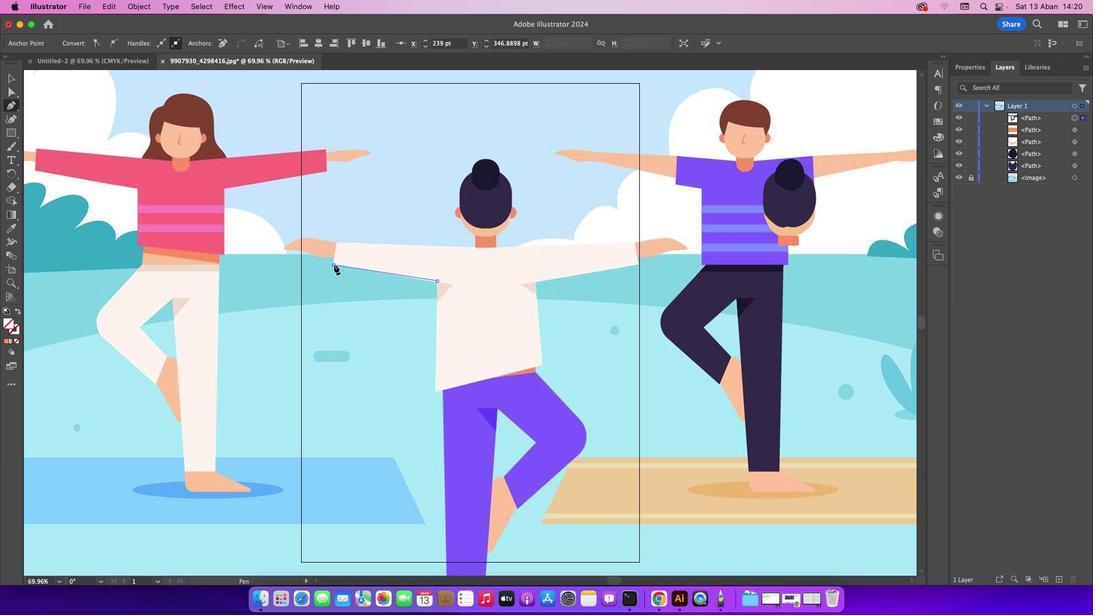 
Action: Mouse moved to (337, 242)
Screenshot: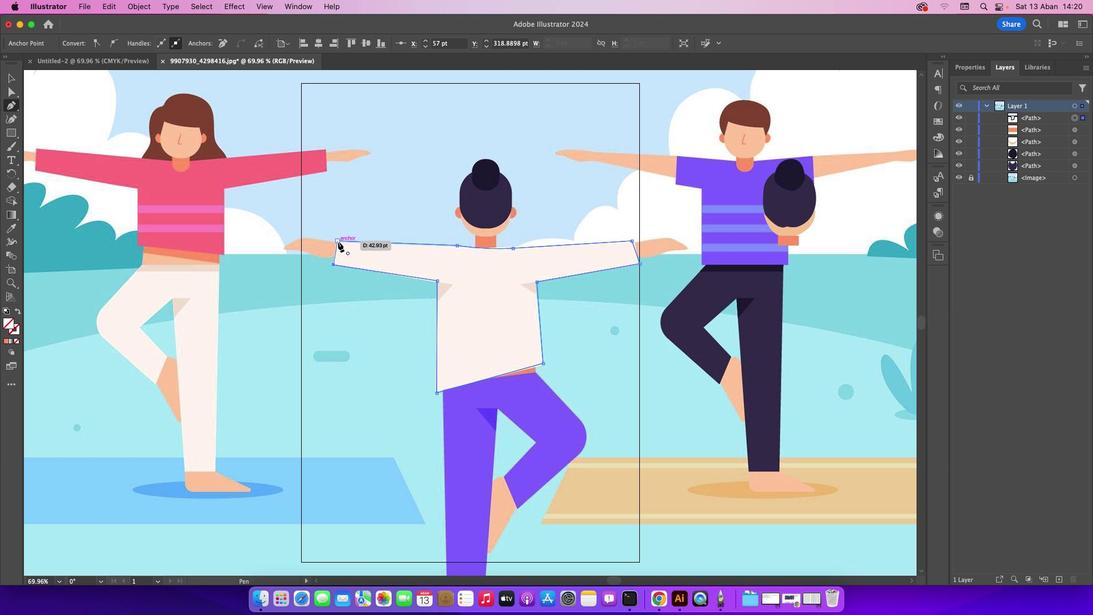 
Action: Mouse pressed left at (337, 242)
Screenshot: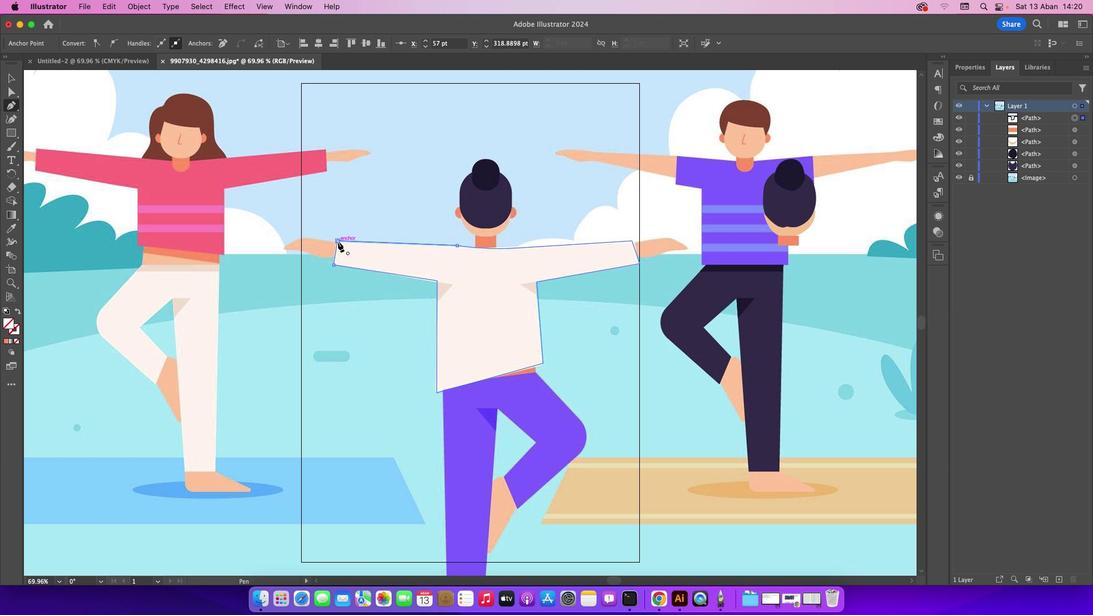
Action: Mouse moved to (13, 75)
Screenshot: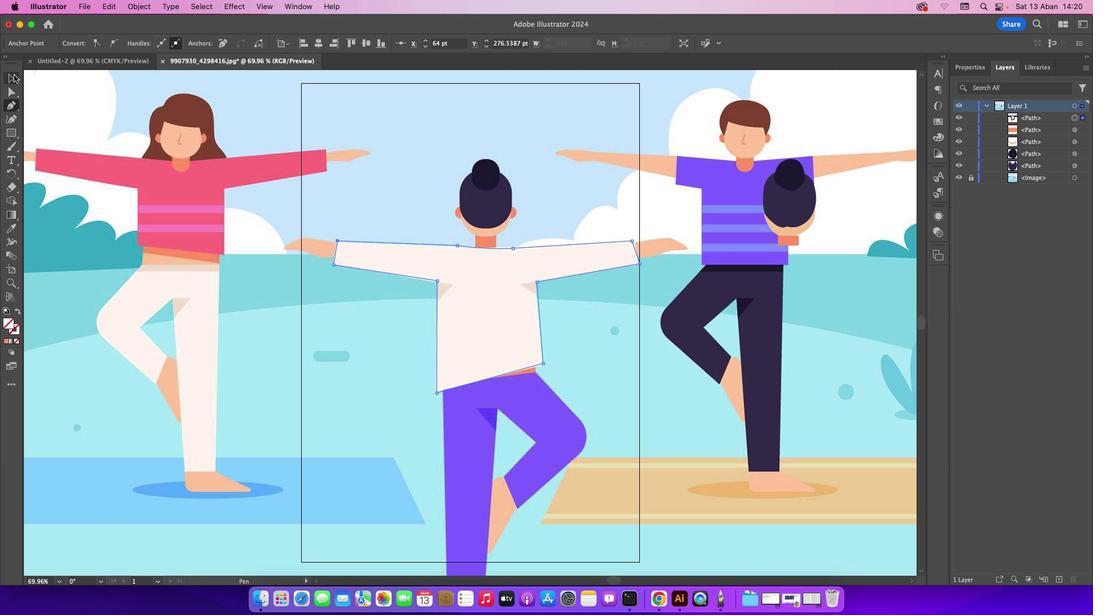 
Action: Mouse pressed left at (13, 75)
Screenshot: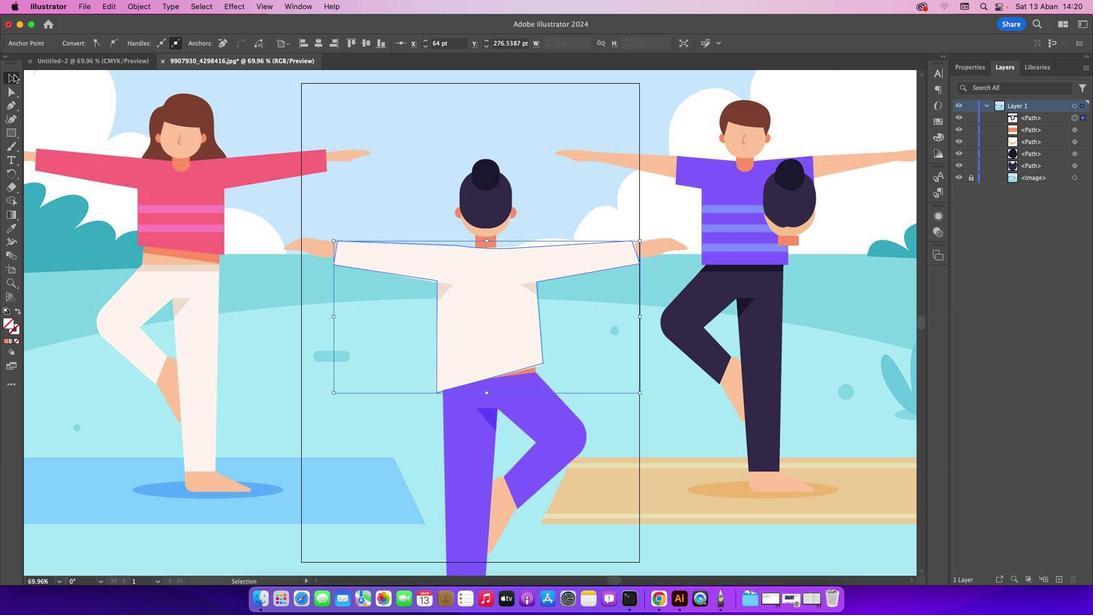 
Action: Mouse pressed left at (13, 75)
Screenshot: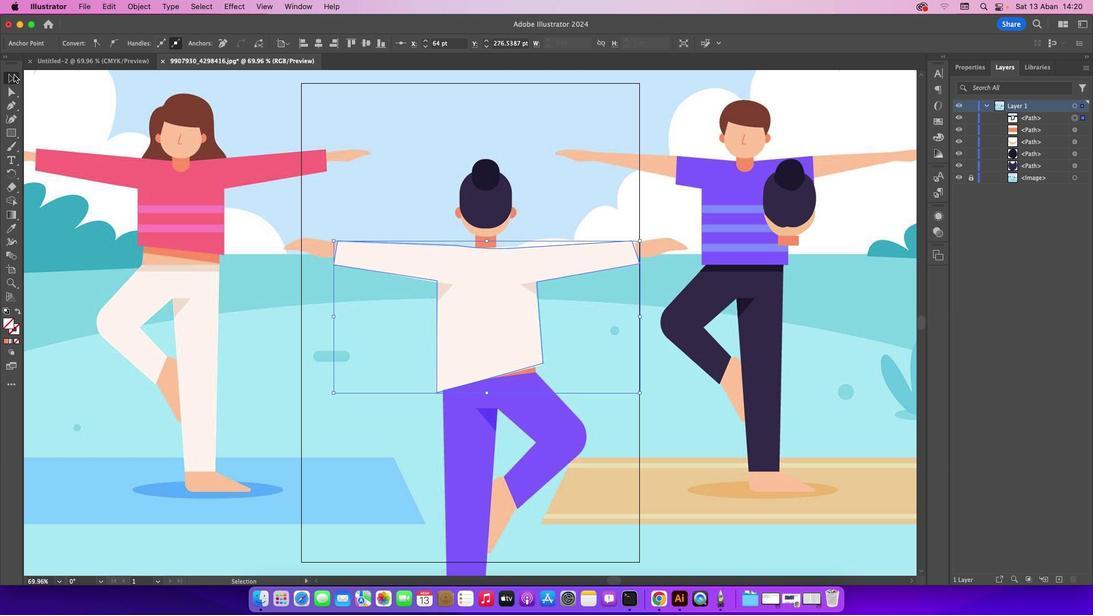 
Action: Mouse pressed left at (13, 75)
Screenshot: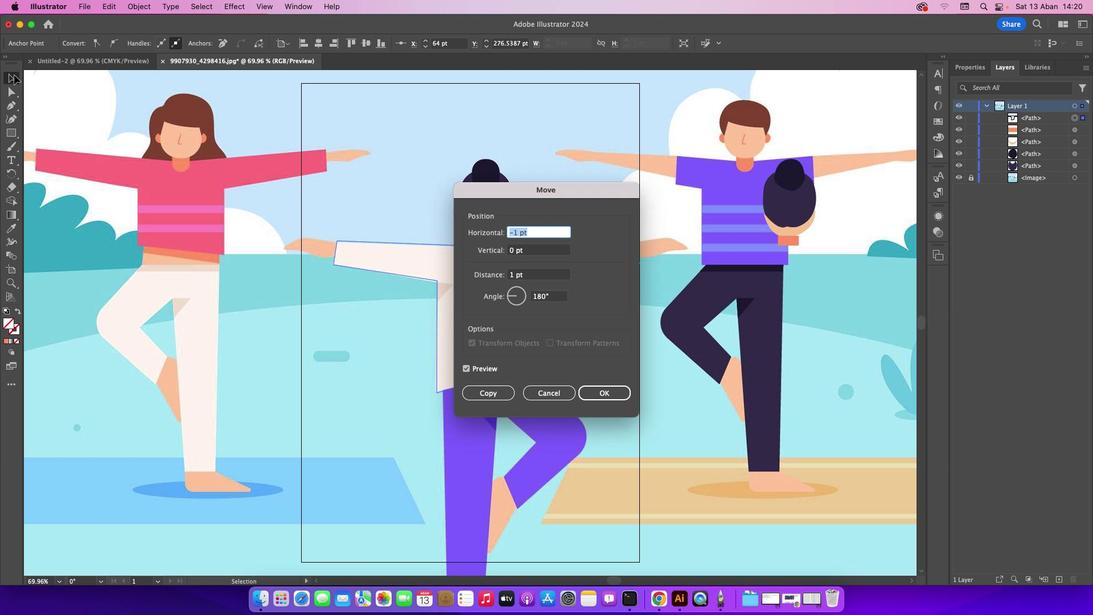 
Action: Mouse moved to (550, 396)
Screenshot: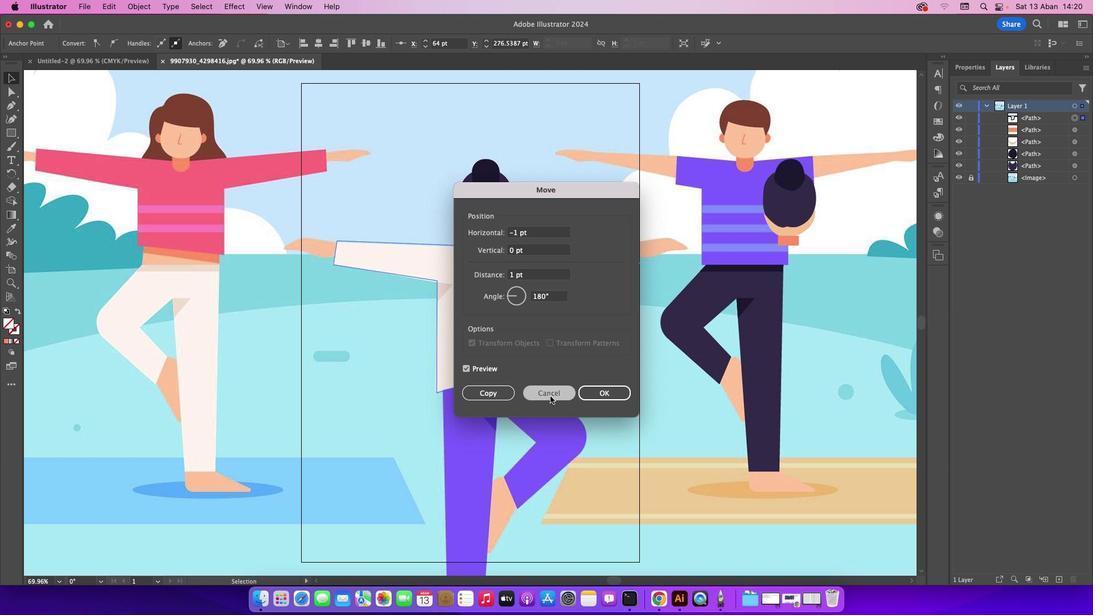 
Action: Mouse pressed left at (550, 396)
Screenshot: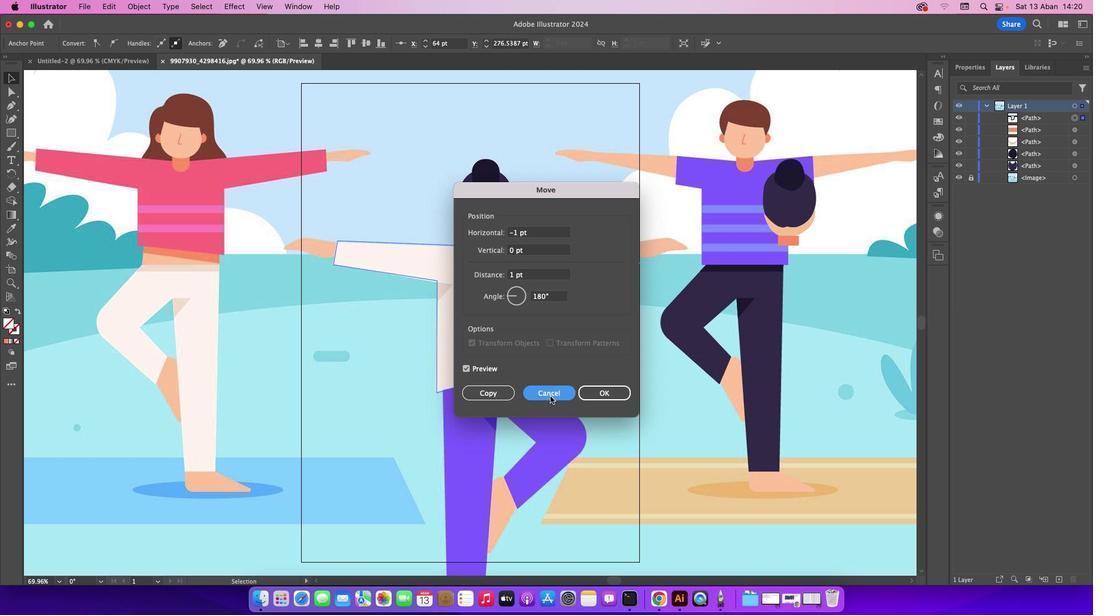 
Action: Mouse moved to (153, 121)
Screenshot: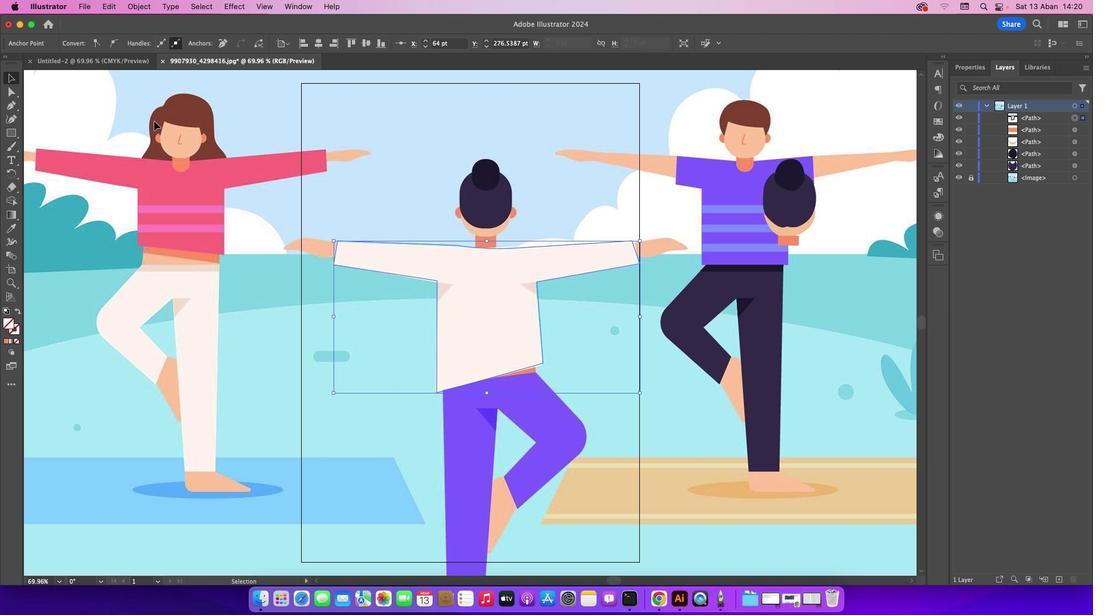 
Action: Mouse pressed left at (153, 121)
Screenshot: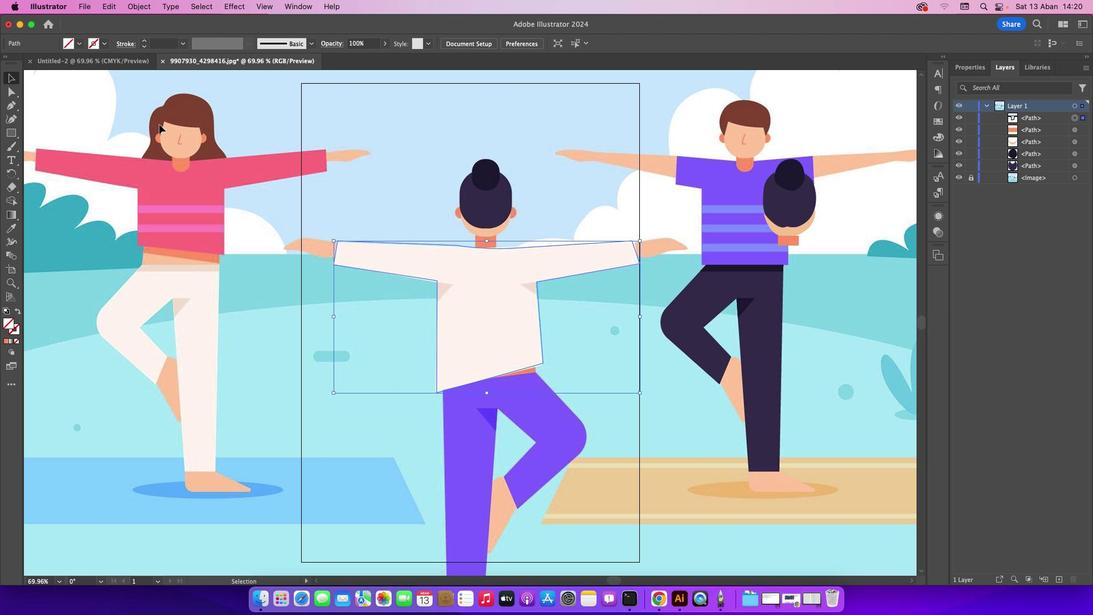 
Action: Mouse moved to (513, 246)
Screenshot: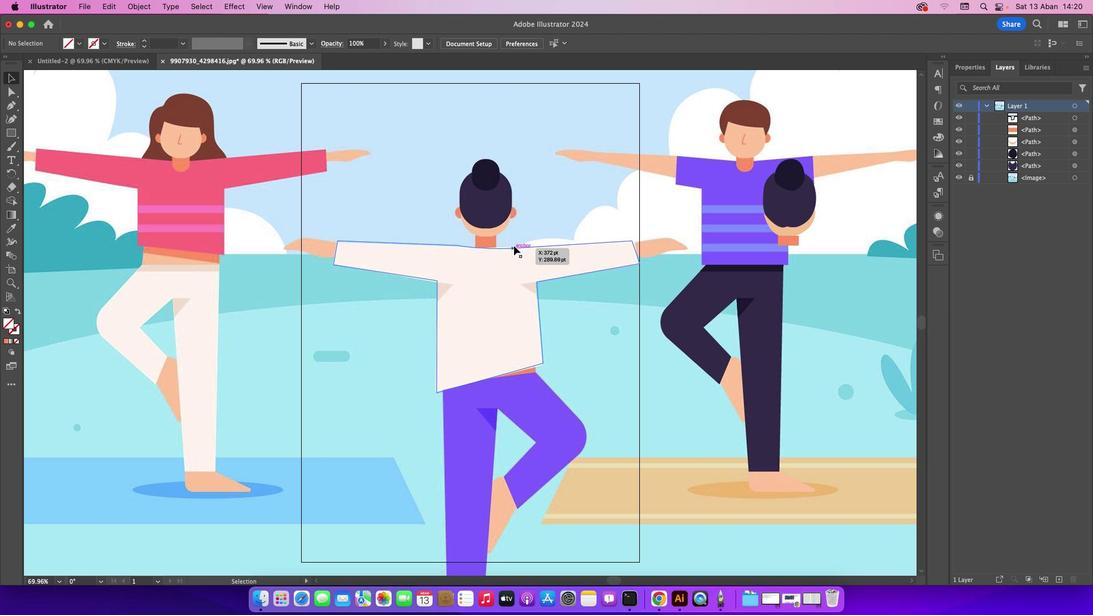 
Action: Mouse pressed left at (513, 246)
Screenshot: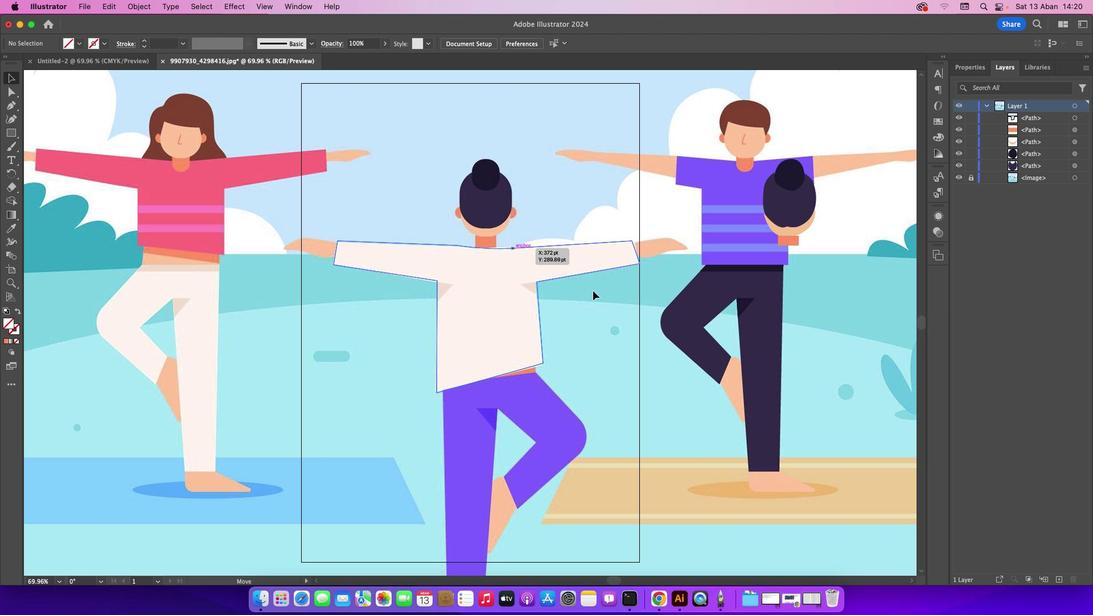 
Action: Mouse moved to (6, 225)
Screenshot: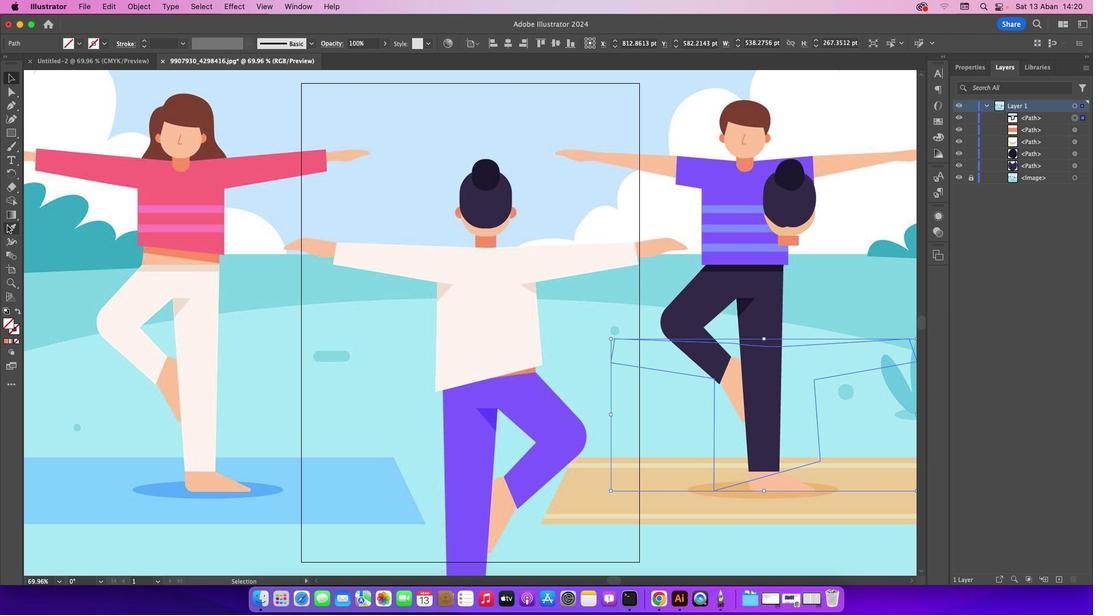 
Action: Mouse pressed left at (6, 225)
Screenshot: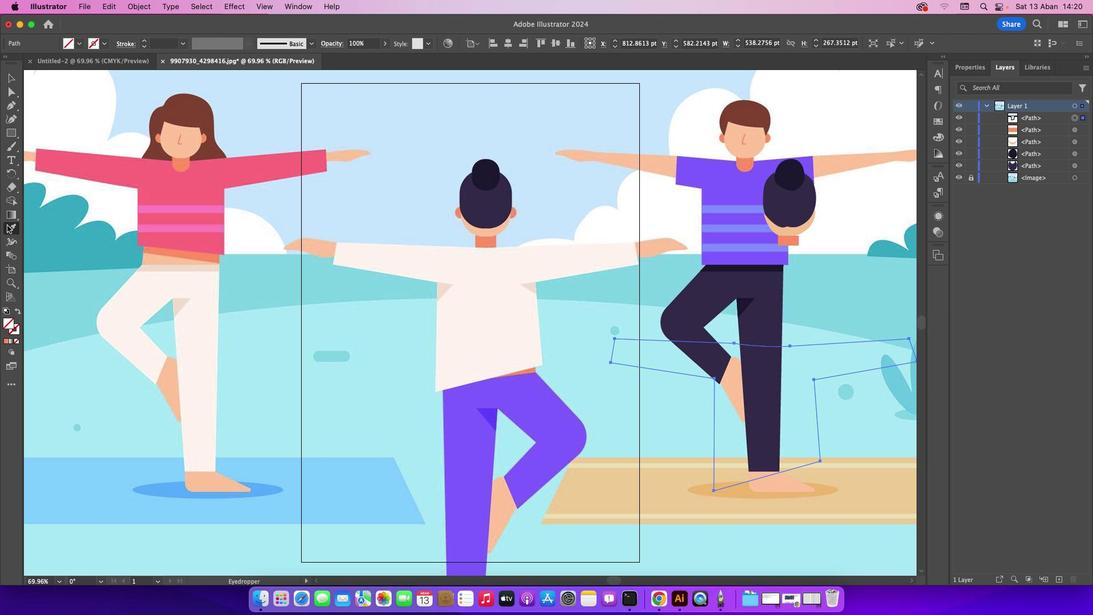 
Action: Mouse moved to (506, 317)
Screenshot: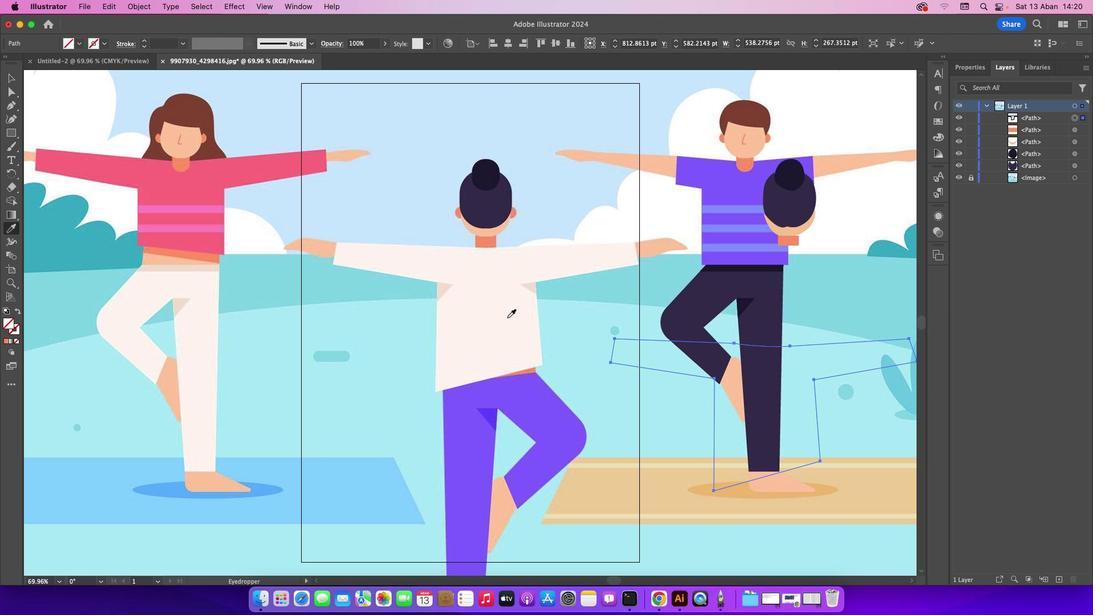 
Action: Mouse pressed left at (506, 317)
Screenshot: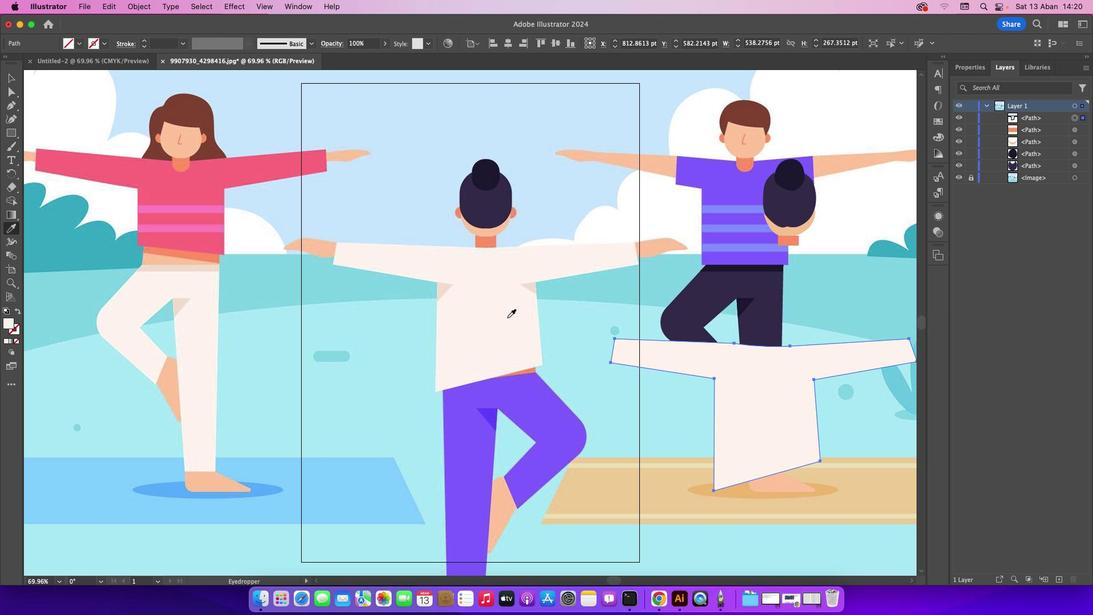
Action: Mouse moved to (11, 80)
Screenshot: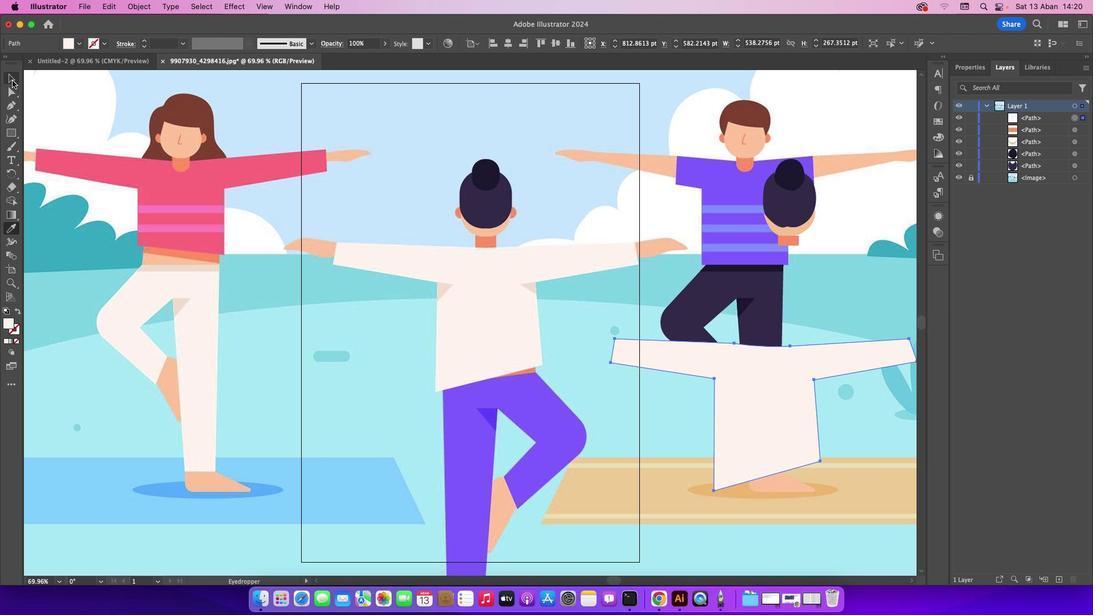 
Action: Mouse pressed left at (11, 80)
Screenshot: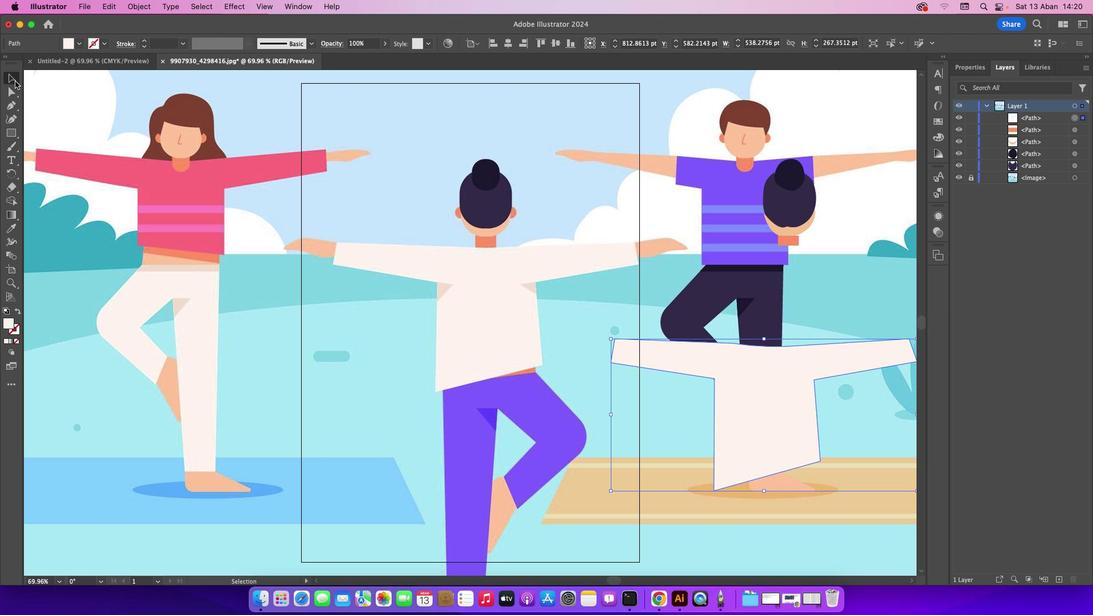 
Action: Mouse moved to (359, 154)
Screenshot: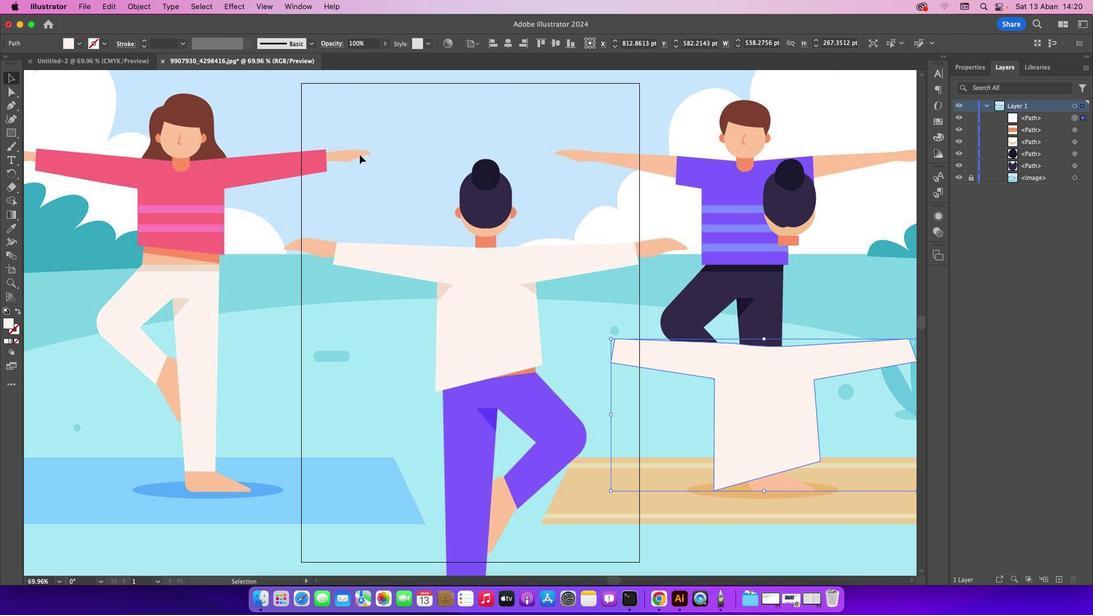 
Action: Mouse pressed left at (359, 154)
Screenshot: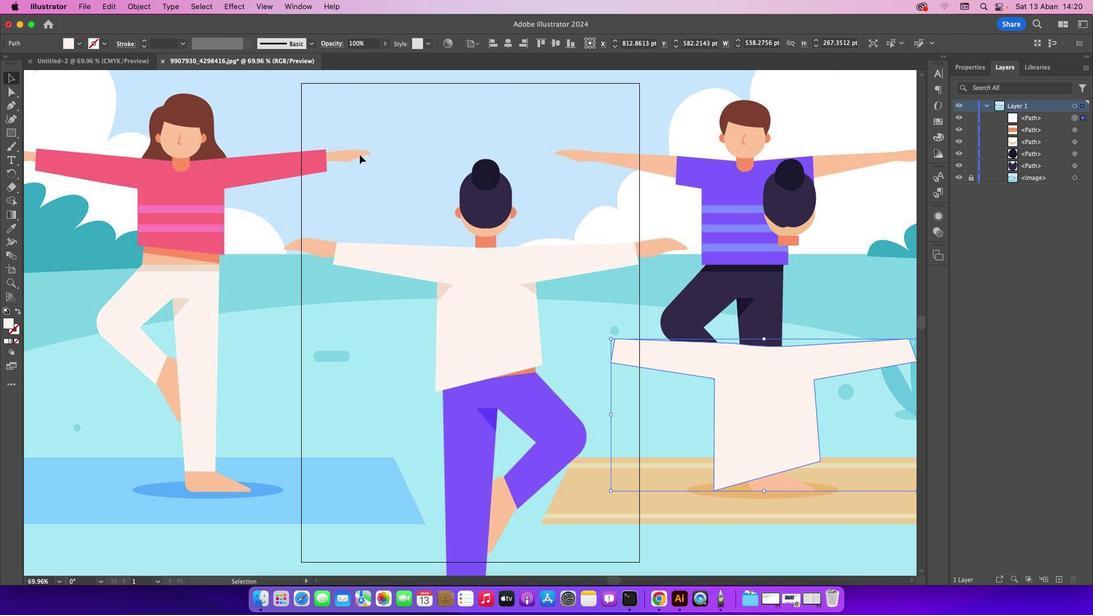 
Action: Mouse moved to (743, 436)
Screenshot: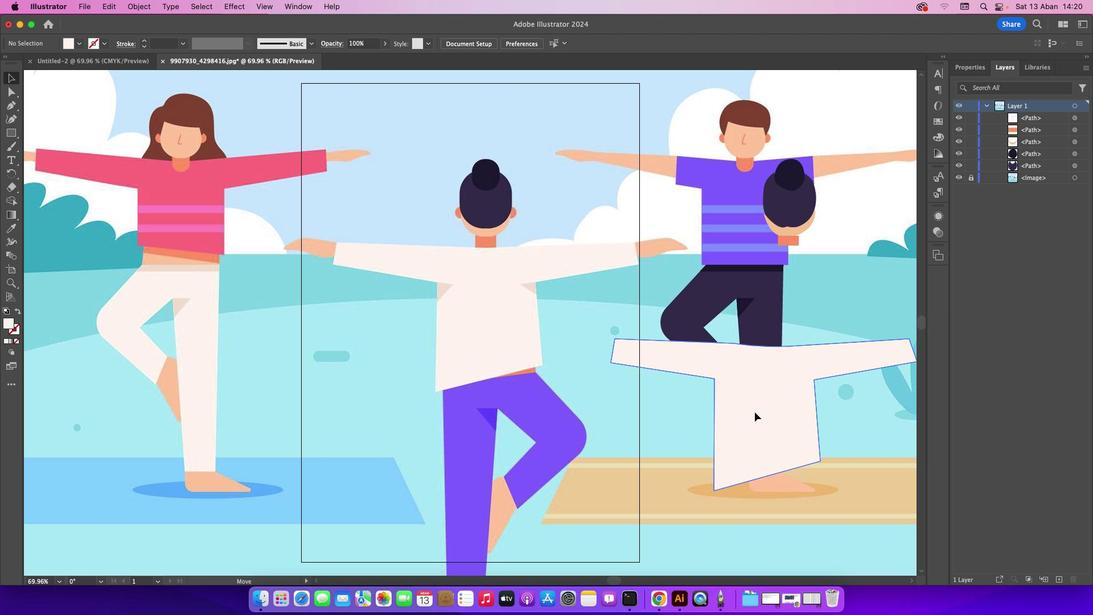 
Action: Mouse pressed left at (743, 436)
Screenshot: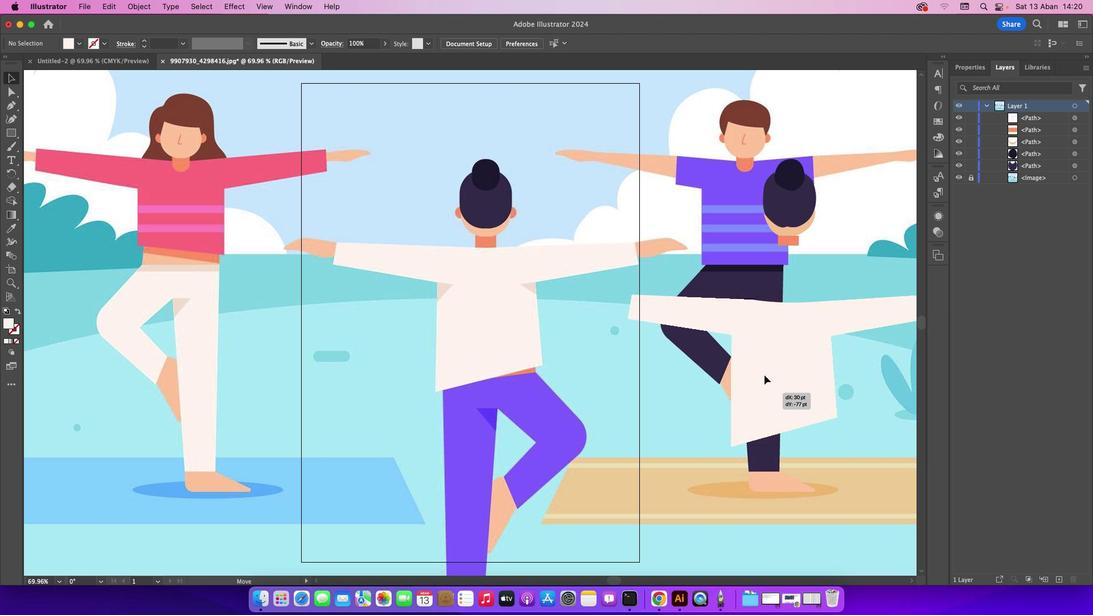 
Action: Mouse moved to (649, 150)
Screenshot: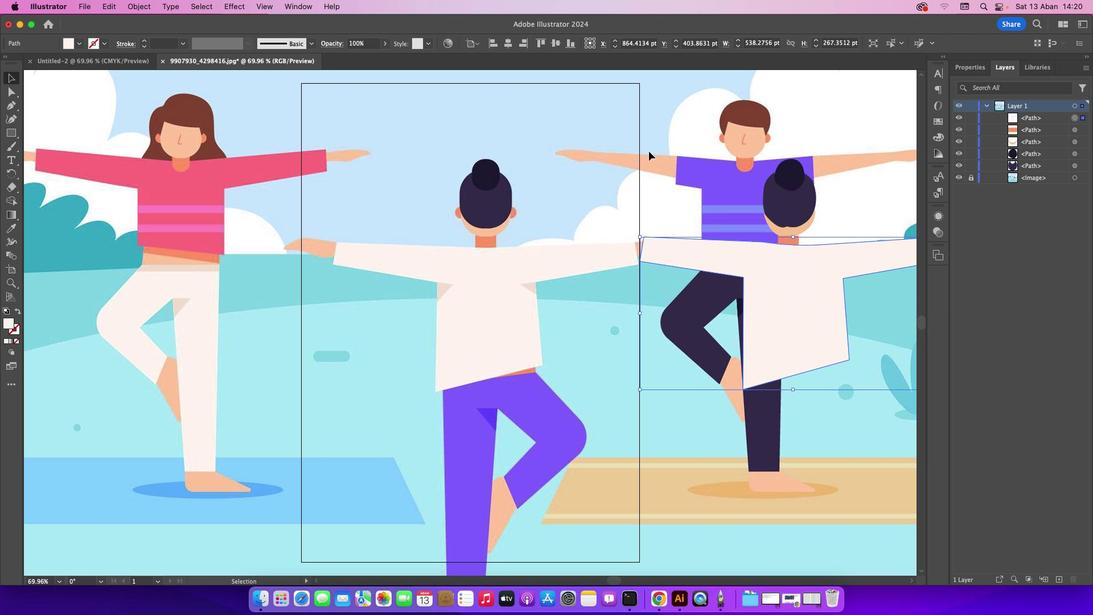 
Action: Mouse pressed left at (649, 150)
Screenshot: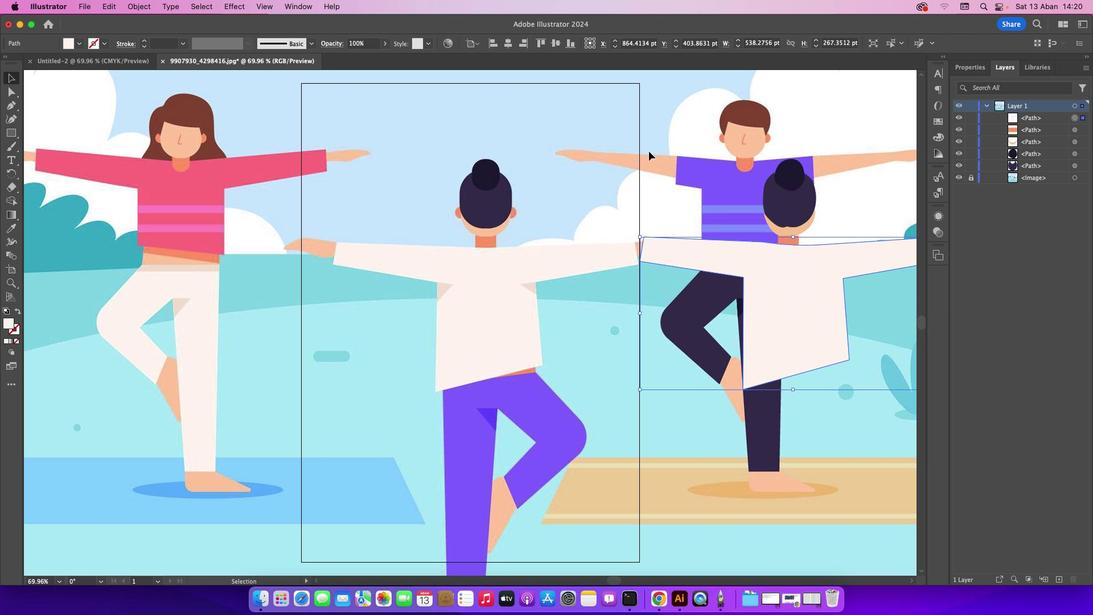 
Action: Mouse moved to (631, 142)
Screenshot: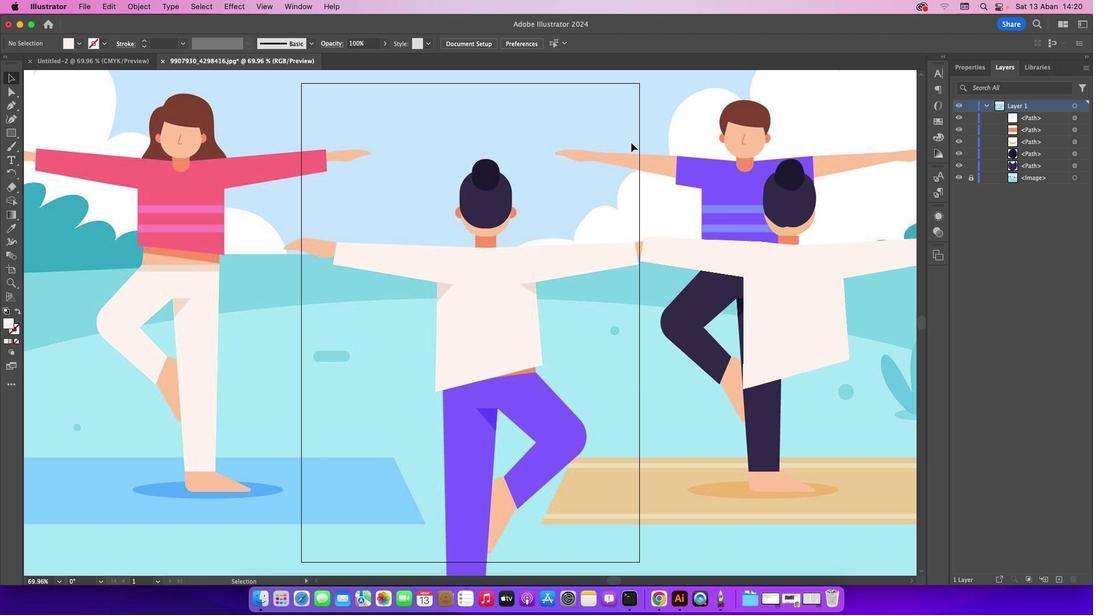 
Action: Mouse pressed left at (631, 142)
Screenshot: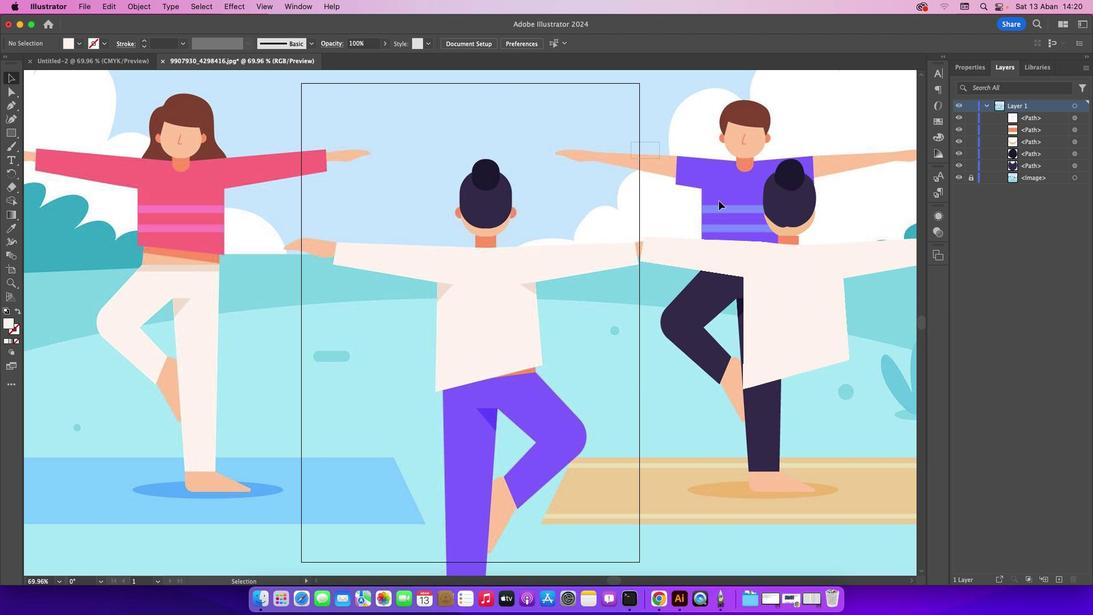 
Action: Mouse moved to (686, 252)
Screenshot: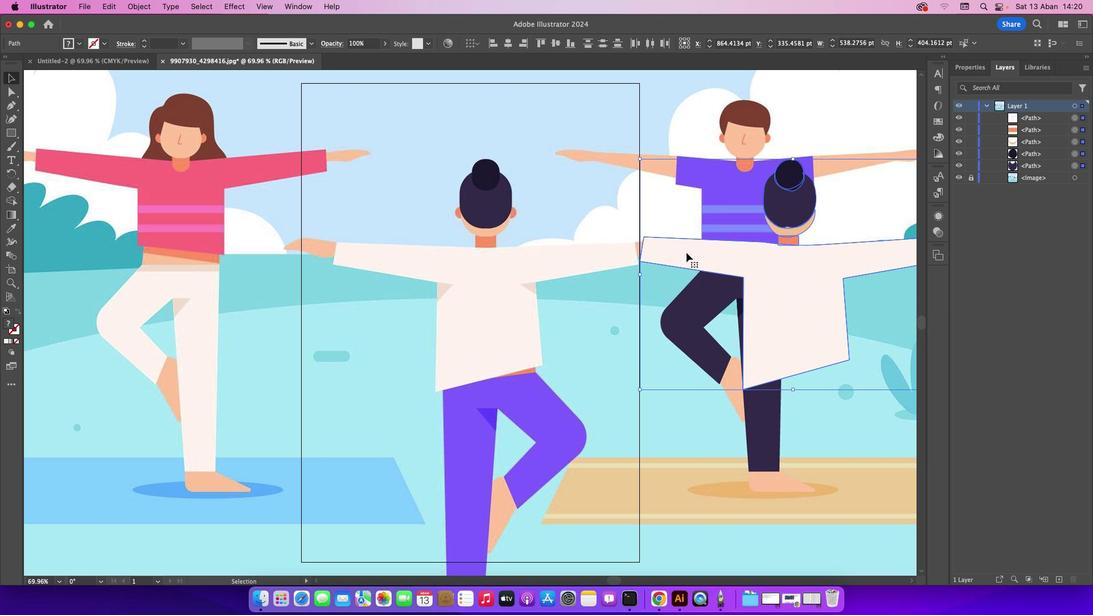 
Action: Mouse pressed left at (686, 252)
Screenshot: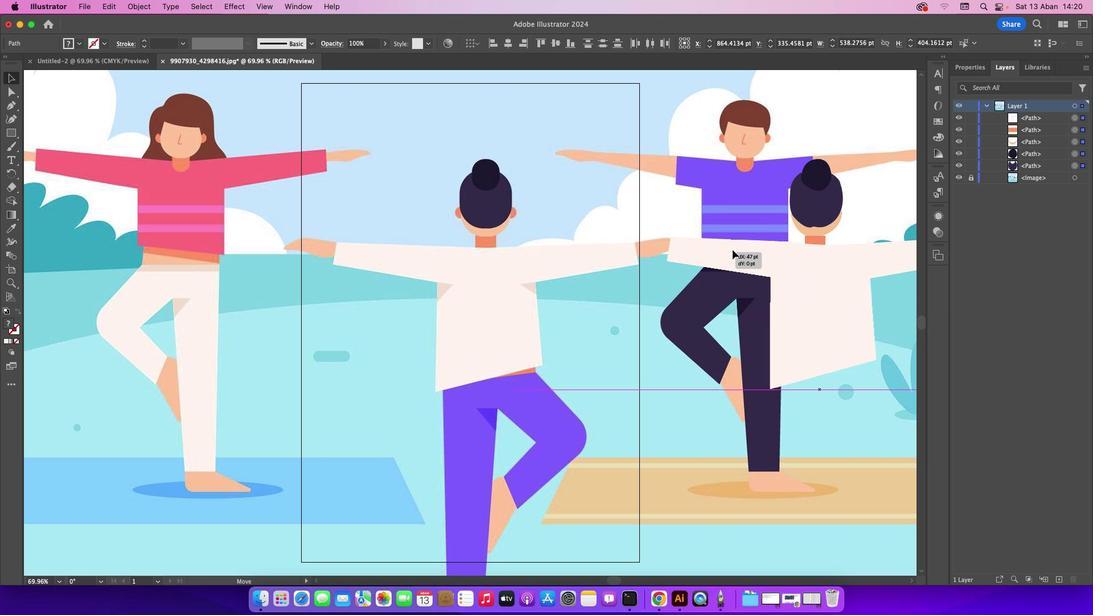 
Action: Mouse moved to (610, 185)
Screenshot: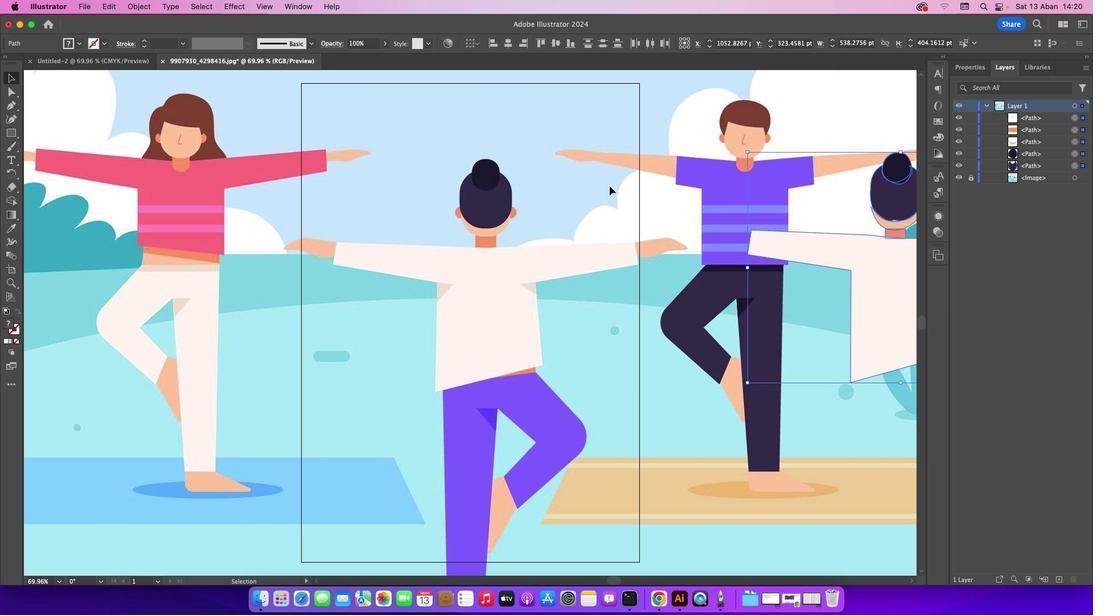 
Action: Mouse pressed left at (610, 185)
Screenshot: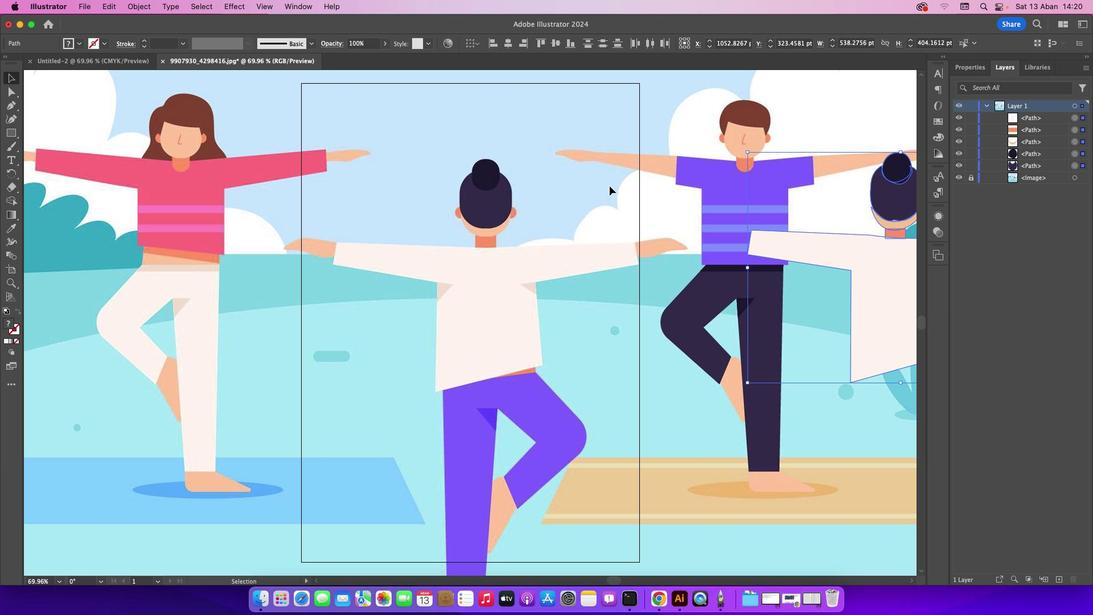 
Action: Mouse moved to (9, 104)
Screenshot: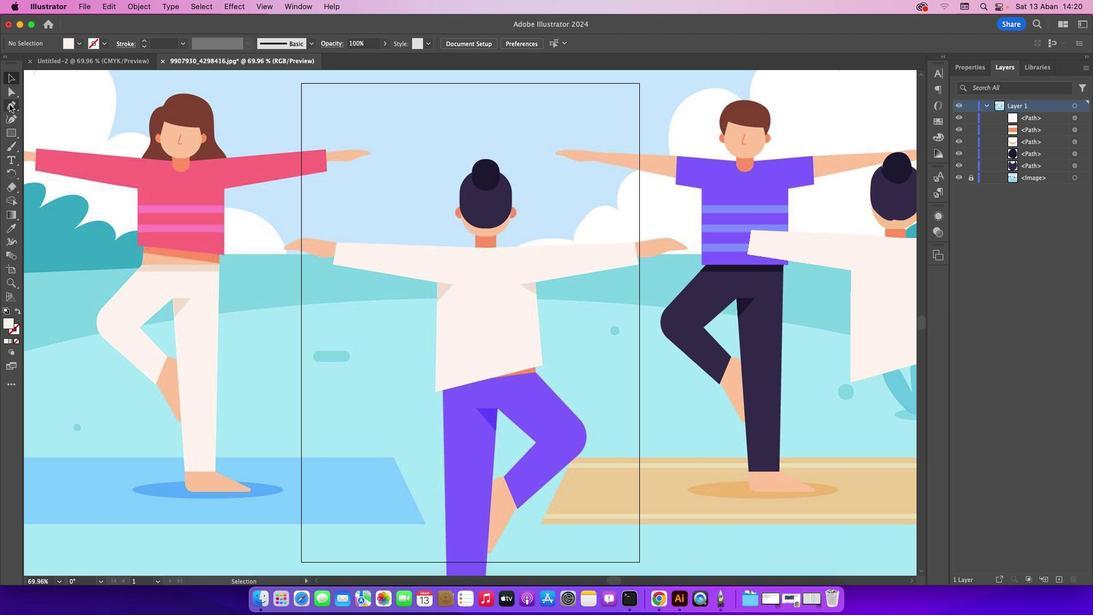 
Action: Mouse pressed left at (9, 104)
Screenshot: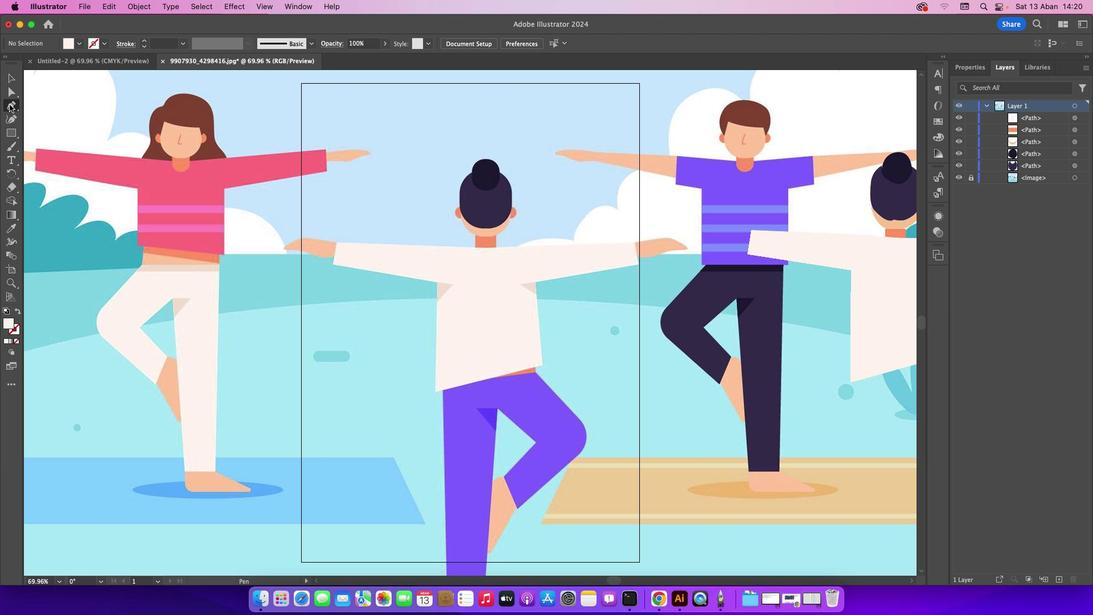 
Action: Mouse moved to (436, 280)
Screenshot: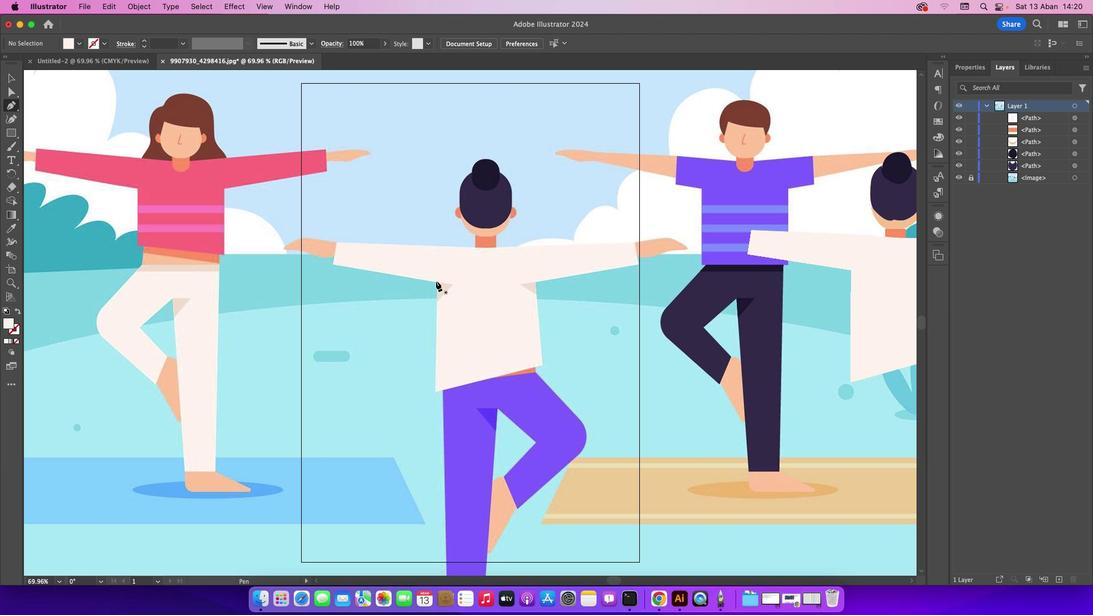 
Action: Mouse pressed left at (436, 280)
Screenshot: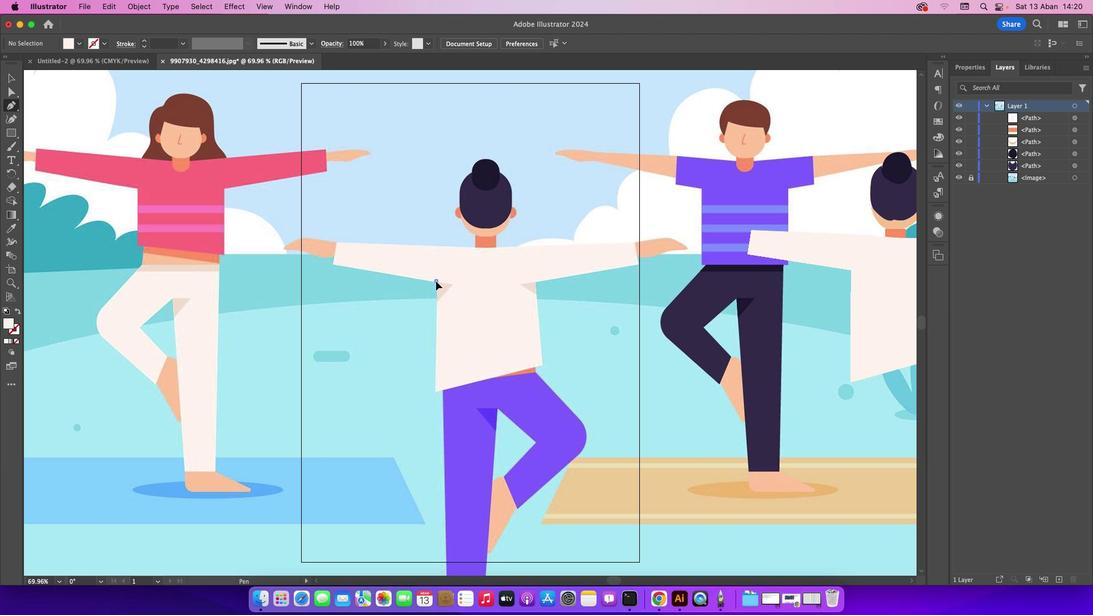 
Action: Mouse moved to (451, 284)
Screenshot: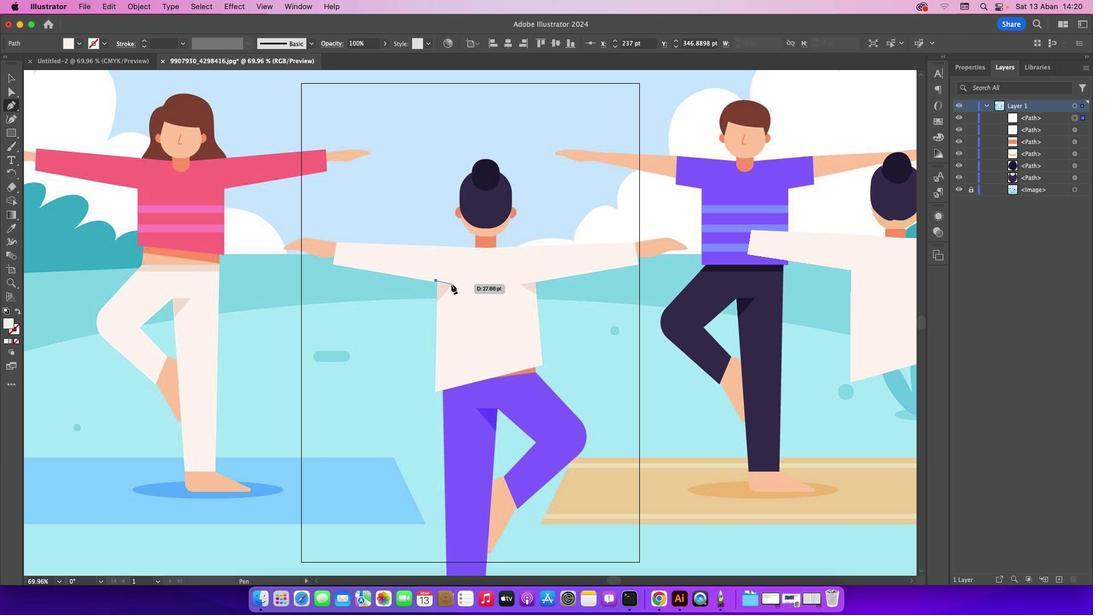 
Action: Mouse pressed left at (451, 284)
Screenshot: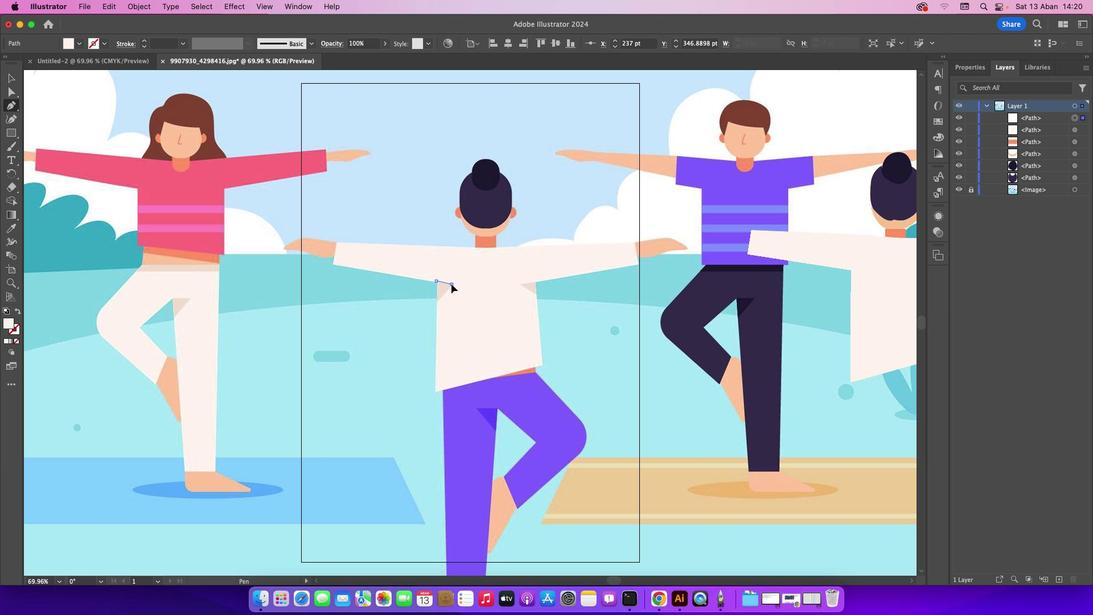 
Action: Mouse moved to (437, 303)
Screenshot: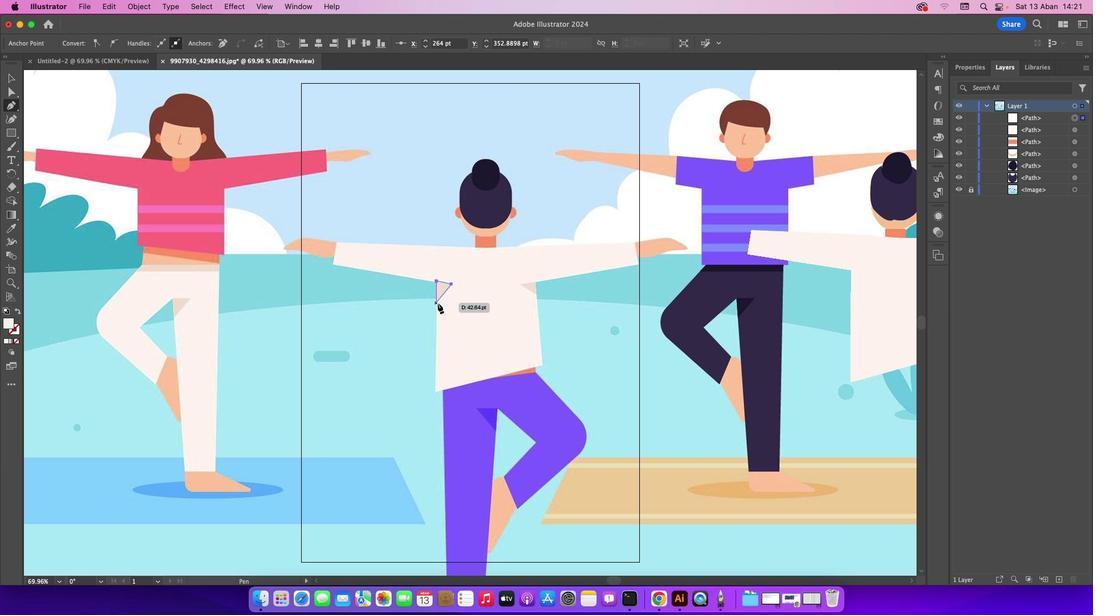 
Action: Mouse pressed left at (437, 303)
Screenshot: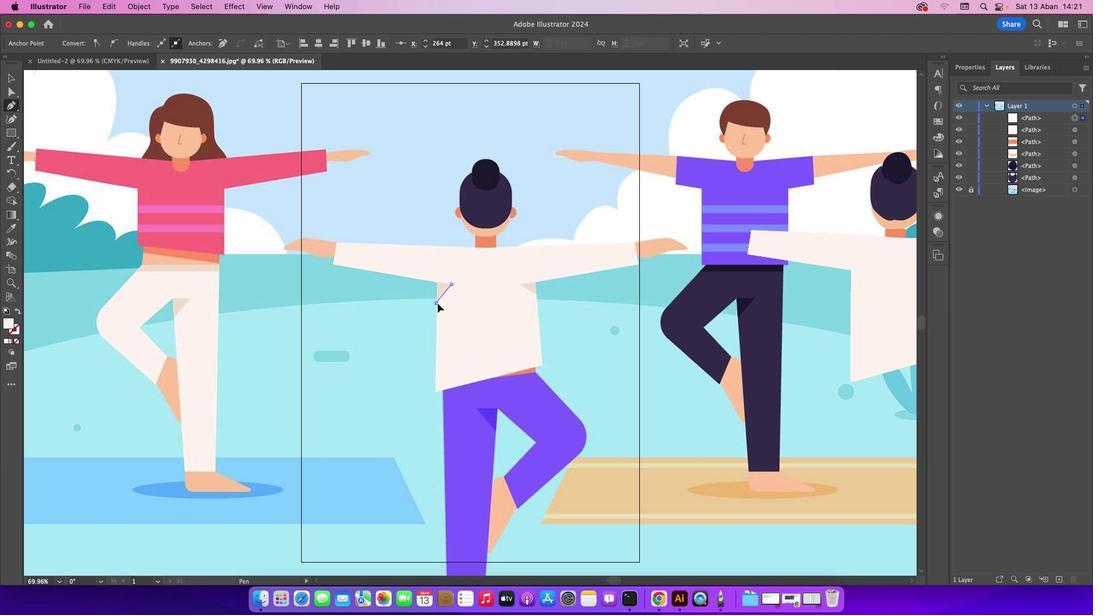 
Action: Mouse moved to (435, 282)
Screenshot: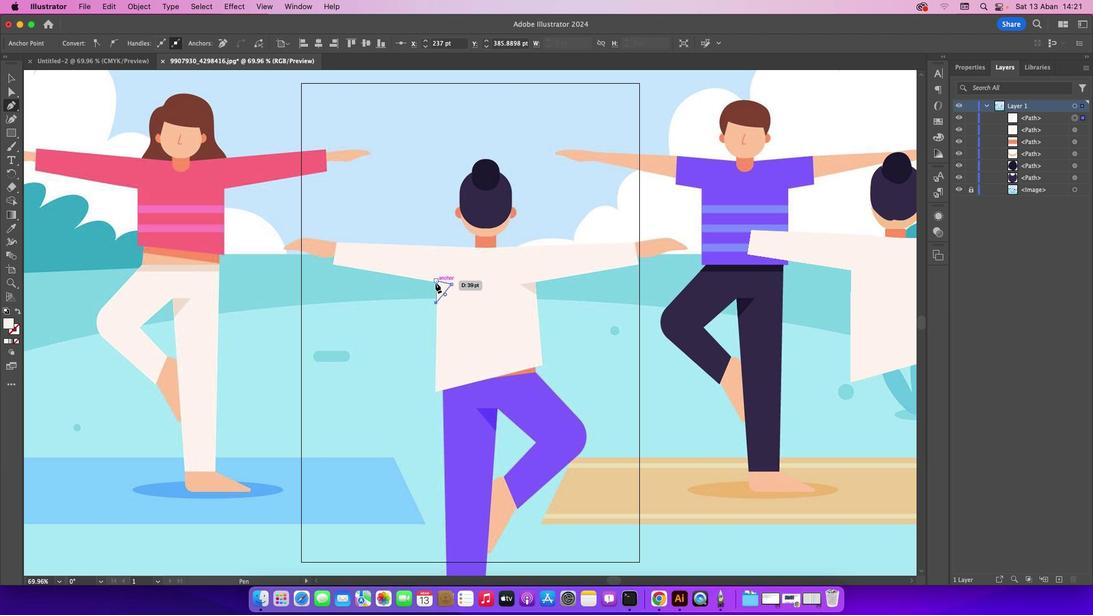 
Action: Mouse pressed left at (435, 282)
Screenshot: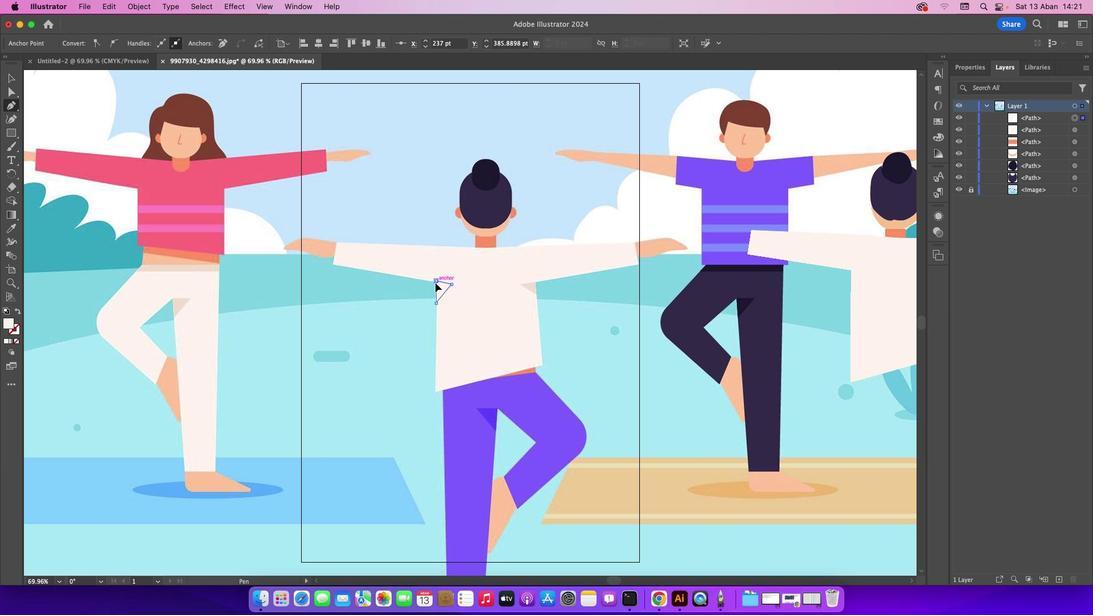 
Action: Mouse moved to (15, 77)
